 Task: Reply to email with the signature Adam Smith with the subject Reminder for a testimonial from softage.10@softage.net with the message I would like to request a meeting to discuss the progress of the project. with BCC to softage.3@softage.net with an attached document Resume.docx
Action: Mouse moved to (1033, 166)
Screenshot: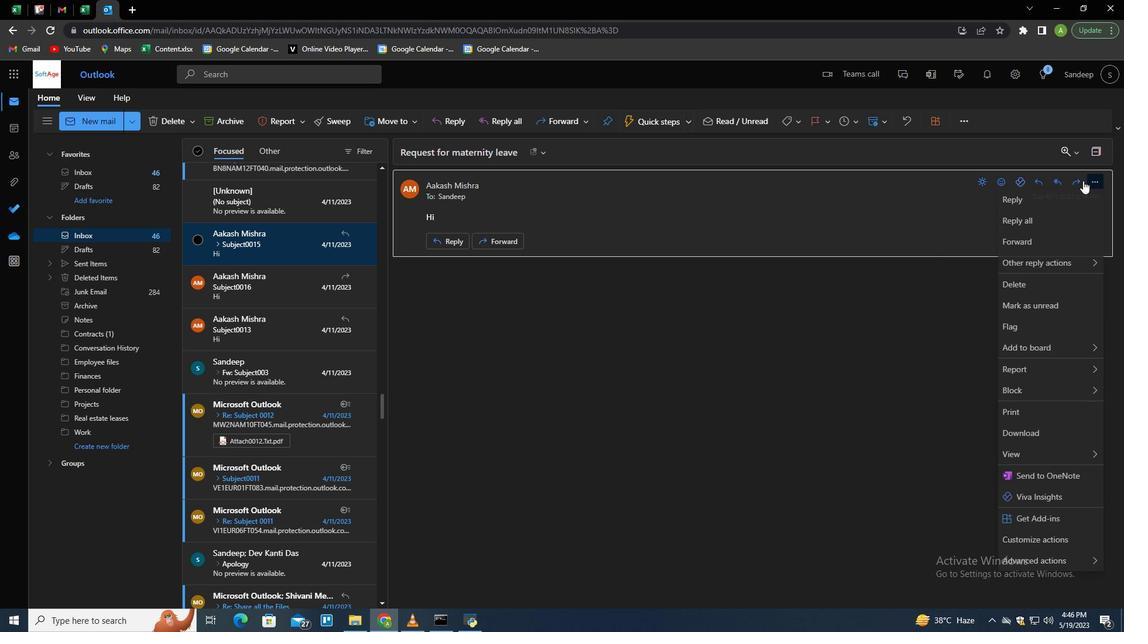 
Action: Mouse pressed left at (1033, 166)
Screenshot: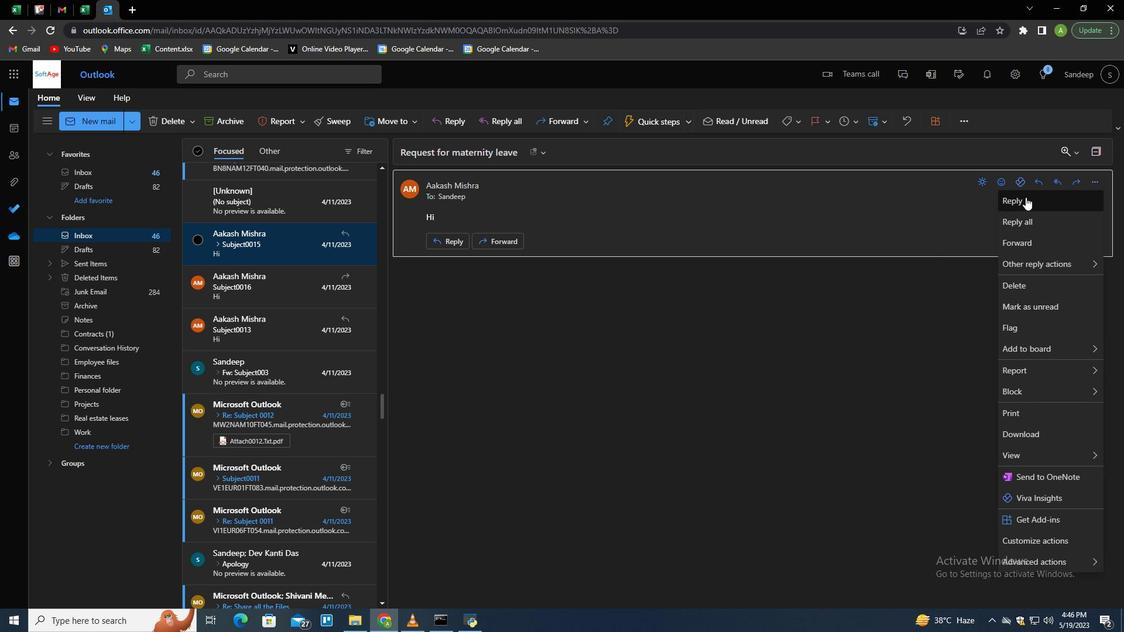 
Action: Mouse moved to (1091, 170)
Screenshot: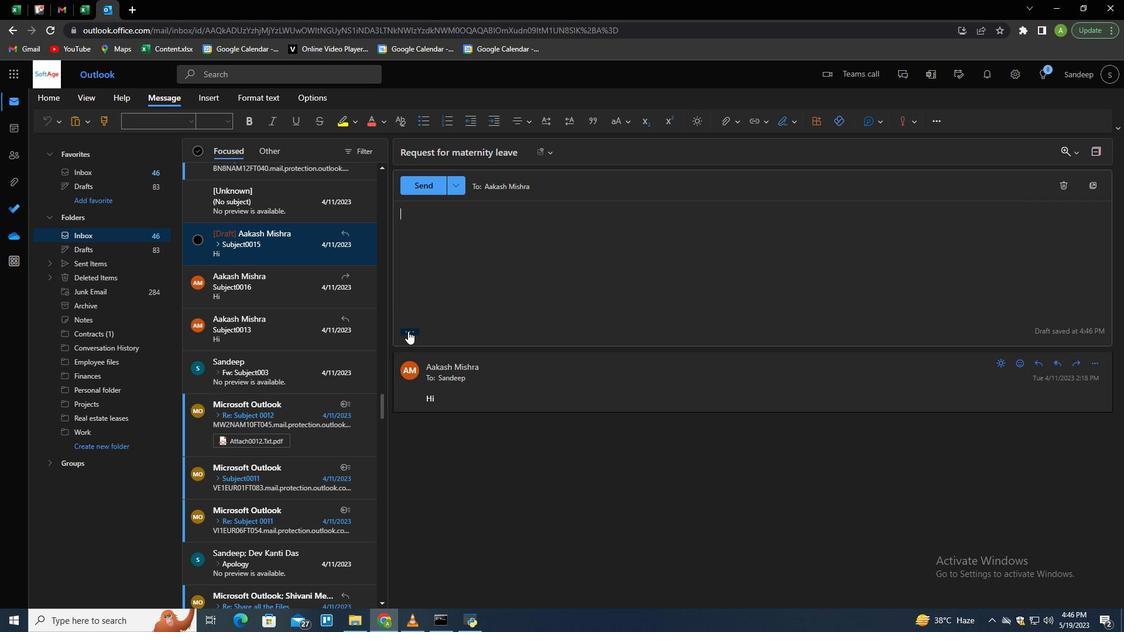 
Action: Mouse pressed left at (1091, 170)
Screenshot: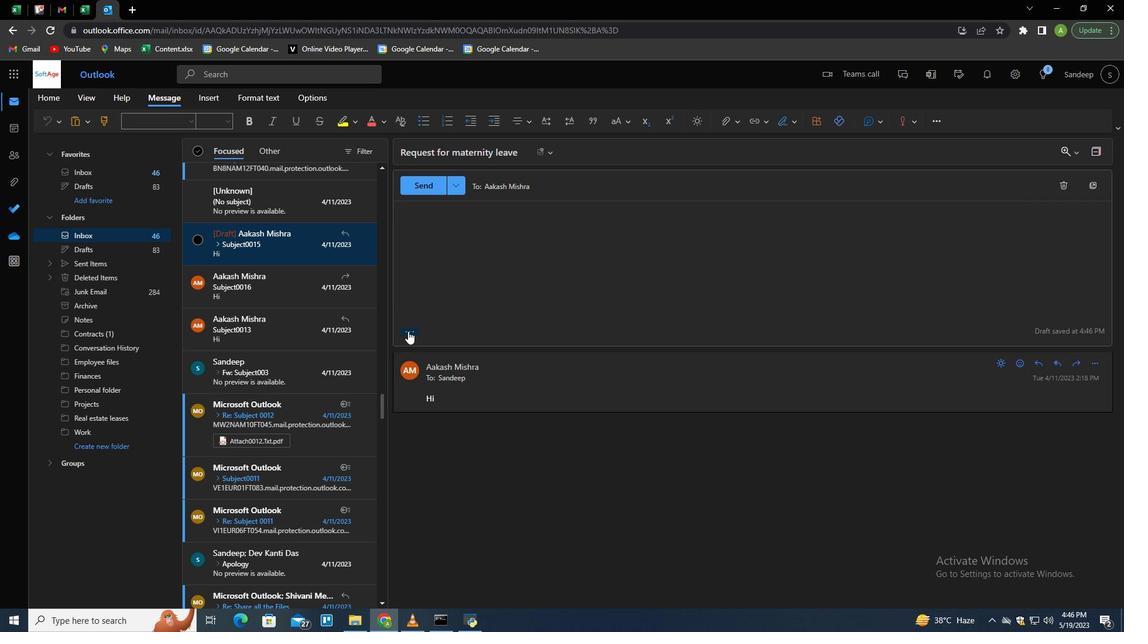 
Action: Mouse moved to (690, 23)
Screenshot: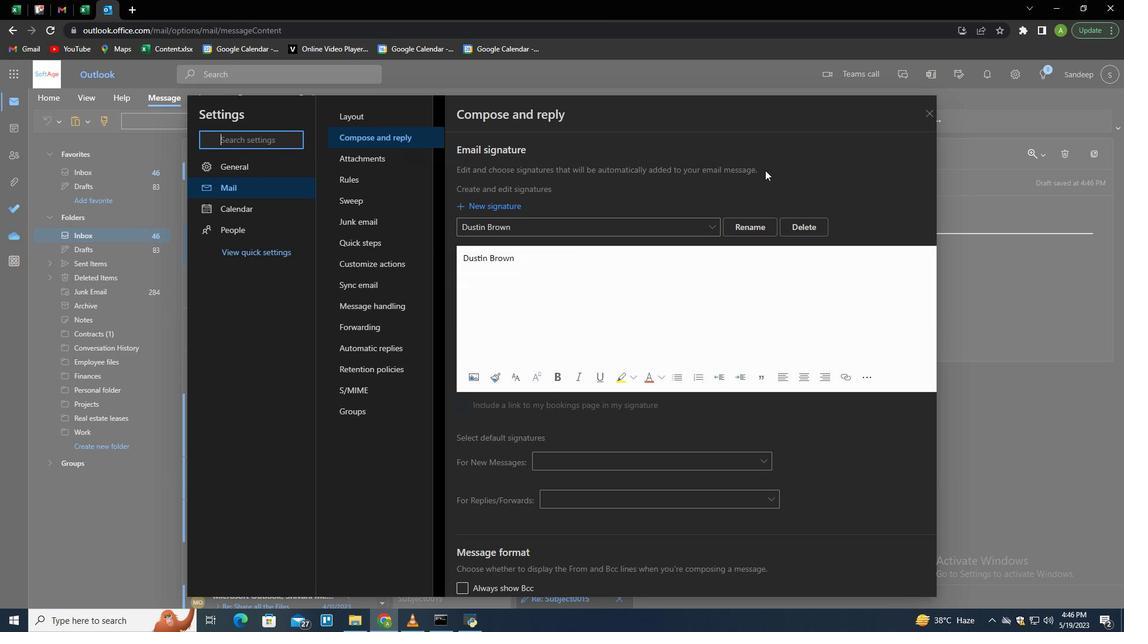 
Action: Mouse pressed left at (690, 23)
Screenshot: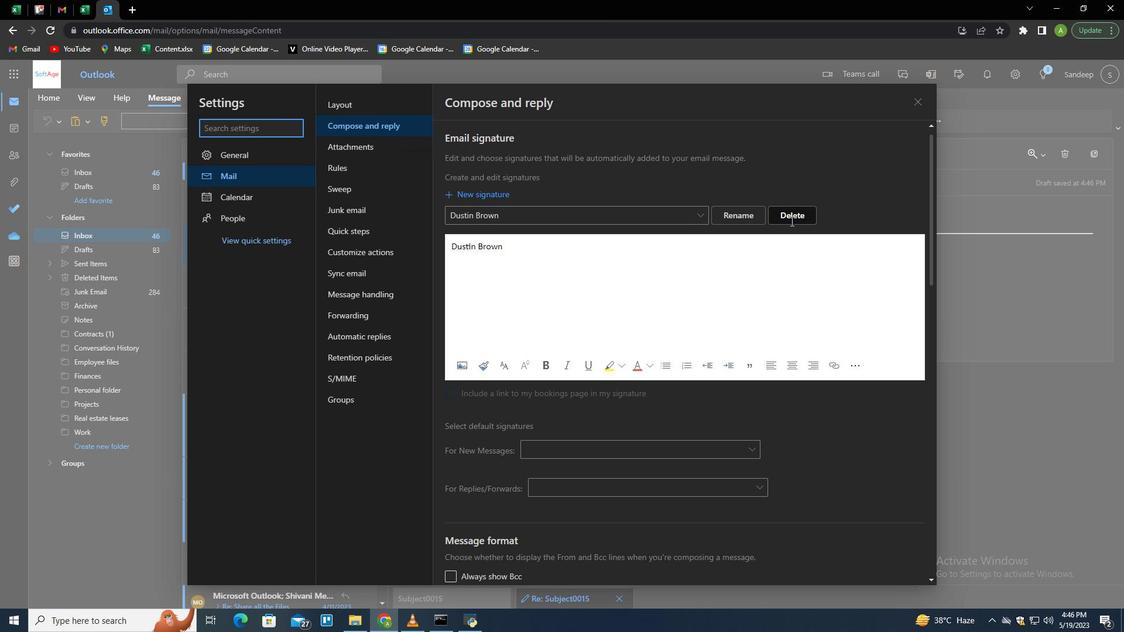 
Action: Mouse moved to (1102, 7)
Screenshot: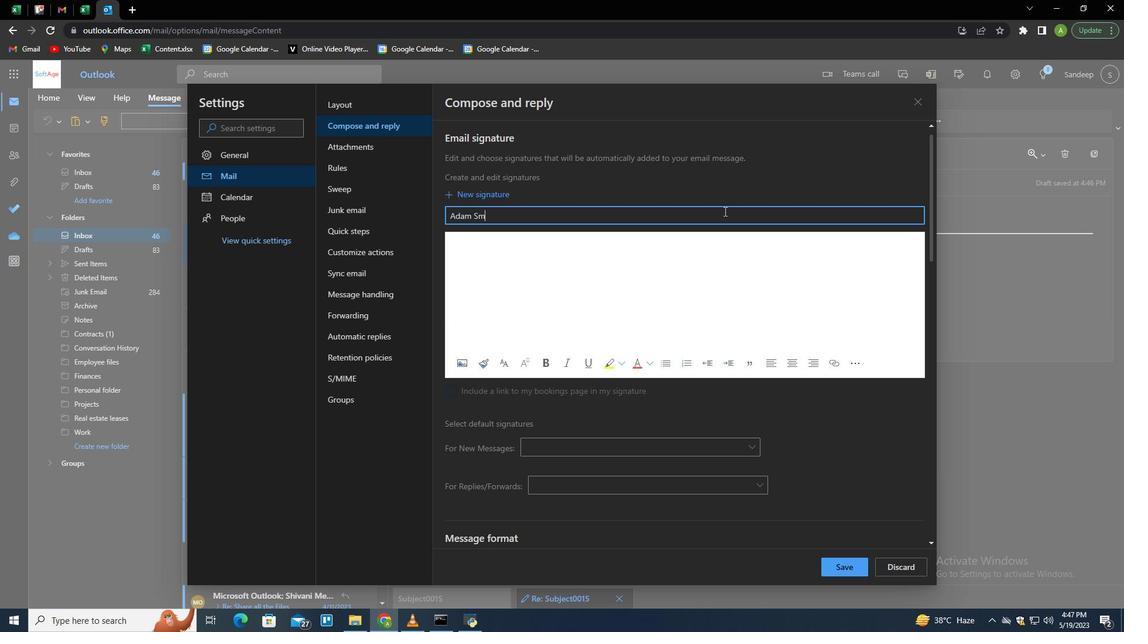 
Action: Mouse pressed left at (1102, 7)
Screenshot: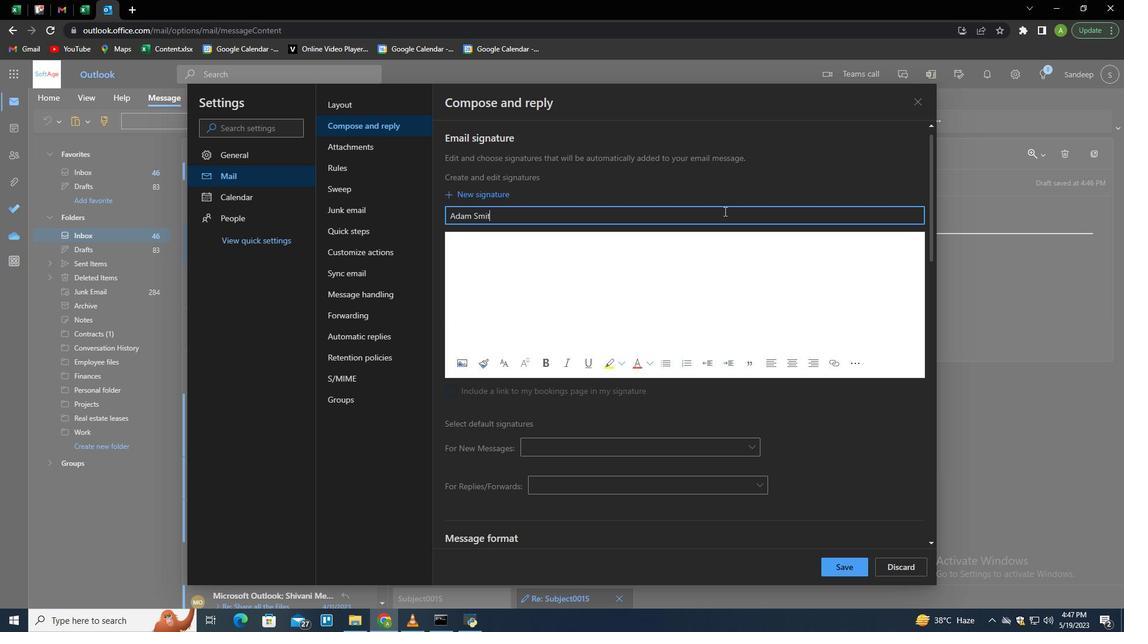 
Action: Mouse moved to (1032, 167)
Screenshot: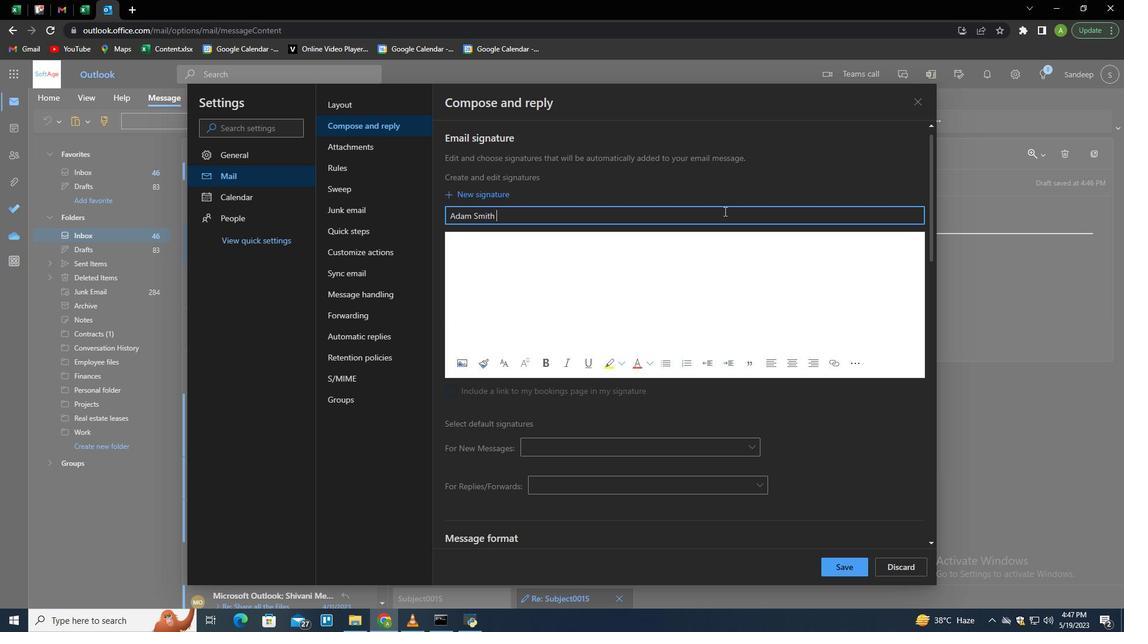 
Action: Mouse pressed left at (1032, 167)
Screenshot: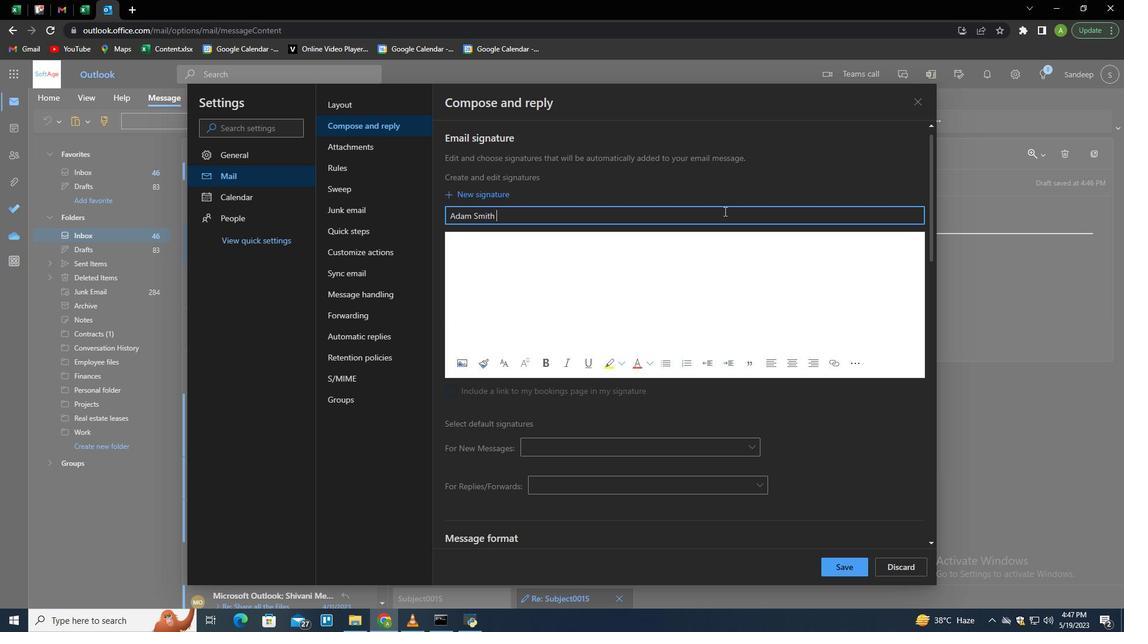 
Action: Mouse moved to (1094, 168)
Screenshot: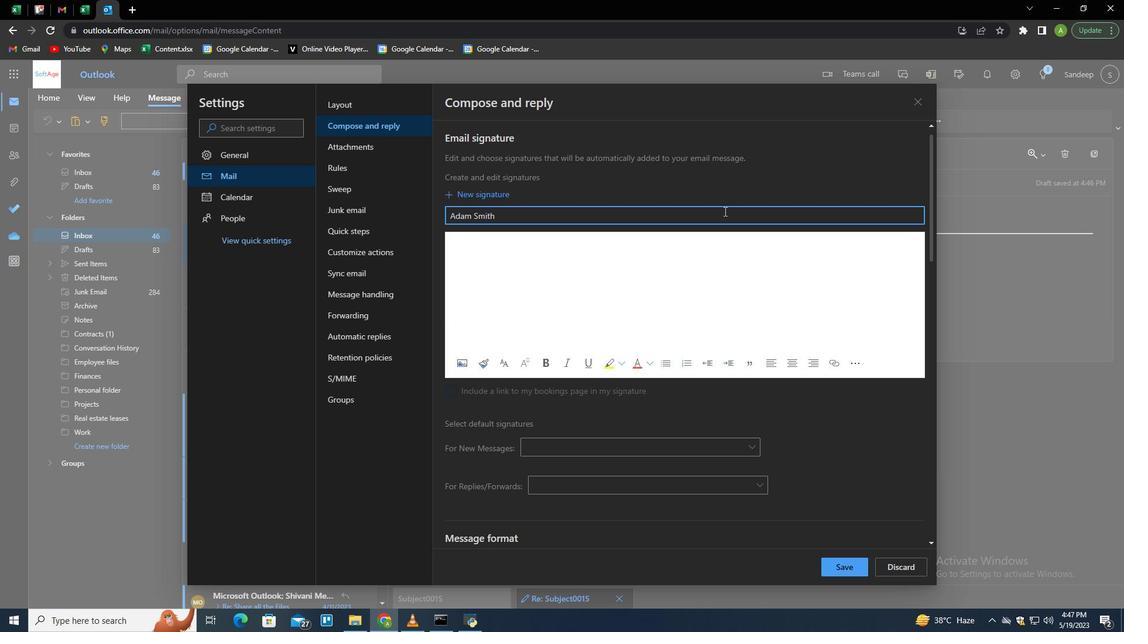 
Action: Mouse pressed left at (1094, 168)
Screenshot: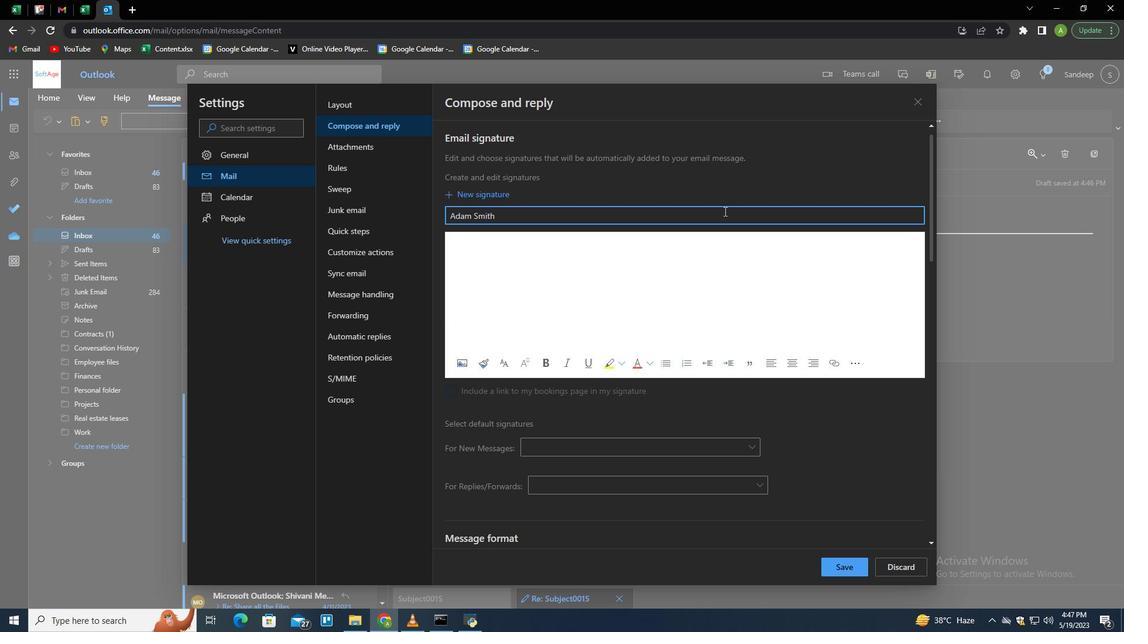 
Action: Mouse moved to (736, 38)
Screenshot: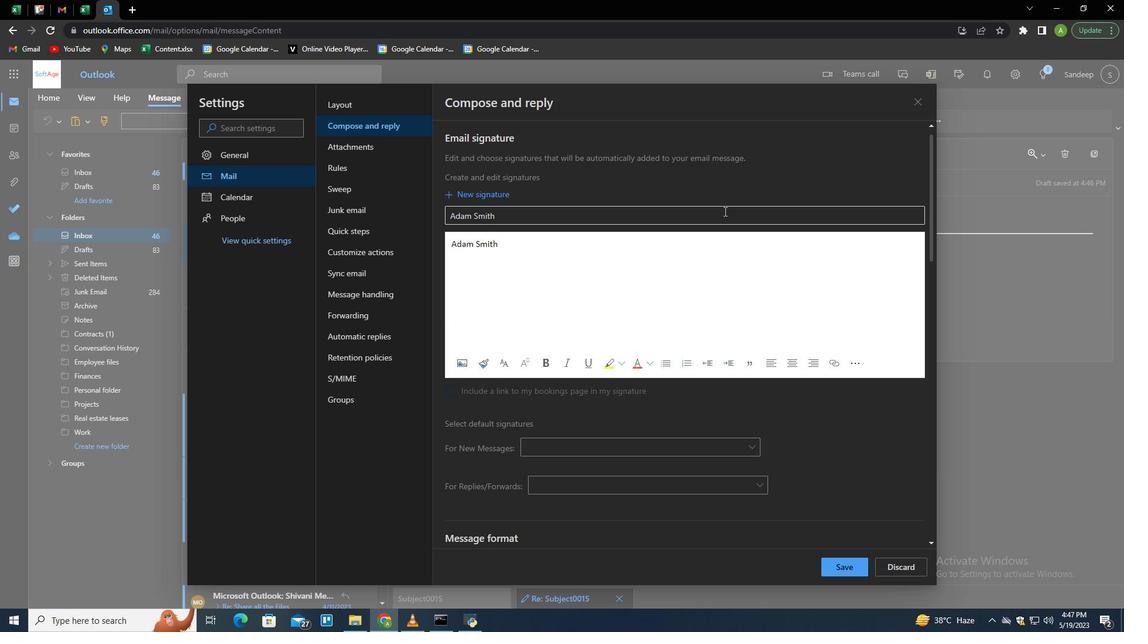
Action: Mouse pressed left at (736, 38)
Screenshot: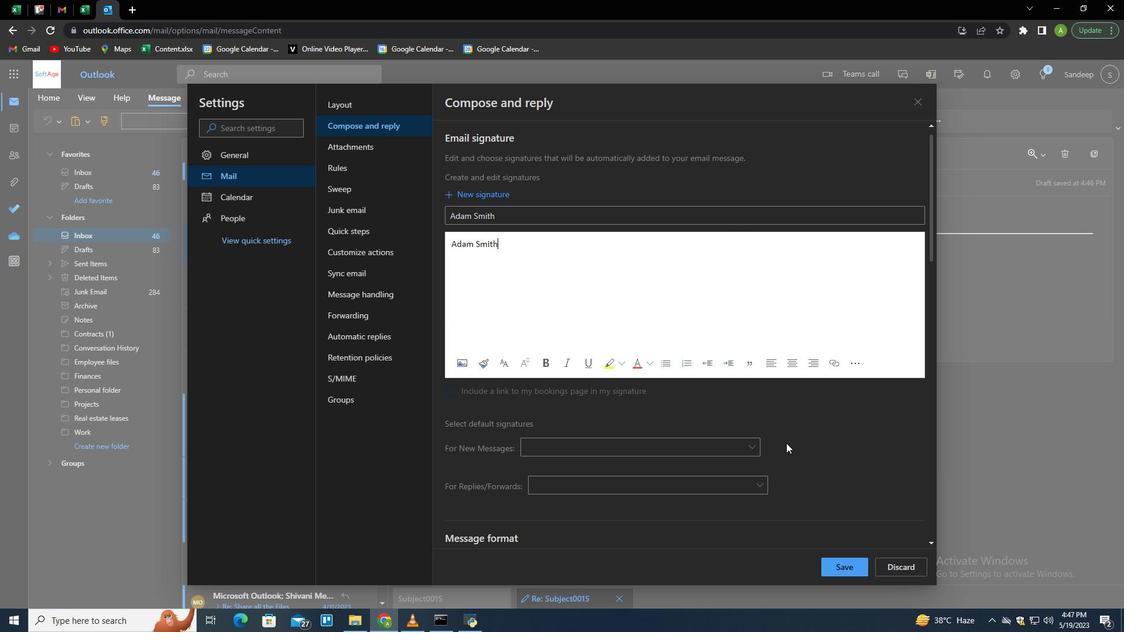 
Action: Mouse moved to (518, 265)
Screenshot: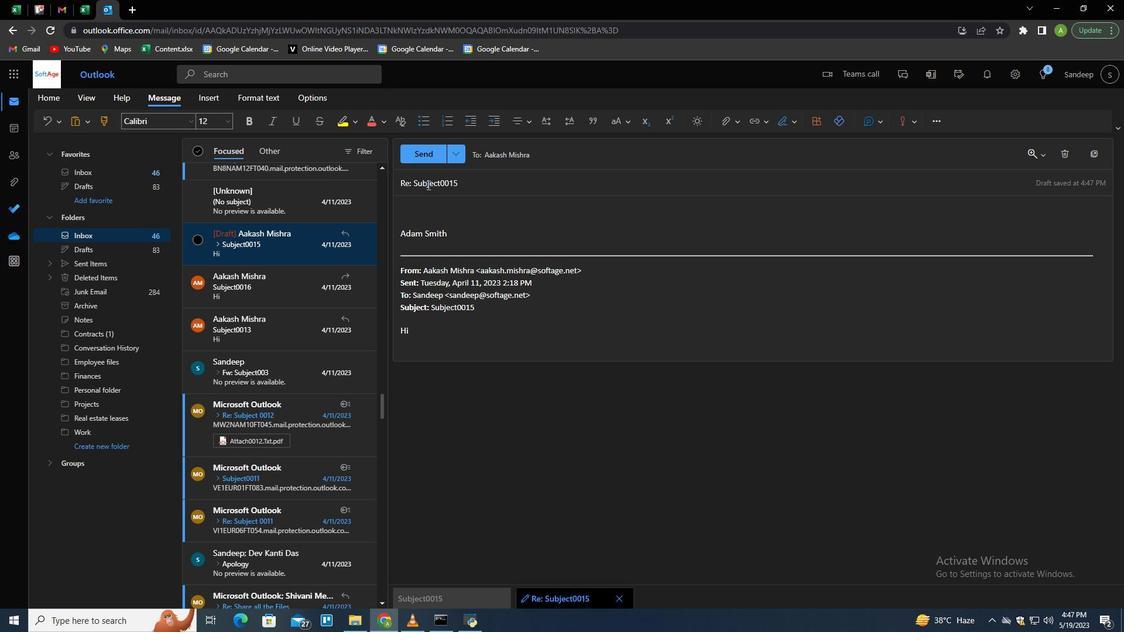 
Action: Mouse scrolled (518, 265) with delta (0, 0)
Screenshot: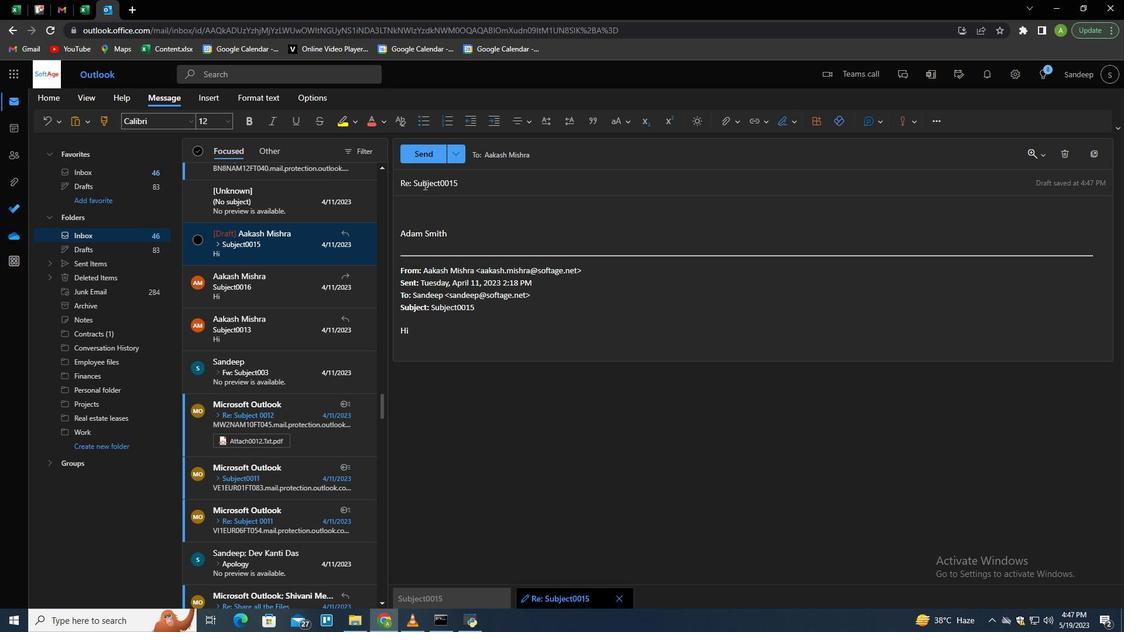 
Action: Mouse scrolled (518, 265) with delta (0, 0)
Screenshot: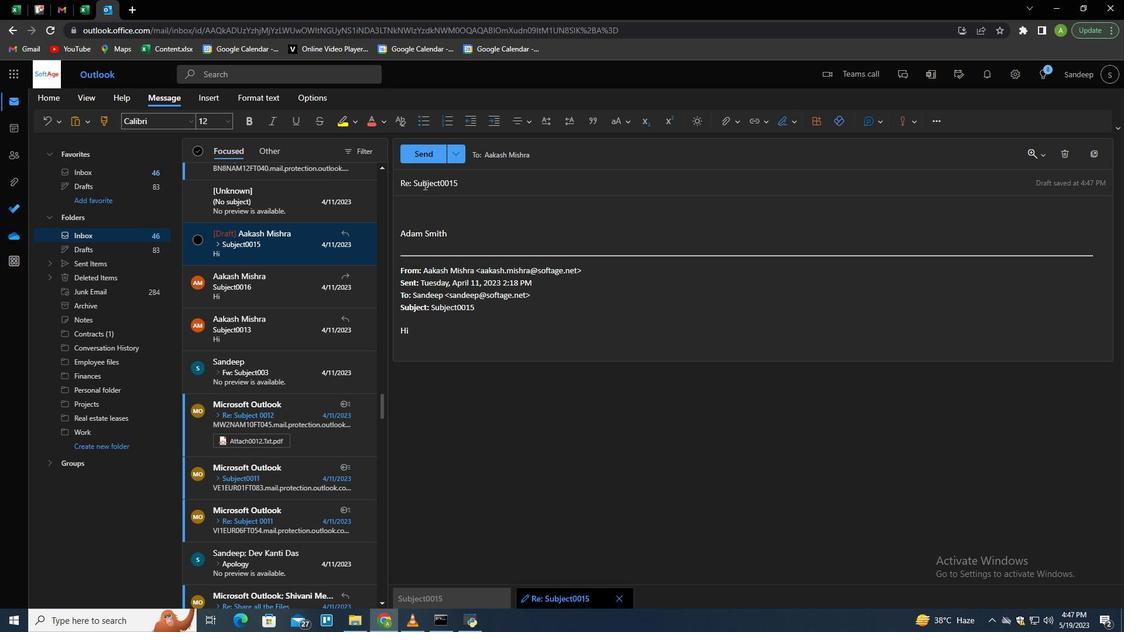 
Action: Mouse scrolled (518, 265) with delta (0, 0)
Screenshot: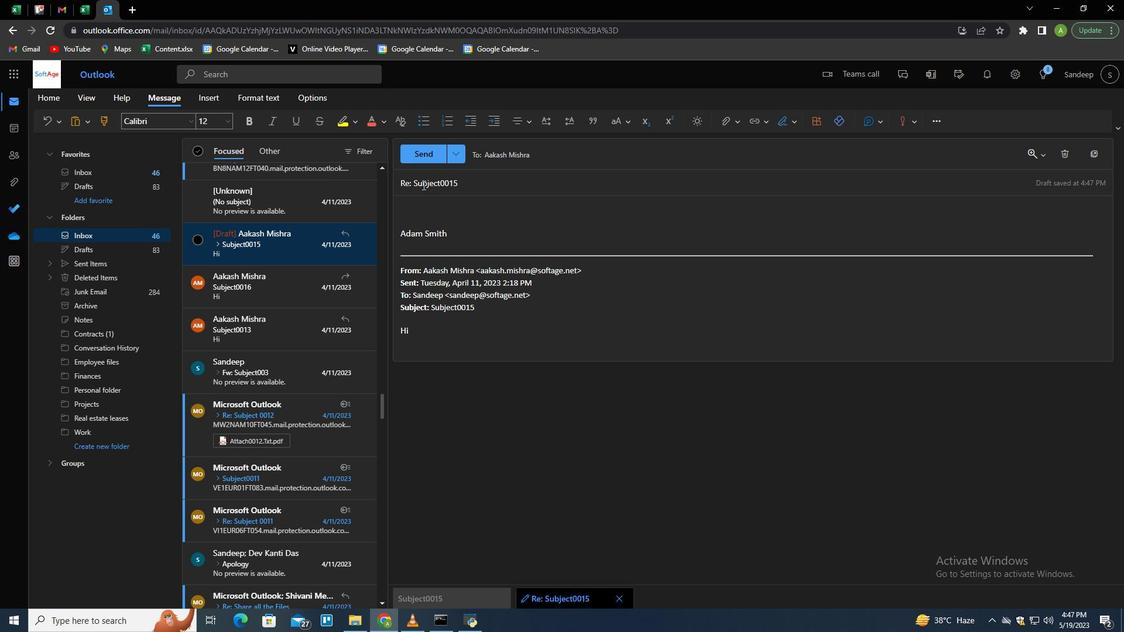 
Action: Mouse scrolled (518, 265) with delta (0, 0)
Screenshot: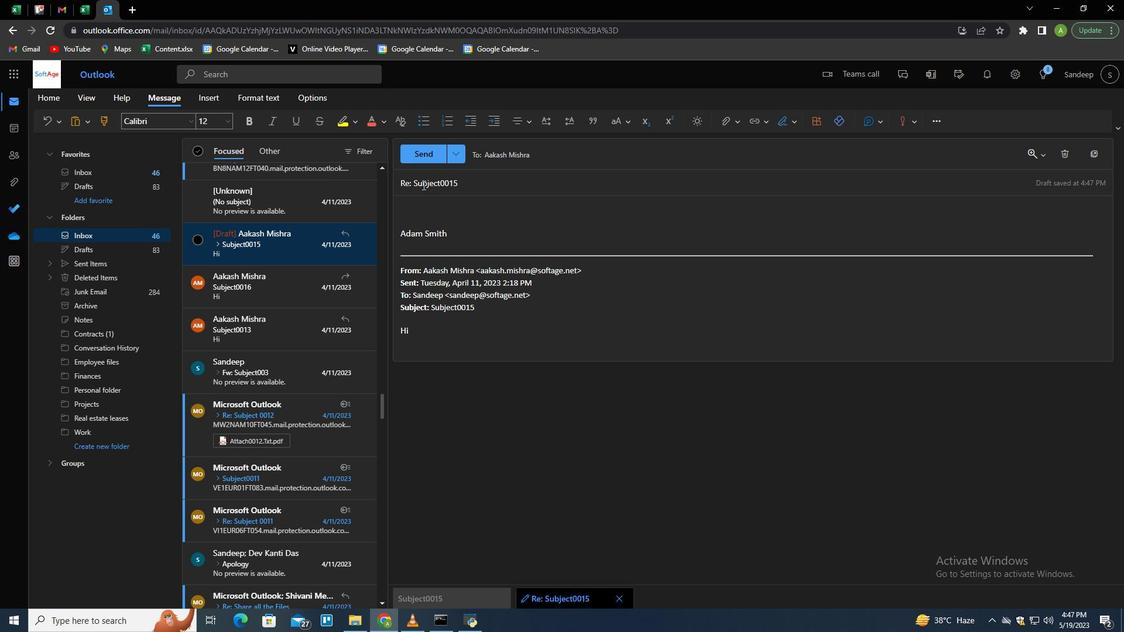 
Action: Mouse moved to (519, 266)
Screenshot: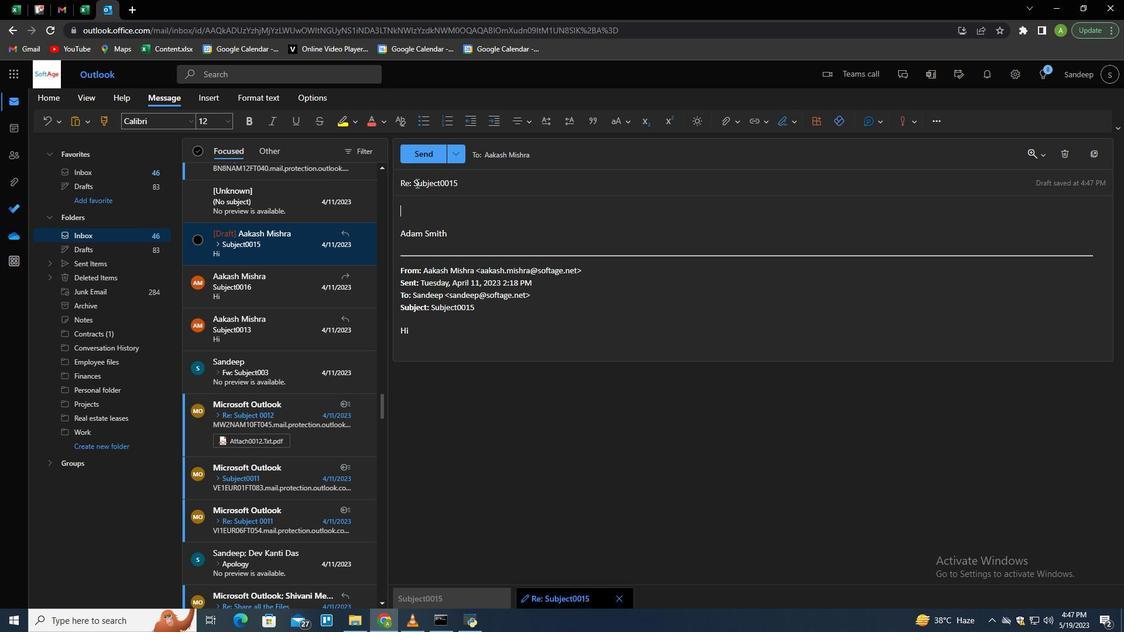 
Action: Mouse scrolled (519, 267) with delta (0, 0)
Screenshot: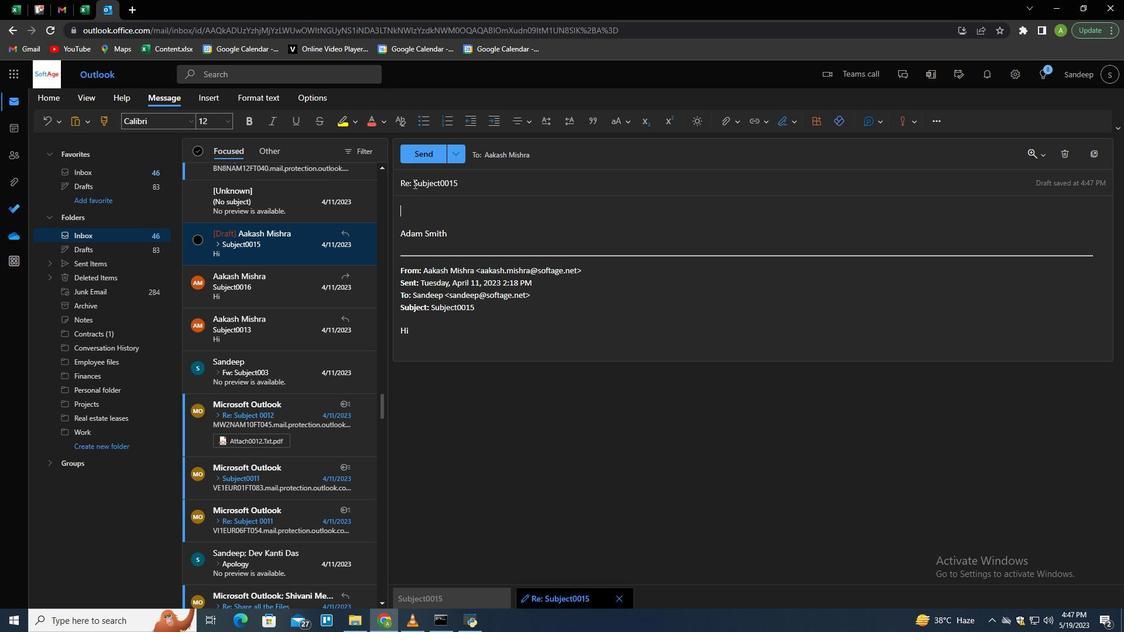 
Action: Mouse scrolled (519, 267) with delta (0, 0)
Screenshot: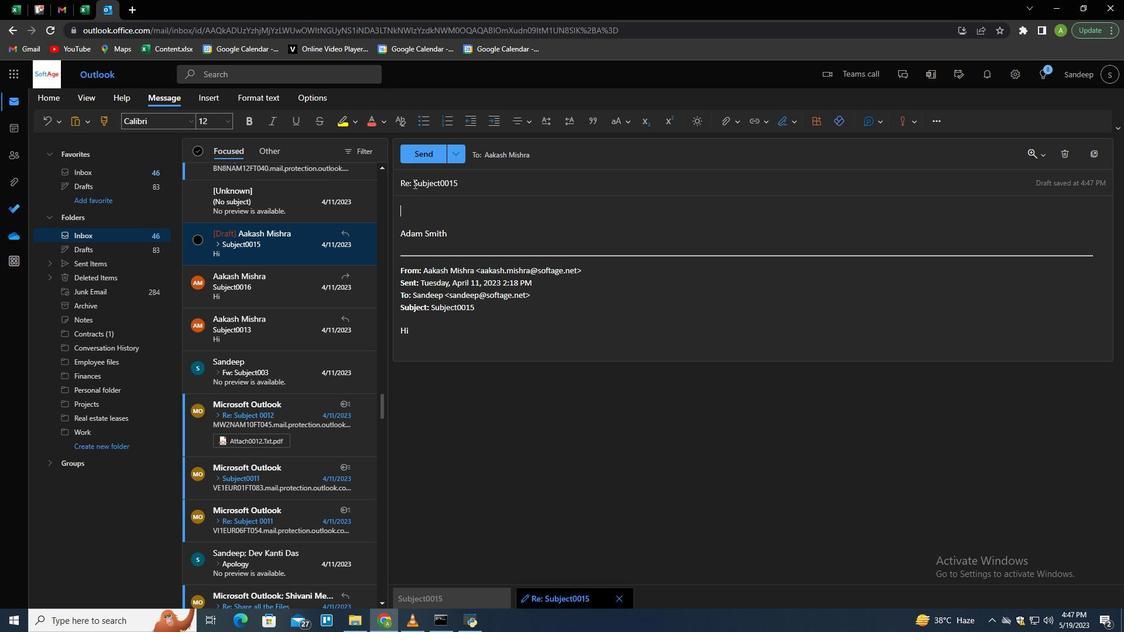 
Action: Mouse scrolled (519, 267) with delta (0, 0)
Screenshot: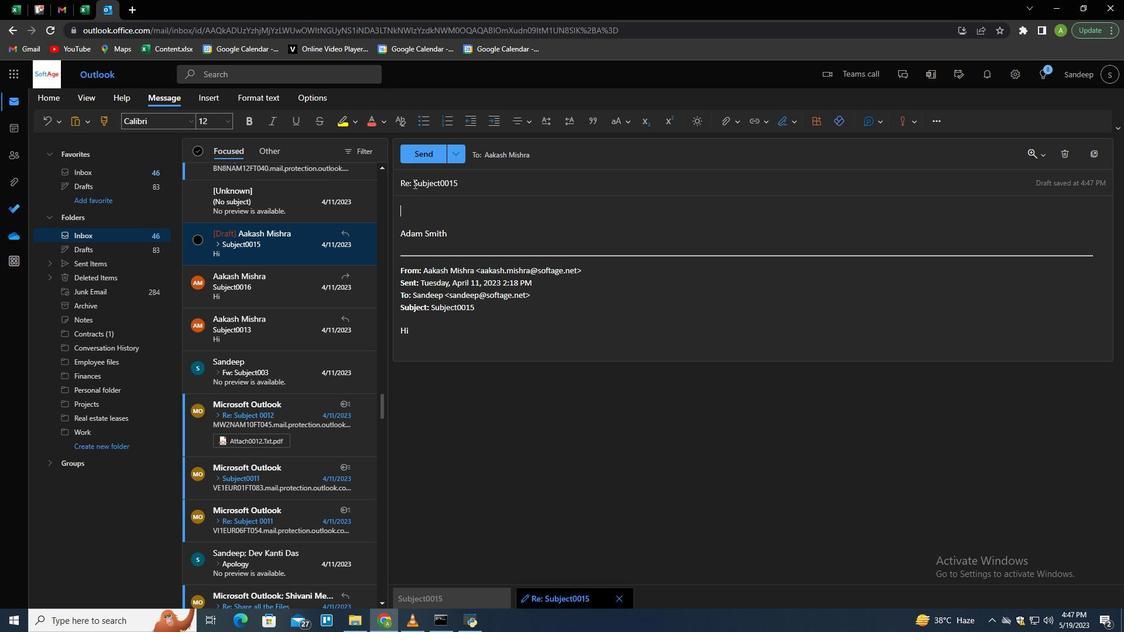 
Action: Mouse scrolled (519, 267) with delta (0, 0)
Screenshot: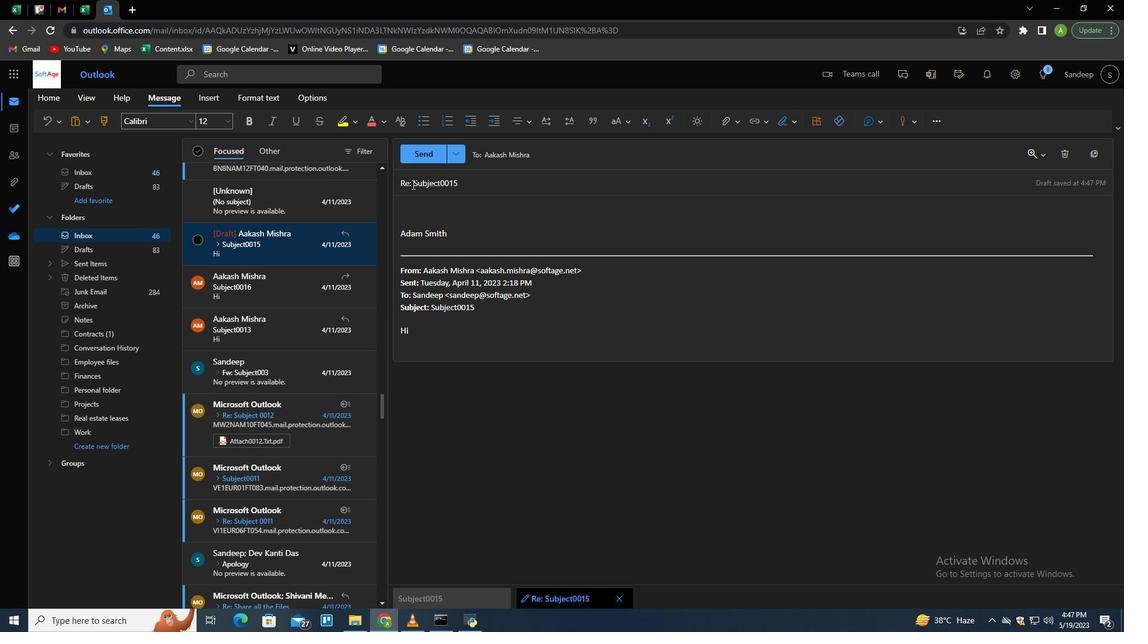 
Action: Mouse scrolled (519, 267) with delta (0, 0)
Screenshot: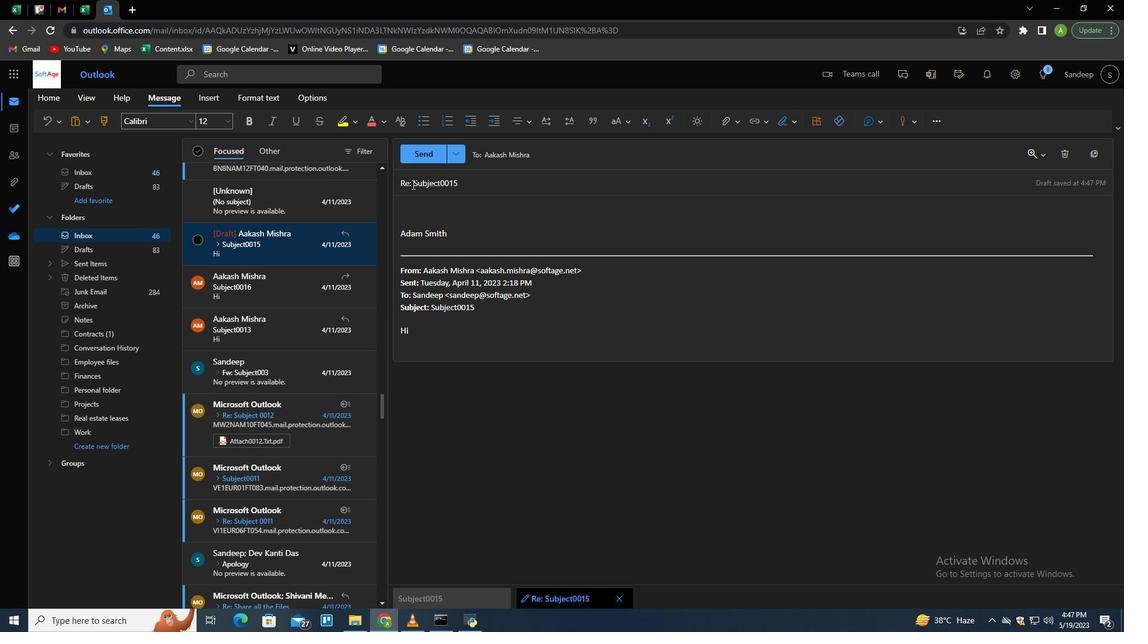
Action: Mouse scrolled (519, 267) with delta (0, 0)
Screenshot: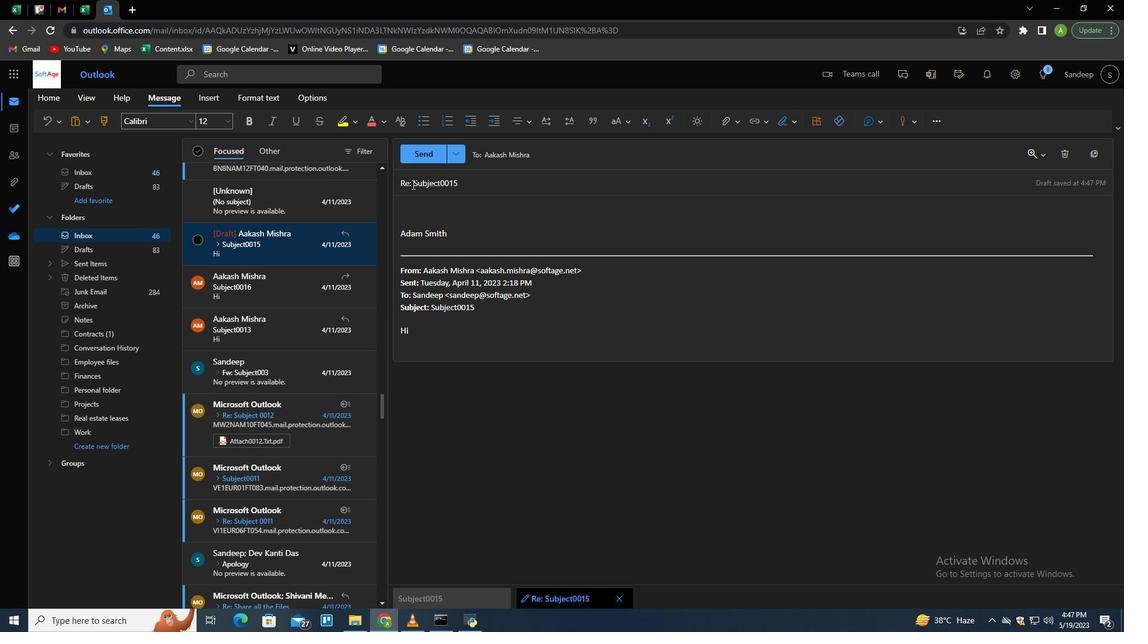 
Action: Mouse moved to (1096, 312)
Screenshot: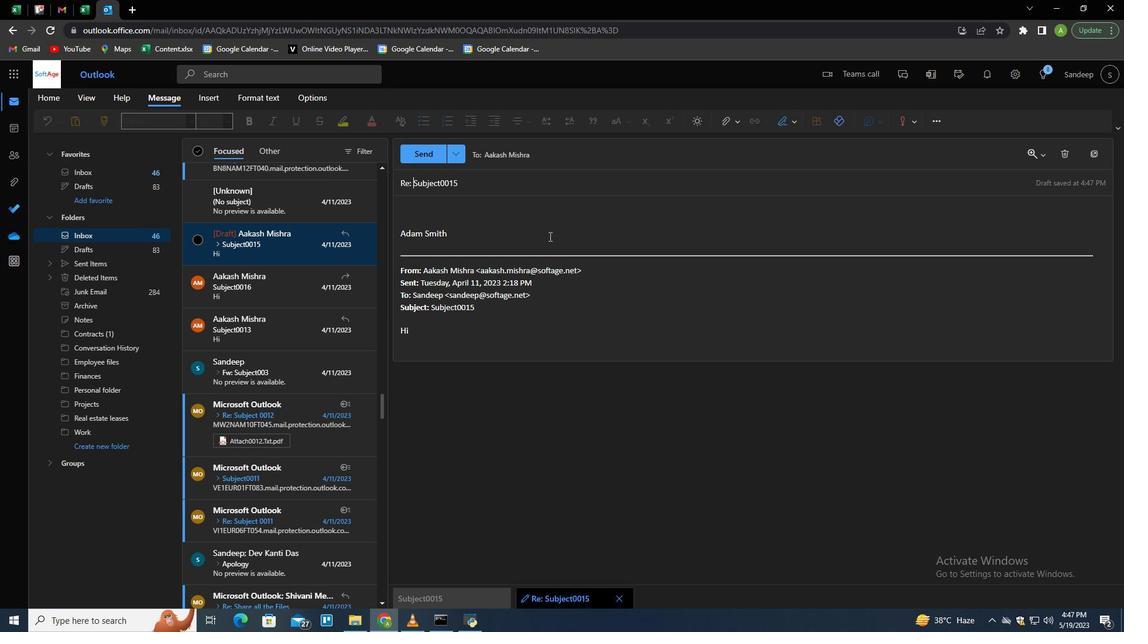
Action: Mouse pressed left at (1096, 312)
Screenshot: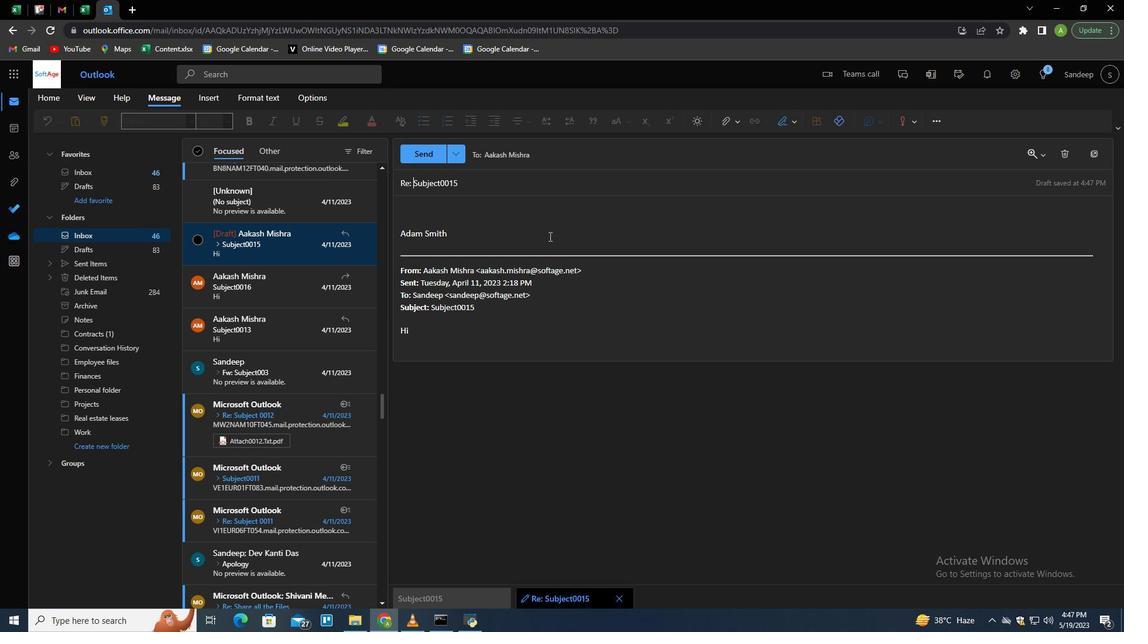 
Action: Mouse moved to (1095, 240)
Screenshot: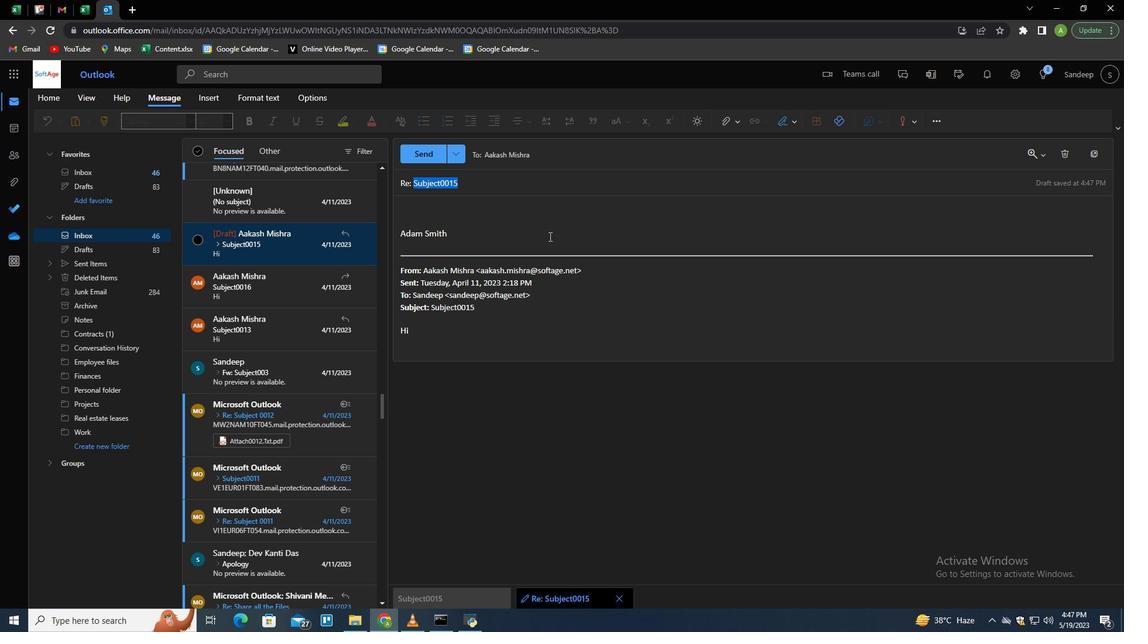 
Action: Mouse pressed left at (1095, 240)
Screenshot: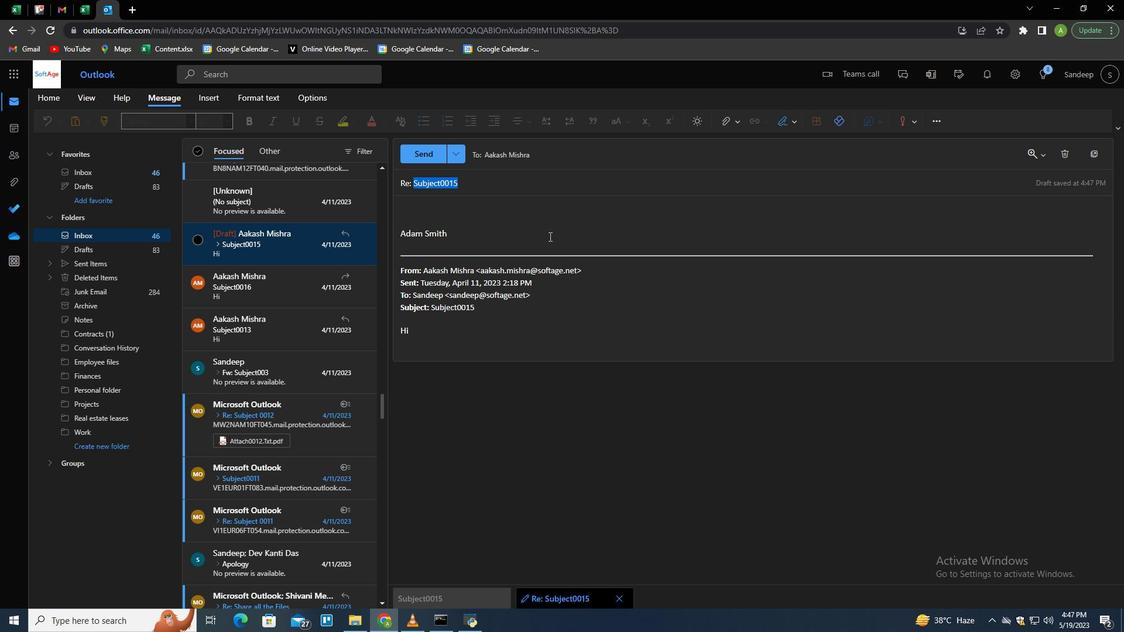 
Action: Mouse moved to (1094, 173)
Screenshot: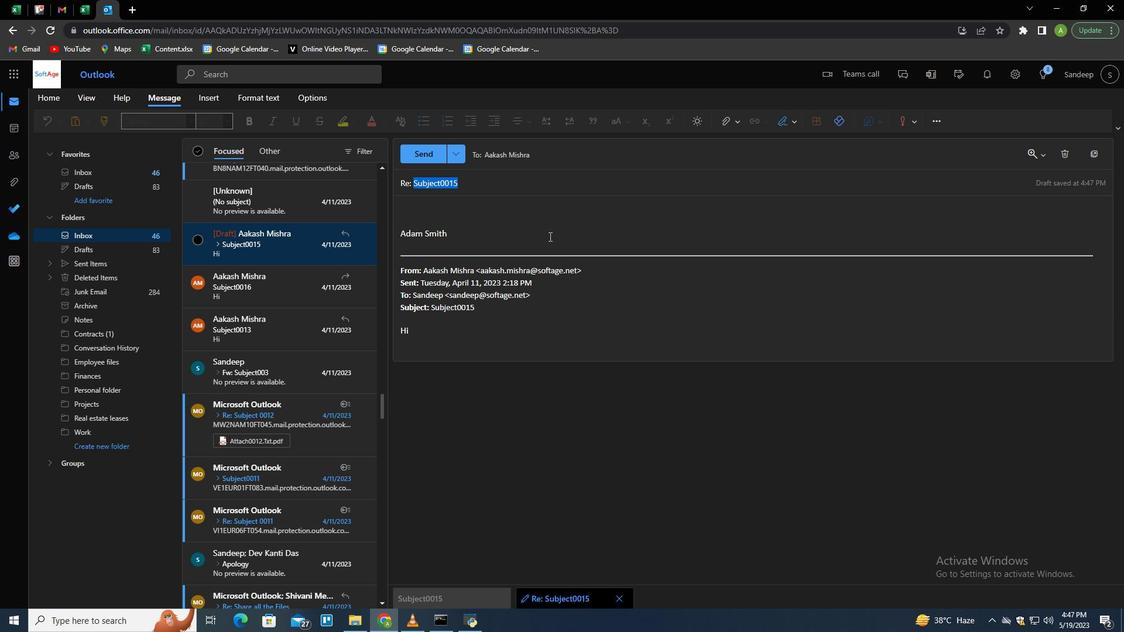 
Action: Mouse pressed left at (1094, 173)
Screenshot: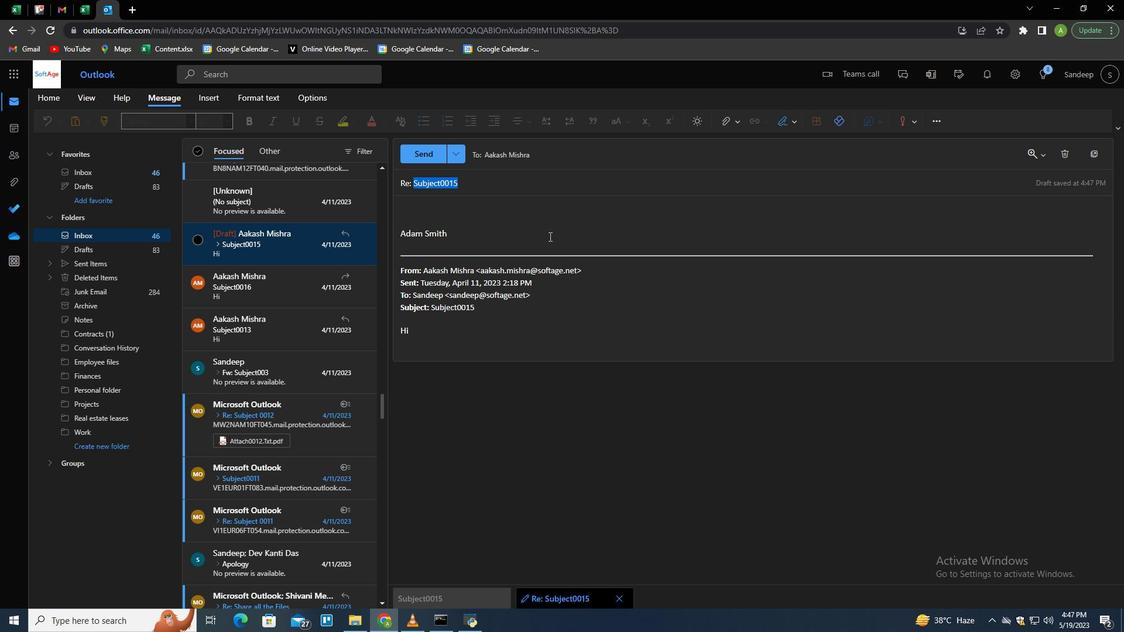 
Action: Mouse moved to (1031, 163)
Screenshot: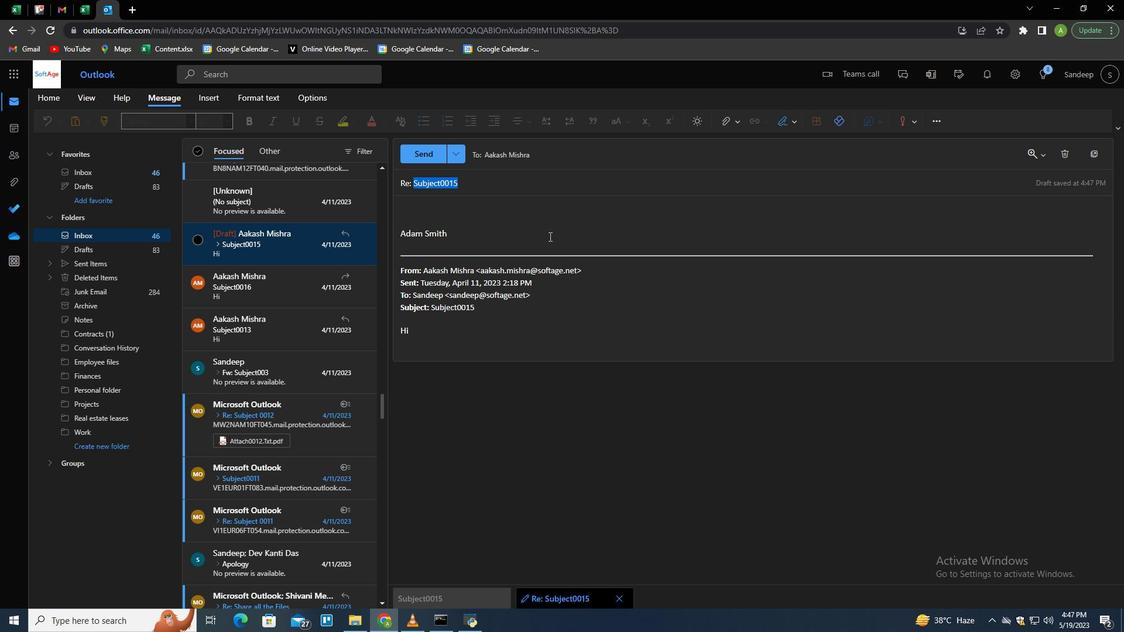 
Action: Mouse pressed left at (1031, 163)
Screenshot: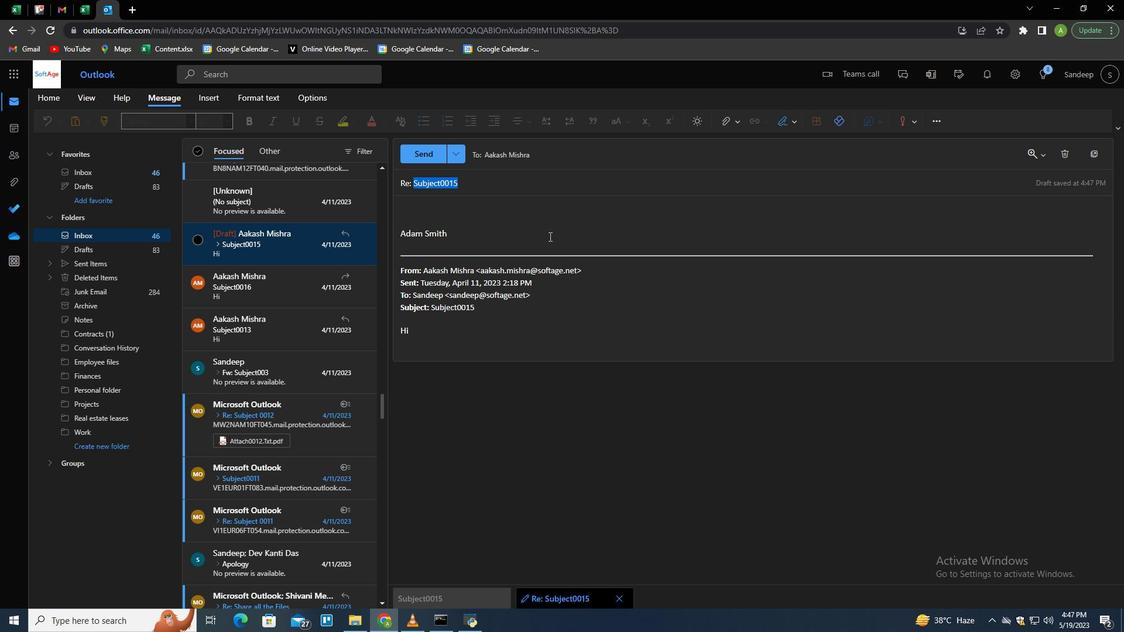 
Action: Mouse moved to (917, 205)
Screenshot: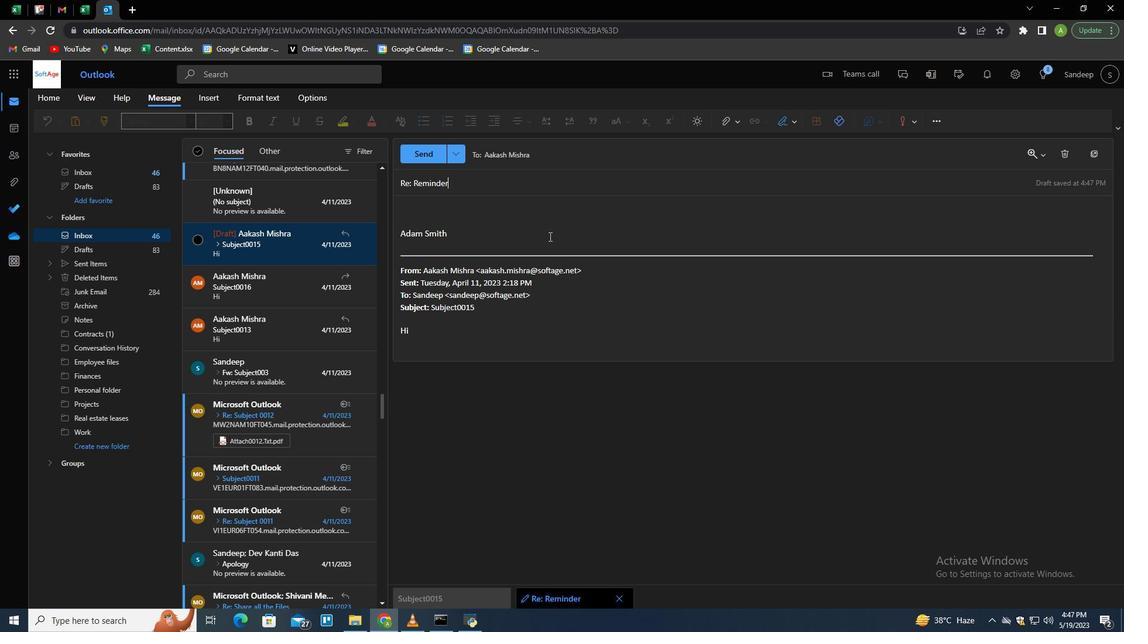 
Action: Mouse pressed left at (917, 205)
Screenshot: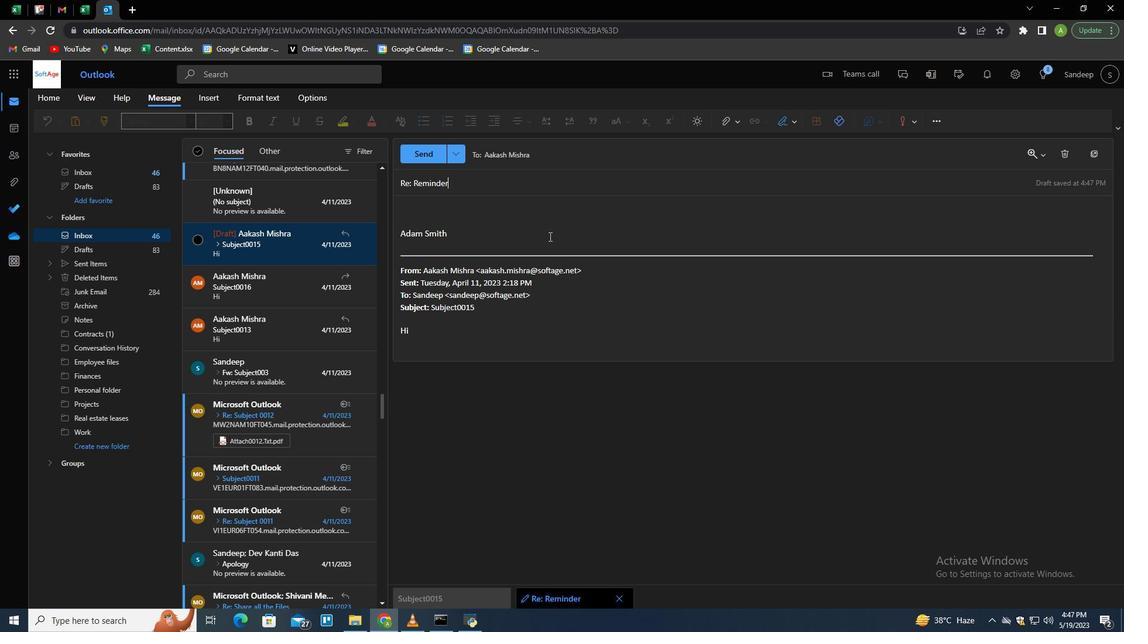 
Action: Mouse moved to (968, 161)
Screenshot: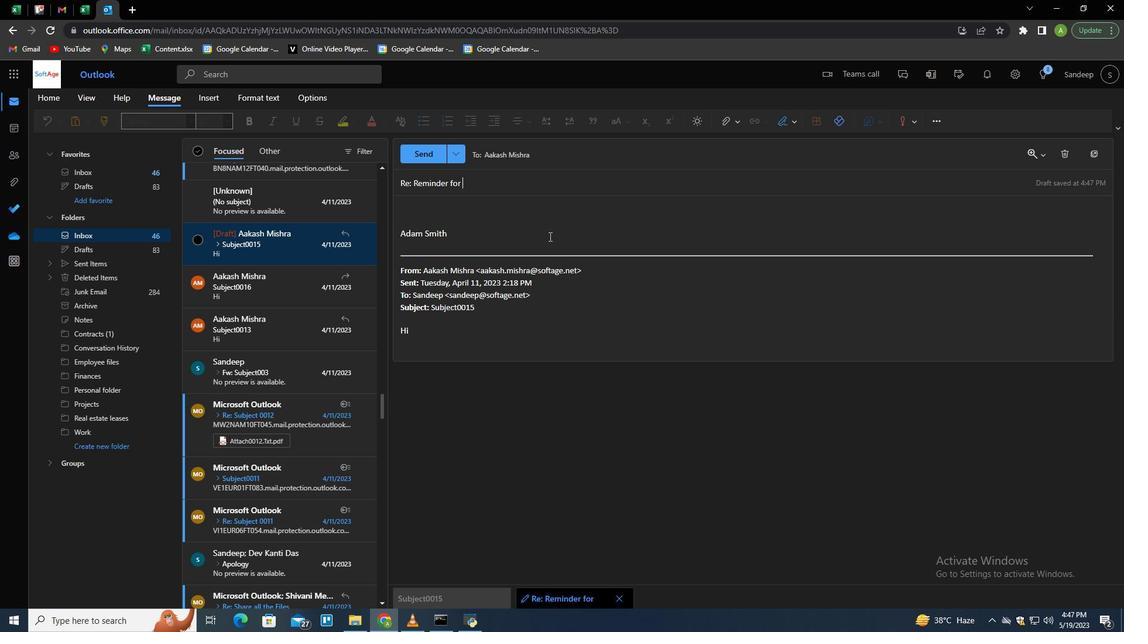 
Action: Mouse pressed left at (968, 161)
Screenshot: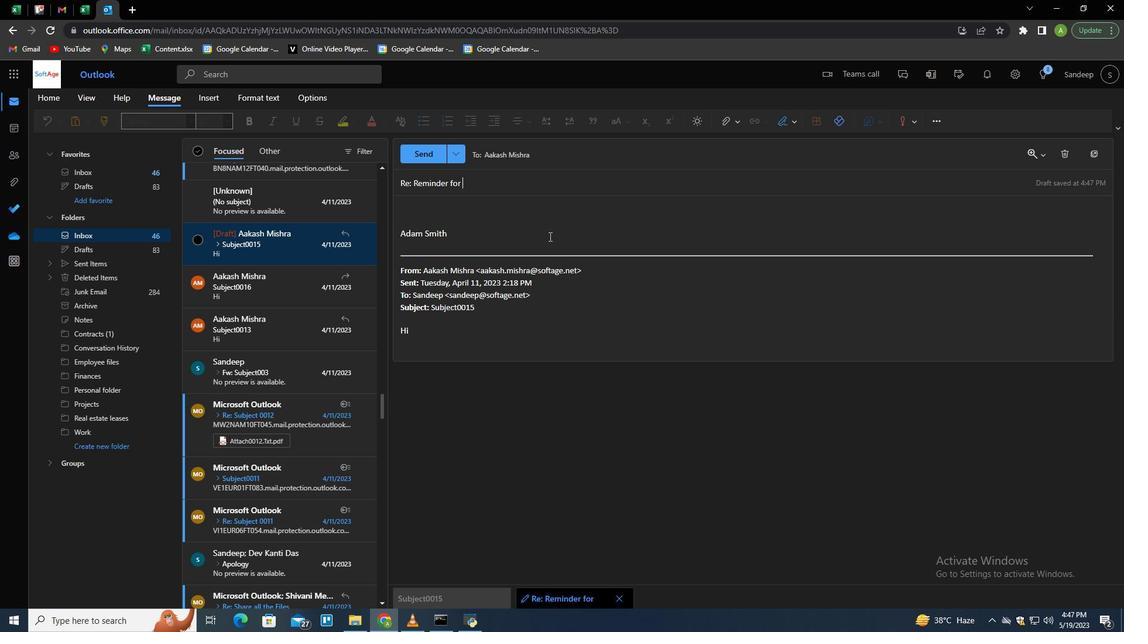 
Action: Mouse moved to (470, 199)
Screenshot: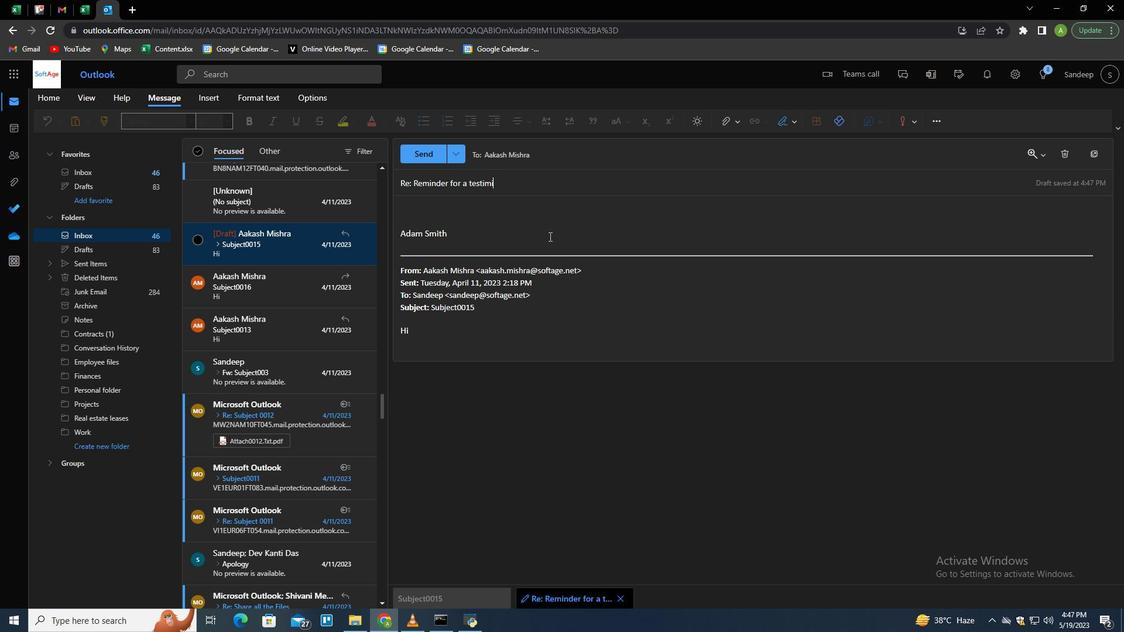 
Action: Mouse pressed left at (470, 199)
Screenshot: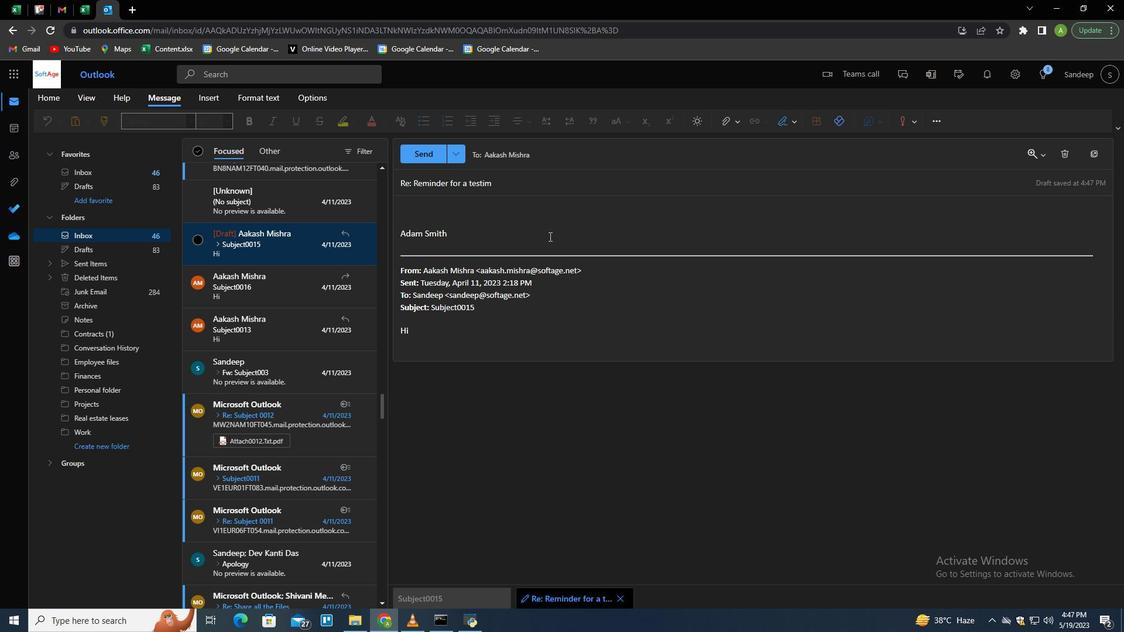 
Action: Mouse moved to (387, 346)
Screenshot: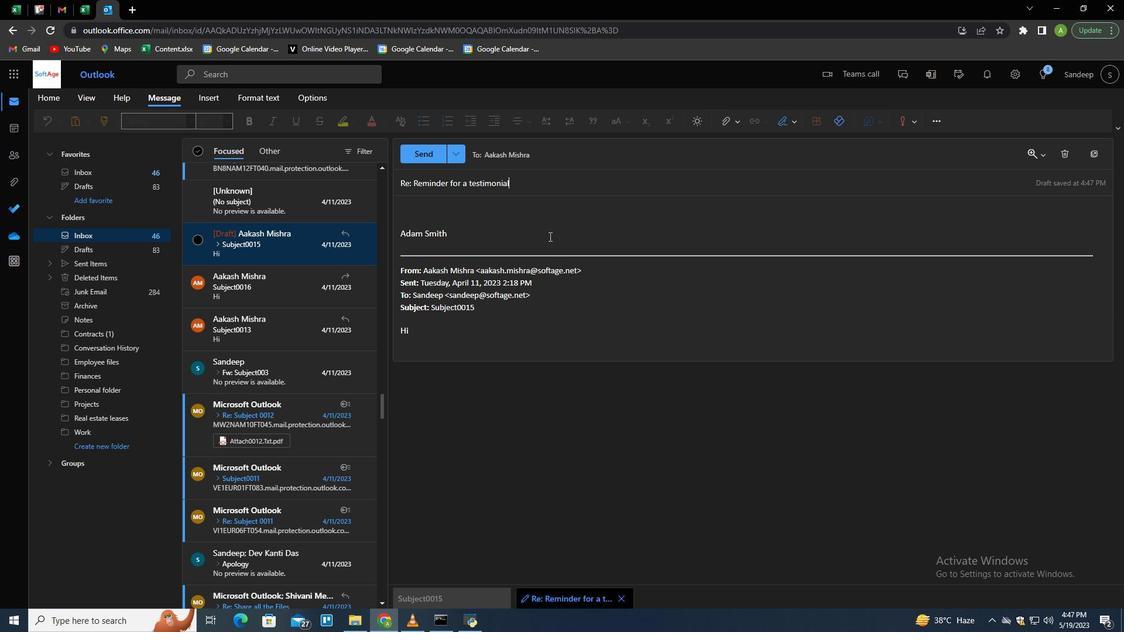 
Action: Mouse pressed left at (387, 346)
Screenshot: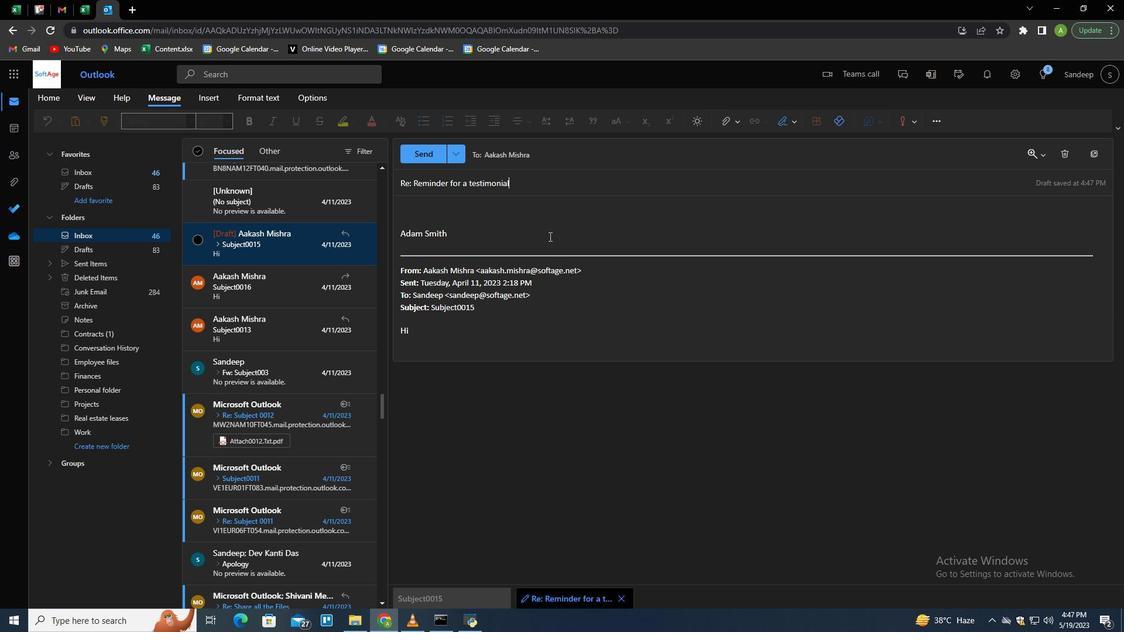 
Action: Mouse moved to (482, 227)
Screenshot: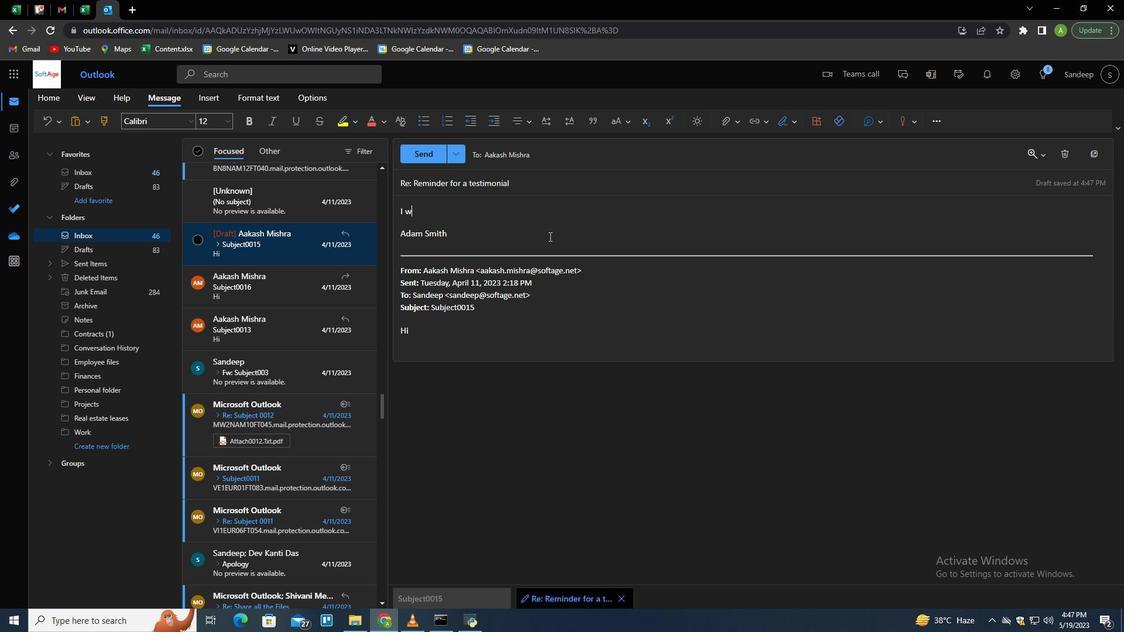 
Action: Mouse pressed left at (482, 227)
Screenshot: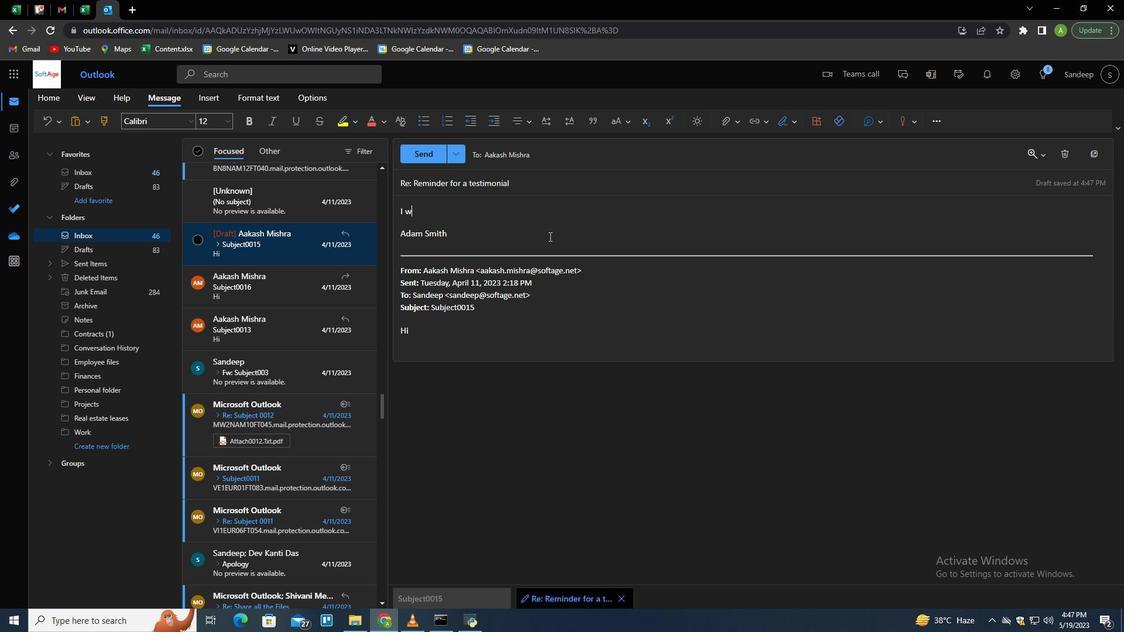 
Action: Mouse moved to (499, 228)
Screenshot: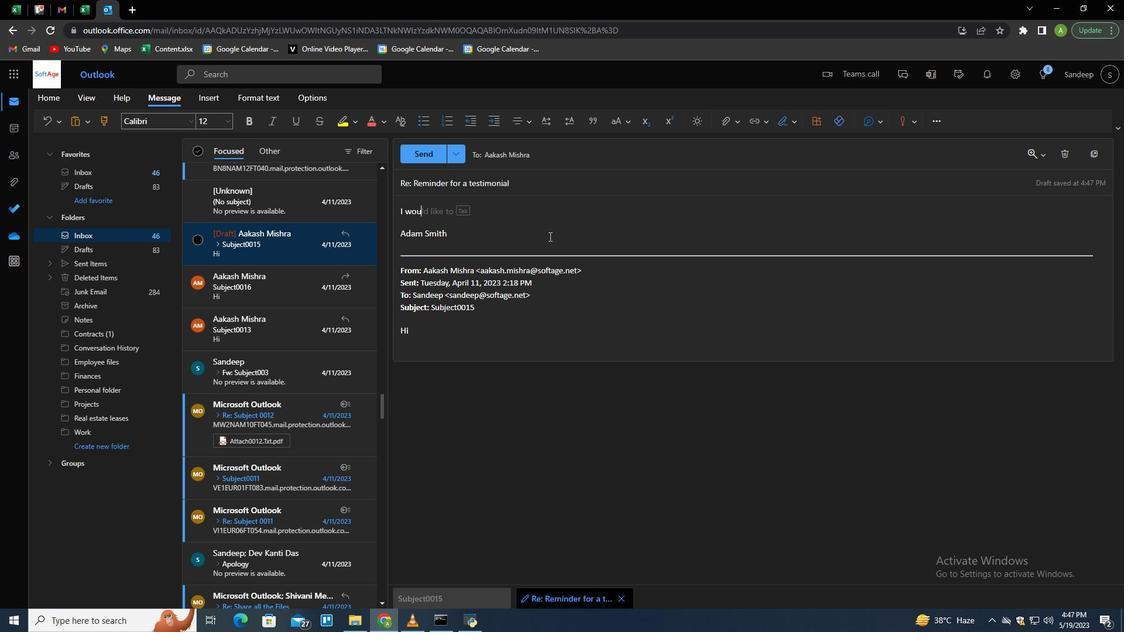 
Action: Mouse pressed left at (499, 228)
Screenshot: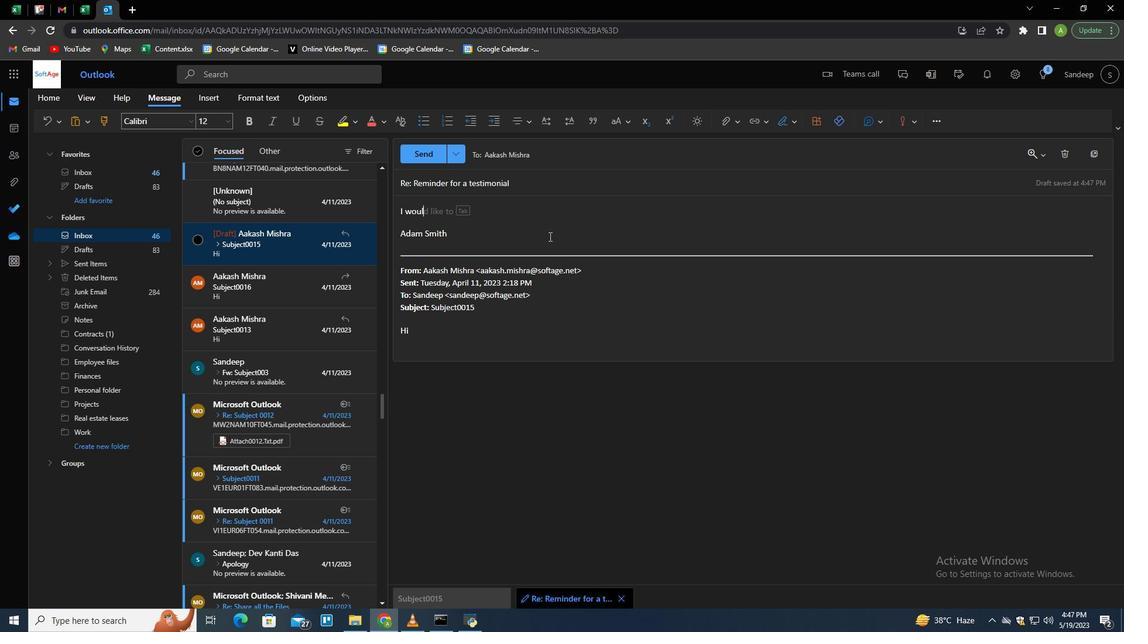 
Action: Key pressed <Key.backspace><Key.backspace><Key.backspace><Key.backspace><Key.backspace><Key.backspace><Key.backspace><Key.backspace><Key.backspace><Key.backspace><Key.backspace><Key.backspace><Key.backspace><Key.backspace><Key.backspace><Key.backspace><Key.backspace><Key.backspace><Key.backspace><Key.backspace><Key.backspace><Key.backspace><Key.backspace><Key.backspace><Key.backspace><Key.backspace><Key.backspace><Key.backspace><Key.backspace><Key.backspace><Key.backspace><Key.backspace><Key.backspace><Key.backspace><Key.backspace><Key.backspace><Key.caps_lock>
Screenshot: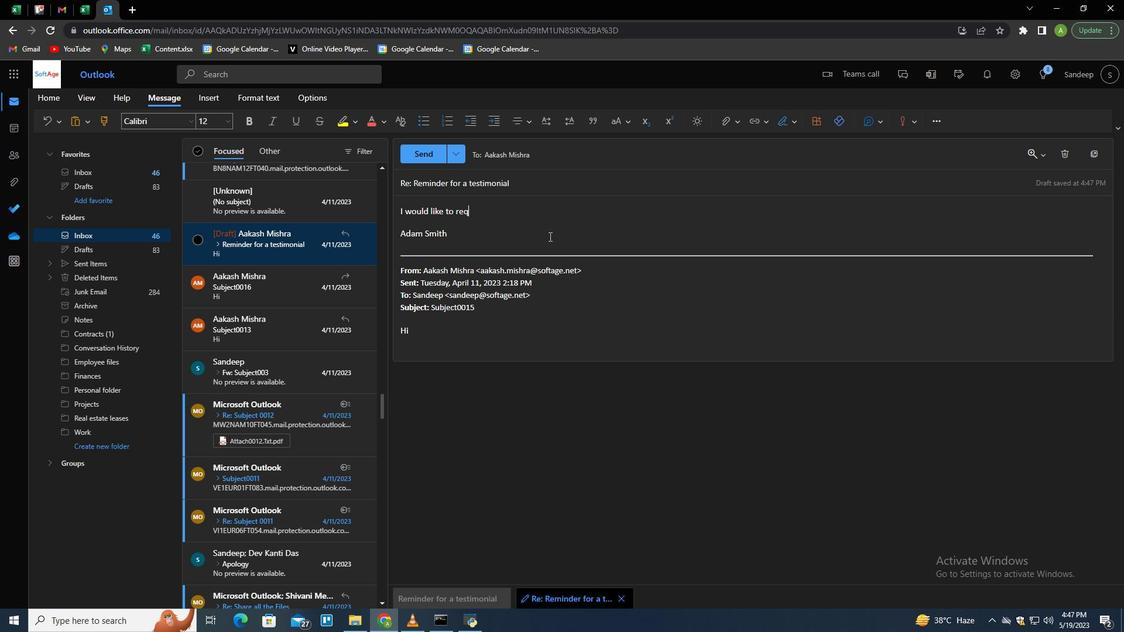
Action: Mouse moved to (1096, 138)
Screenshot: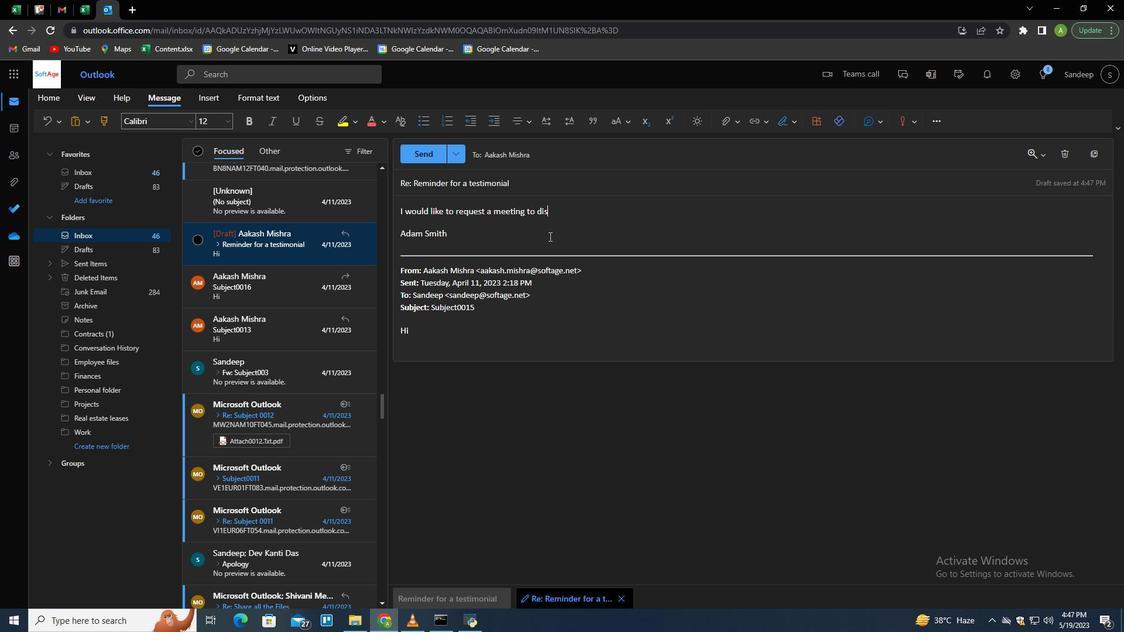 
Action: Mouse pressed left at (1096, 138)
Screenshot: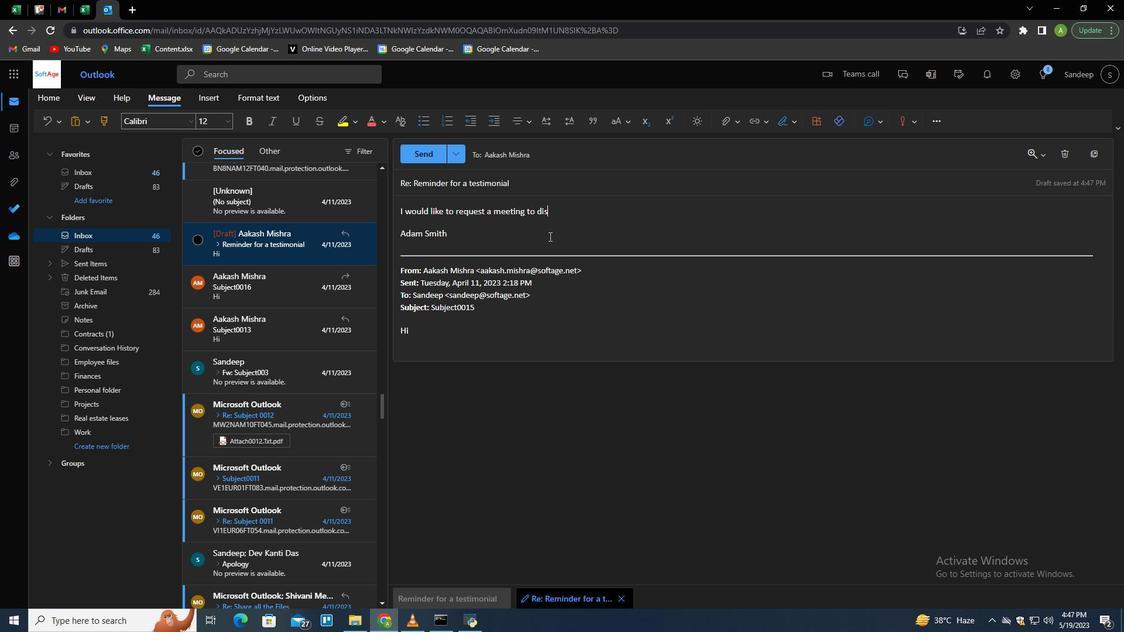 
Action: Mouse moved to (721, 57)
Screenshot: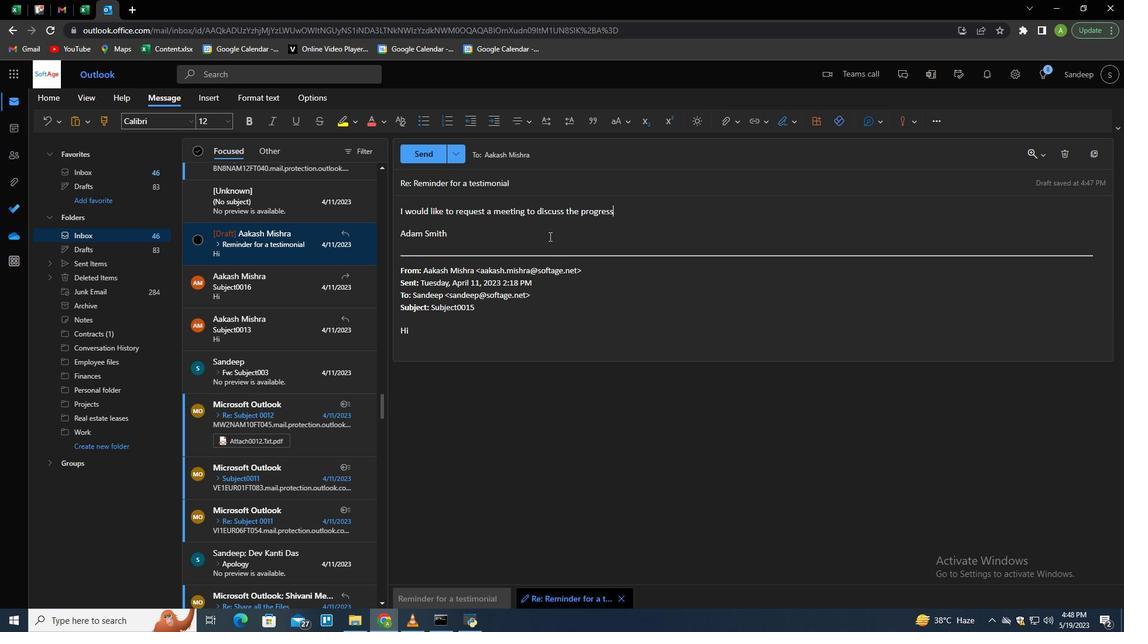 
Action: Mouse pressed left at (721, 57)
Screenshot: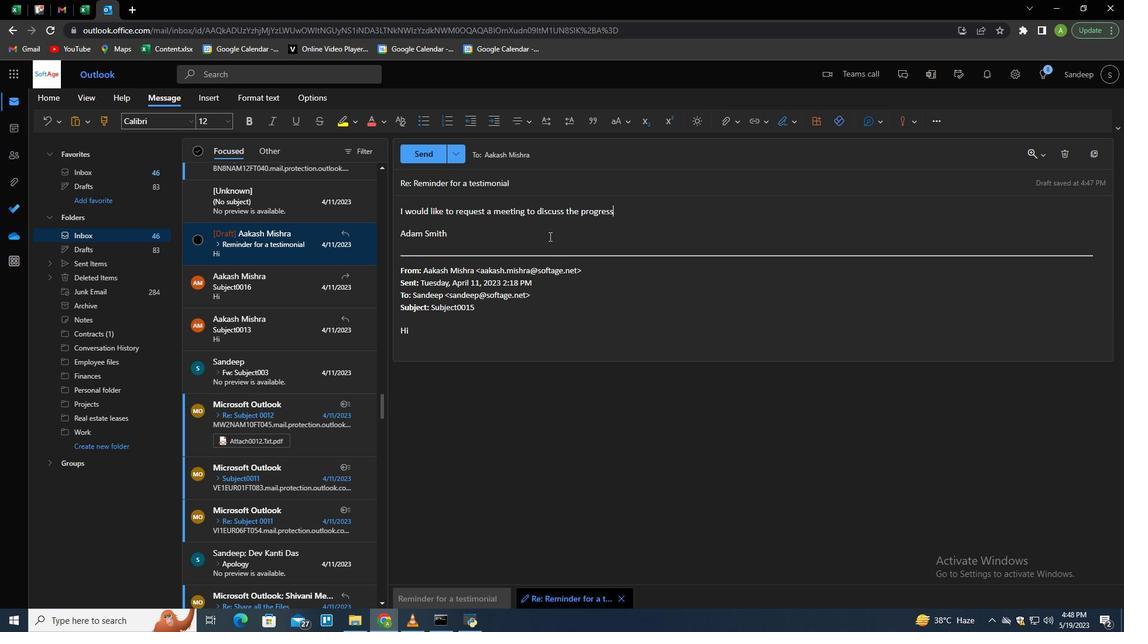 
Action: Mouse moved to (91, 178)
Screenshot: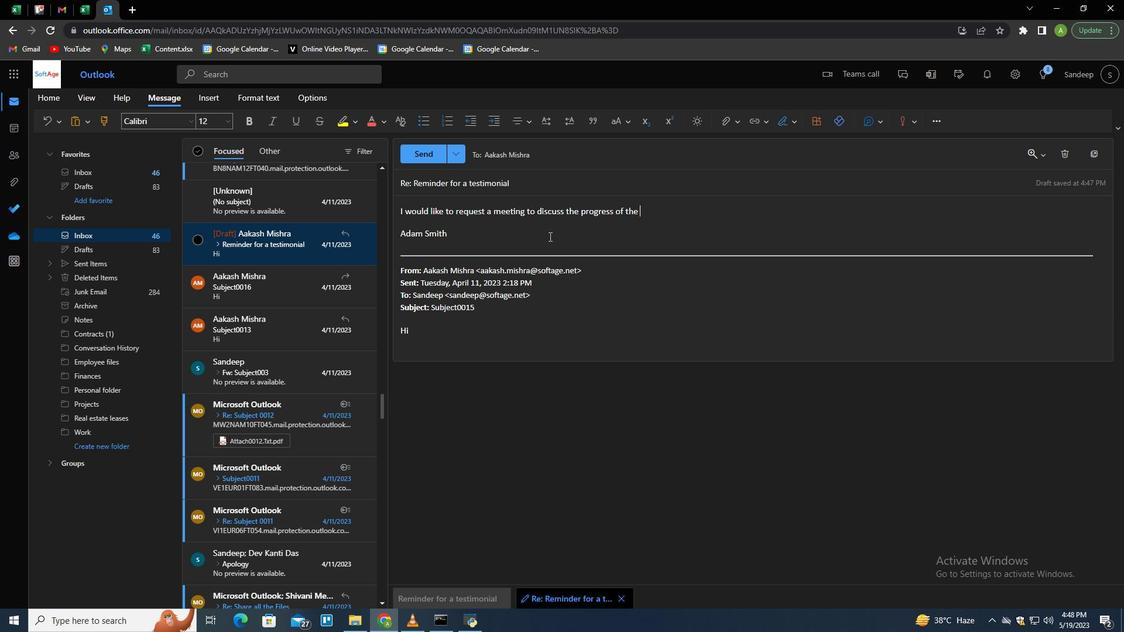 
Action: Mouse pressed left at (91, 178)
Screenshot: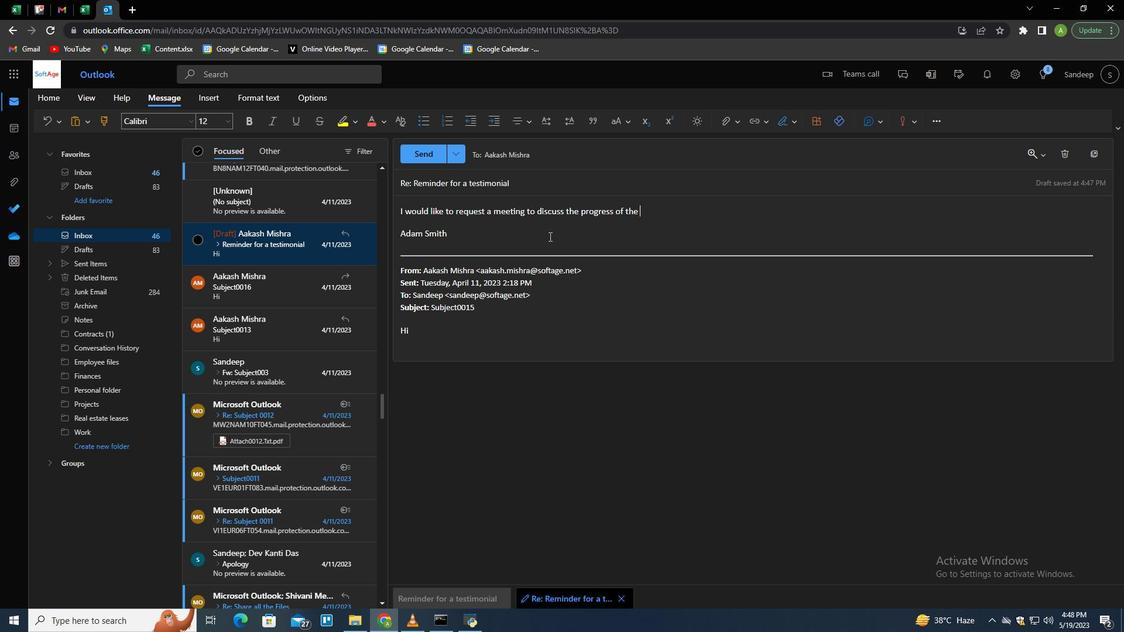 
Action: Key pressed <Key.caps_lock><Key.caps_lock>R<Key.caps_lock>eminder<Key.space>for<Key.space>a<Key.space>testimonial<Key.space>from<Key.space><Key.backspace><Key.backspace><Key.backspace><Key.backspace><Key.backspace>.
Screenshot: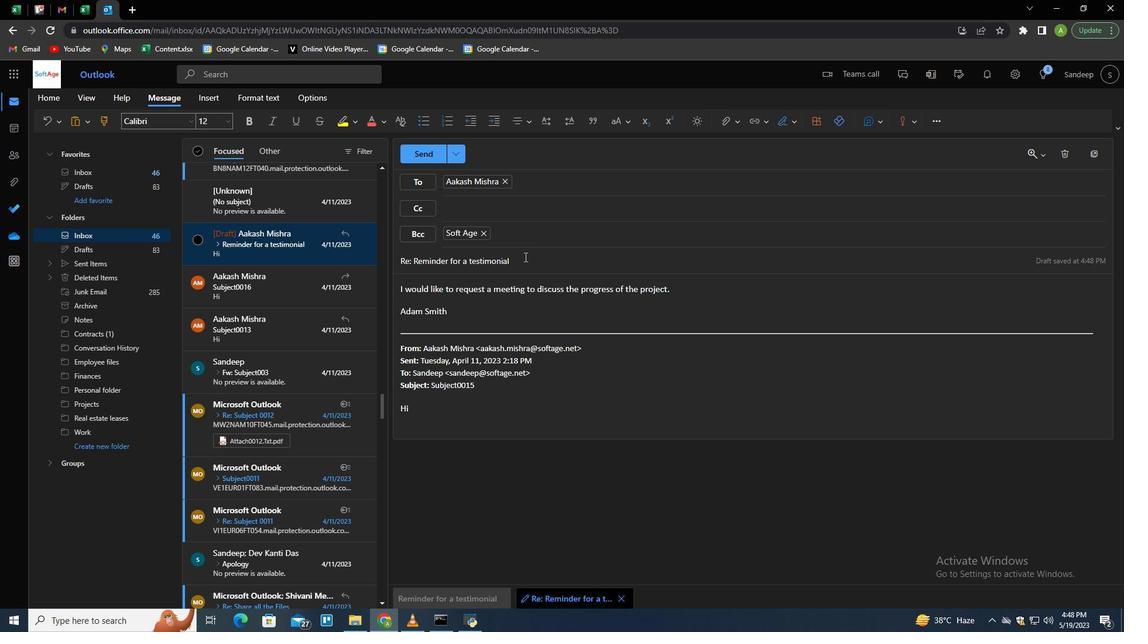 
Action: Mouse moved to (85, 209)
Screenshot: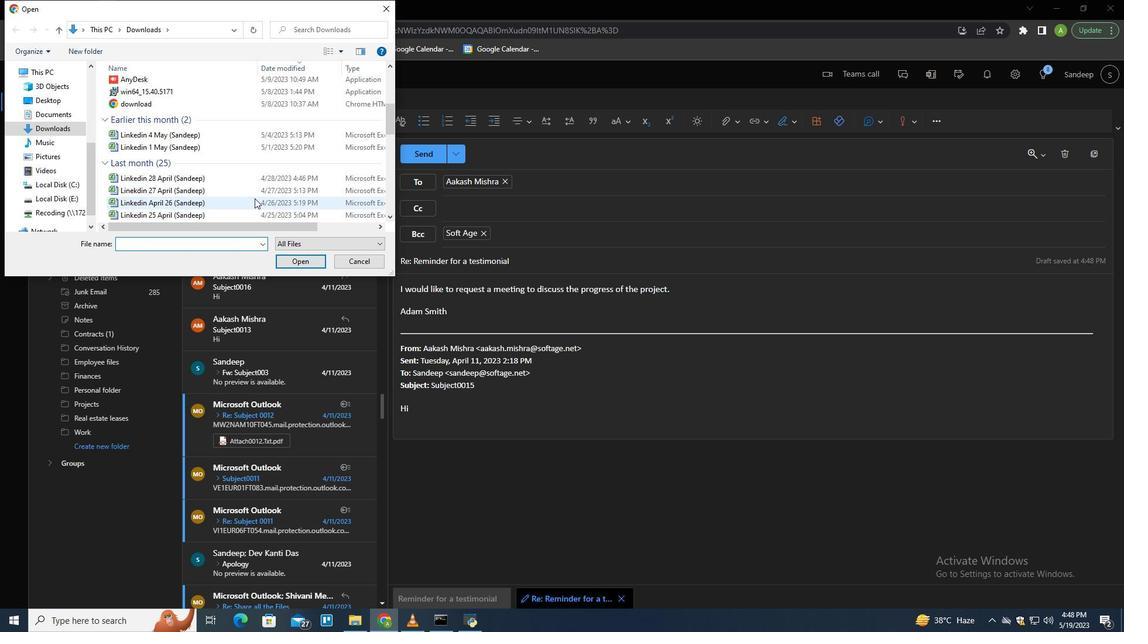 
Action: Mouse pressed left at (85, 209)
Screenshot: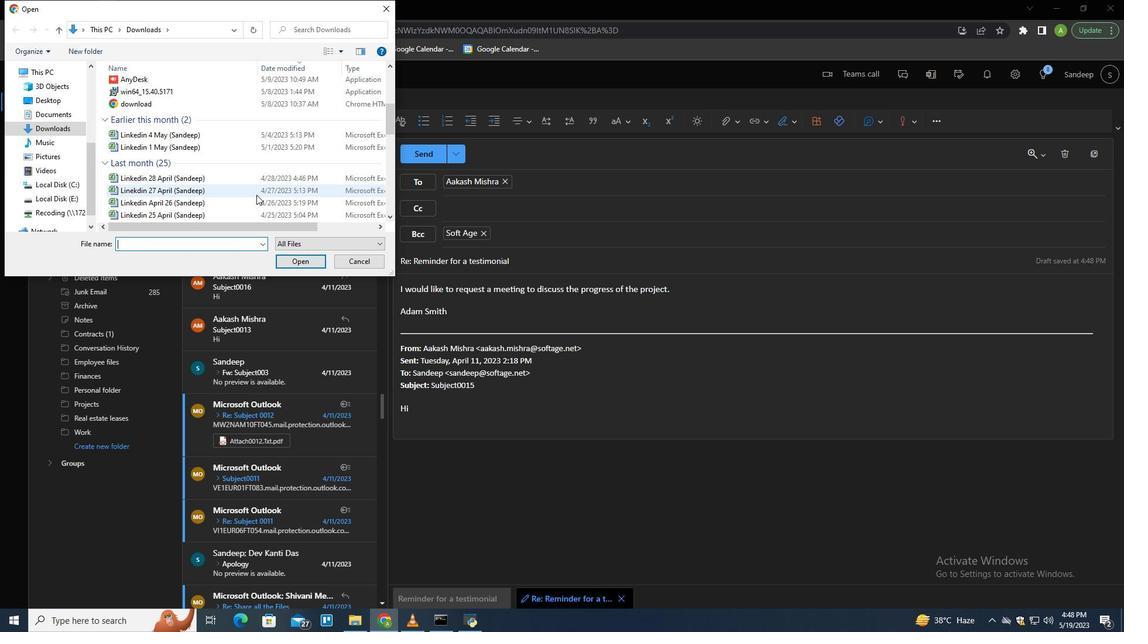
Action: Key pressed <Key.caps_lock>I<Key.caps_lock><Key.space>would<Key.space>like<Key.space>to<Key.space>the<Key.space><Key.backspace><Key.backspace><Key.backspace><Key.backspace>request<Key.space>a<Key.space>meeting<Key.space>to<Key.space>discuss<Key.space>the<Key.space>progress<Key.space>of<Key.space>the<Key.space>project.
Screenshot: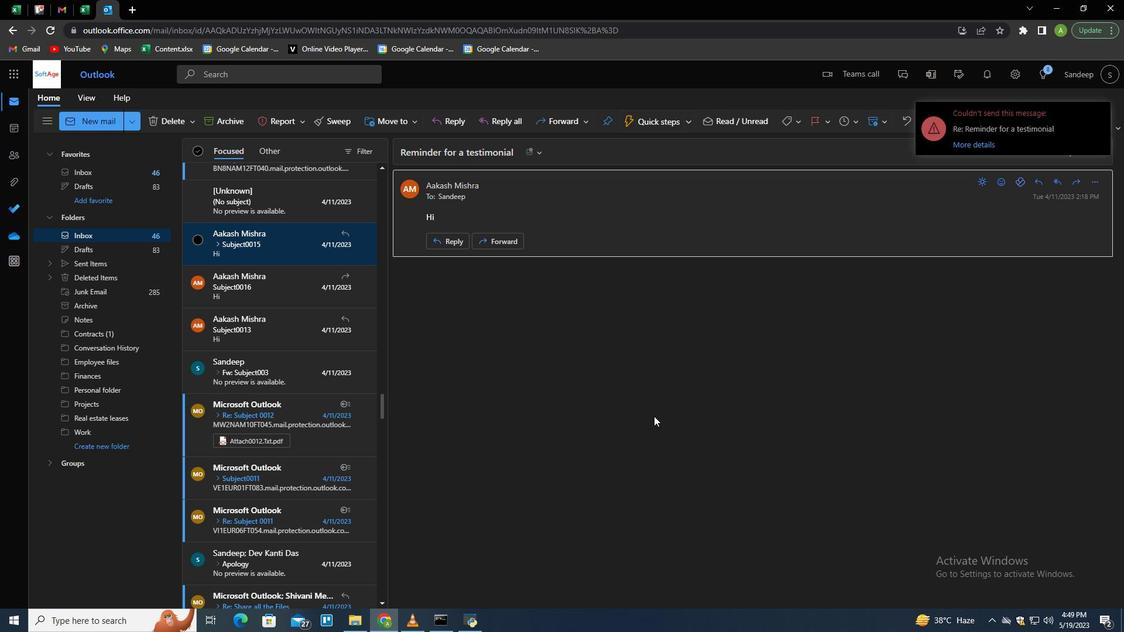 
Action: Mouse moved to (1101, 121)
Screenshot: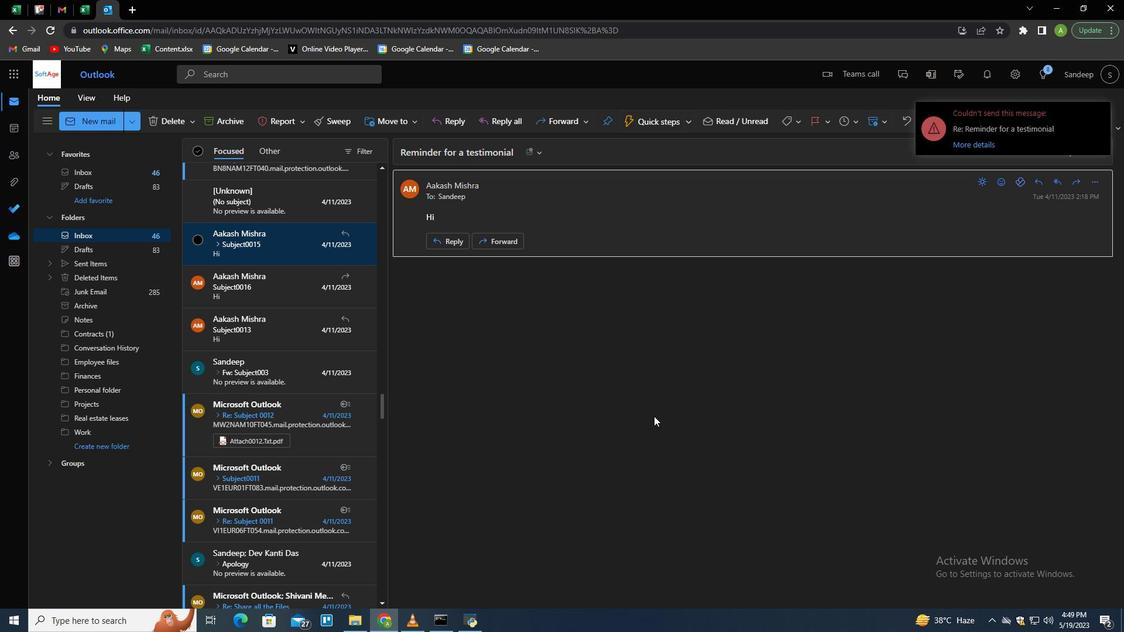 
Action: Mouse pressed left at (1101, 121)
Screenshot: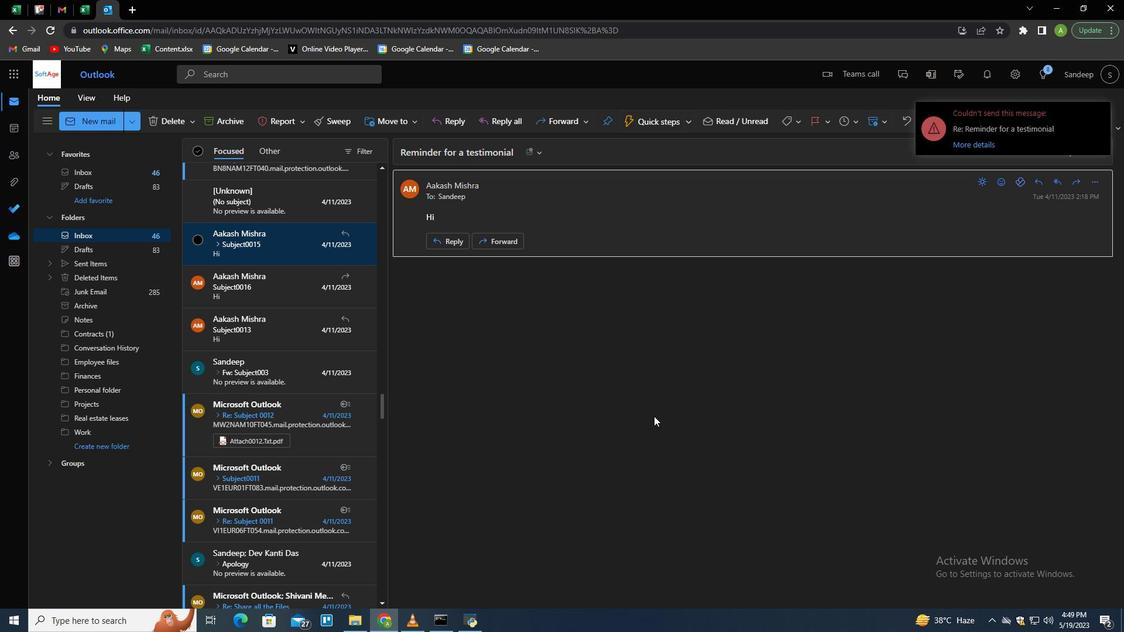 
Action: Mouse moved to (110, 182)
Screenshot: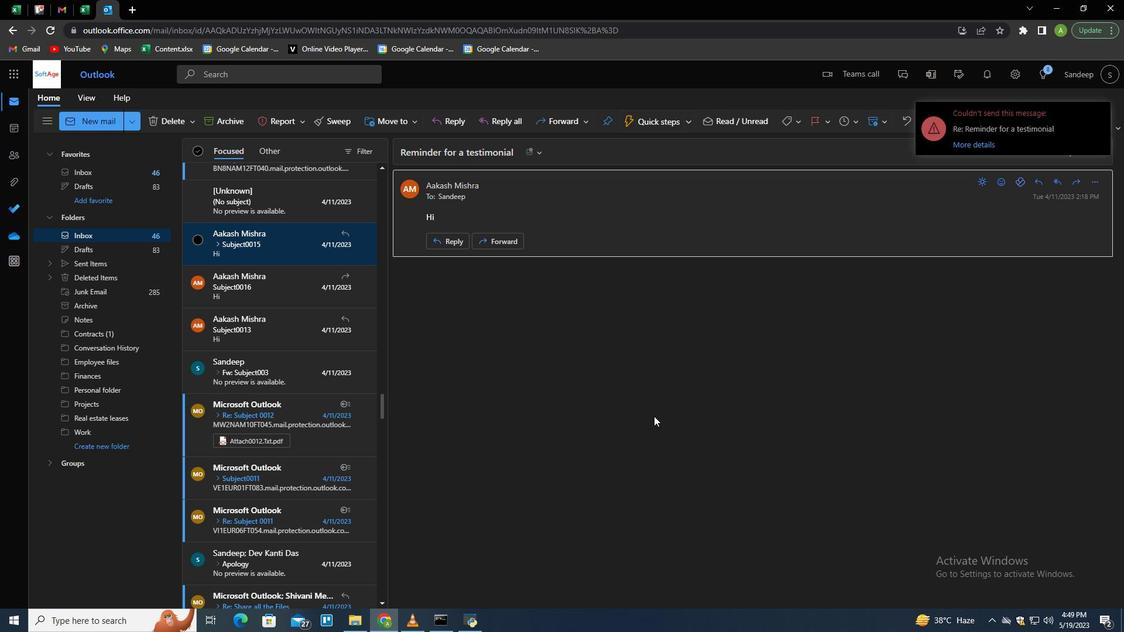 
Action: Key pressed softage.3
Screenshot: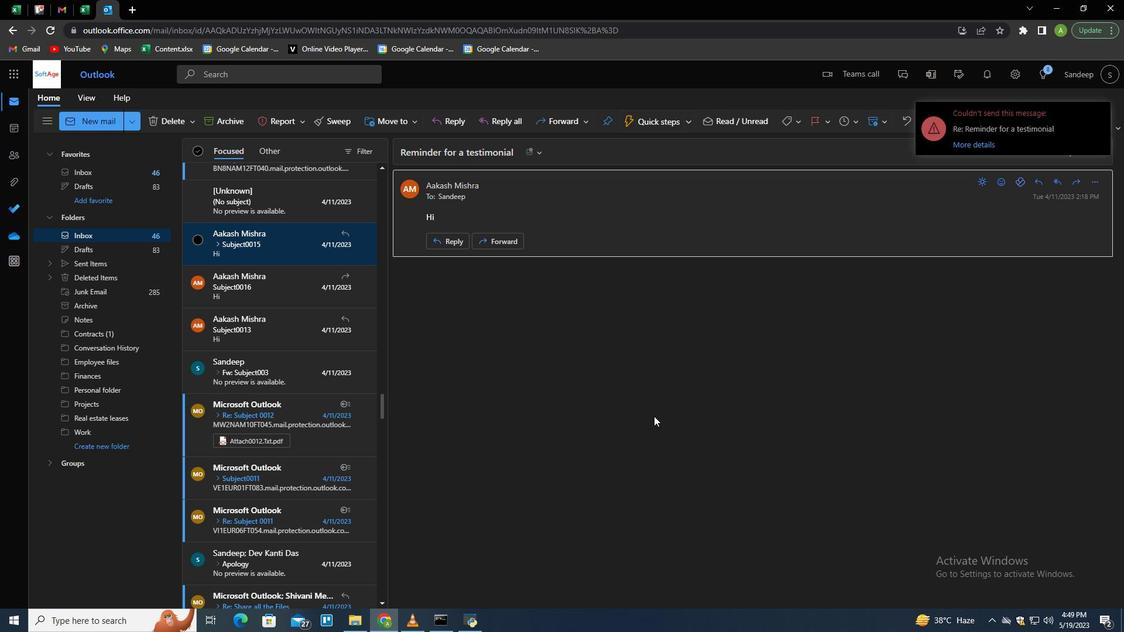 
Action: Mouse moved to (137, 233)
Screenshot: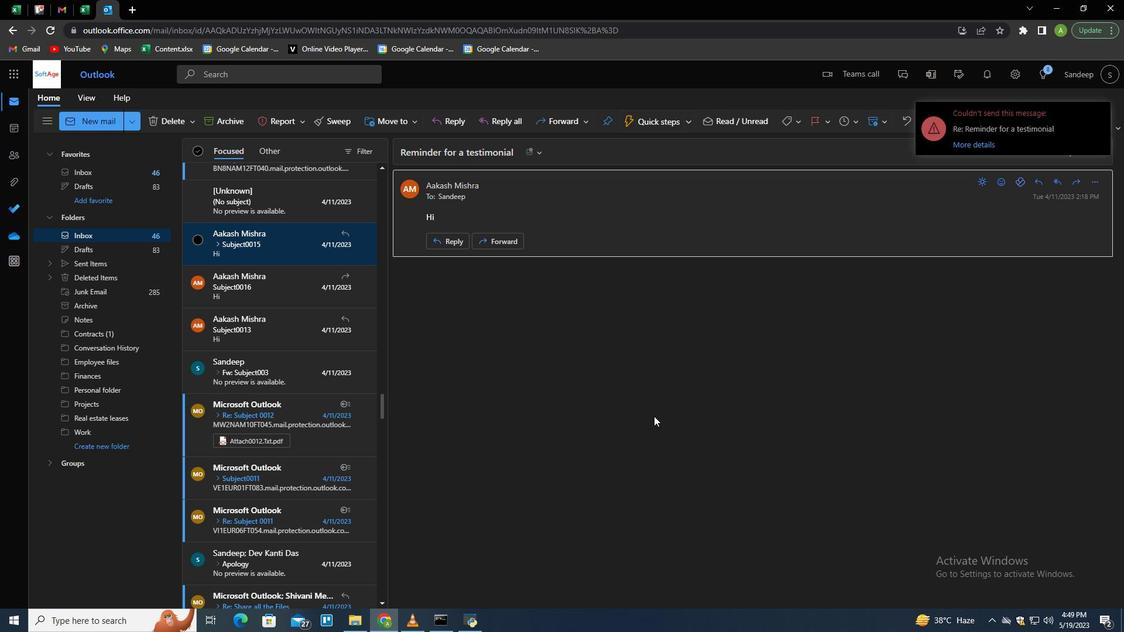
Action: Mouse pressed left at (137, 233)
Screenshot: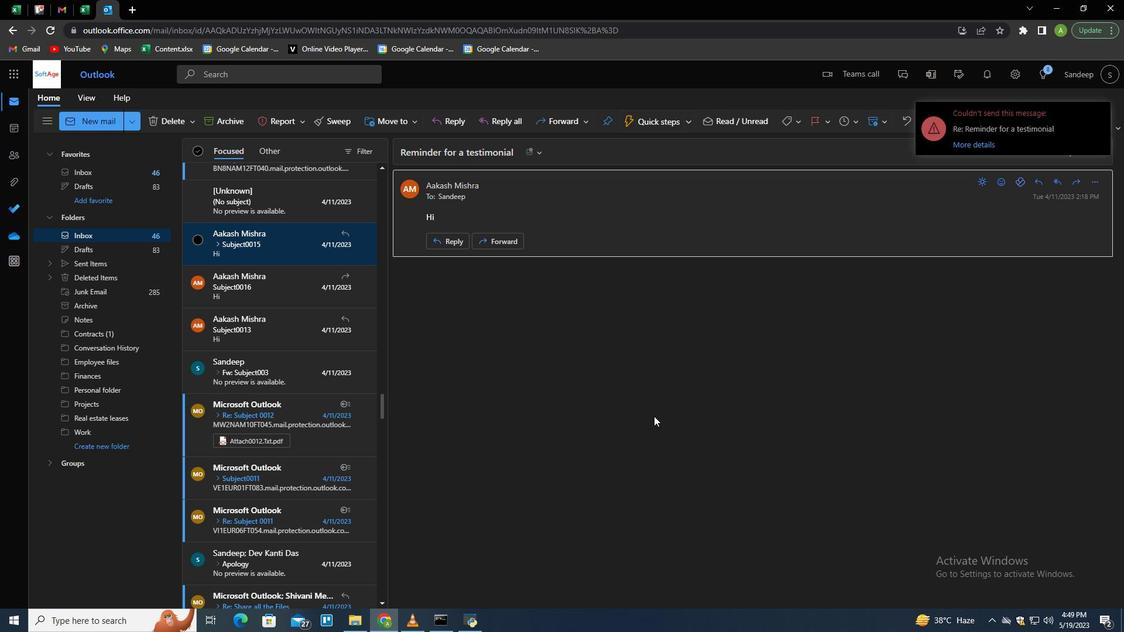 
Action: Mouse moved to (128, 125)
Screenshot: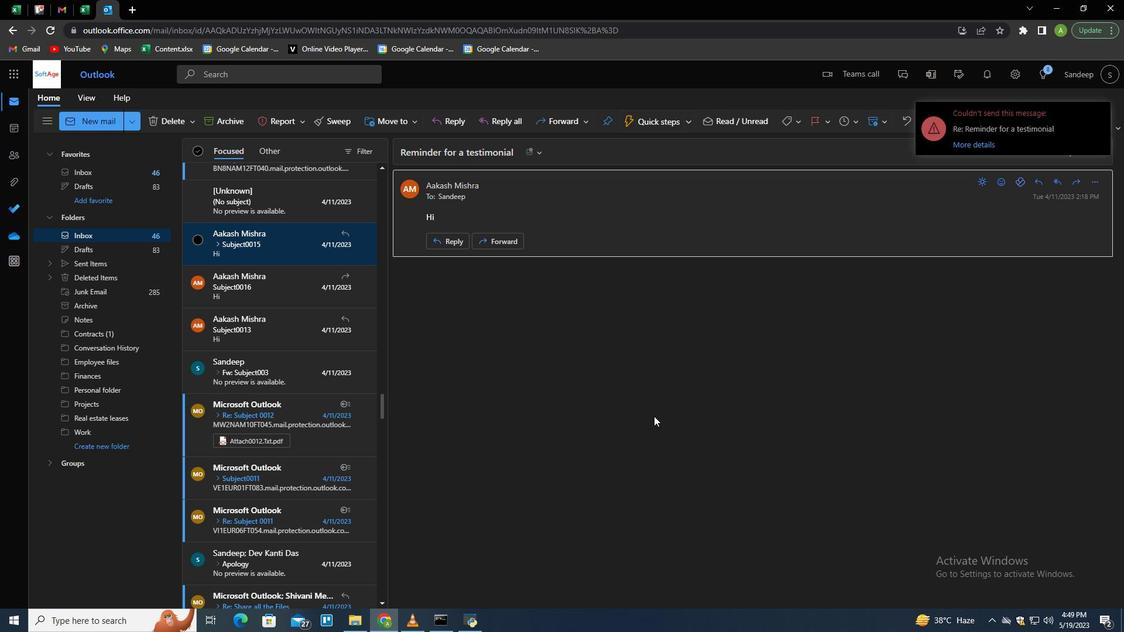 
Action: Mouse pressed left at (128, 125)
Screenshot: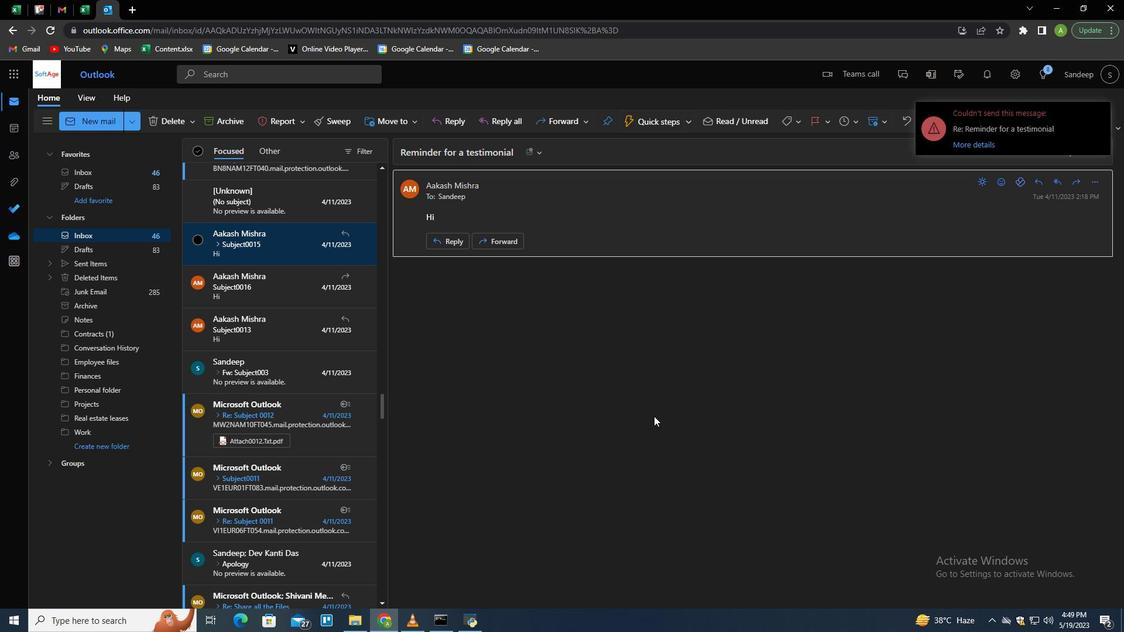 
Action: Mouse moved to (189, 232)
Screenshot: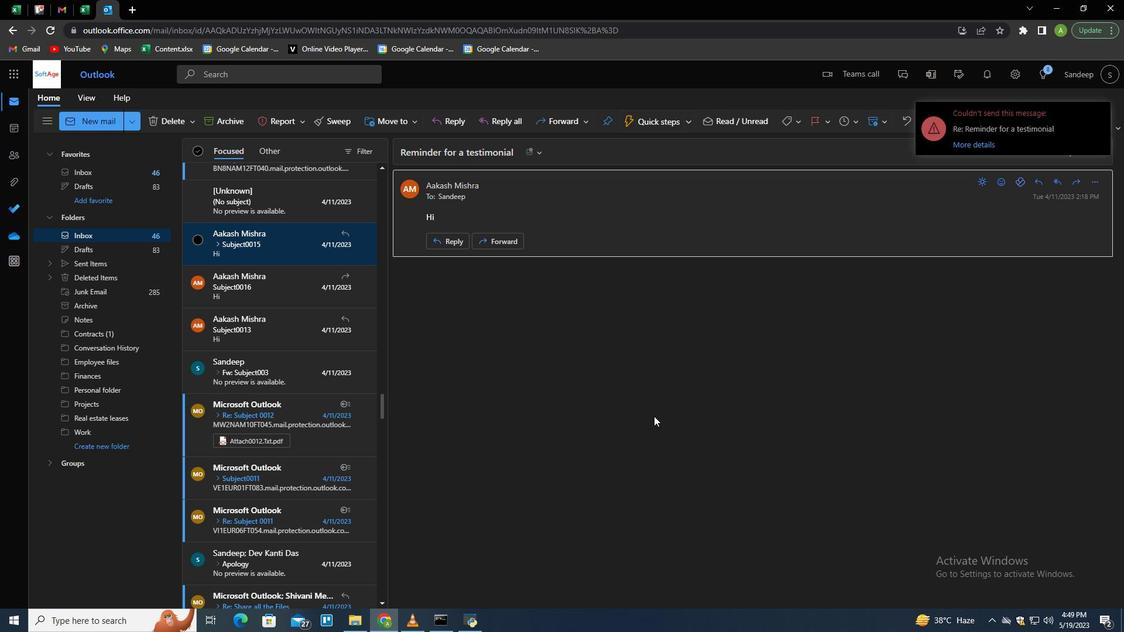 
Action: Mouse pressed left at (189, 232)
Screenshot: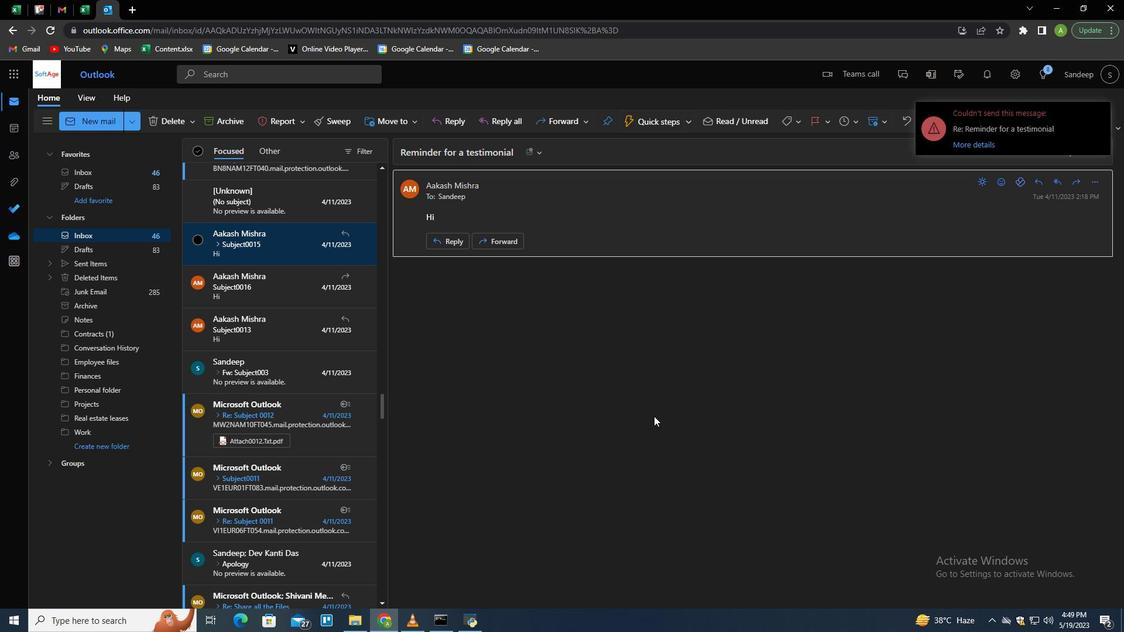 
Action: Mouse moved to (173, 128)
Screenshot: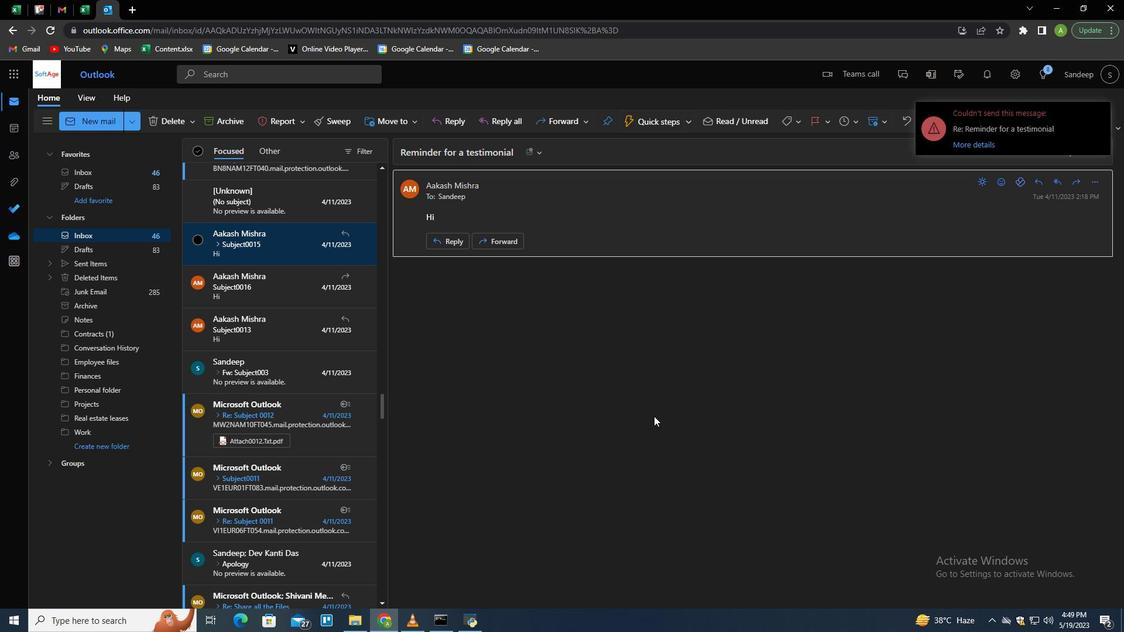 
Action: Mouse pressed left at (173, 128)
Screenshot: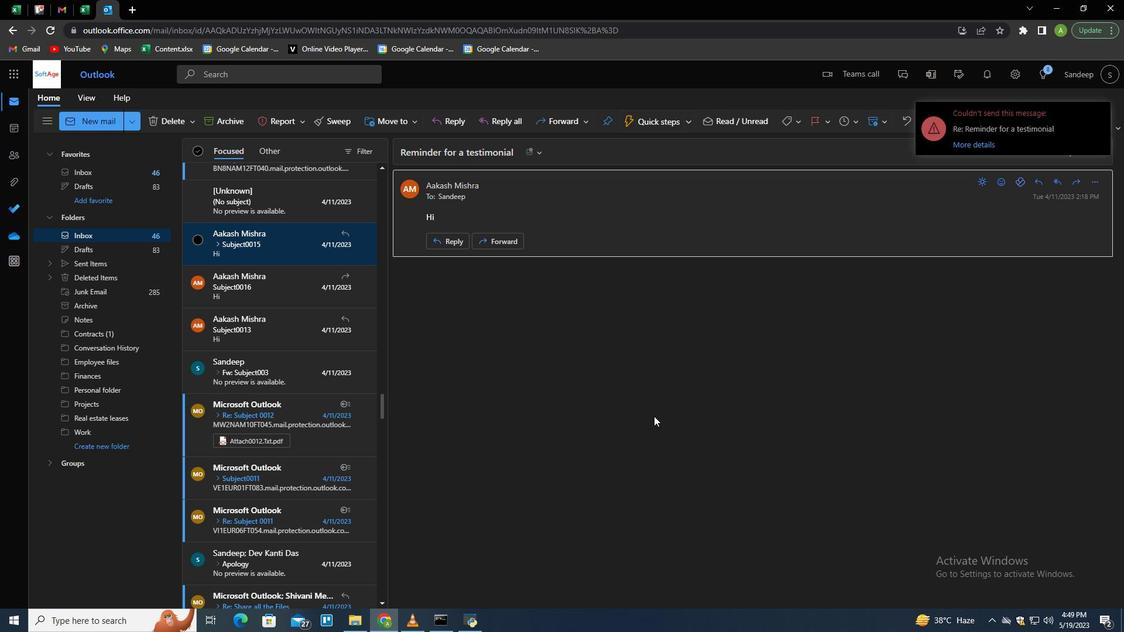 
Action: Mouse moved to (181, 209)
Screenshot: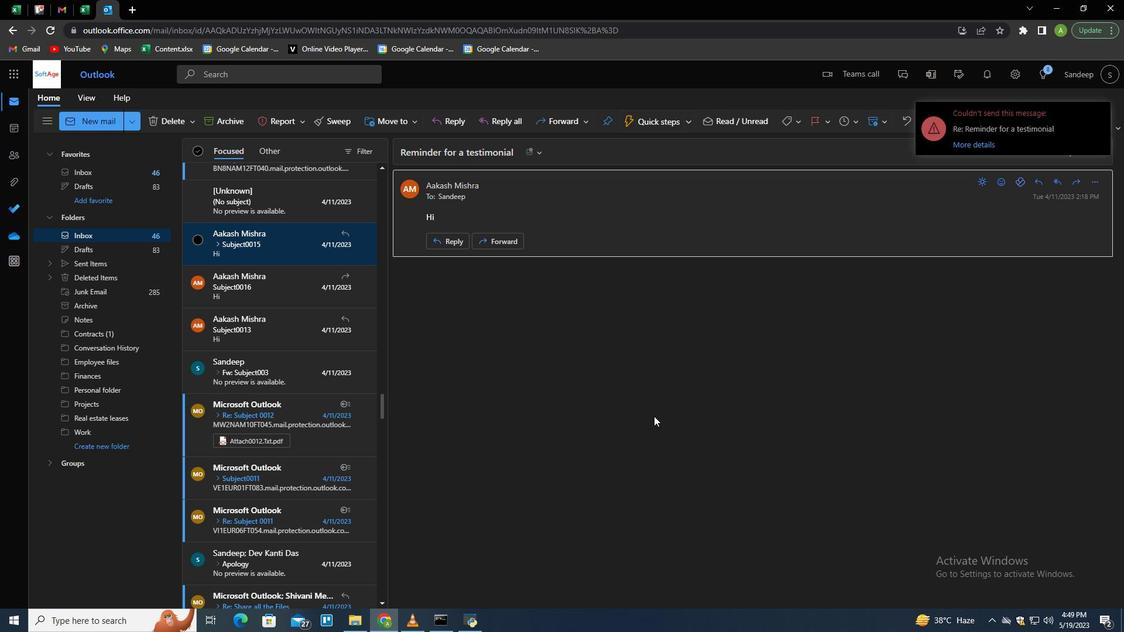 
Action: Mouse scrolled (181, 208) with delta (0, 0)
Screenshot: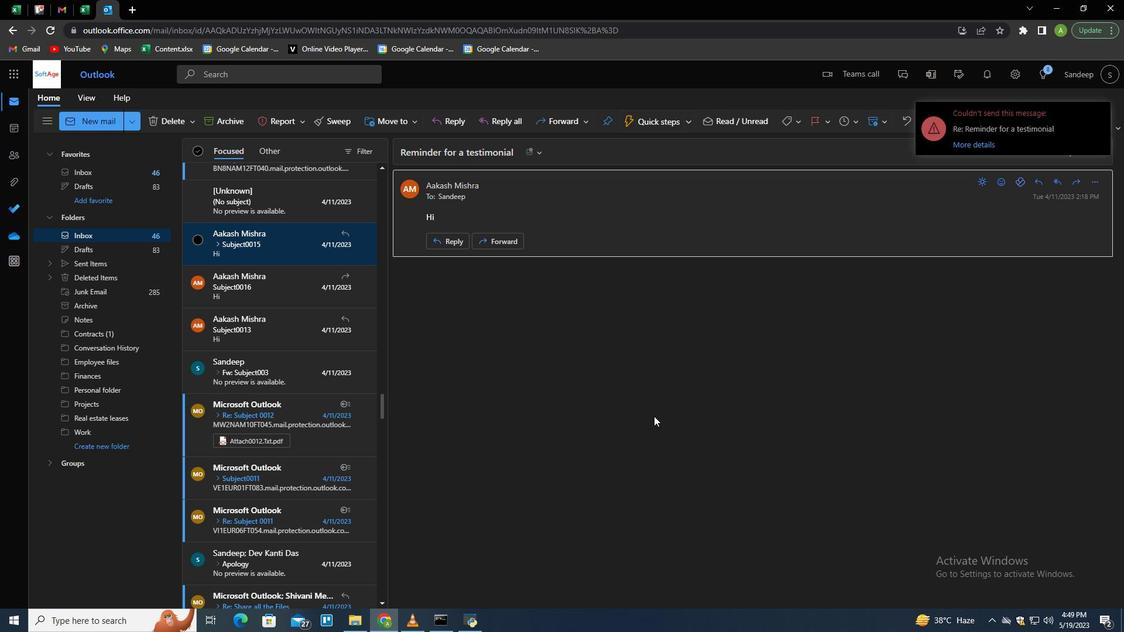 
Action: Mouse moved to (183, 210)
Screenshot: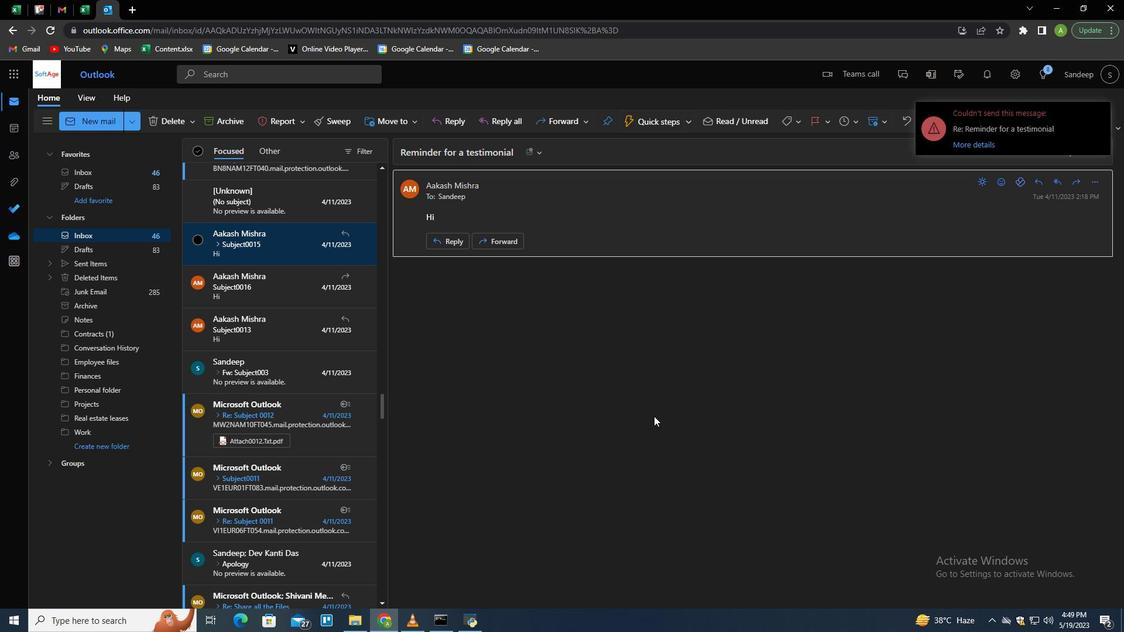 
Action: Mouse scrolled (183, 210) with delta (0, 0)
Screenshot: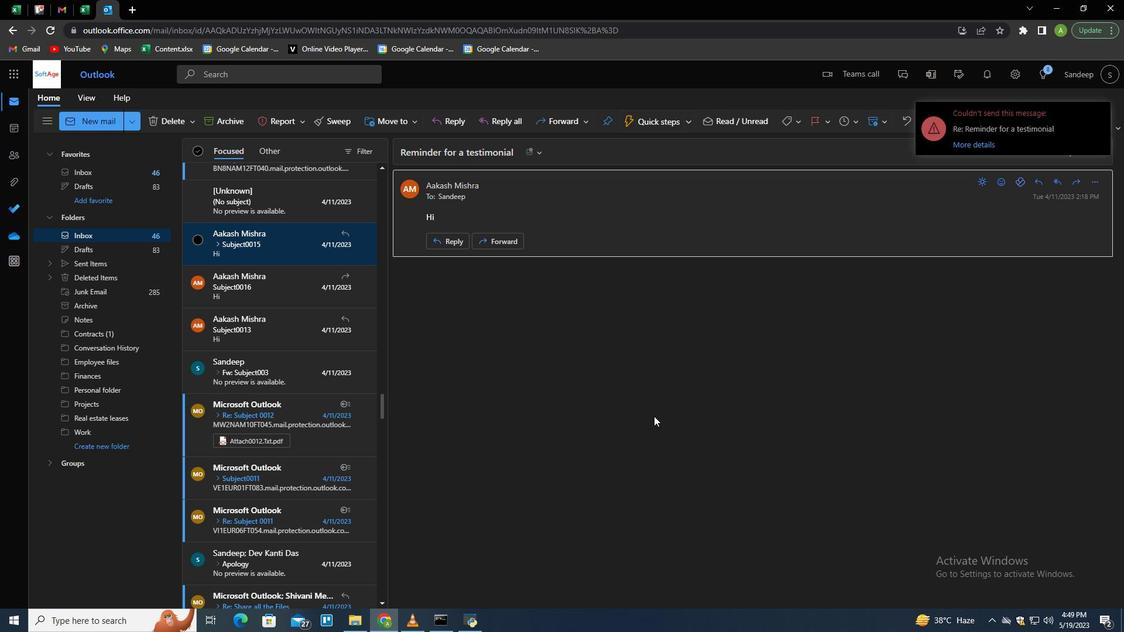
Action: Mouse moved to (183, 211)
Screenshot: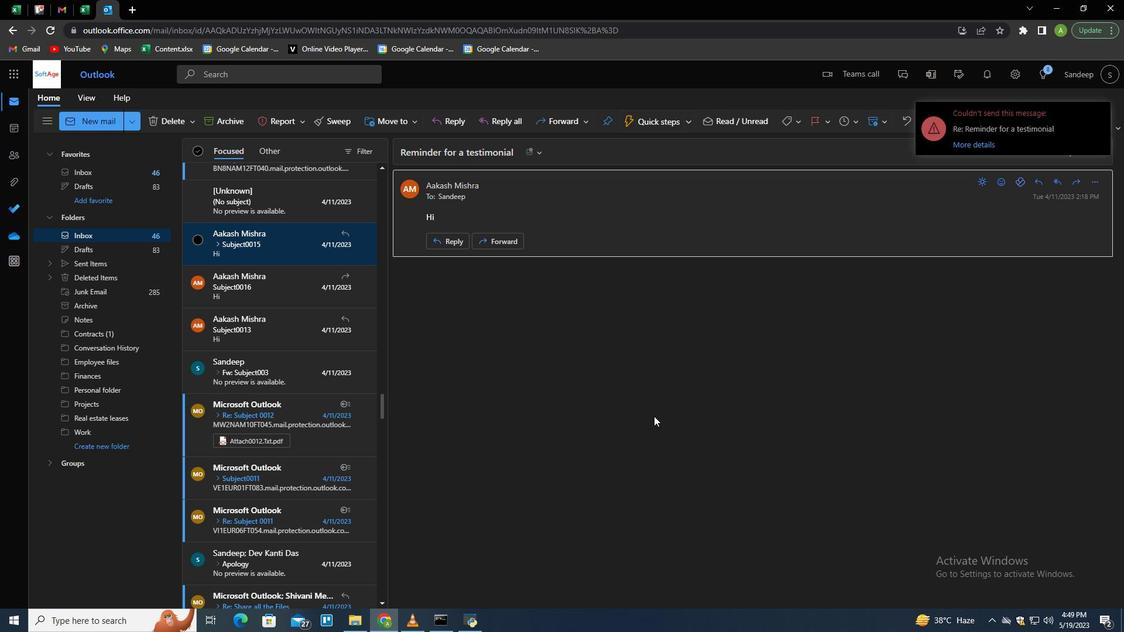 
Action: Mouse scrolled (183, 210) with delta (0, 0)
Screenshot: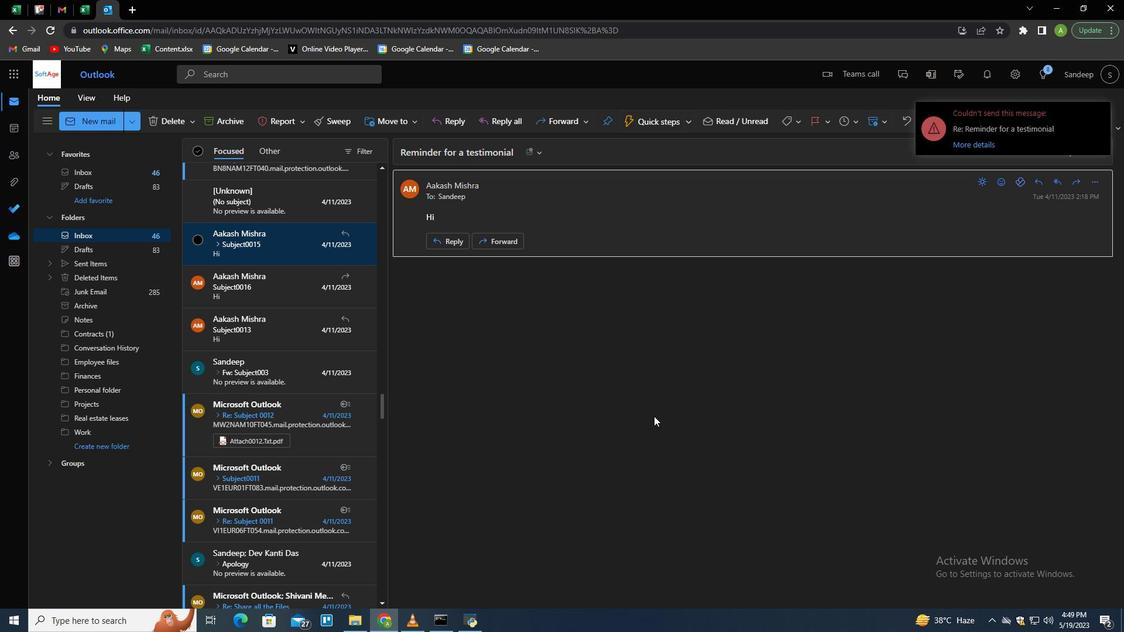 
Action: Mouse moved to (185, 214)
Screenshot: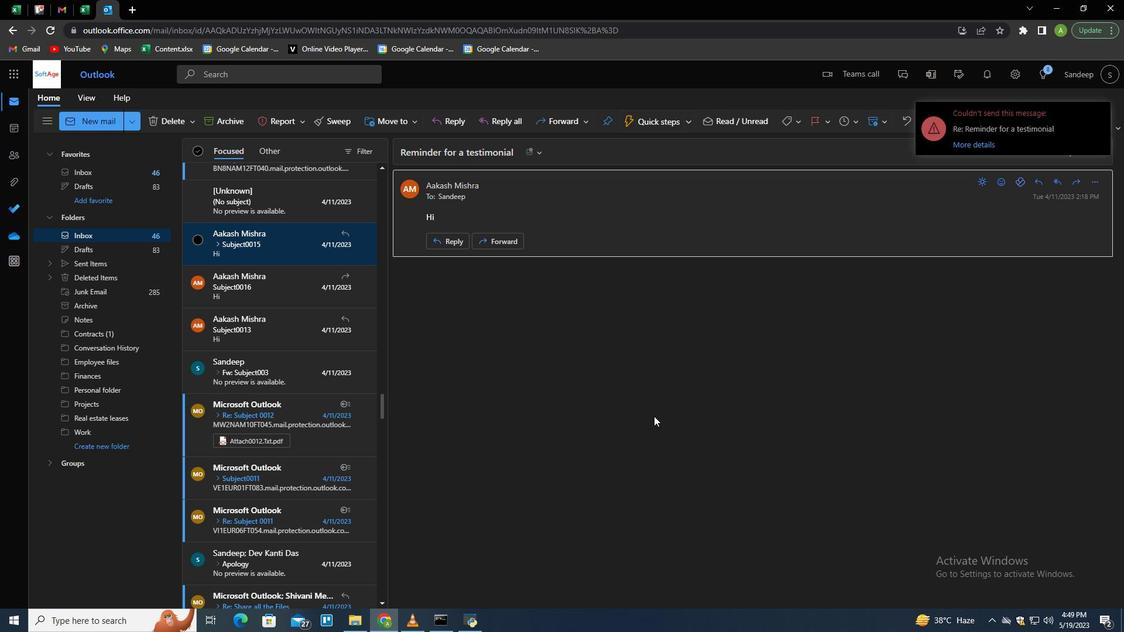
Action: Mouse scrolled (185, 213) with delta (0, 0)
Screenshot: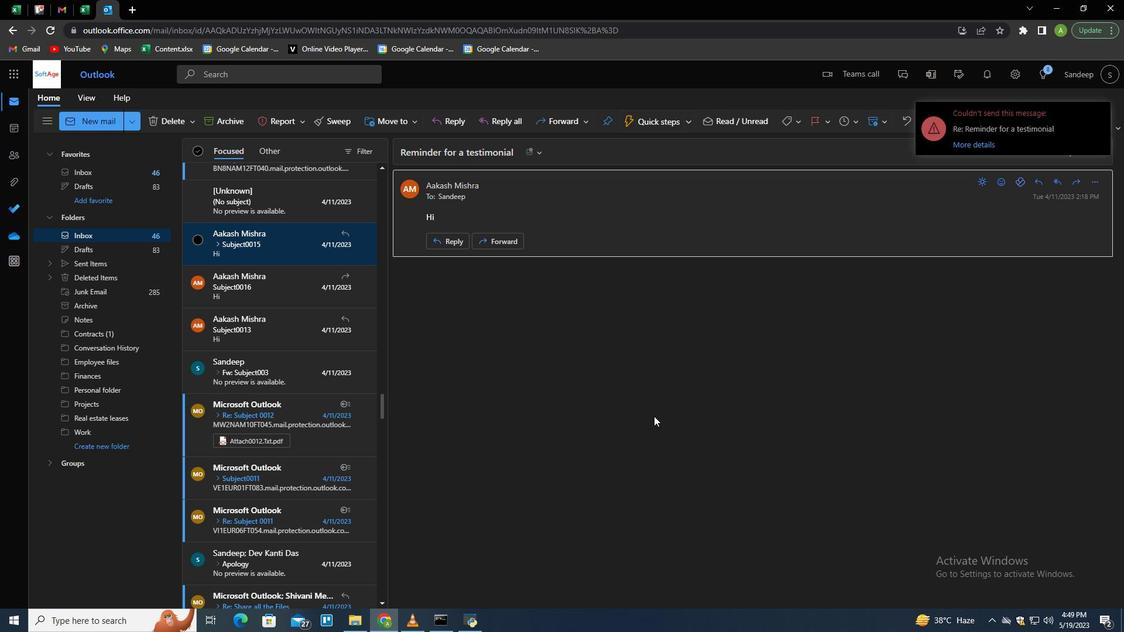 
Action: Mouse moved to (231, 254)
Screenshot: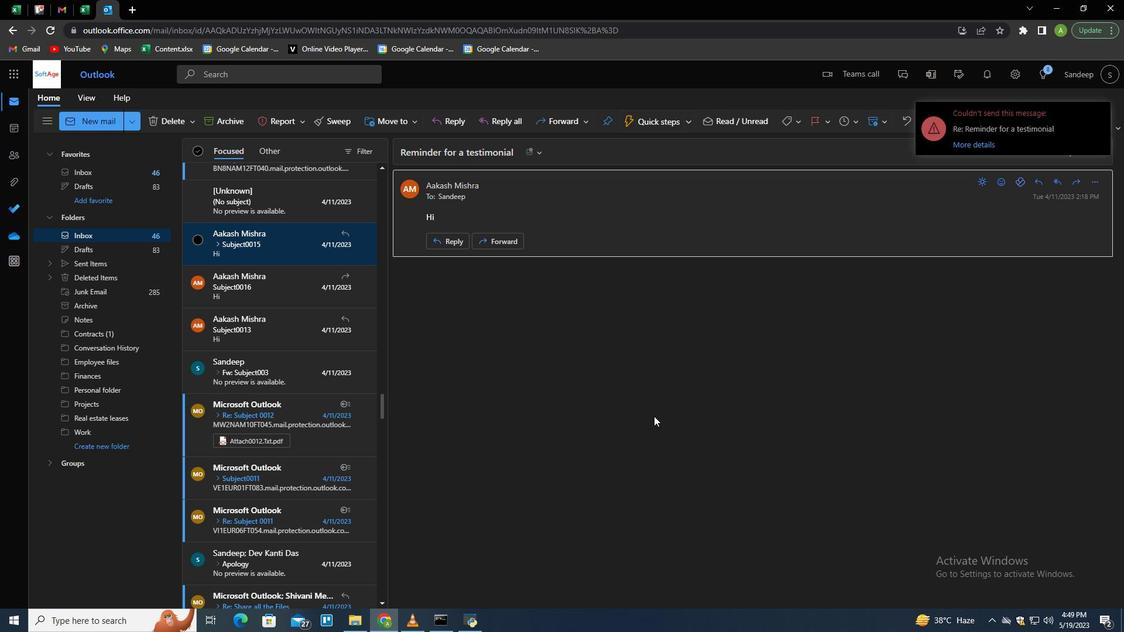 
Action: Mouse pressed left at (231, 254)
Screenshot: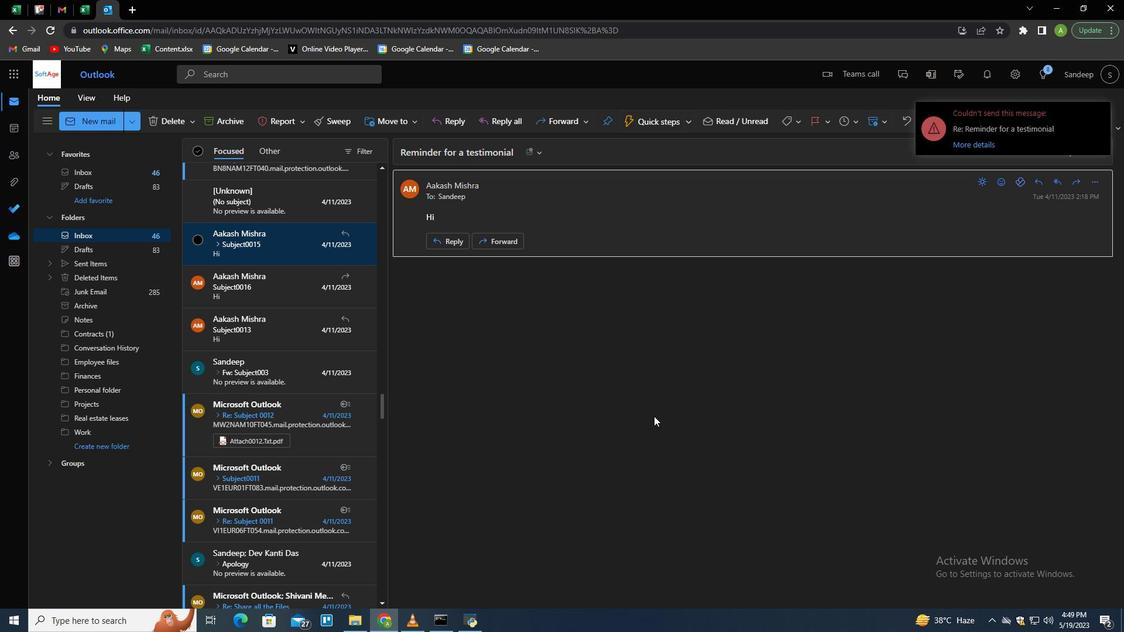 
Action: Mouse moved to (225, 124)
Screenshot: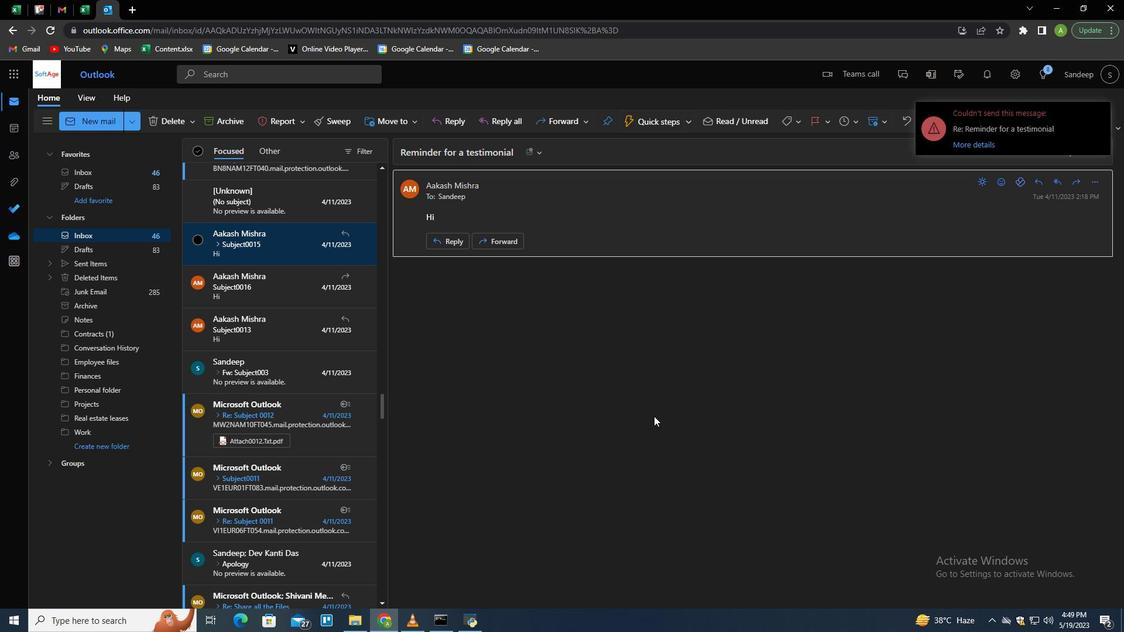
Action: Mouse pressed left at (225, 124)
Screenshot: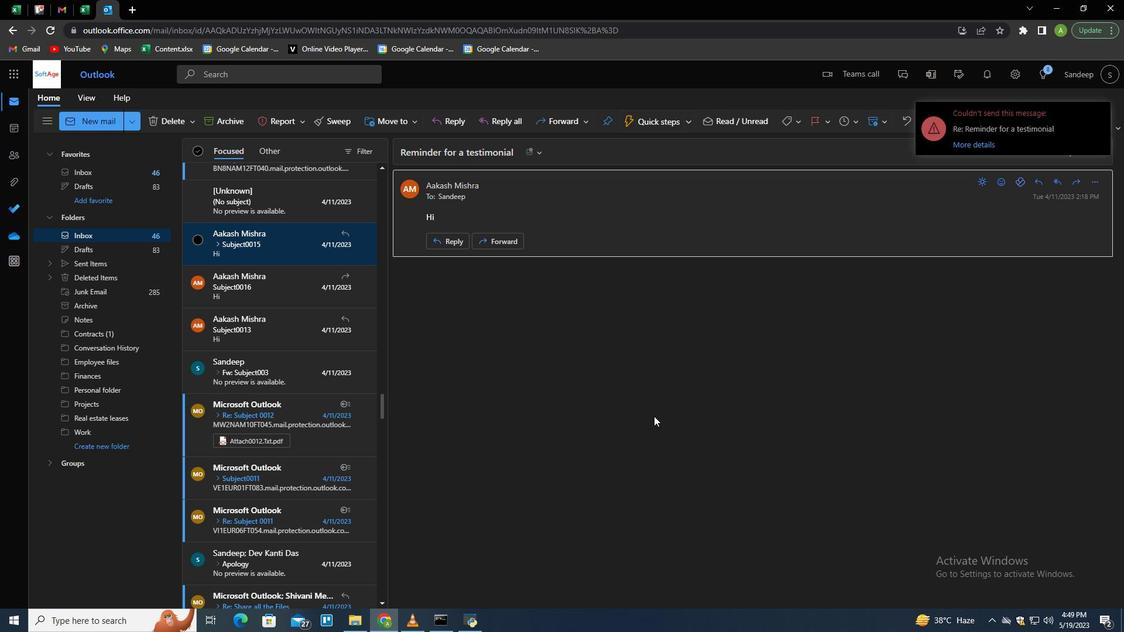 
Action: Key pressed ay
Screenshot: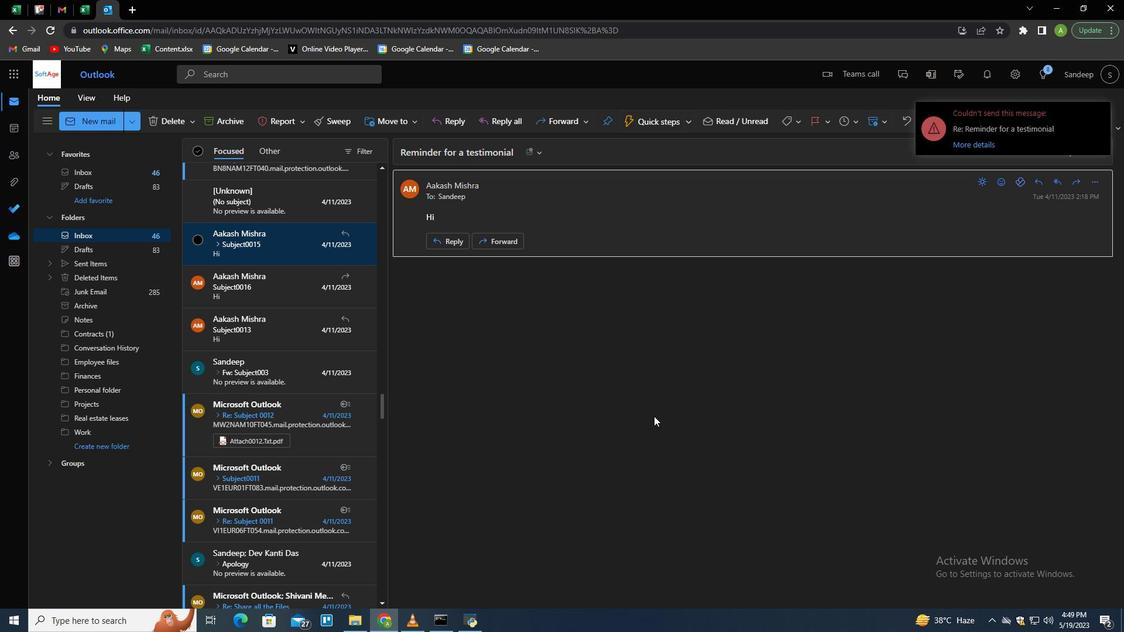 
Action: Mouse moved to (297, 179)
Screenshot: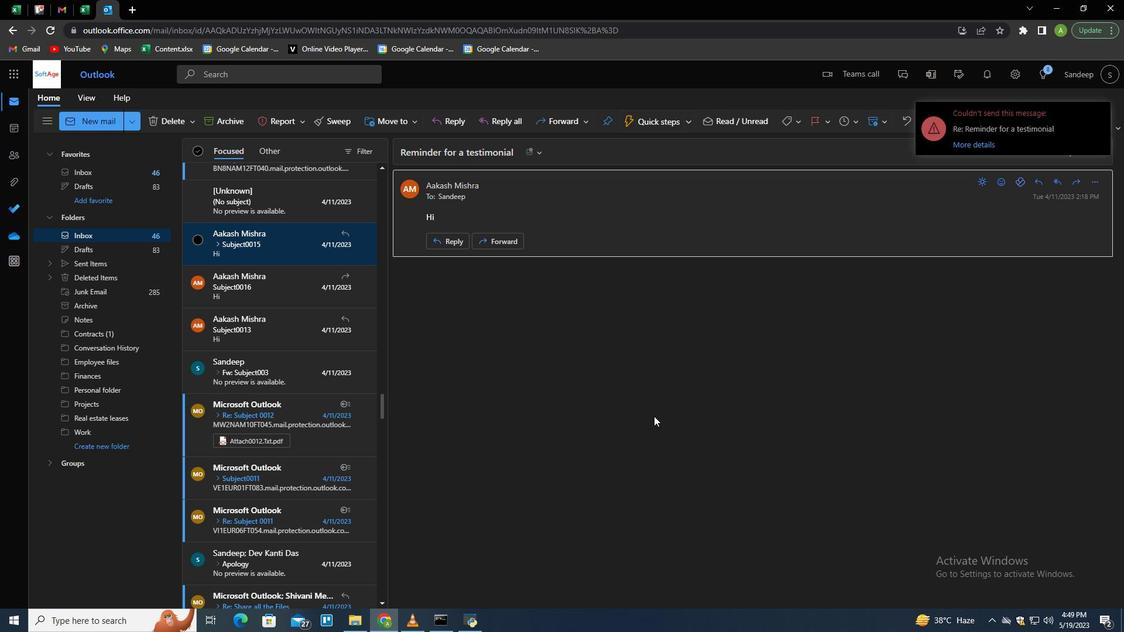 
Action: Mouse pressed left at (297, 179)
Screenshot: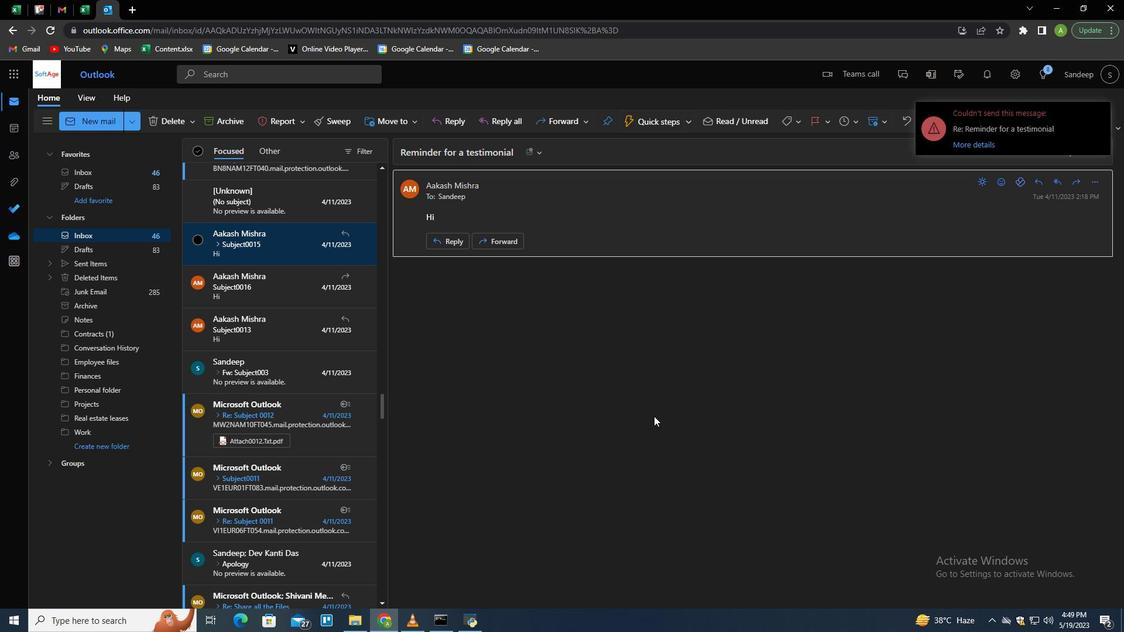 
Action: Mouse moved to (279, 127)
Screenshot: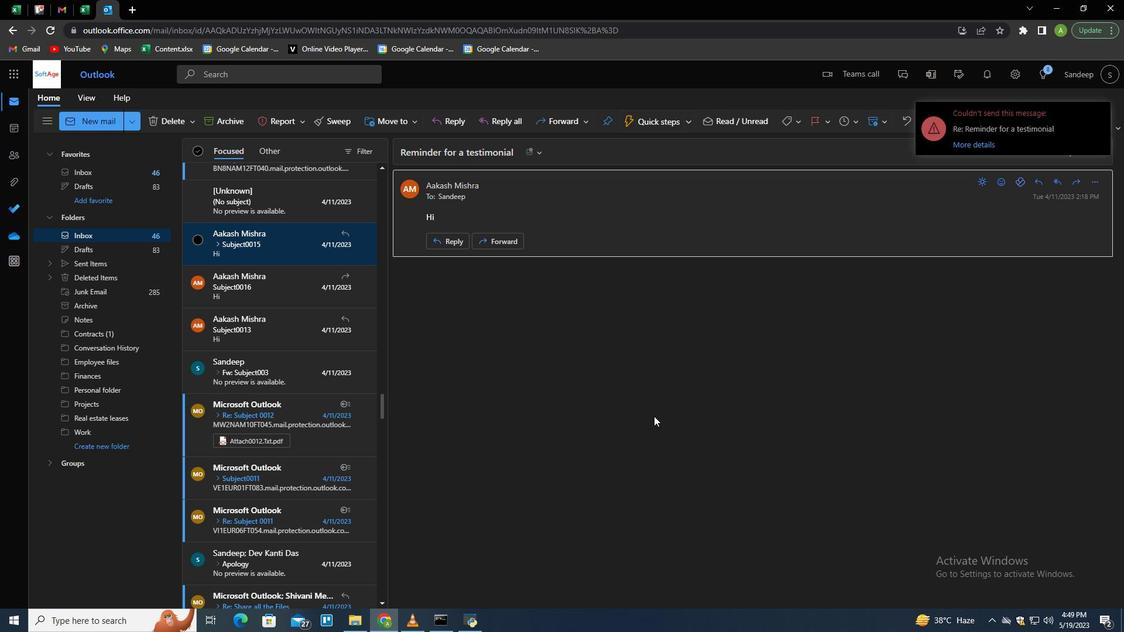 
Action: Mouse pressed left at (279, 127)
Screenshot: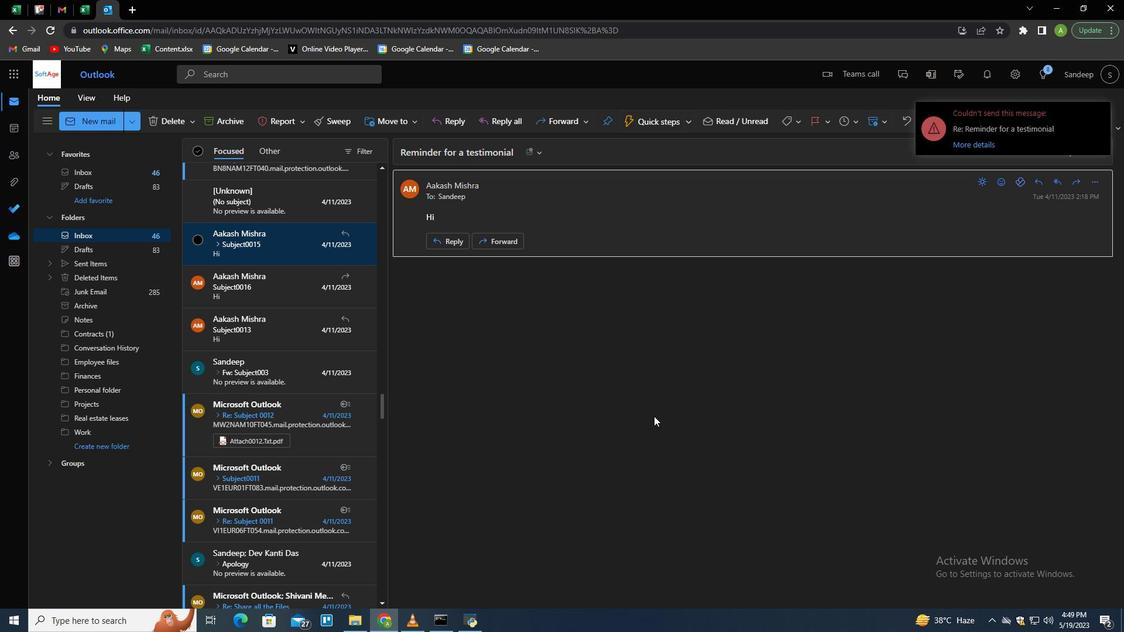
Action: Mouse moved to (340, 229)
Screenshot: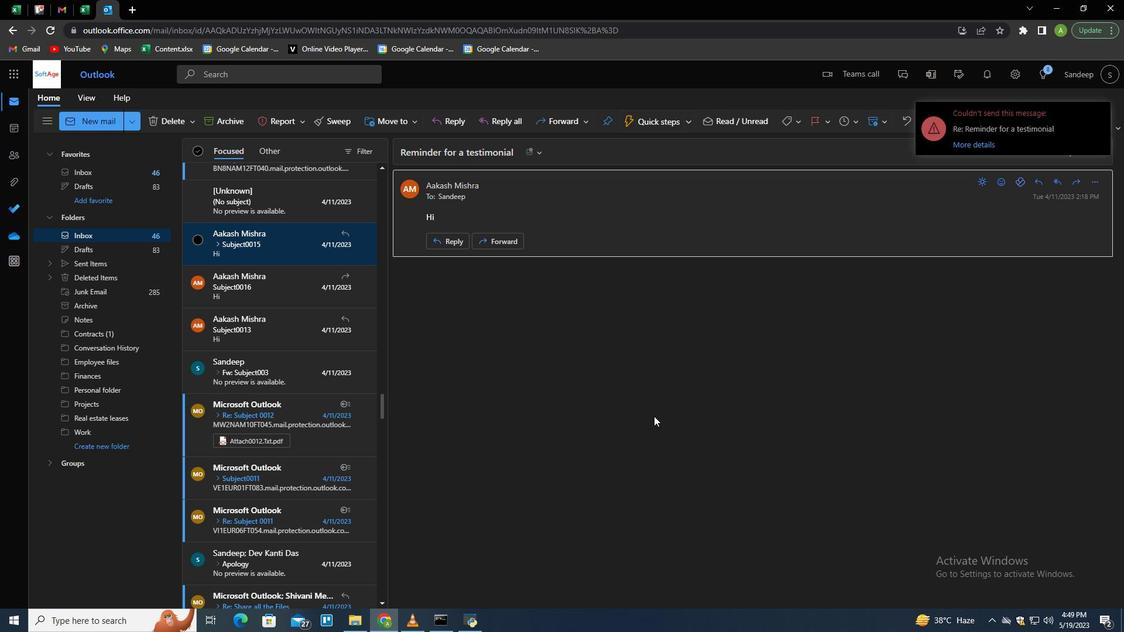 
Action: Mouse scrolled (340, 228) with delta (0, 0)
Screenshot: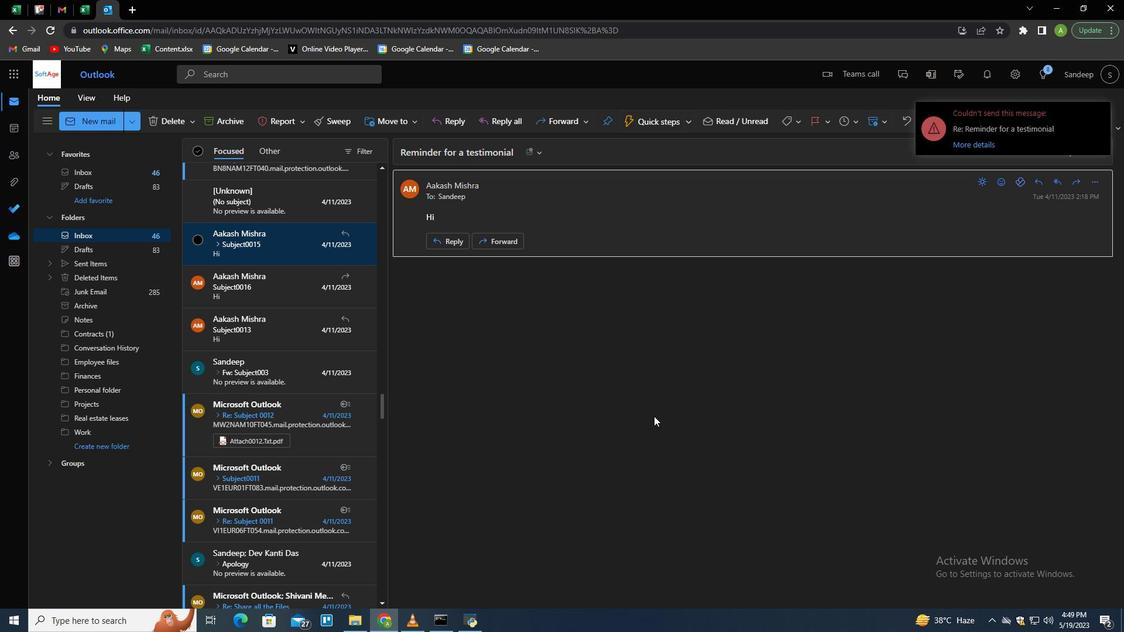 
Action: Mouse scrolled (340, 228) with delta (0, 0)
Screenshot: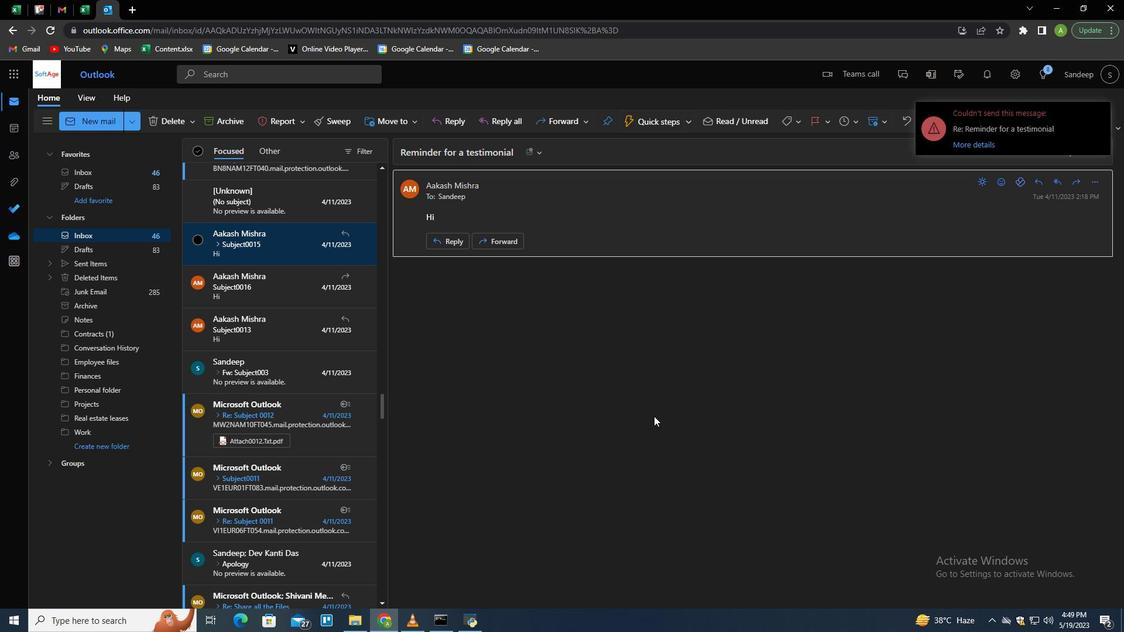 
Action: Mouse scrolled (340, 228) with delta (0, 0)
Screenshot: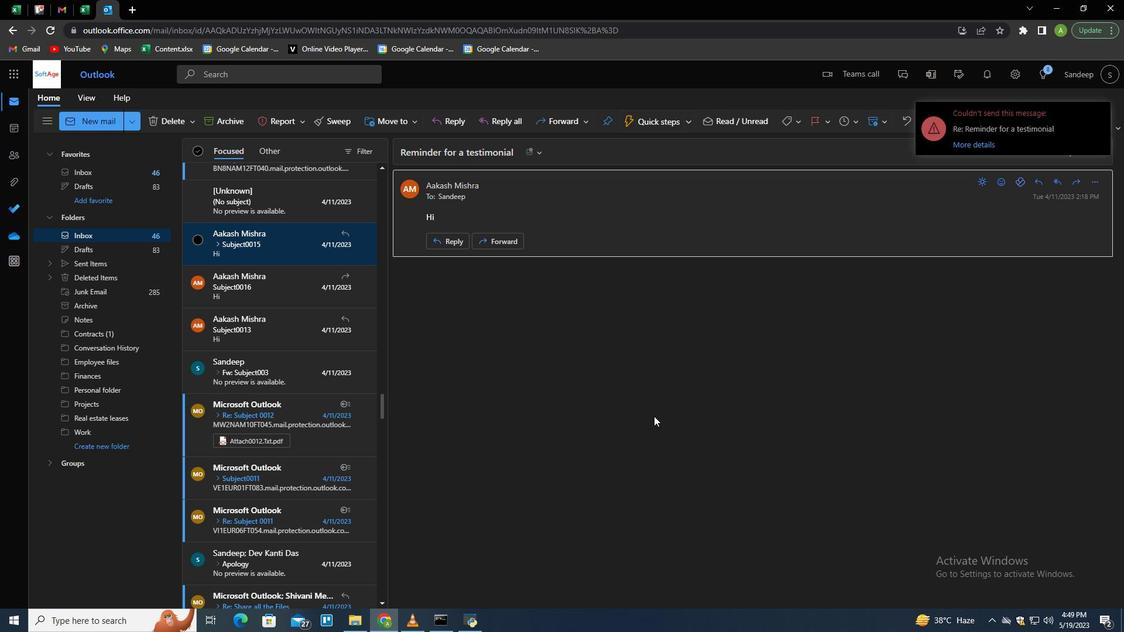 
Action: Mouse moved to (435, 126)
Screenshot: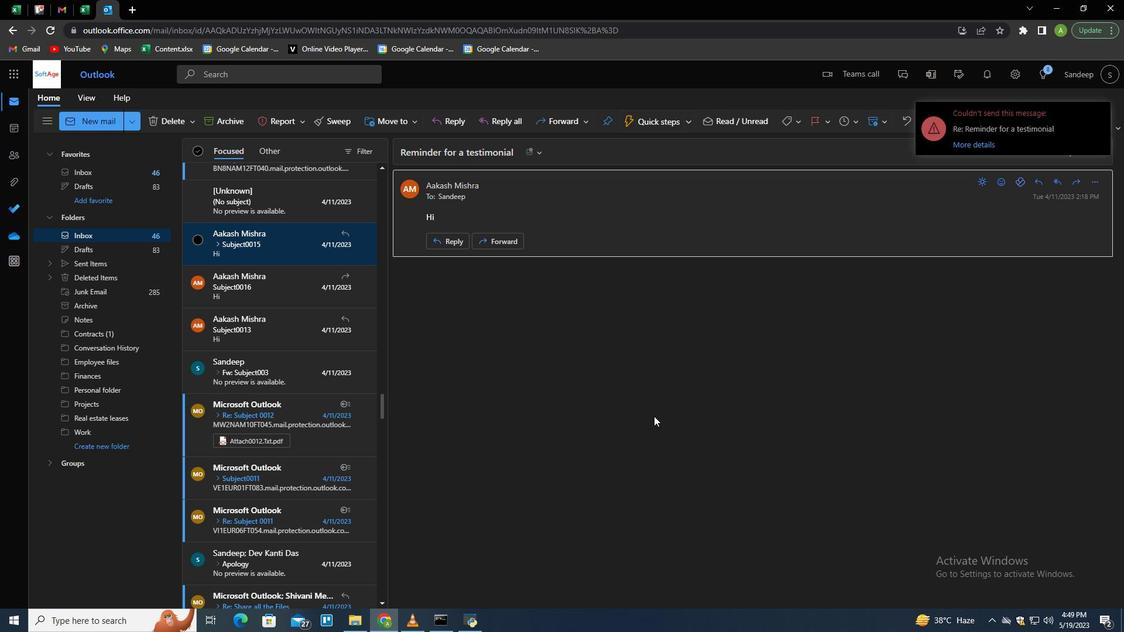 
Action: Mouse pressed left at (435, 126)
Screenshot: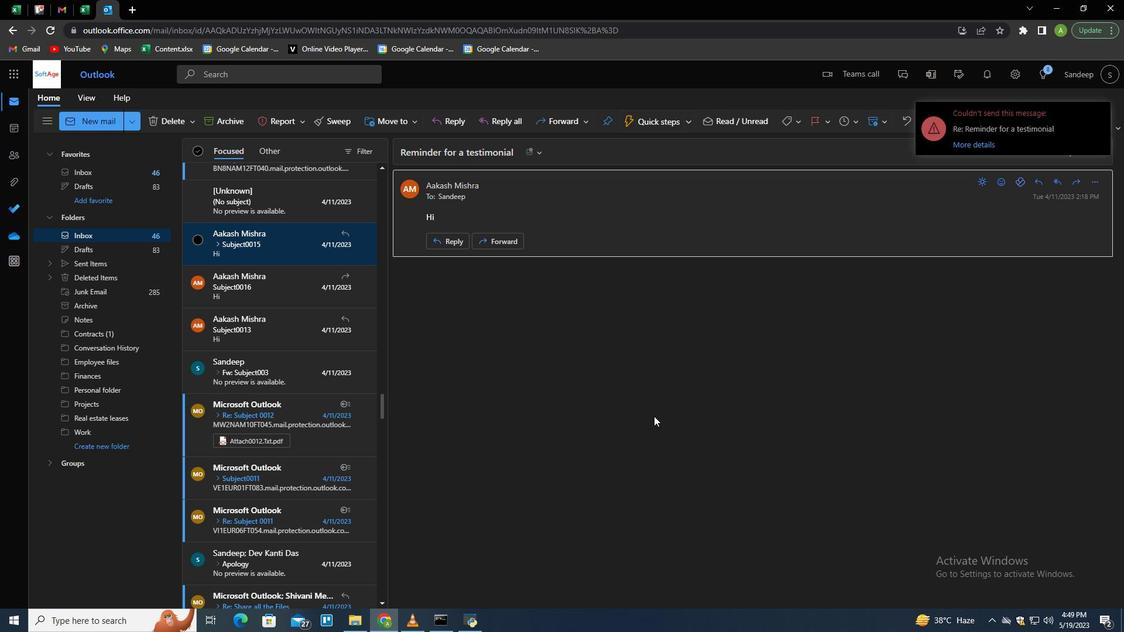 
Action: Mouse moved to (333, 215)
Screenshot: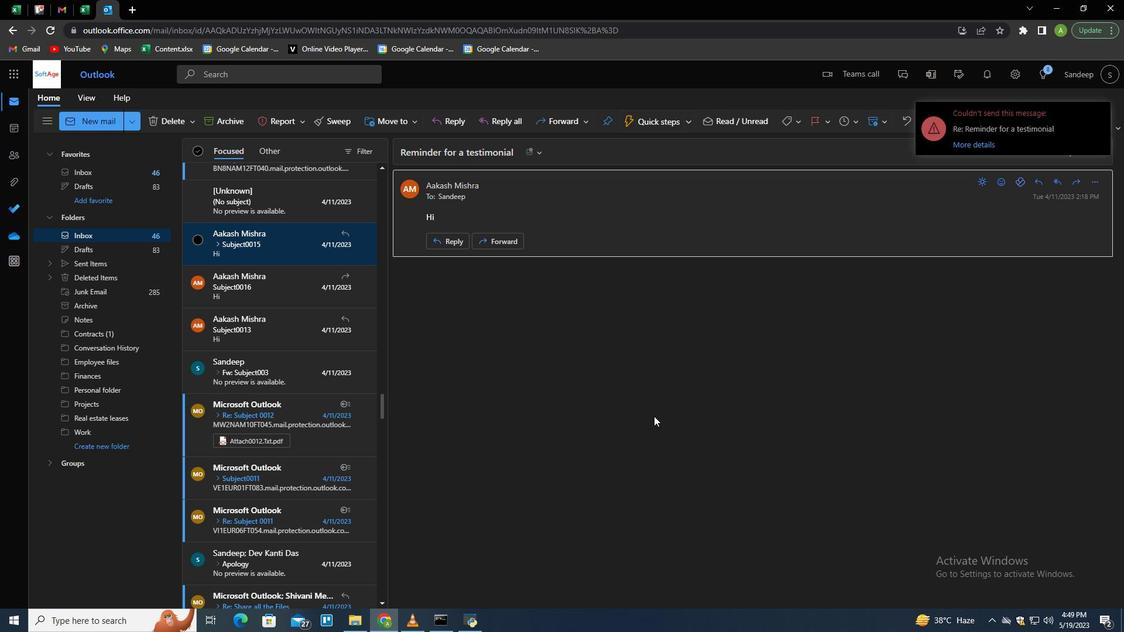 
Action: Mouse scrolled (333, 214) with delta (0, 0)
Screenshot: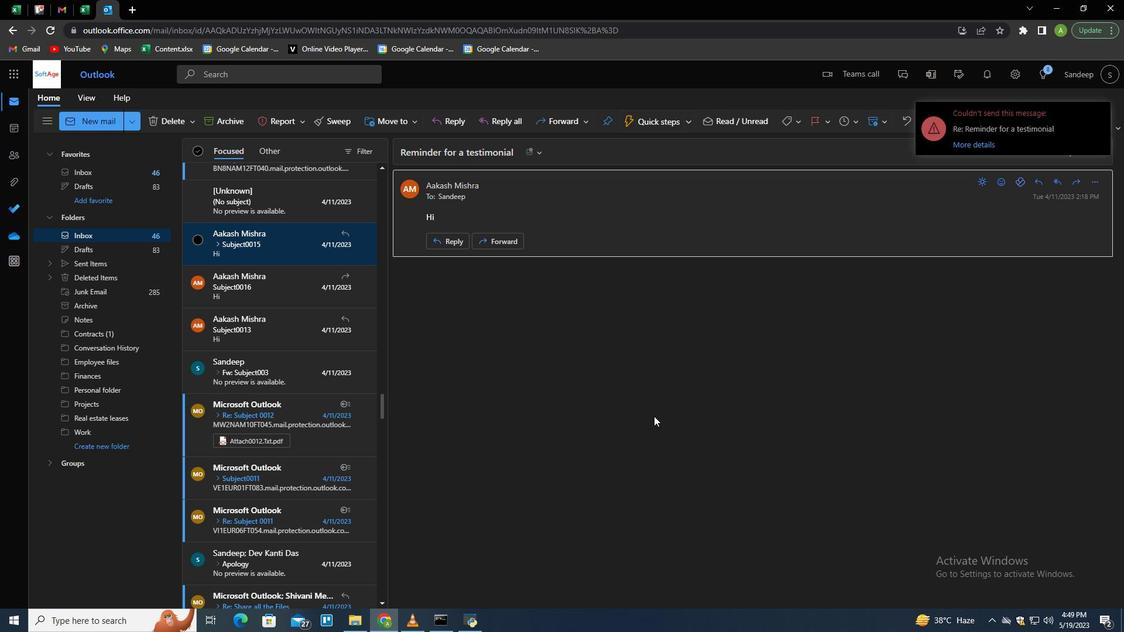 
Action: Mouse moved to (333, 215)
Screenshot: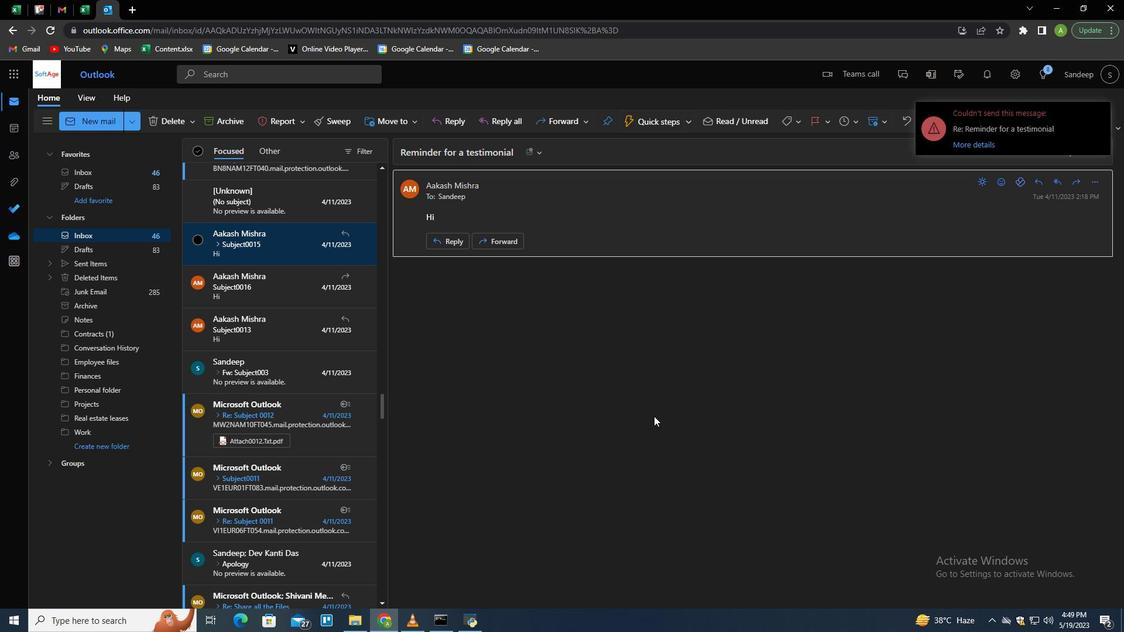 
Action: Mouse scrolled (333, 214) with delta (0, 0)
Screenshot: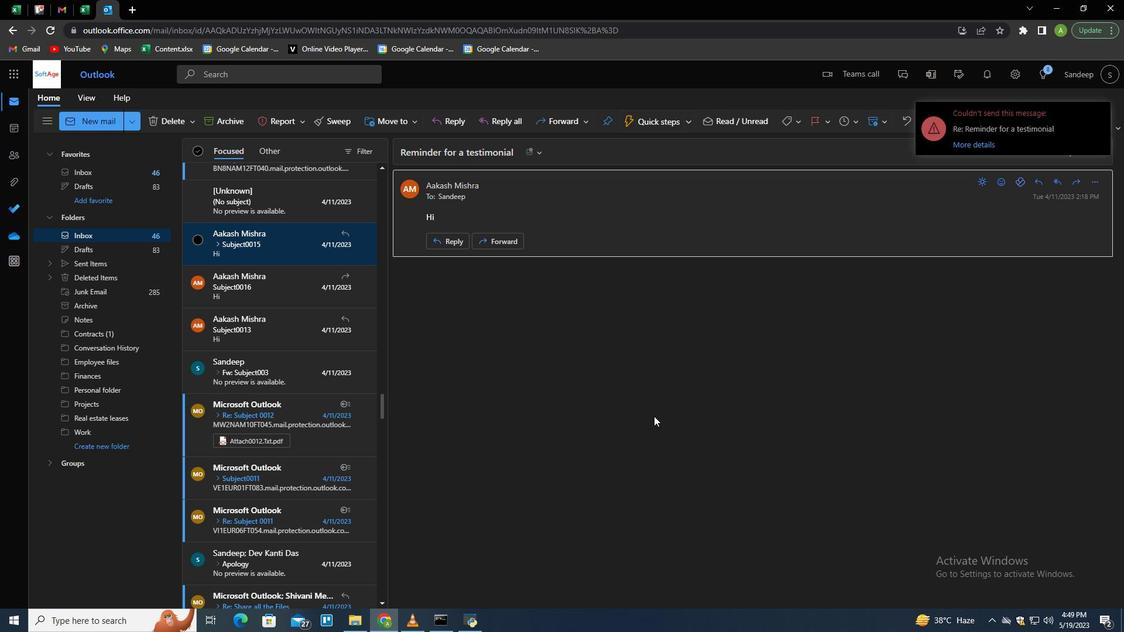 
Action: Mouse scrolled (333, 214) with delta (0, 0)
Screenshot: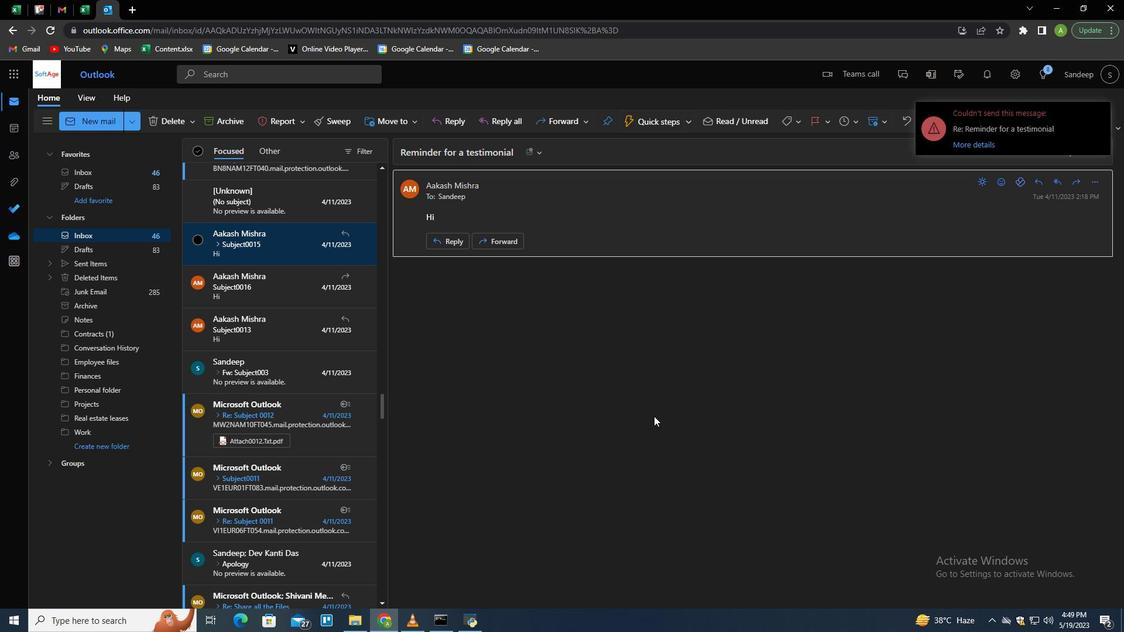 
Action: Mouse moved to (525, 118)
Screenshot: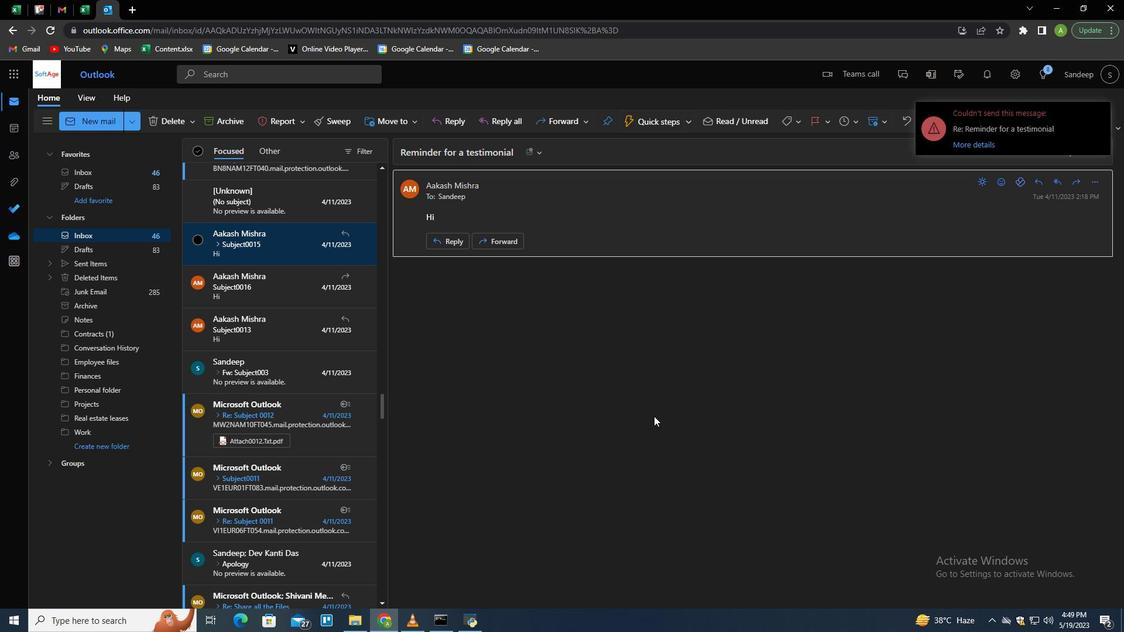 
Action: Mouse pressed left at (525, 118)
Screenshot: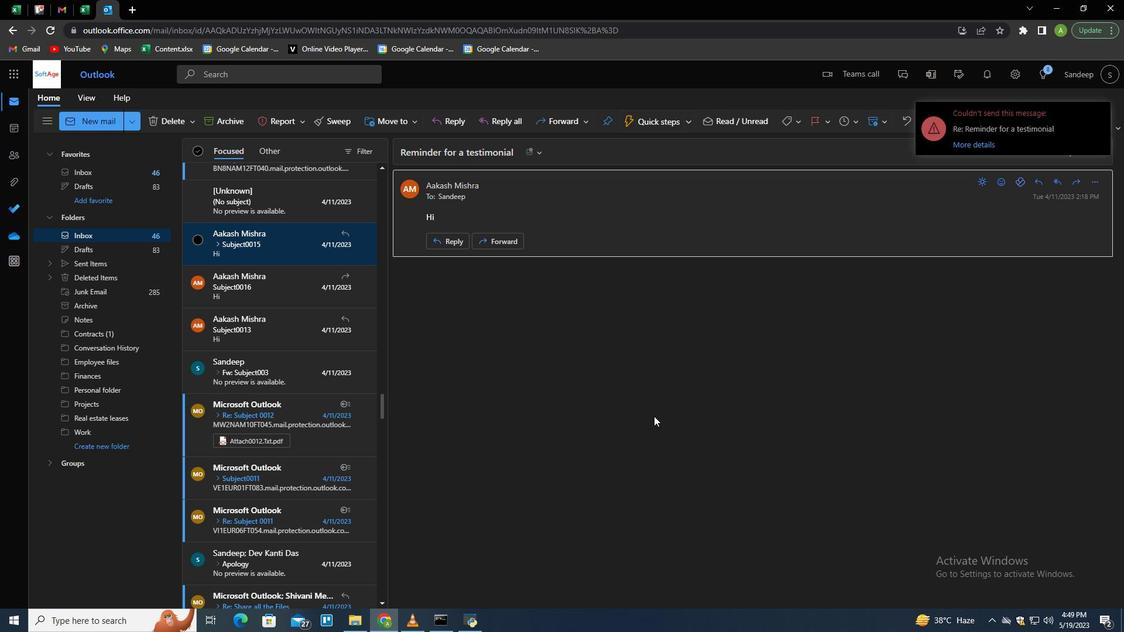
Action: Mouse pressed left at (525, 118)
Screenshot: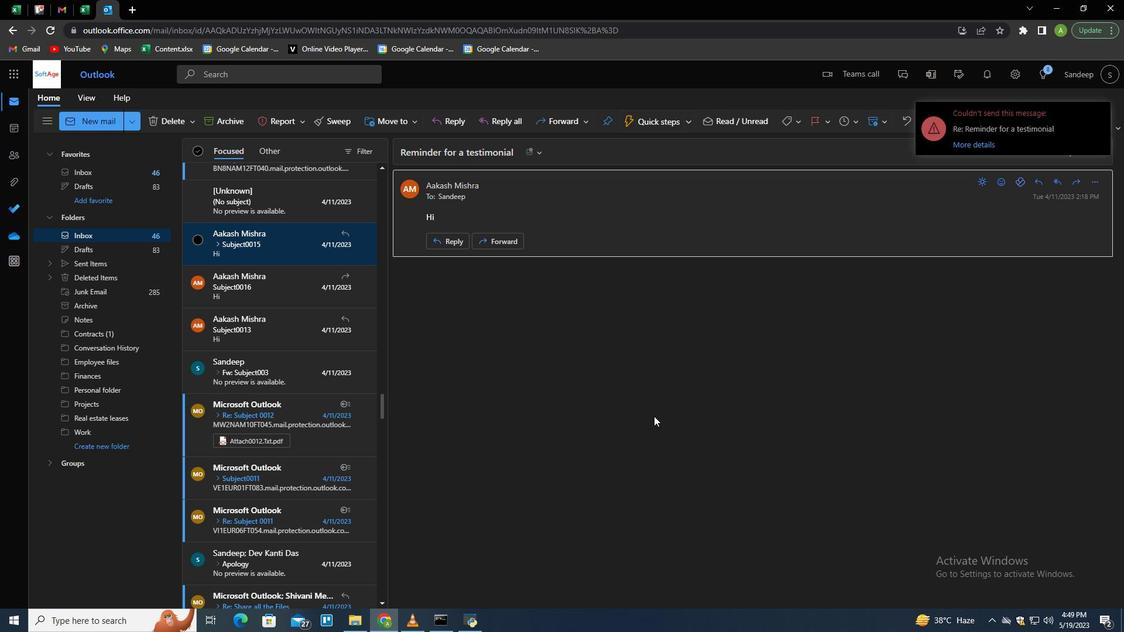 
Action: Mouse moved to (557, 150)
Screenshot: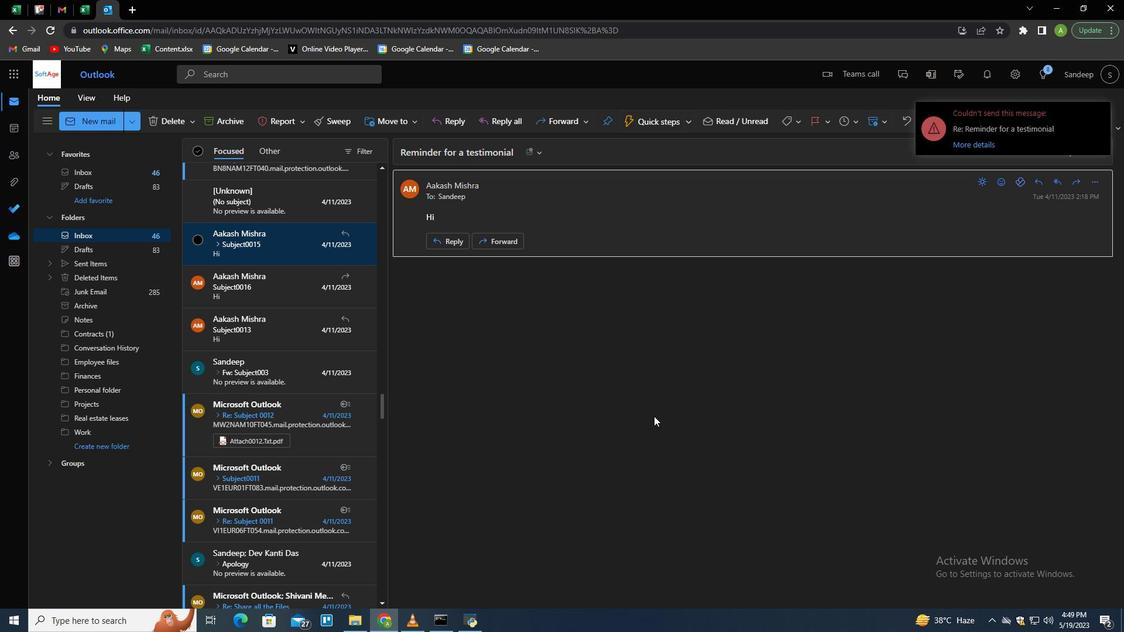 
Action: Mouse pressed left at (557, 150)
Screenshot: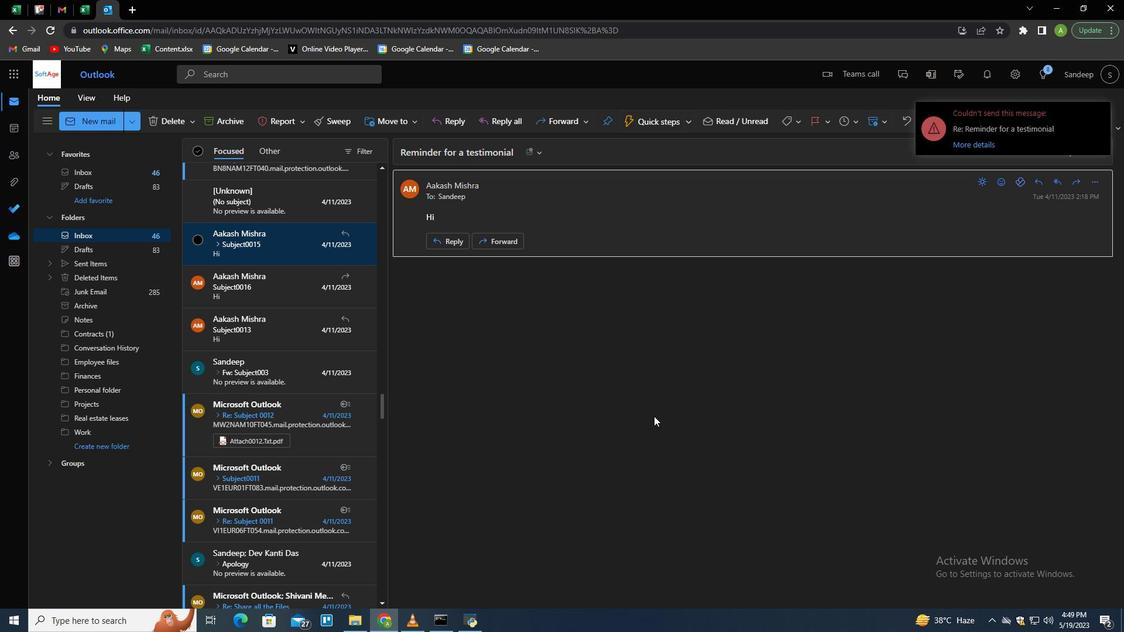 
Action: Mouse moved to (728, 63)
Screenshot: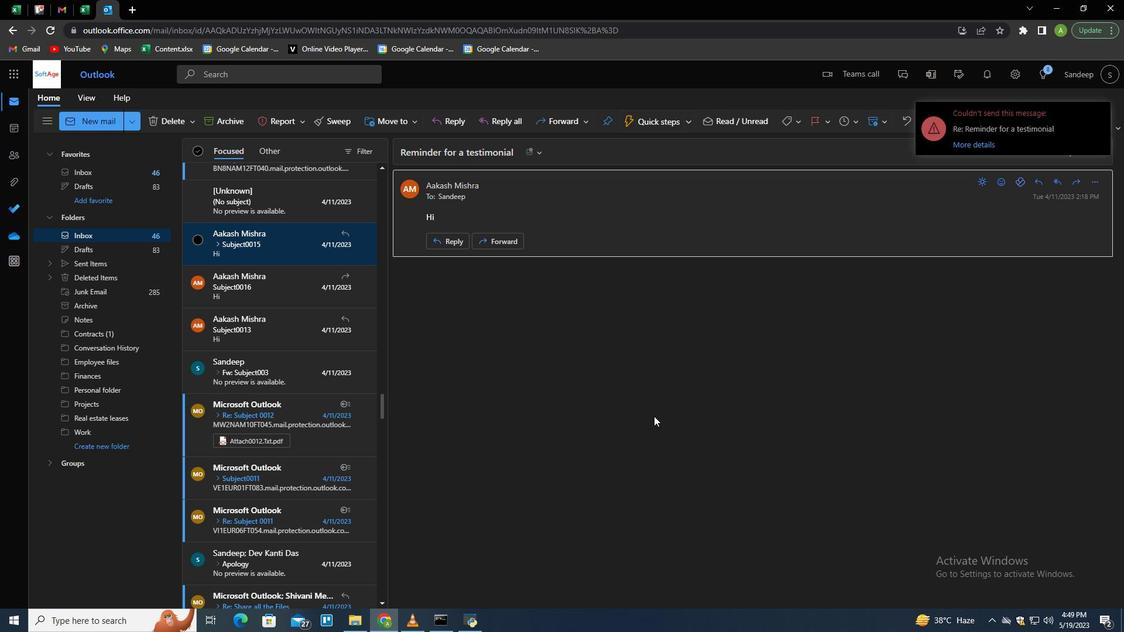 
Action: Mouse pressed left at (728, 63)
Screenshot: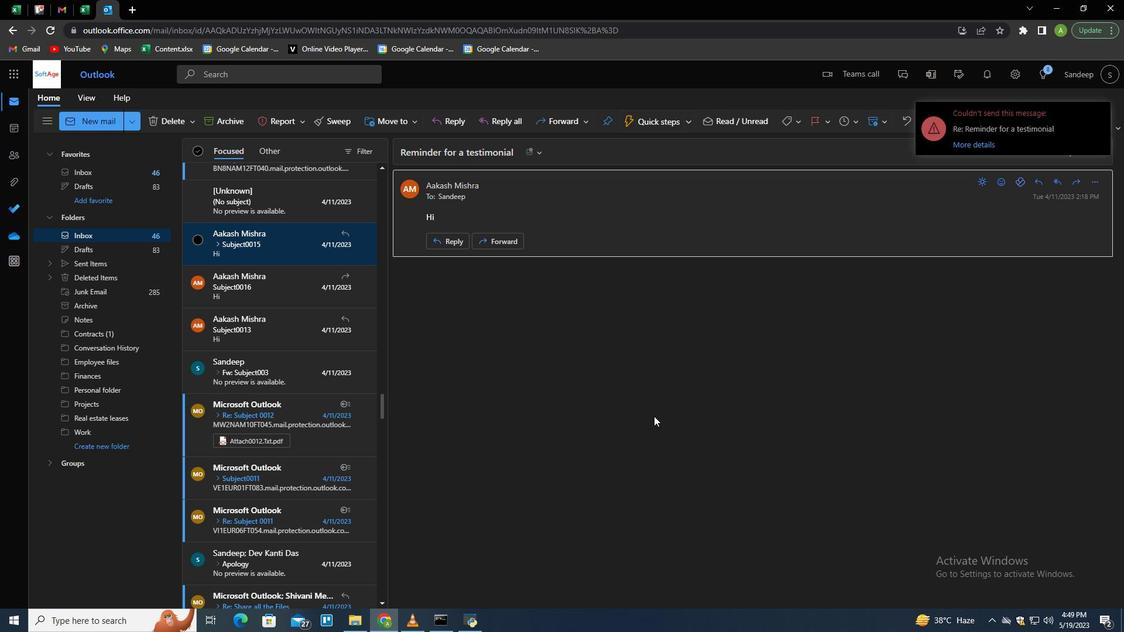 
Action: Mouse moved to (678, 258)
Screenshot: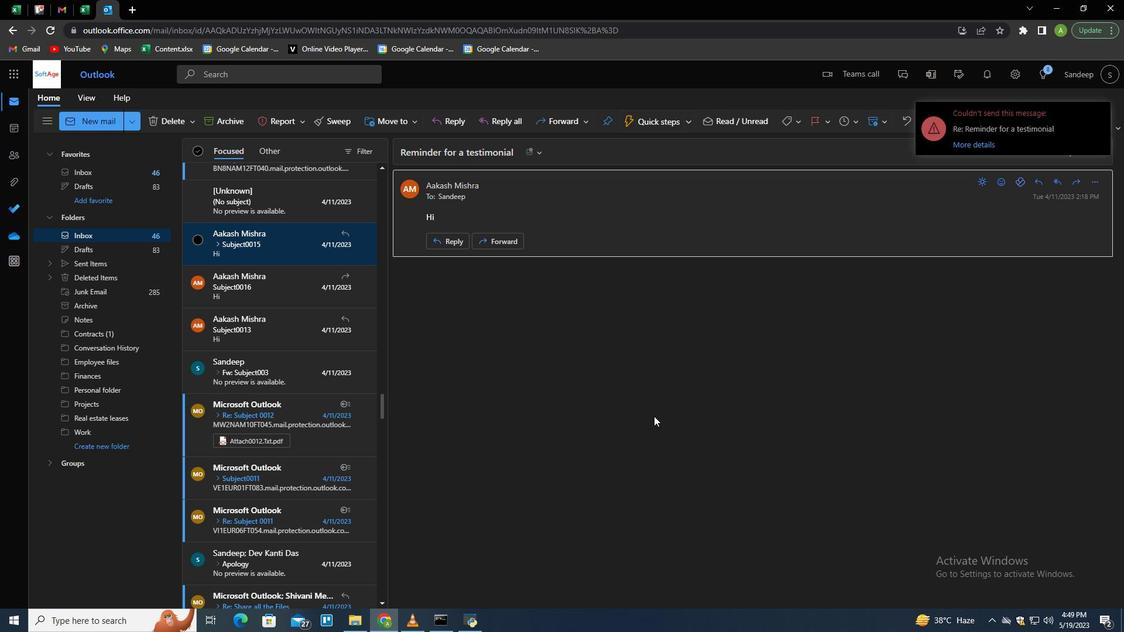 
Action: Mouse pressed left at (678, 258)
Screenshot: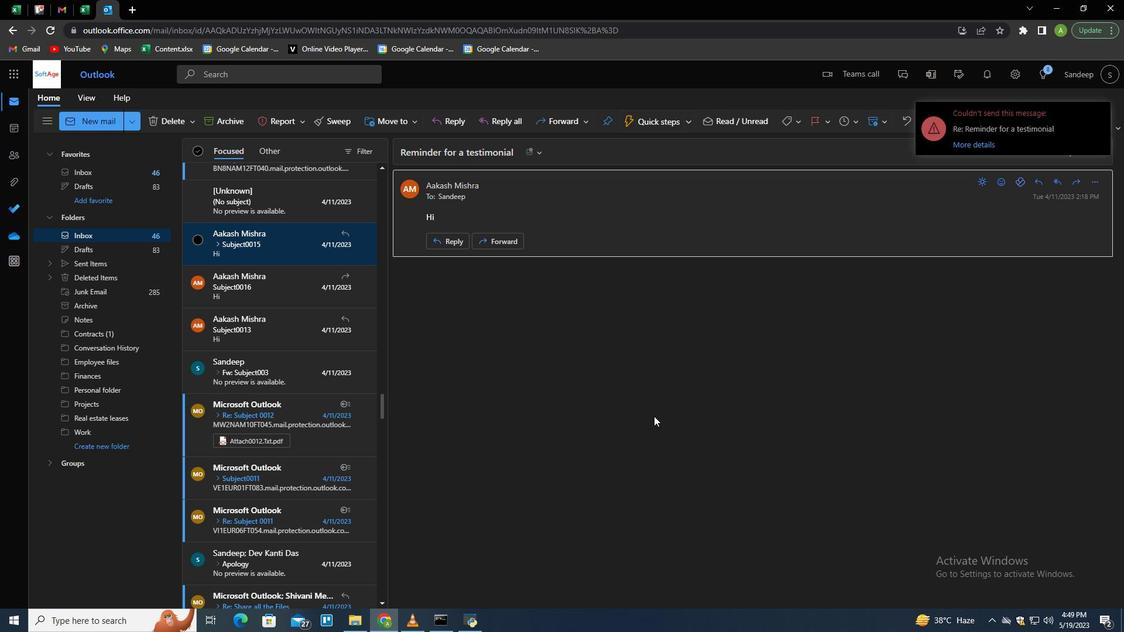 
Action: Mouse moved to (492, 162)
Screenshot: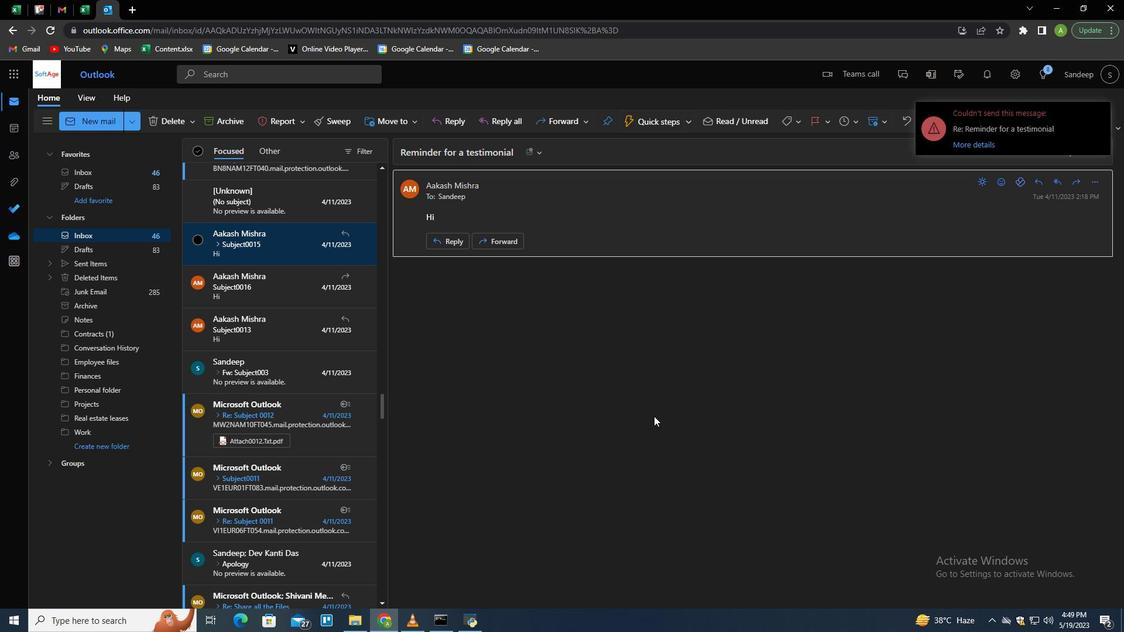 
Action: Mouse pressed left at (492, 162)
Screenshot: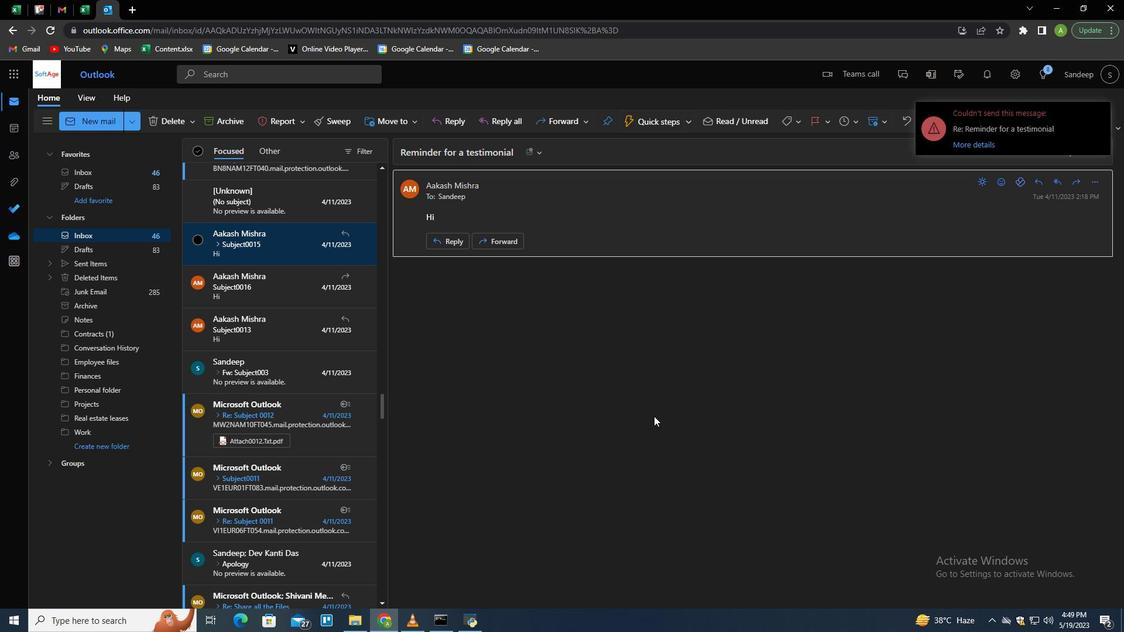 
Action: Mouse moved to (497, 185)
Screenshot: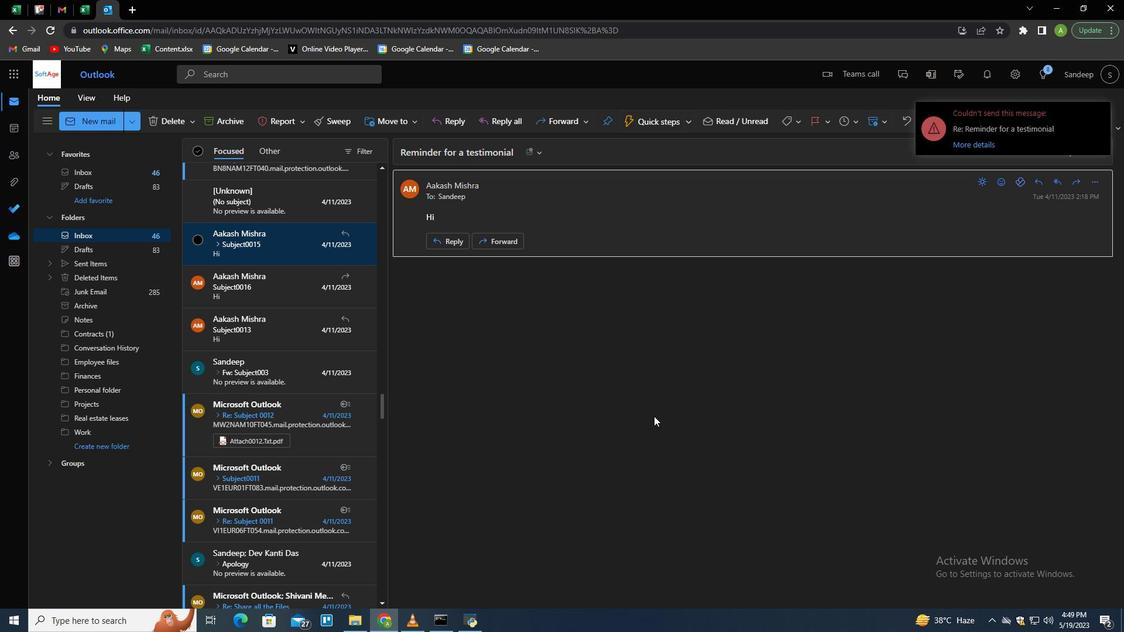 
Action: Mouse pressed left at (497, 185)
Screenshot: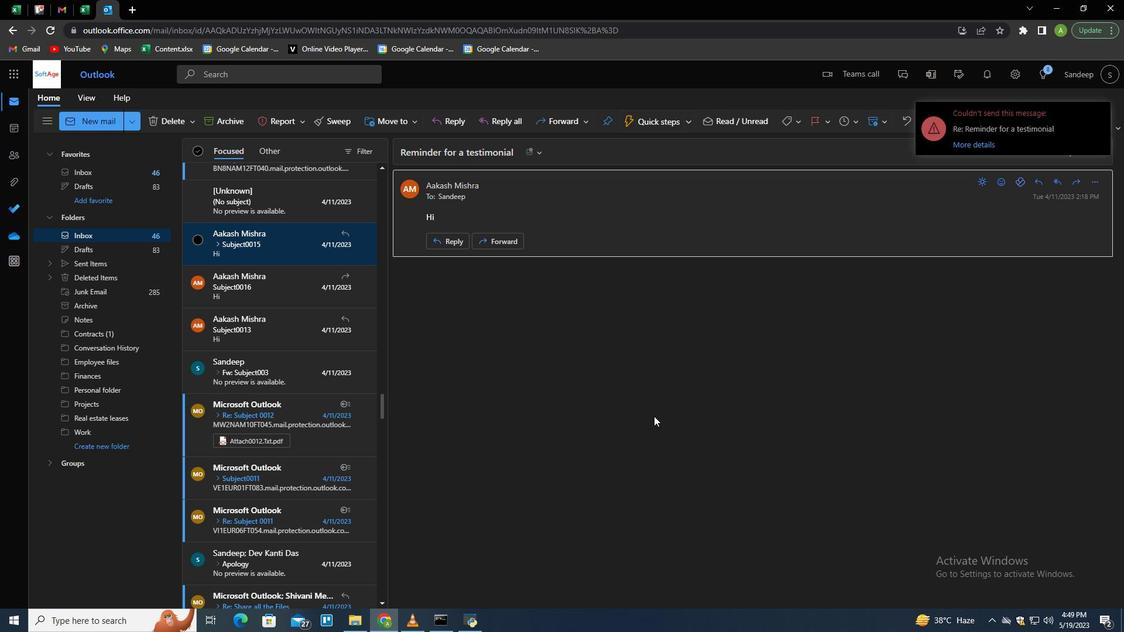 
Action: Key pressed <Key.caps_lock><Key.caps_lock><Key.caps_lock>D<Key.caps_lock>a<Key.backspace><Key.backspace><Key.caps_lock>A<Key.caps_lock>dam<Key.space><Key.caps_lock>S<Key.caps_lock>mith
Screenshot: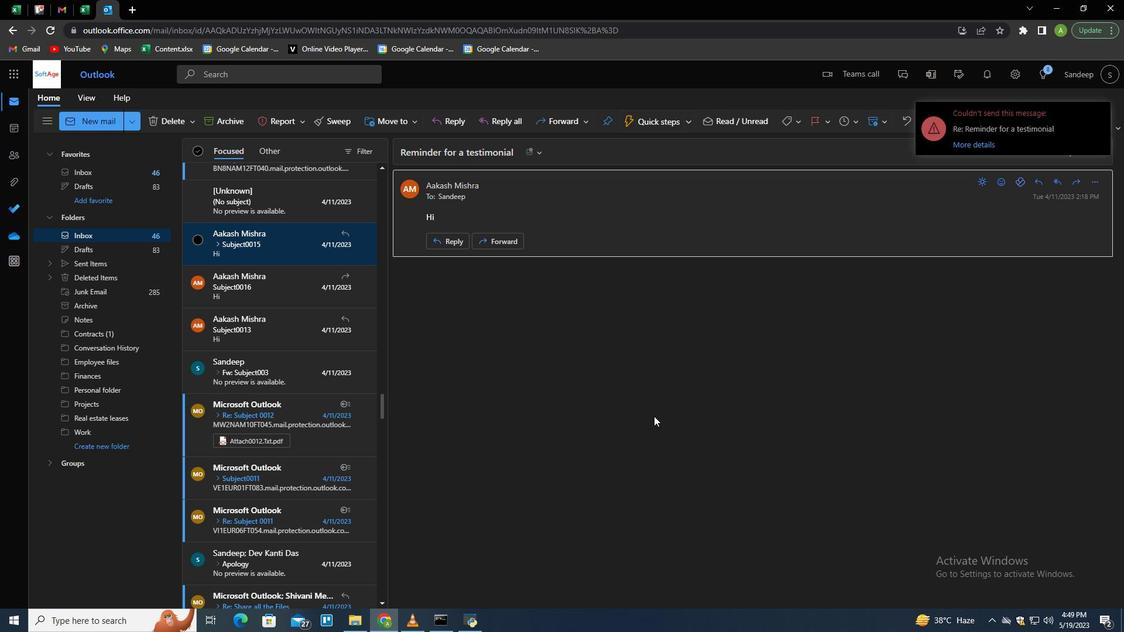 
Action: Mouse moved to (448, 186)
Screenshot: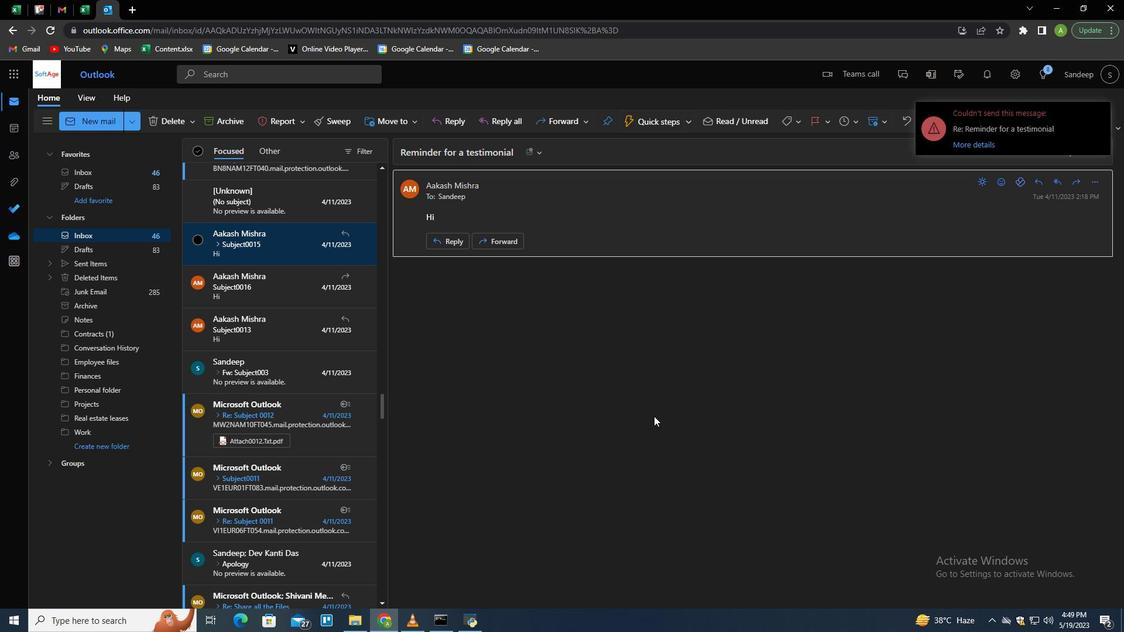 
Action: Mouse pressed left at (448, 186)
Screenshot: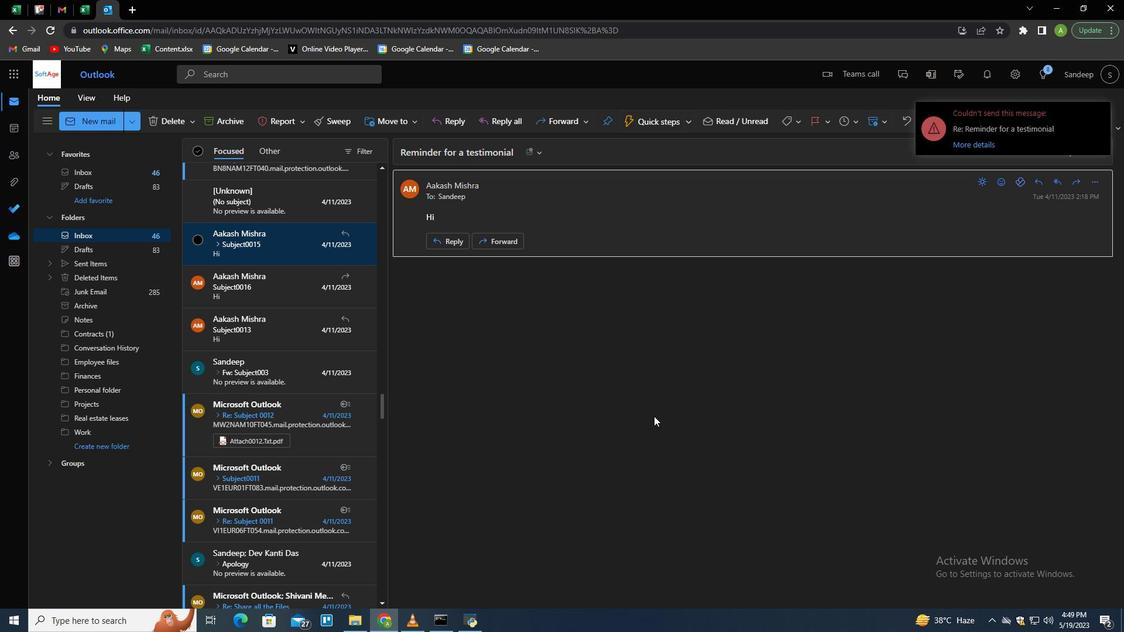 
Action: Mouse moved to (480, 197)
Screenshot: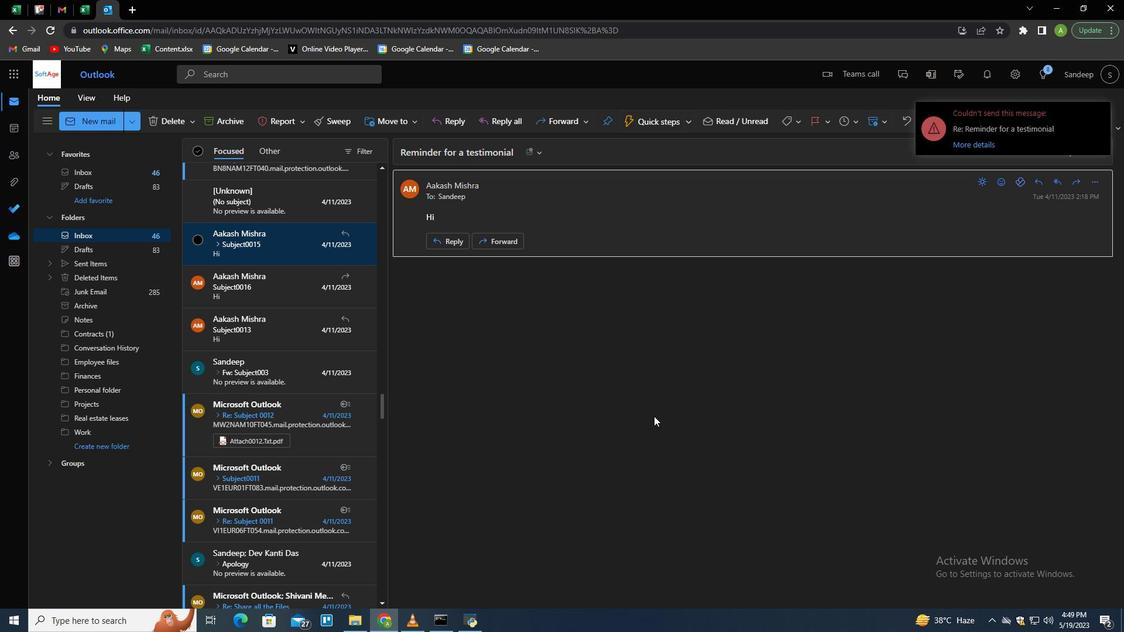 
Action: Key pressed ctrl+C
Screenshot: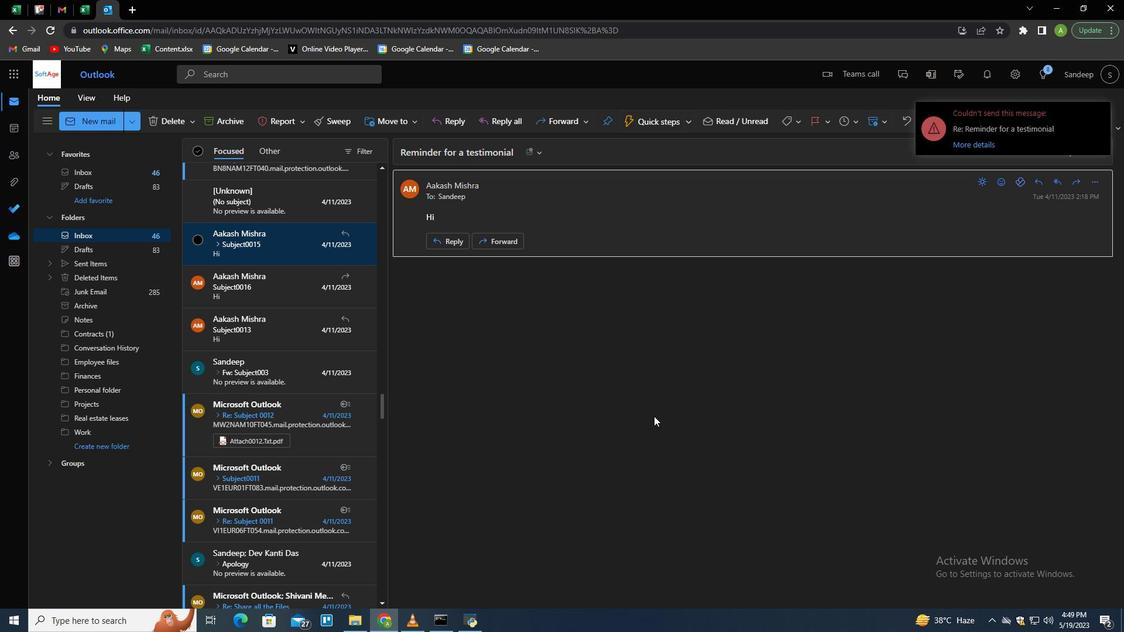 
Action: Mouse moved to (472, 219)
Screenshot: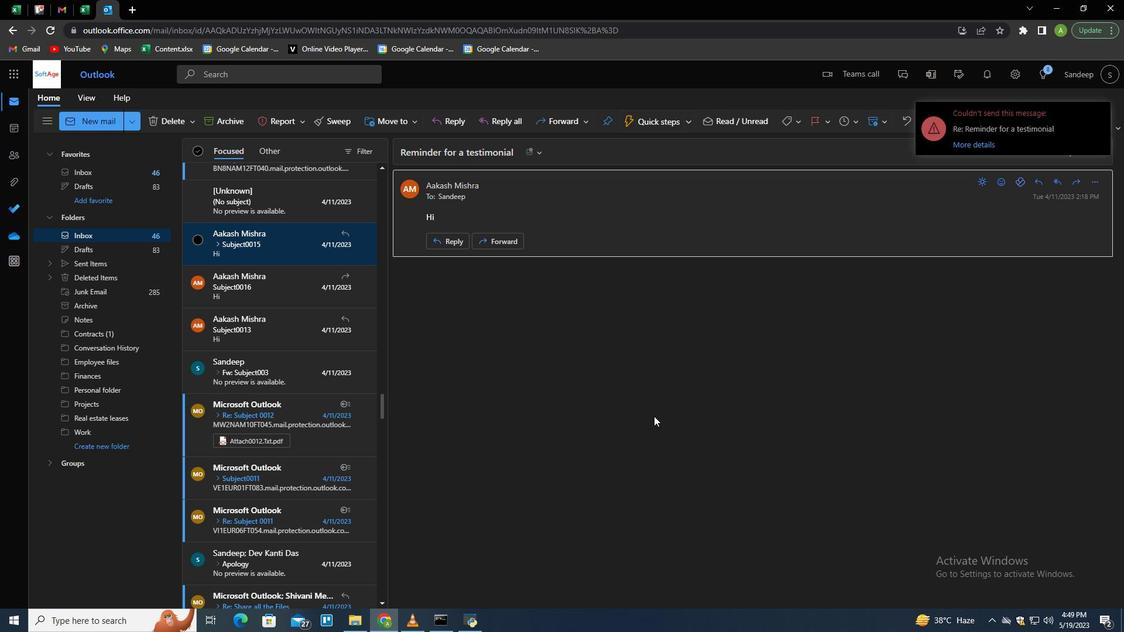 
Action: Mouse pressed left at (472, 219)
Screenshot: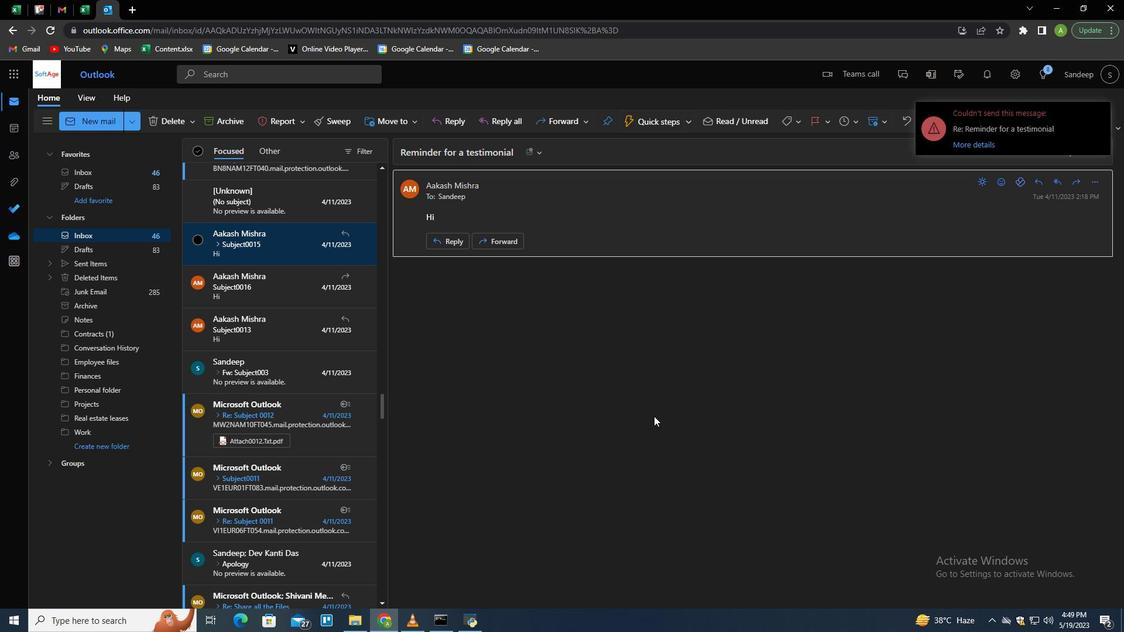 
Action: Mouse moved to (466, 219)
Screenshot: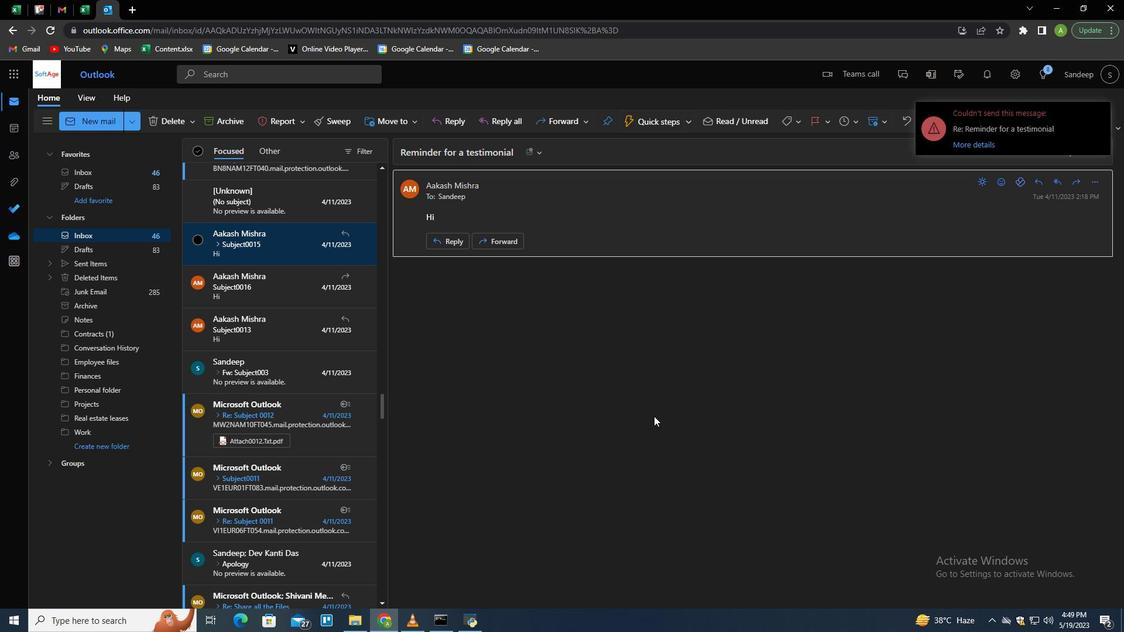 
Action: Key pressed ctrl+V
Screenshot: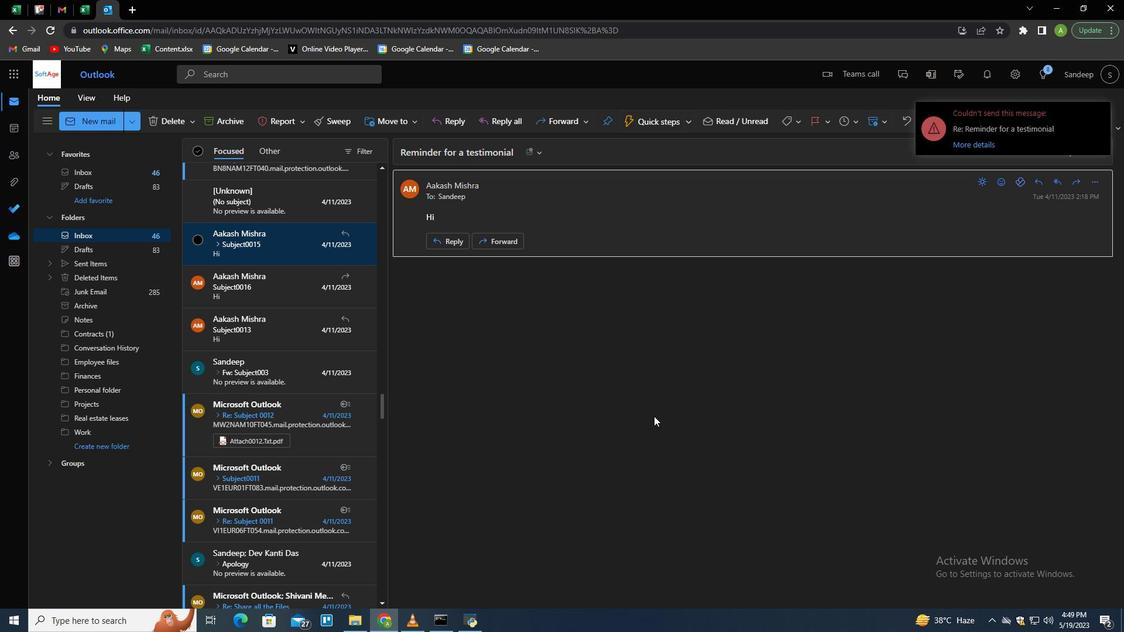 
Action: Mouse moved to (858, 569)
Screenshot: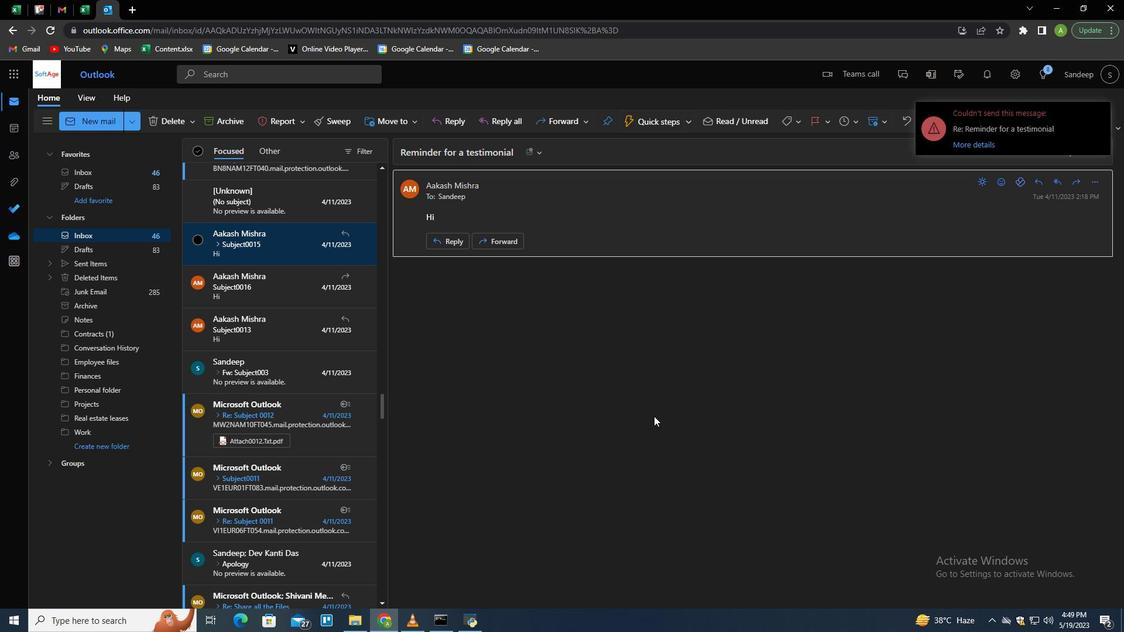 
Action: Mouse pressed left at (858, 569)
Screenshot: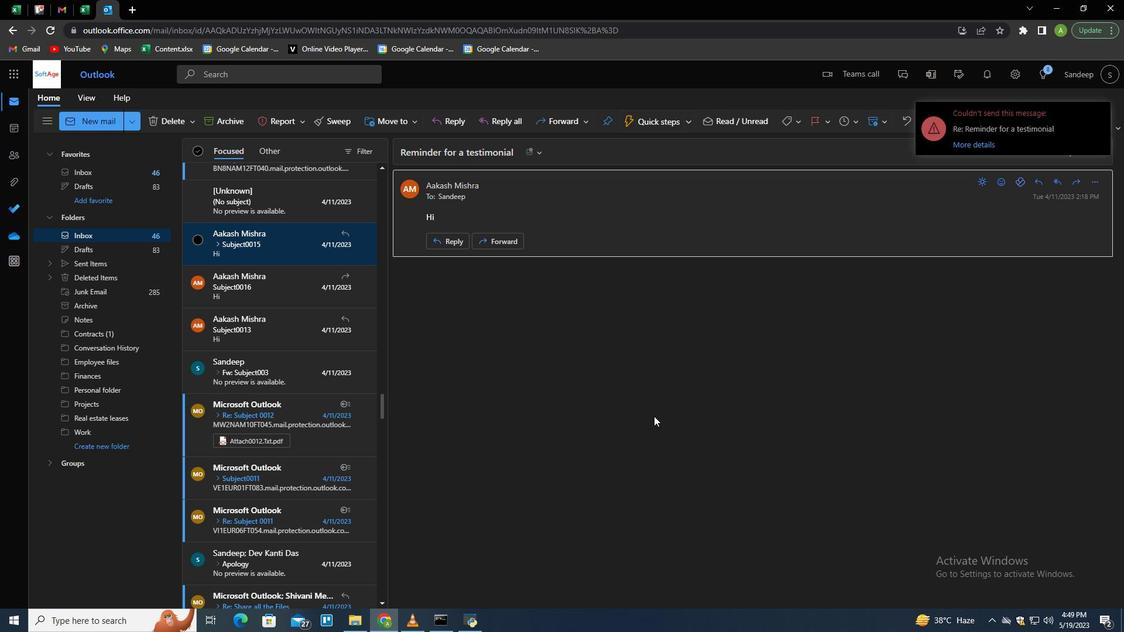 
Action: Mouse moved to (916, 72)
Screenshot: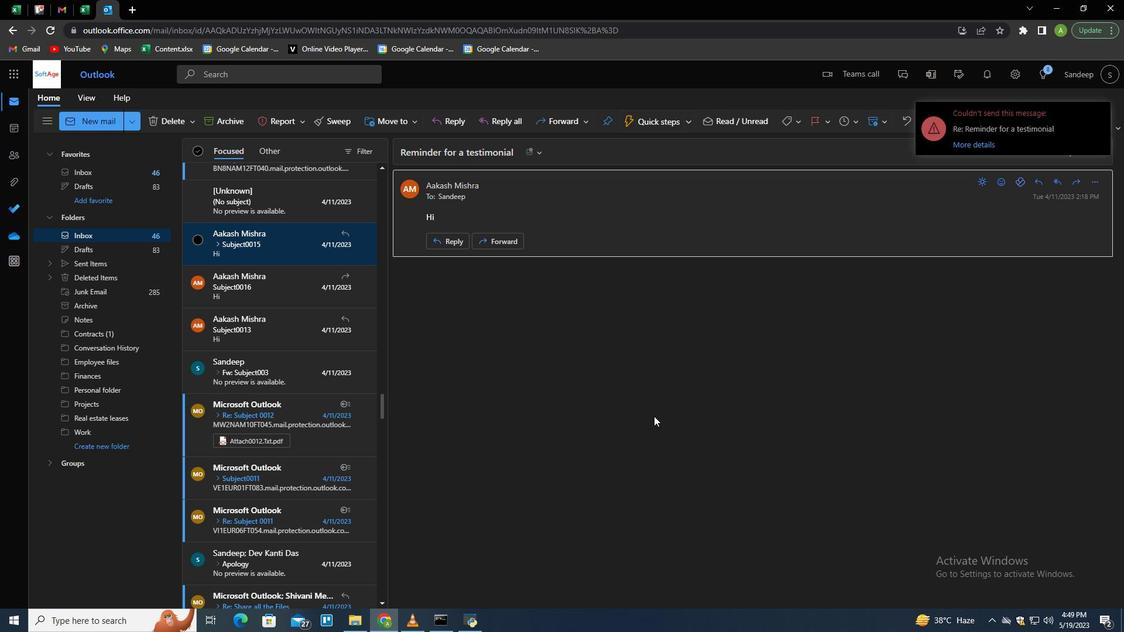 
Action: Mouse pressed left at (916, 72)
Screenshot: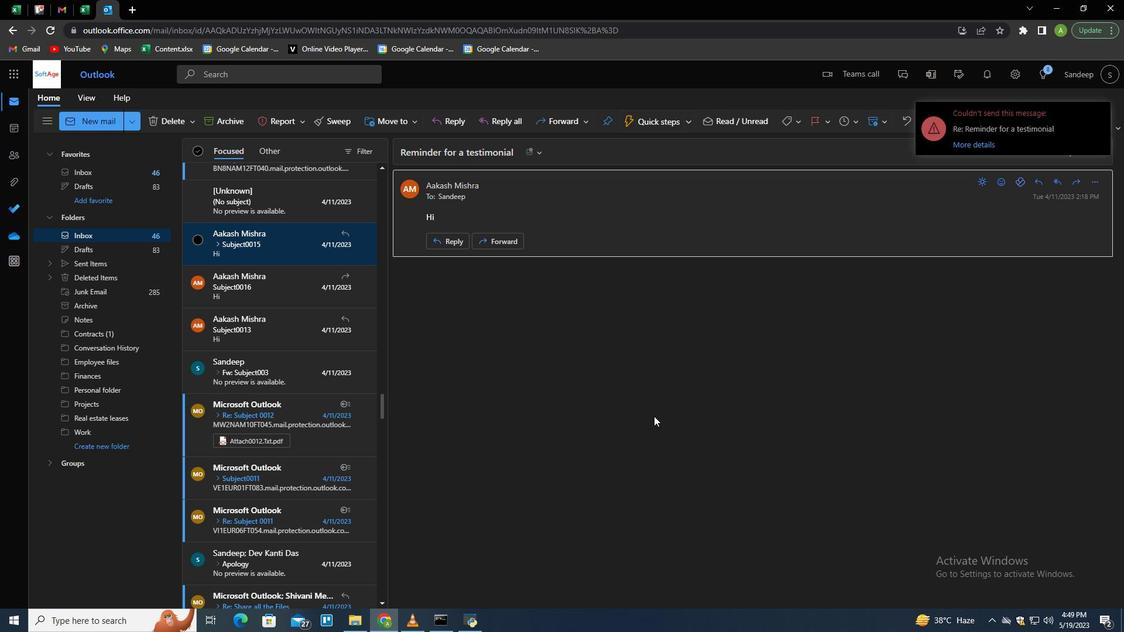 
Action: Mouse moved to (725, 65)
Screenshot: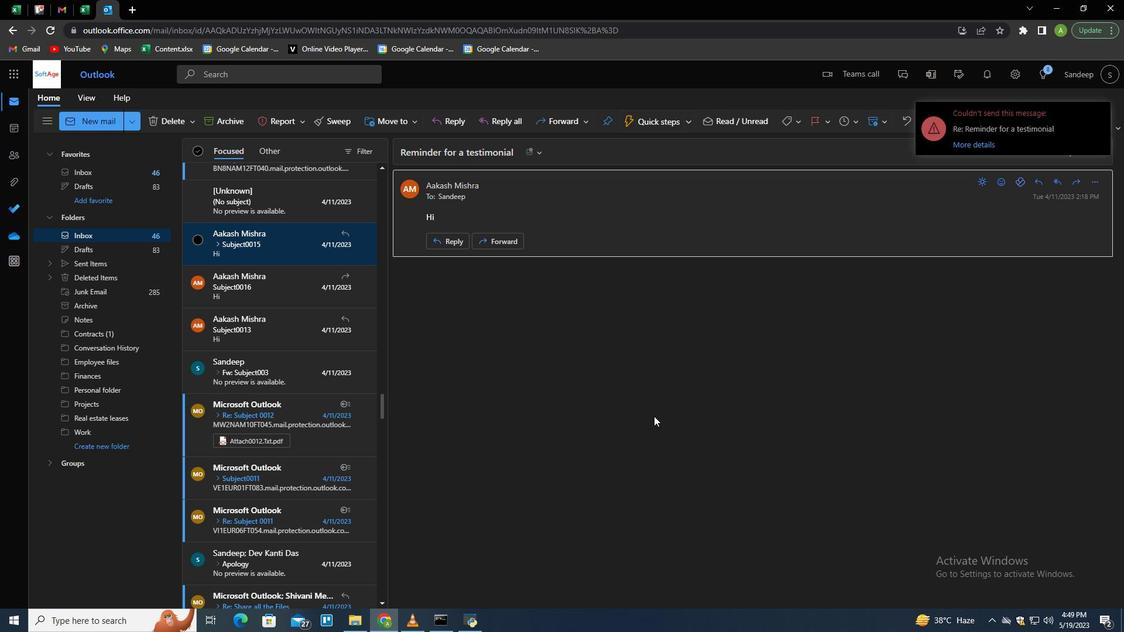 
Action: Mouse pressed left at (725, 65)
Screenshot: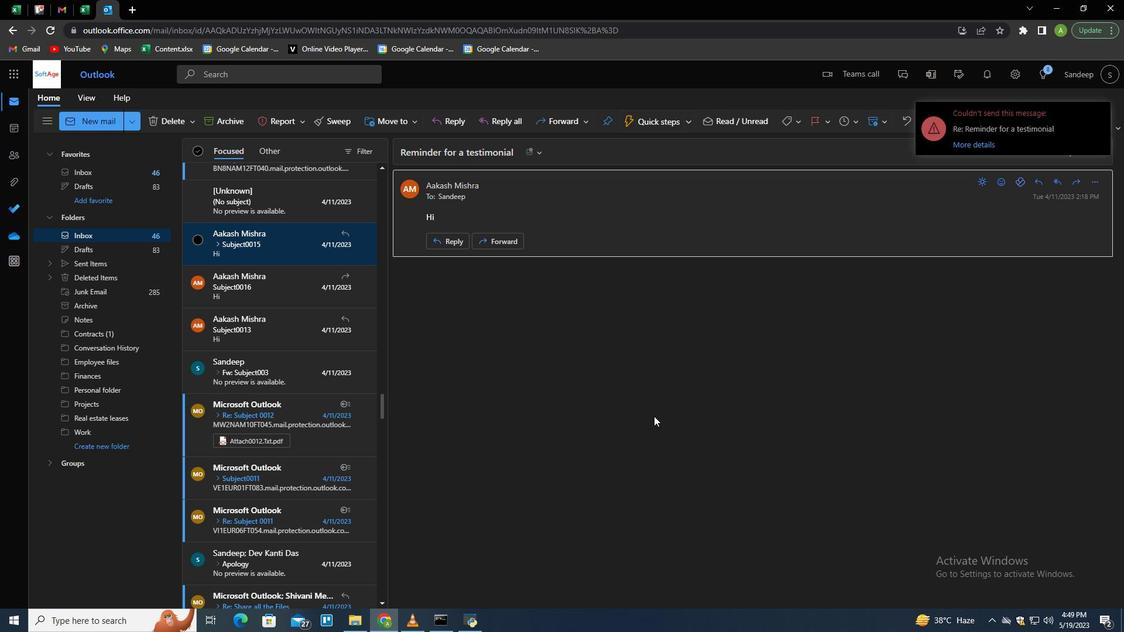 
Action: Mouse moved to (687, 252)
Screenshot: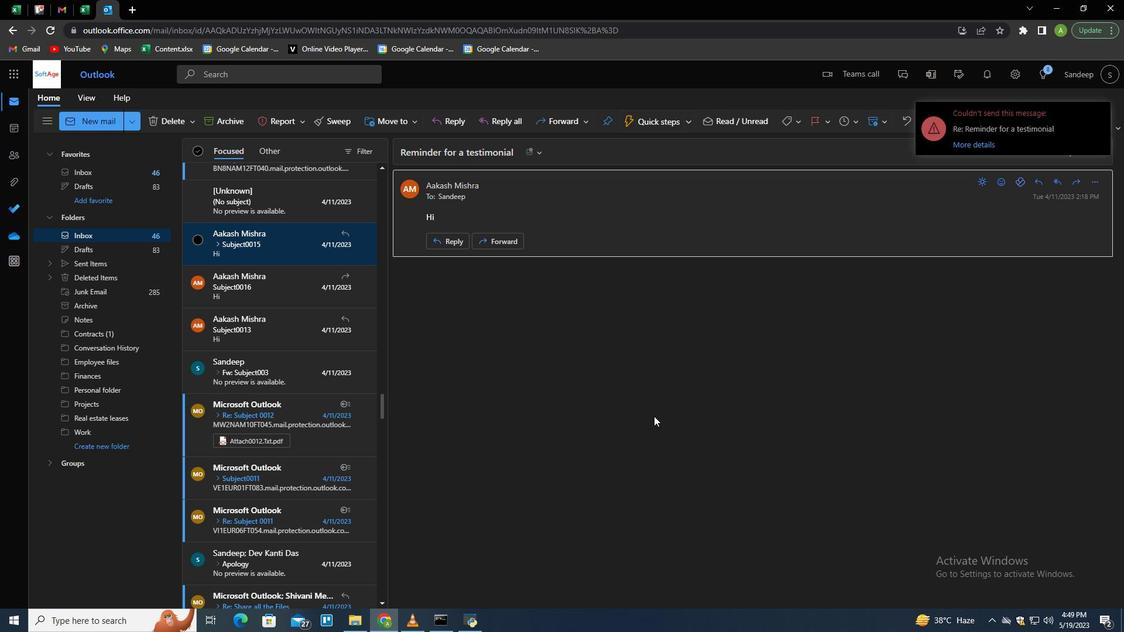 
Action: Mouse pressed left at (687, 252)
Screenshot: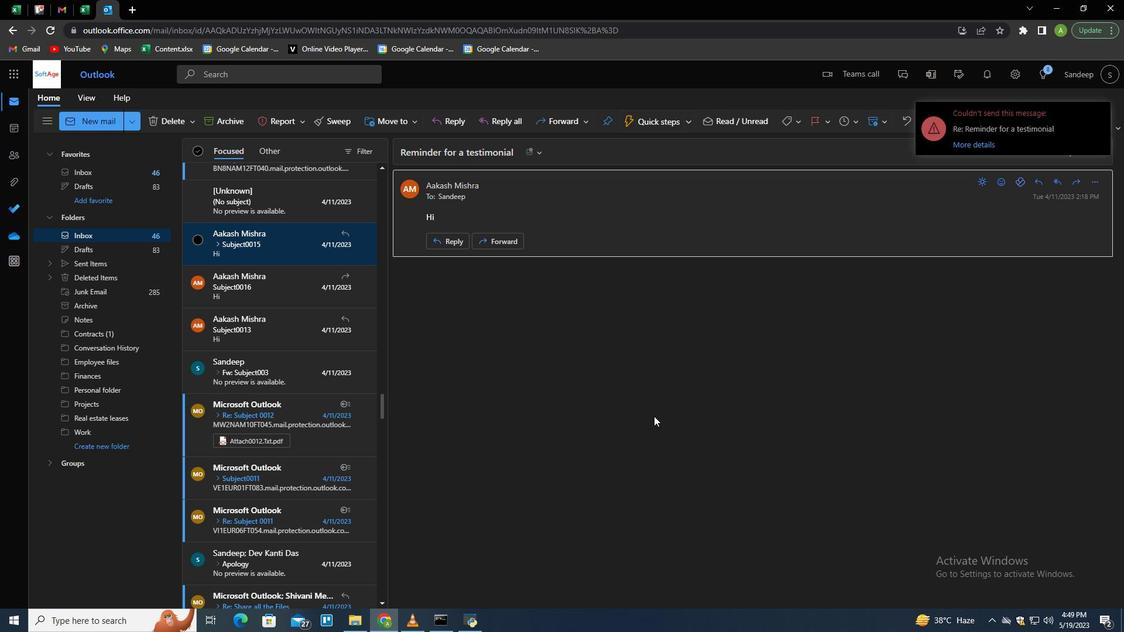 
Action: Mouse moved to (698, 65)
Screenshot: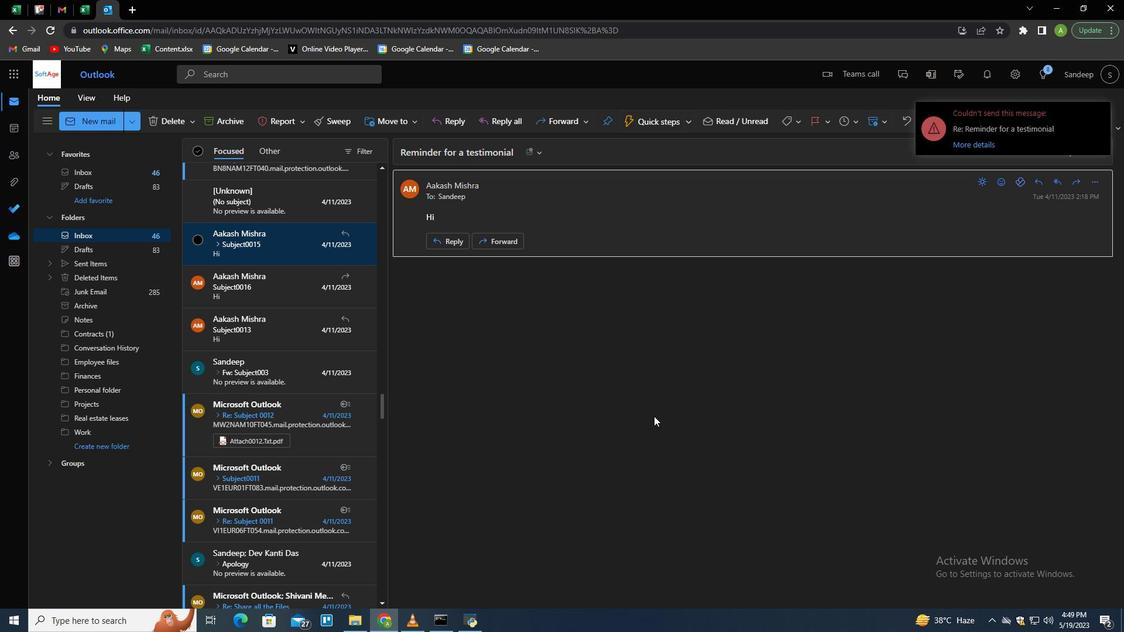 
Action: Mouse pressed left at (698, 65)
Screenshot: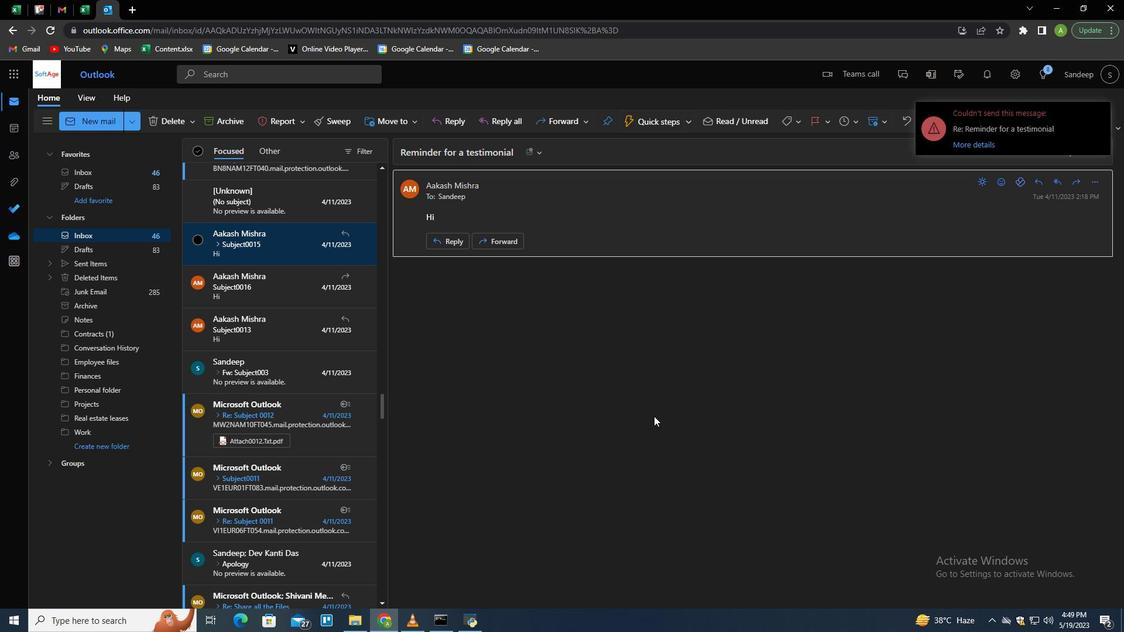 
Action: Mouse moved to (690, 109)
Screenshot: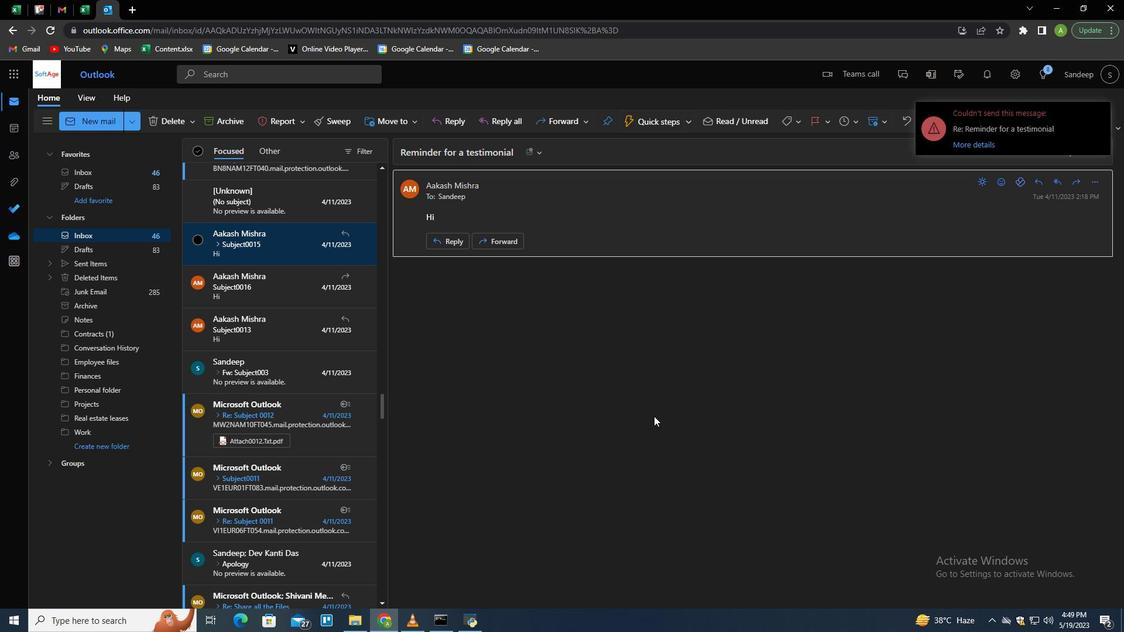 
Action: Mouse pressed left at (690, 109)
Screenshot: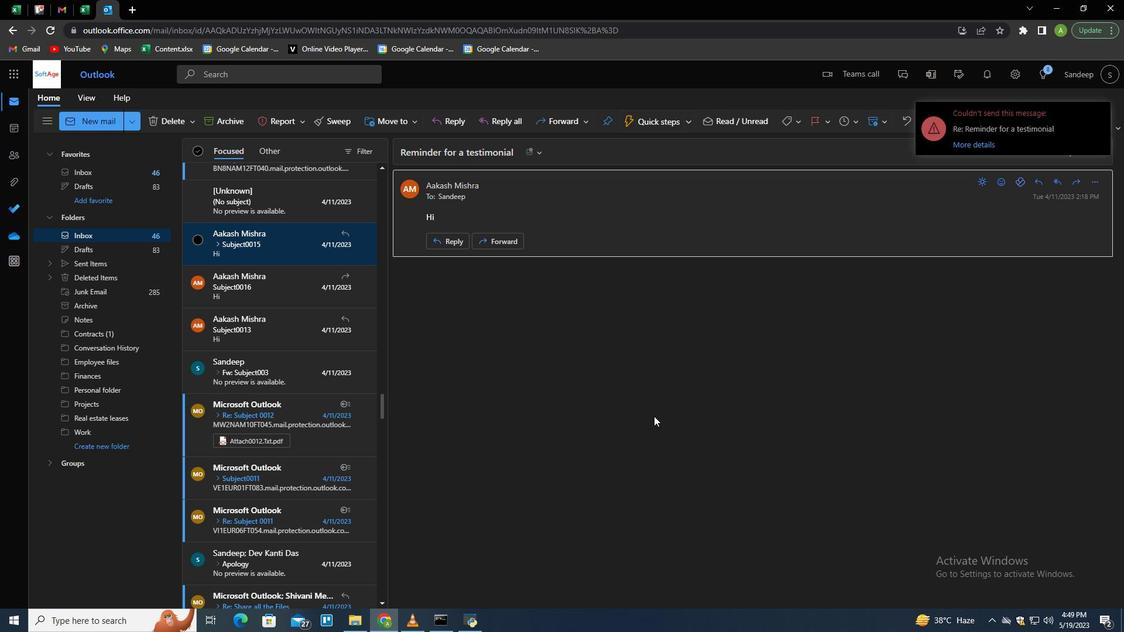 
Action: Mouse moved to (673, 58)
Screenshot: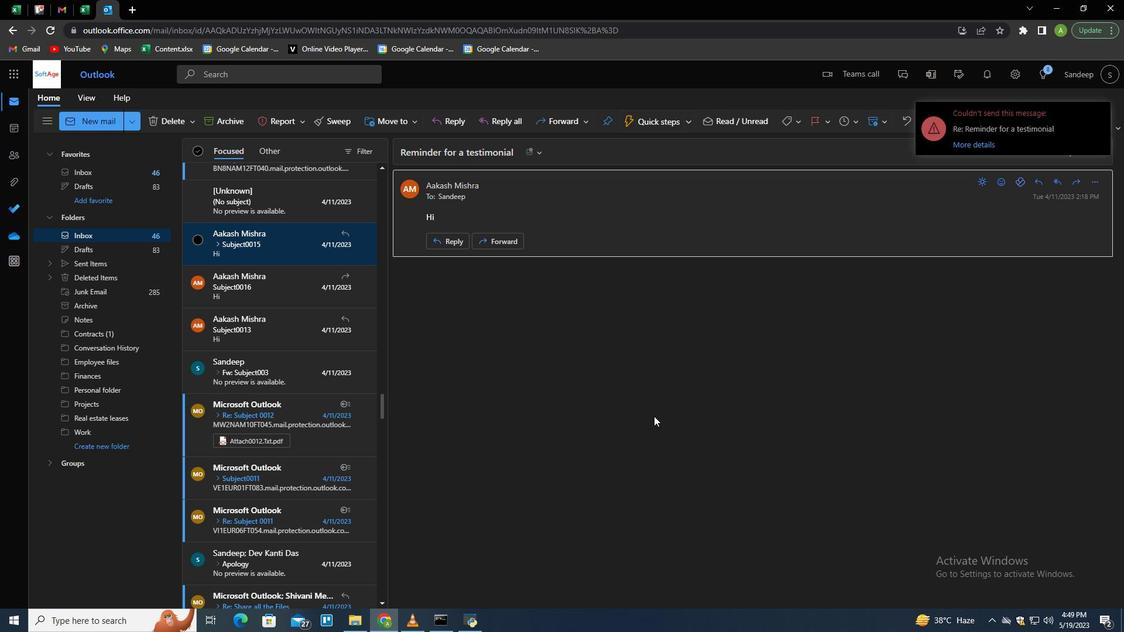 
Action: Mouse pressed left at (673, 58)
Screenshot: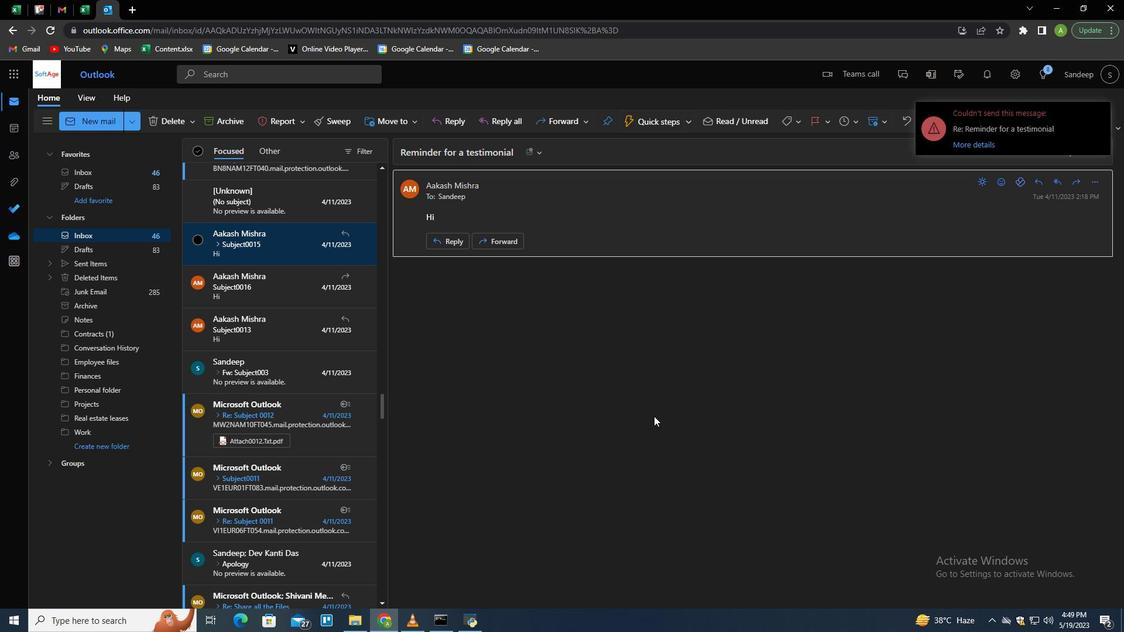 
Action: Mouse moved to (616, 86)
Screenshot: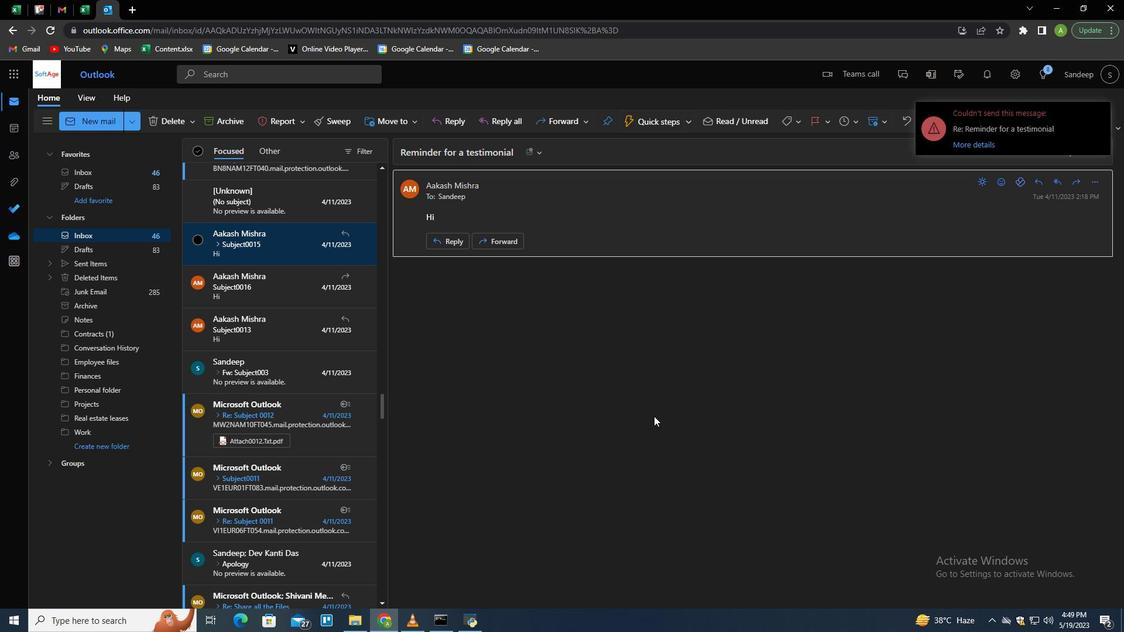 
Action: Mouse pressed left at (616, 86)
Screenshot: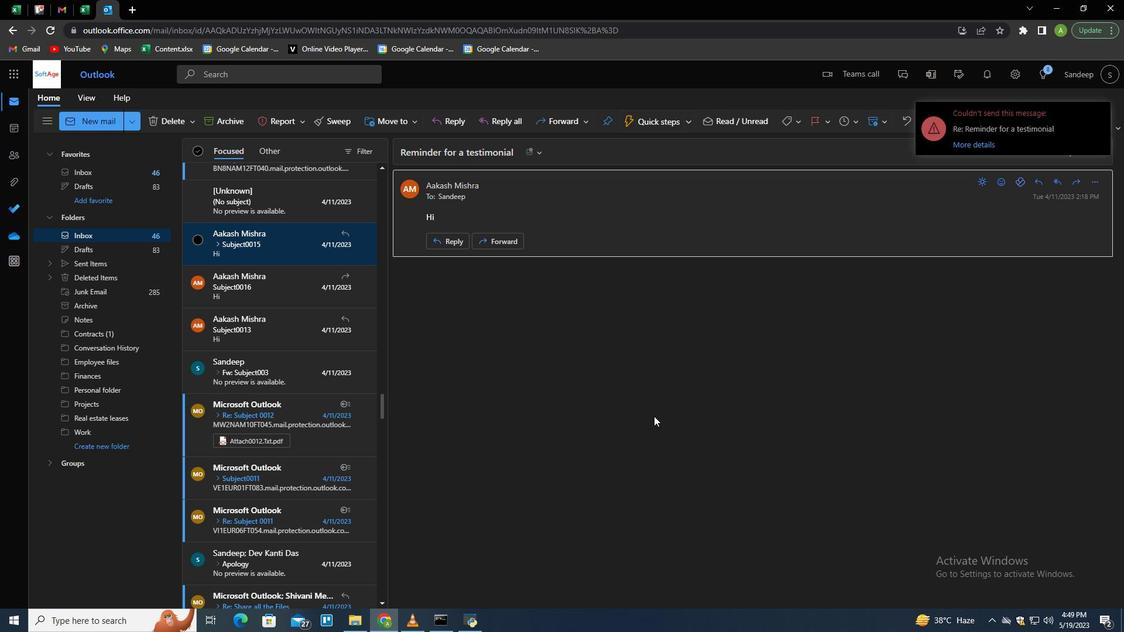 
Action: Mouse moved to (386, 11)
Screenshot: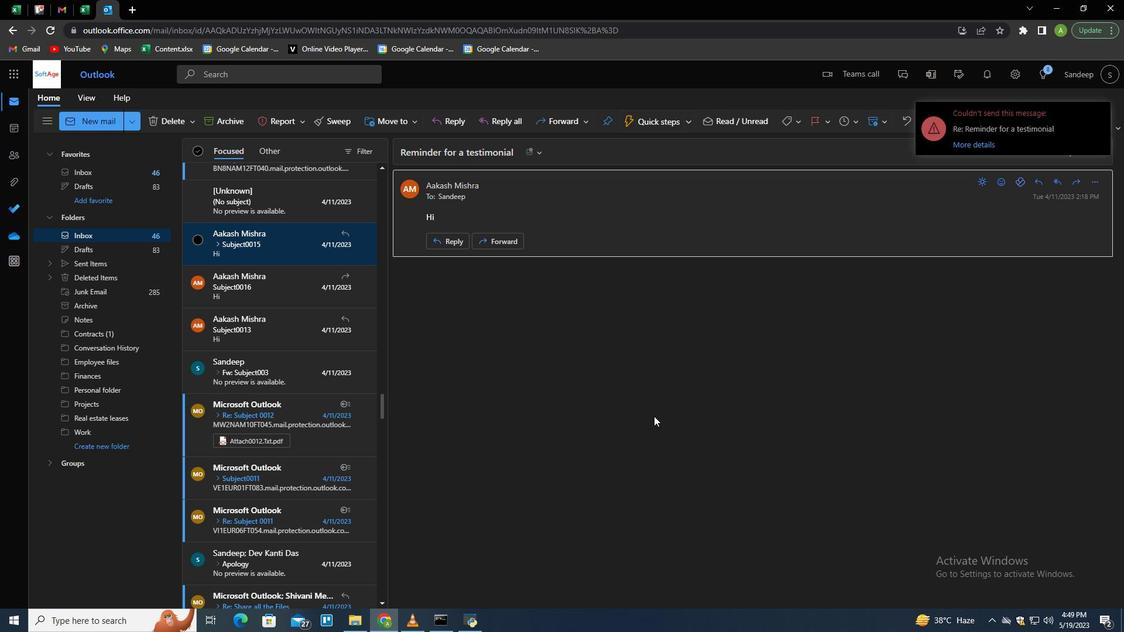 
Action: Mouse pressed left at (386, 11)
Screenshot: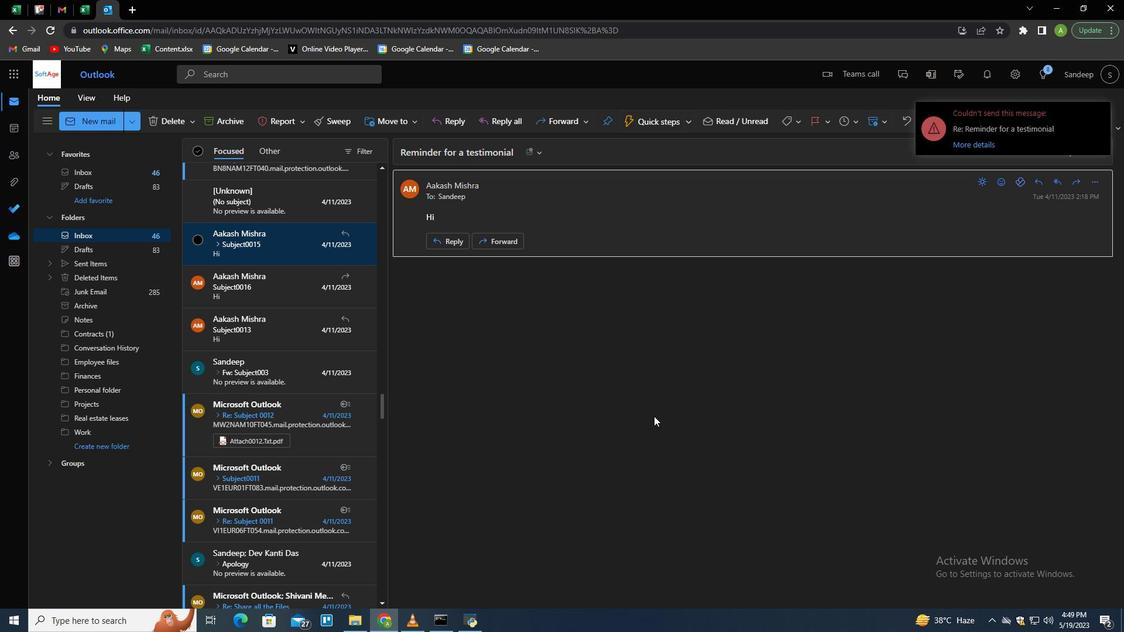 
Action: Mouse moved to (382, 619)
Screenshot: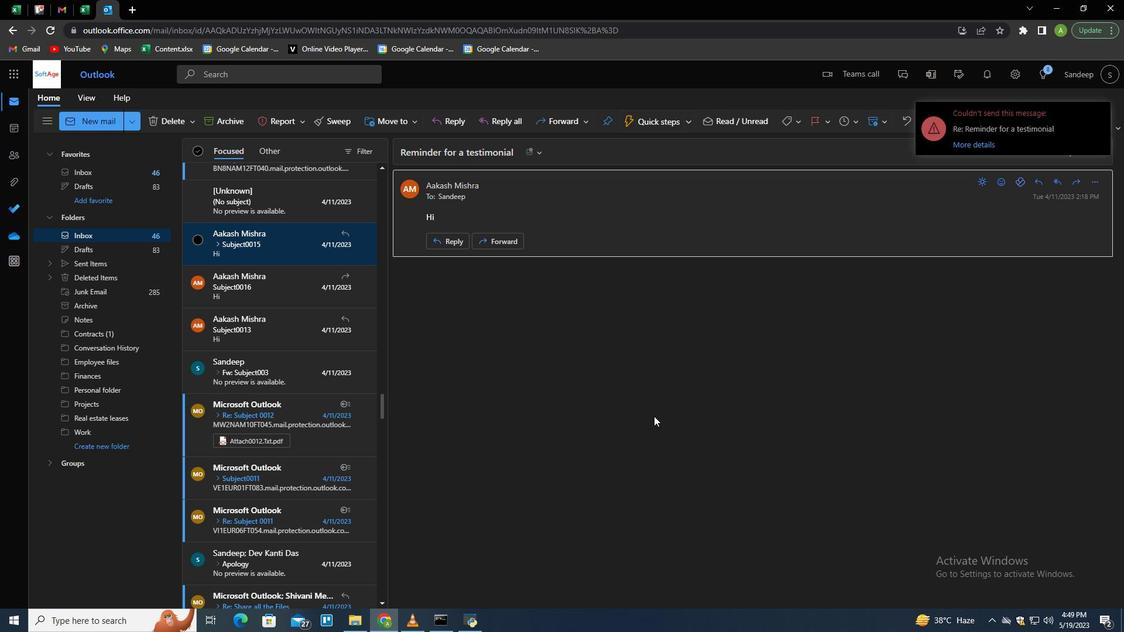 
Action: Mouse pressed left at (382, 619)
Screenshot: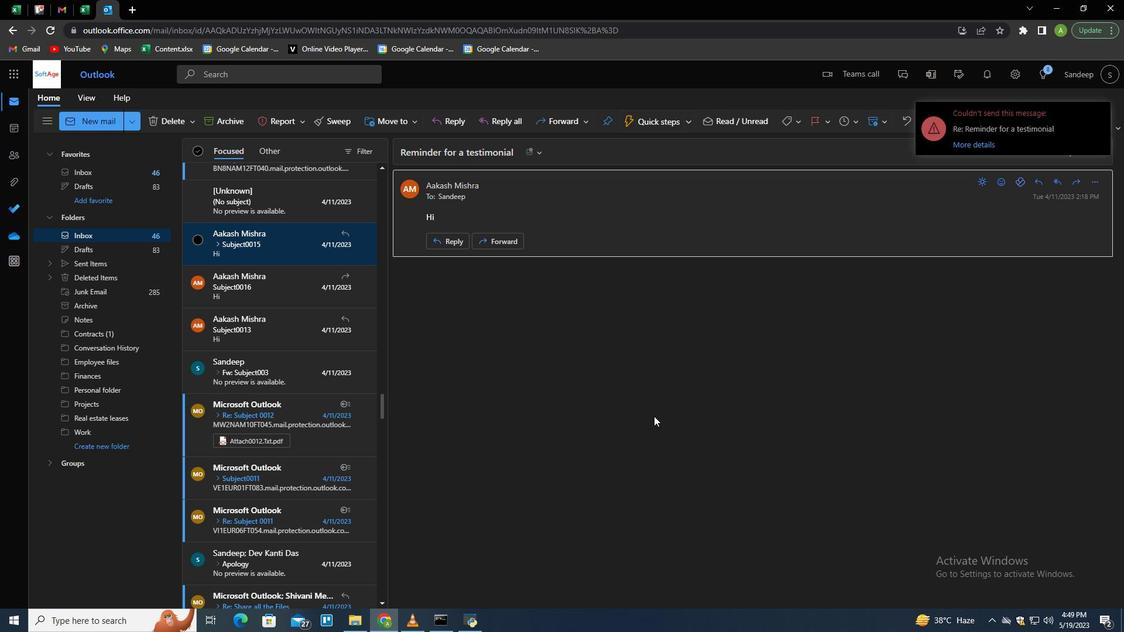 
Action: Mouse moved to (381, 619)
Screenshot: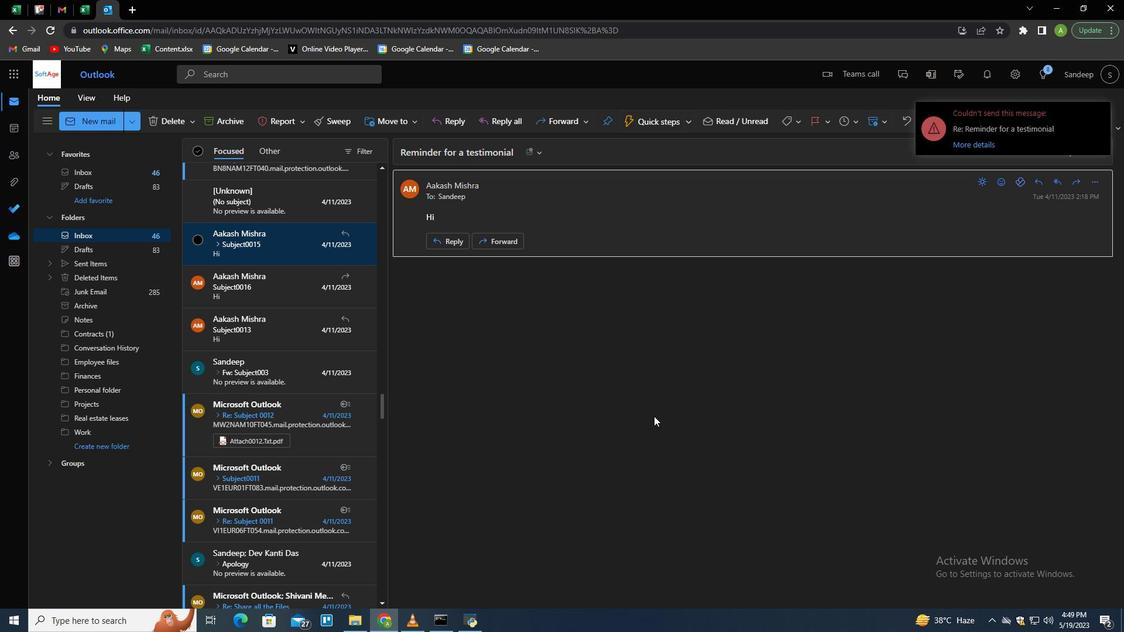 
Action: Mouse pressed left at (381, 619)
Screenshot: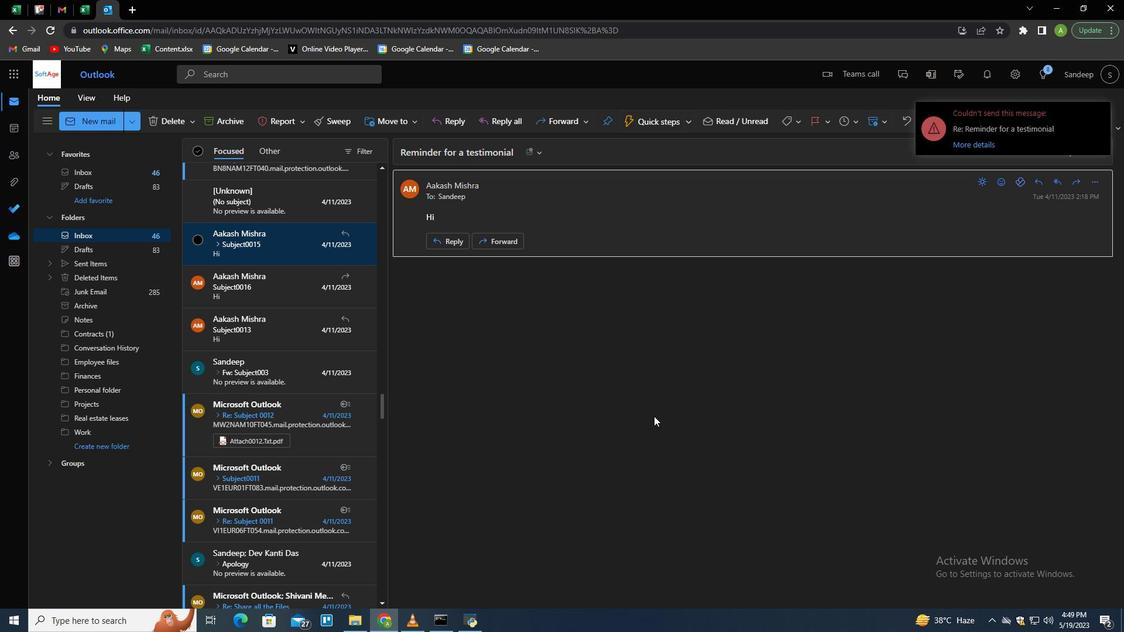 
Action: Mouse moved to (663, 509)
Screenshot: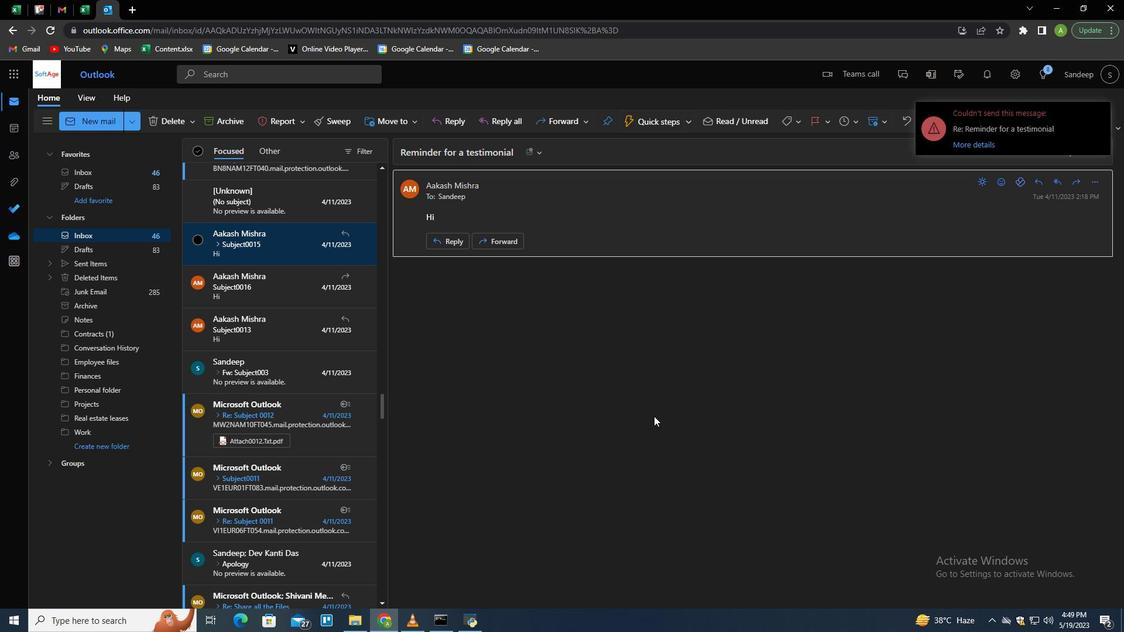
Action: Mouse pressed left at (663, 509)
Screenshot: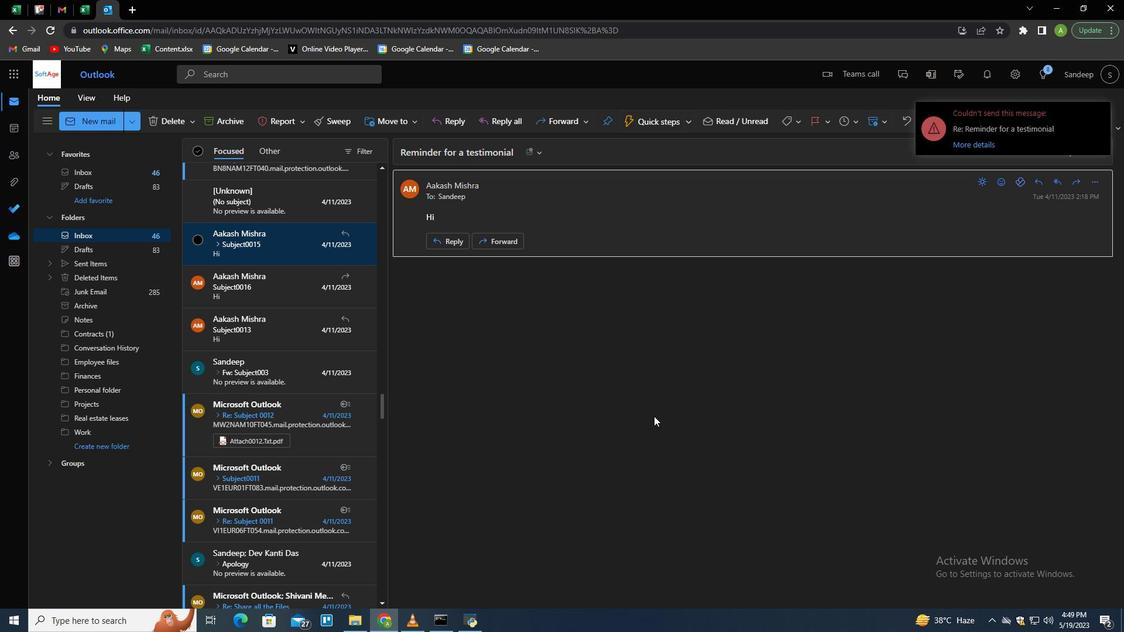 
Action: Mouse moved to (1059, 5)
Screenshot: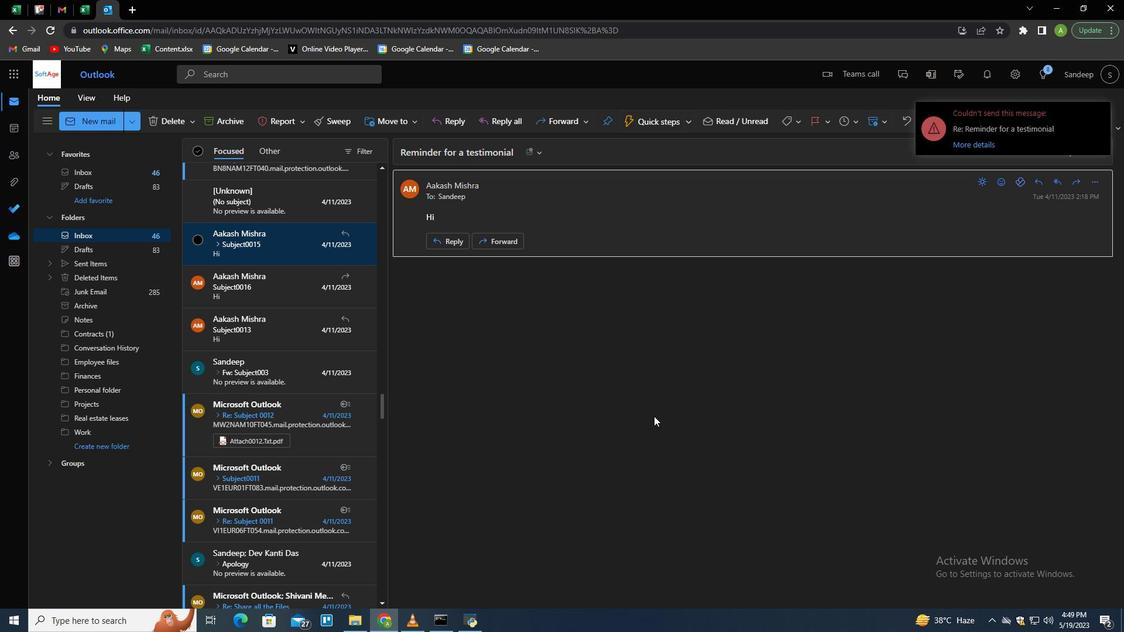 
Action: Mouse pressed left at (1059, 5)
Screenshot: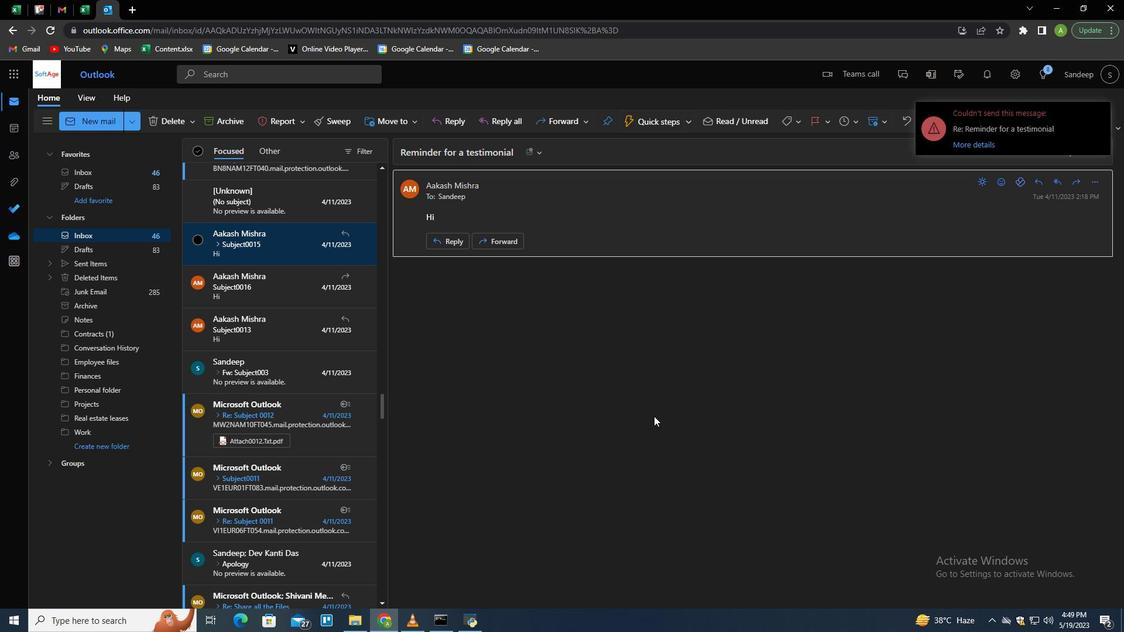 
Action: Mouse moved to (183, 8)
Screenshot: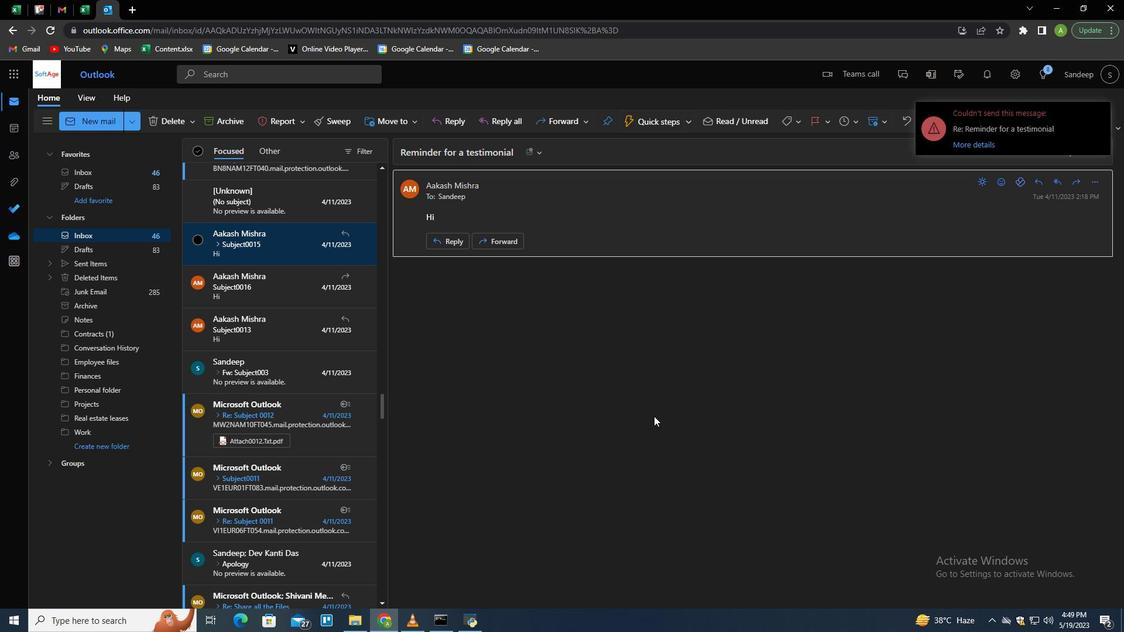 
Action: Mouse pressed left at (183, 8)
Screenshot: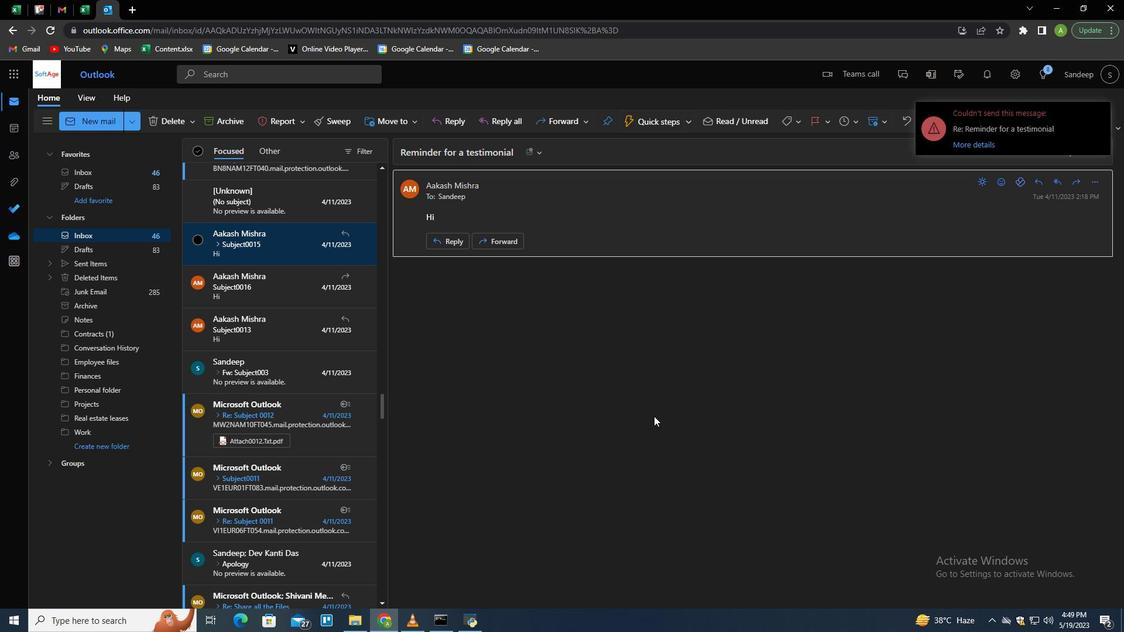
Action: Mouse moved to (189, 27)
Screenshot: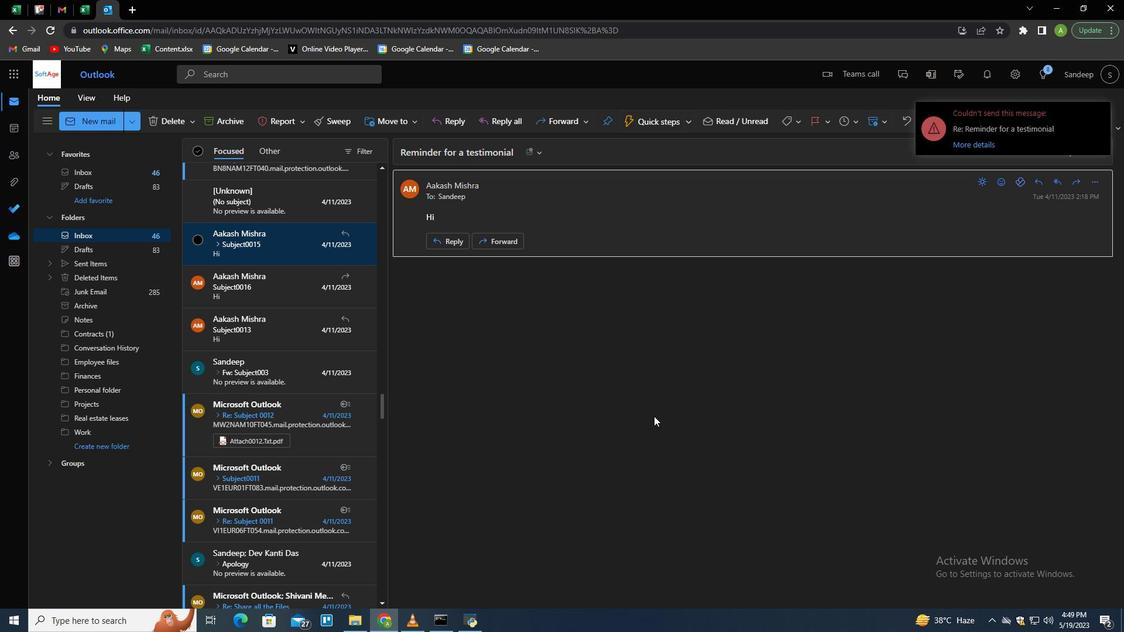 
Action: Key pressed resume<Key.space>docx
Screenshot: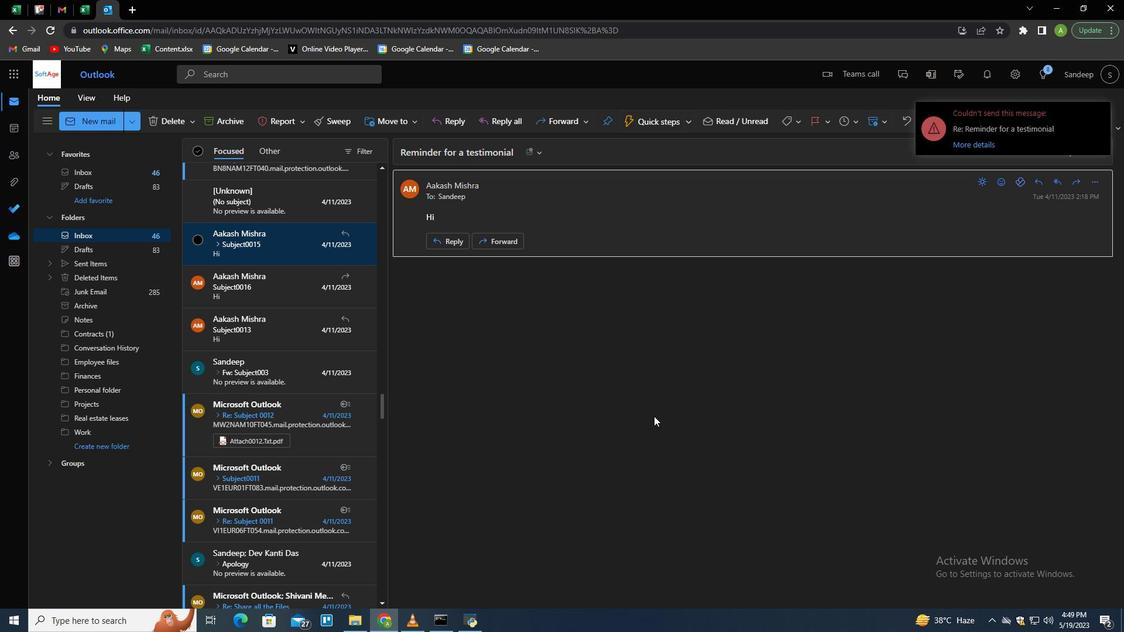 
Action: Mouse moved to (191, 77)
Screenshot: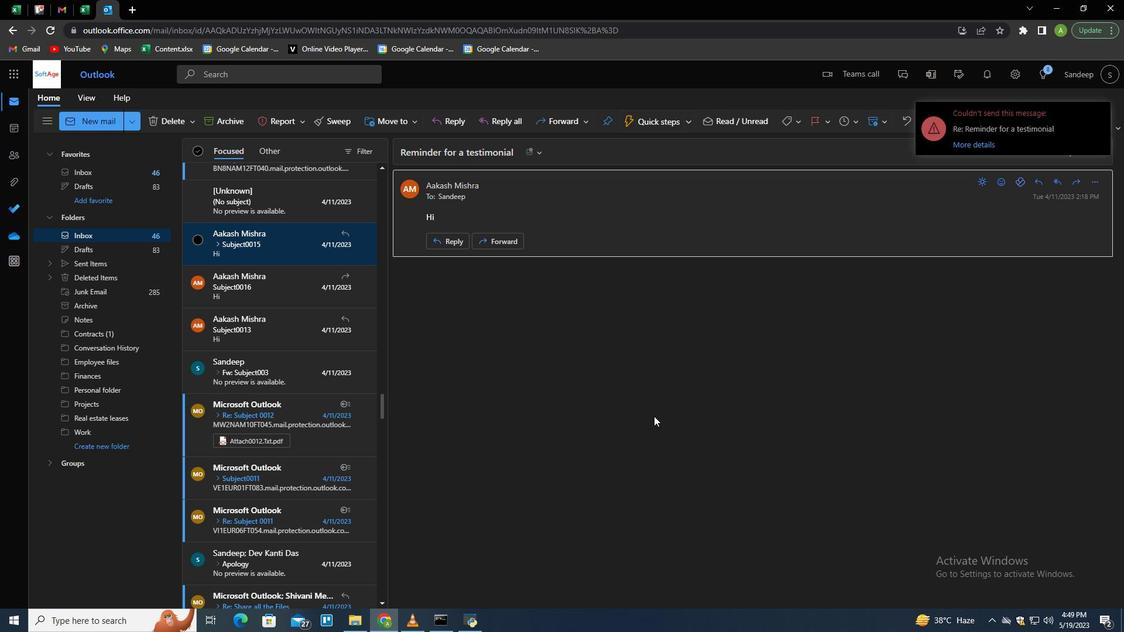 
Action: Mouse pressed left at (191, 77)
Screenshot: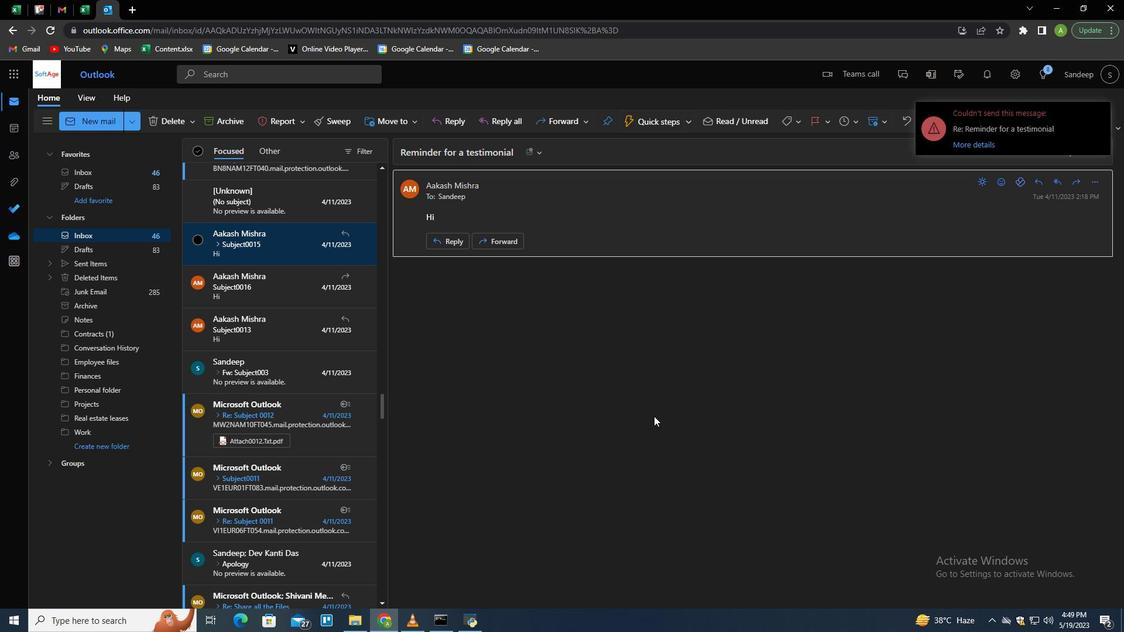 
Action: Mouse moved to (202, 107)
Screenshot: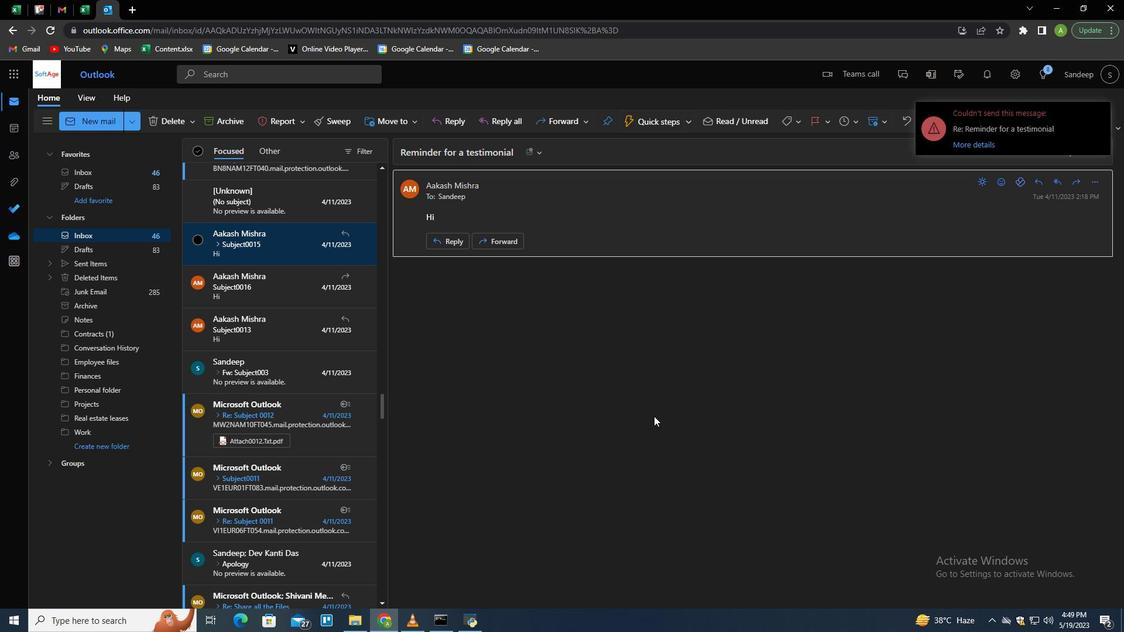 
Action: Mouse pressed left at (202, 107)
Screenshot: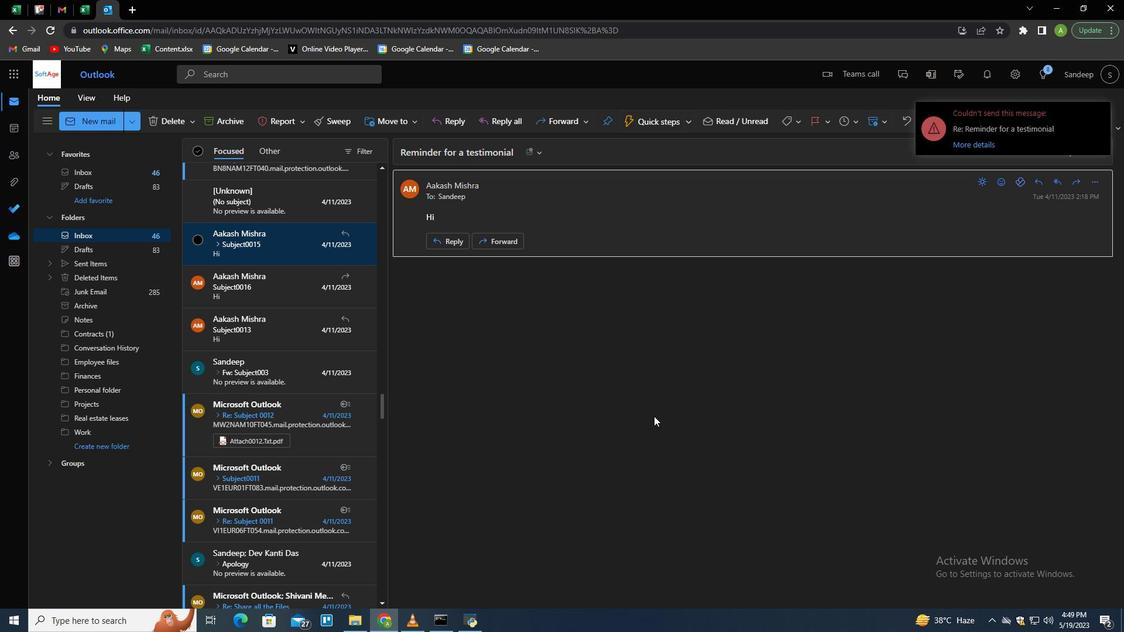 
Action: Mouse moved to (106, 236)
Screenshot: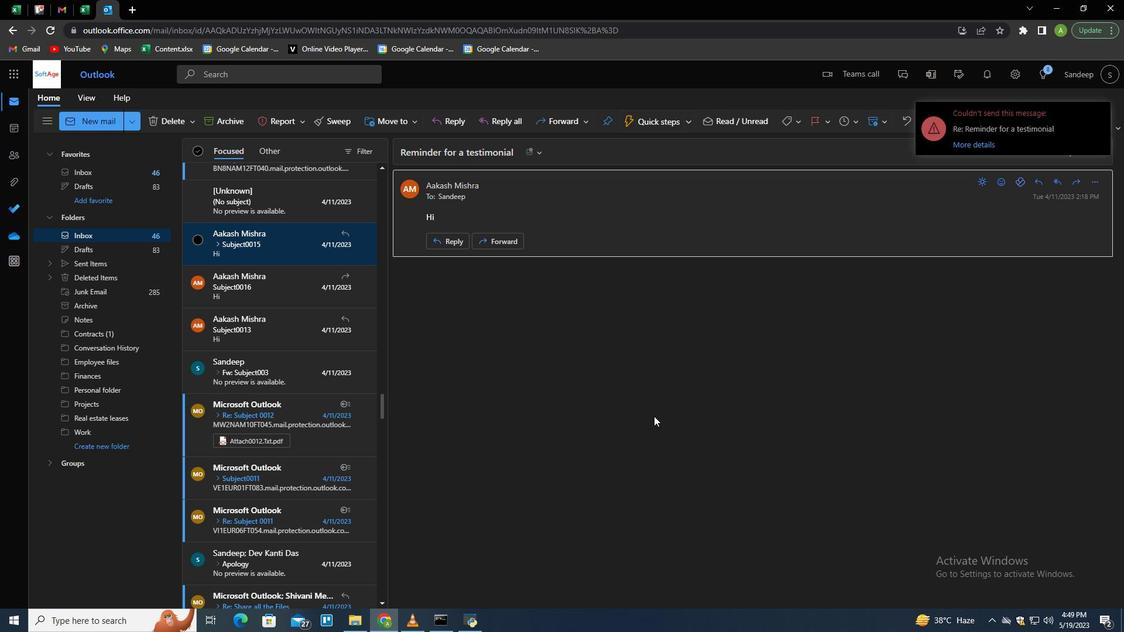 
Action: Mouse pressed left at (106, 236)
Screenshot: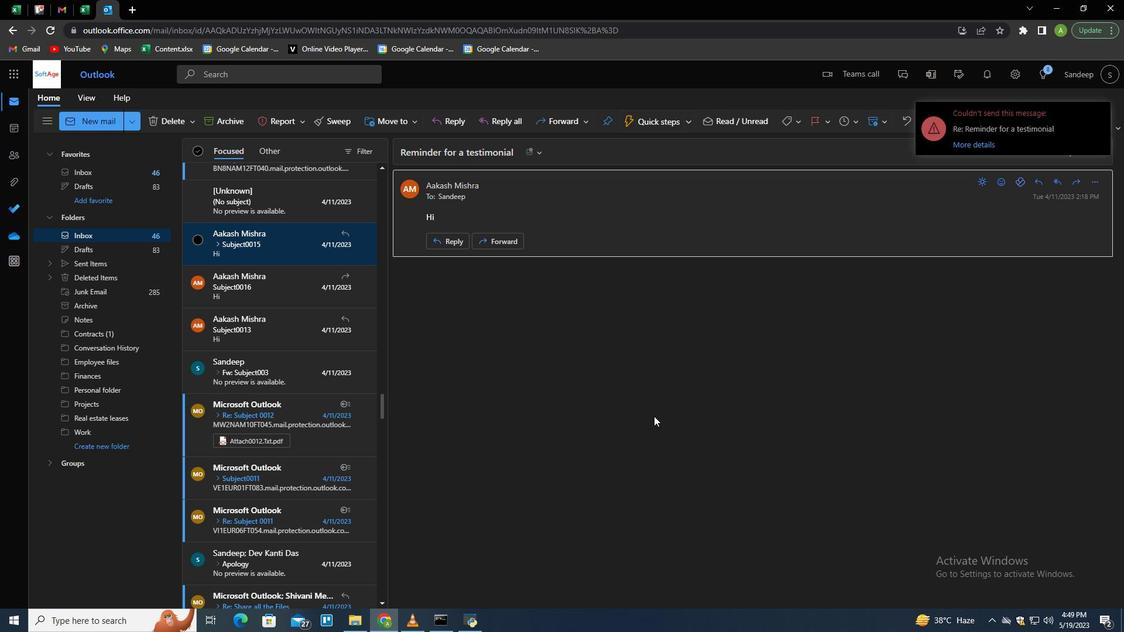 
Action: Mouse moved to (920, 288)
Screenshot: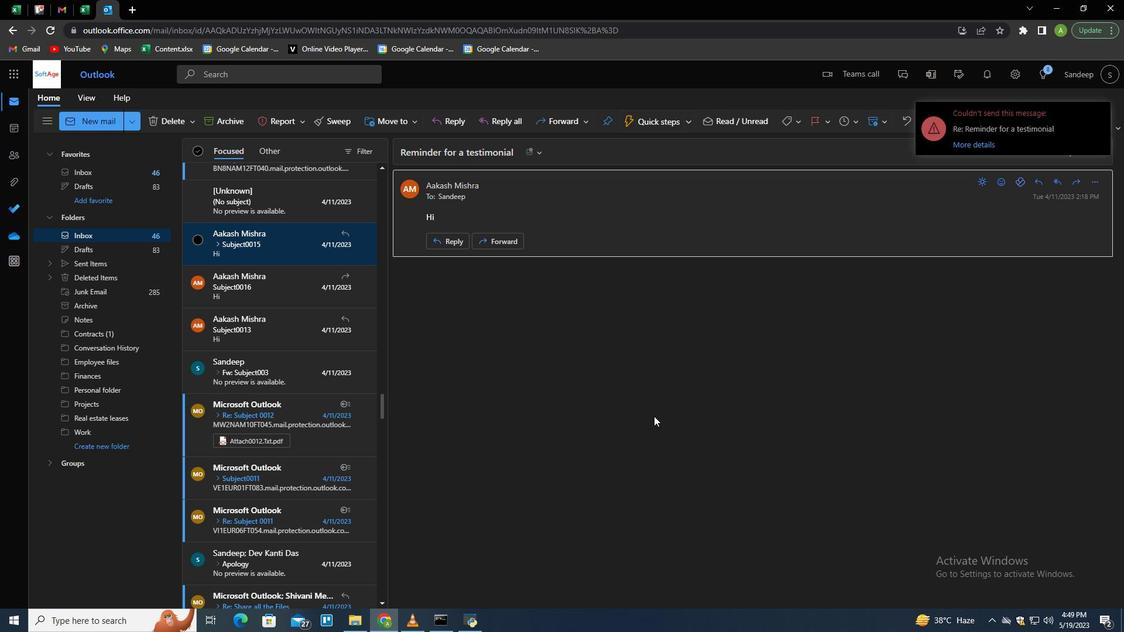 
Action: Mouse pressed right at (920, 288)
Screenshot: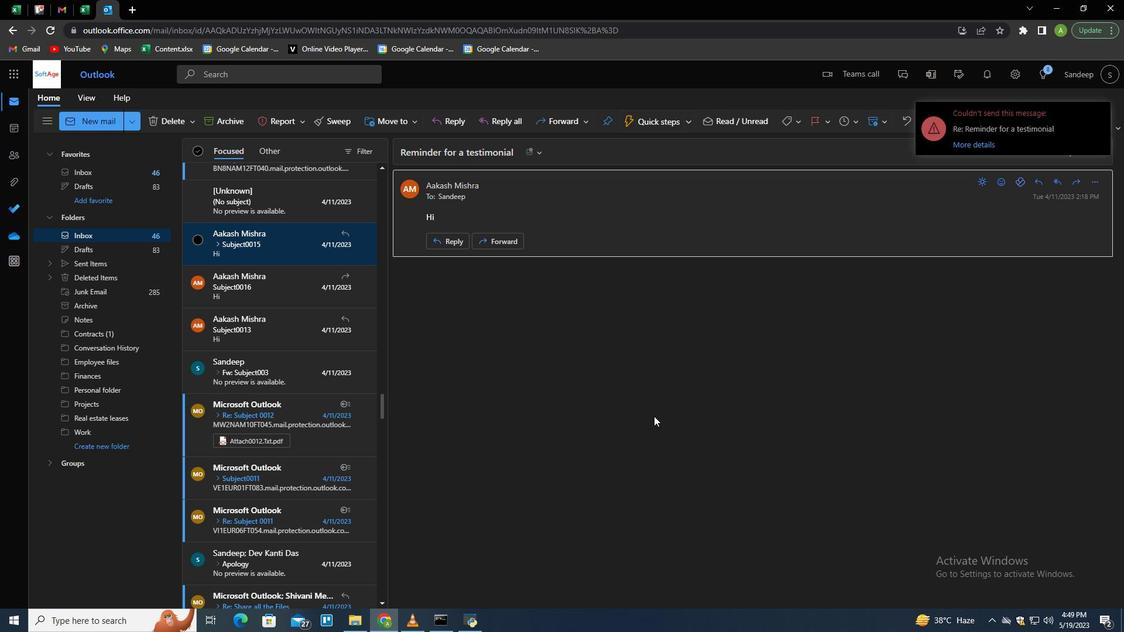 
Action: Mouse moved to (961, 412)
Screenshot: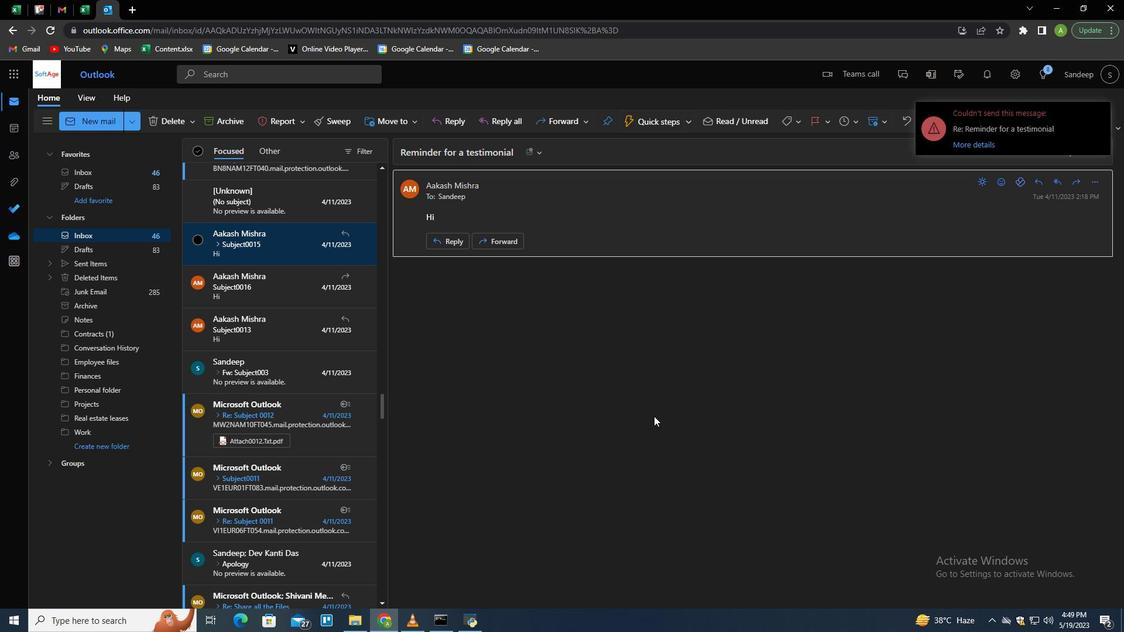 
Action: Mouse pressed left at (961, 412)
Screenshot: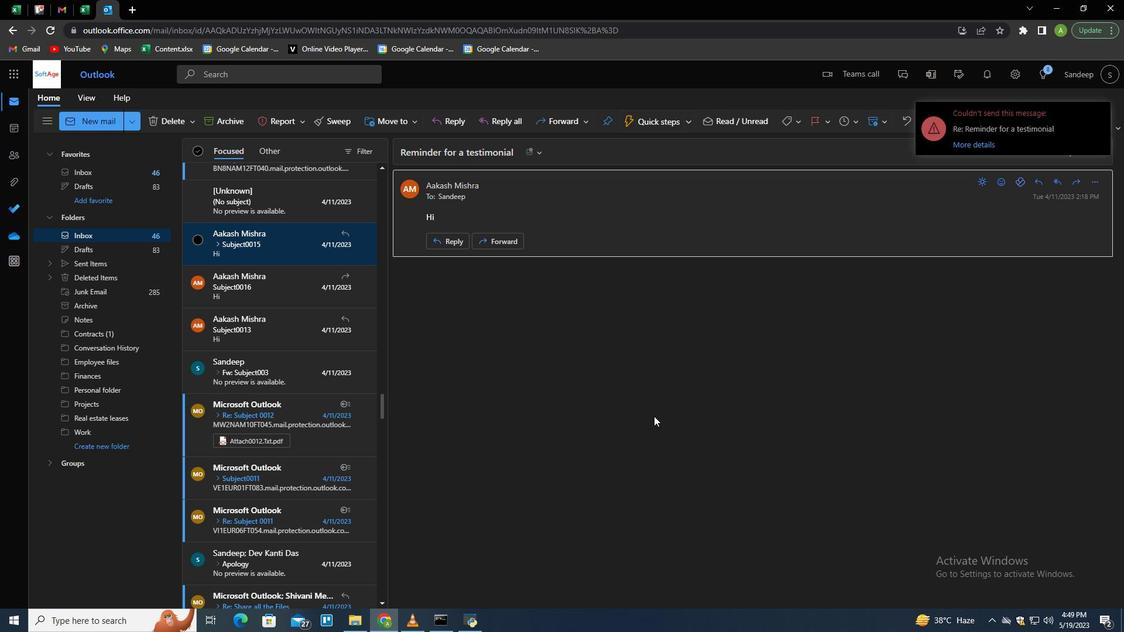
Action: Mouse moved to (298, 264)
Screenshot: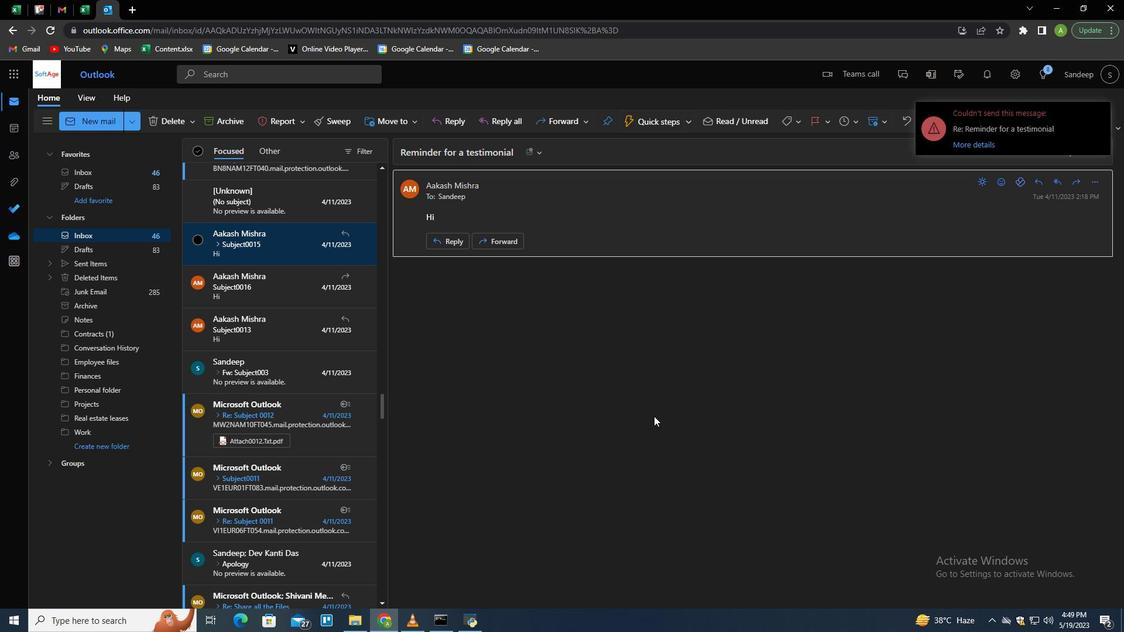 
Action: Mouse pressed left at (298, 264)
Screenshot: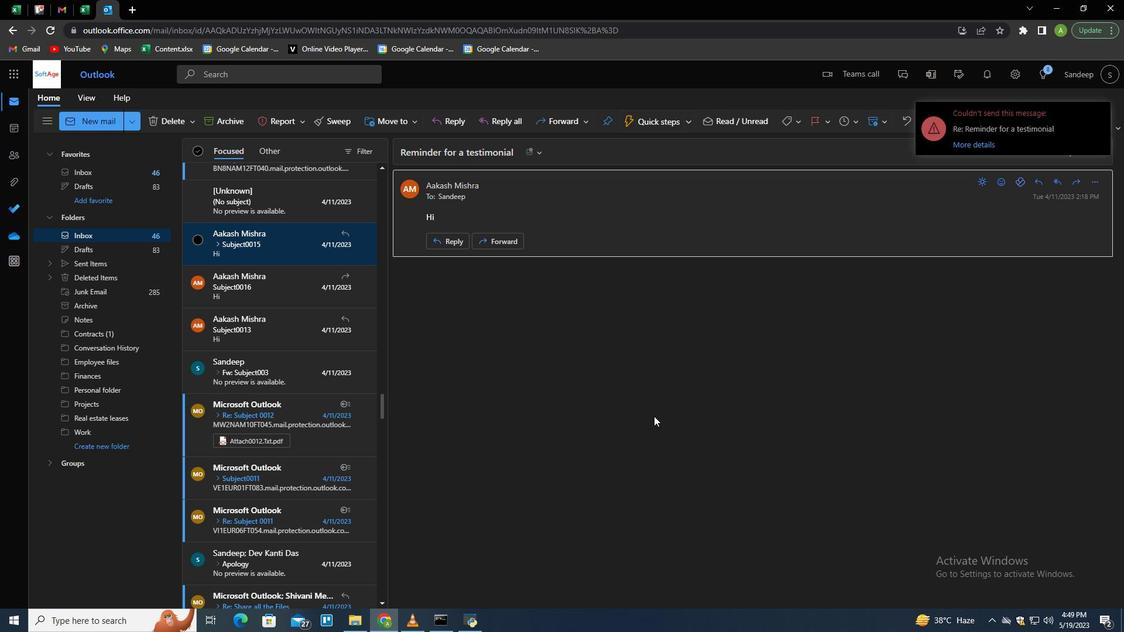 
Action: Mouse moved to (432, 588)
Screenshot: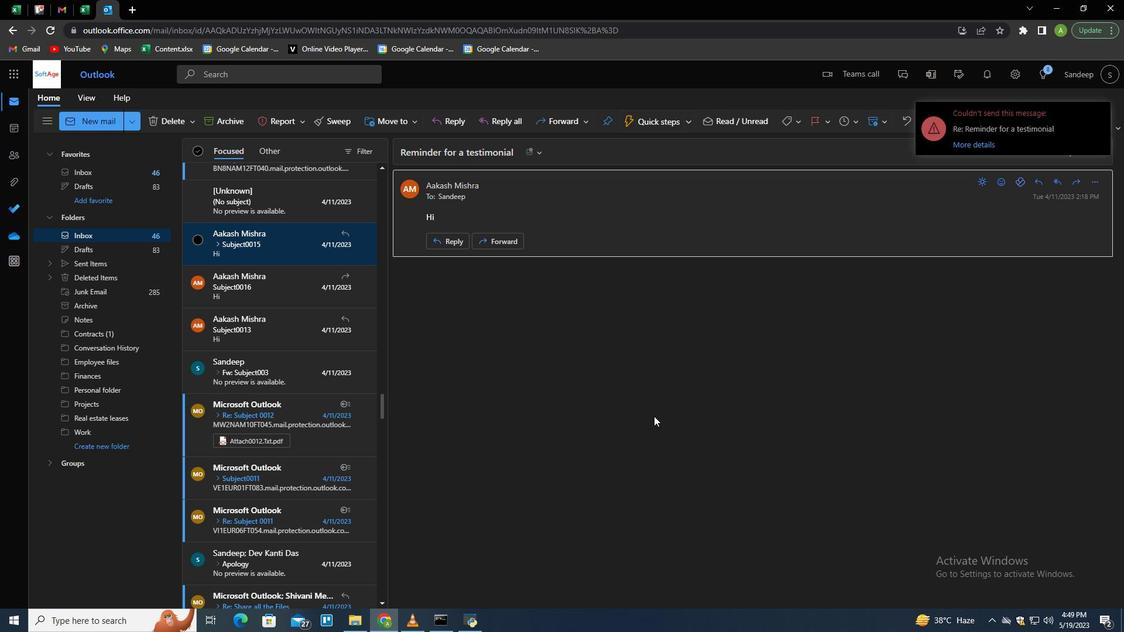 
Action: Mouse pressed left at (432, 588)
Screenshot: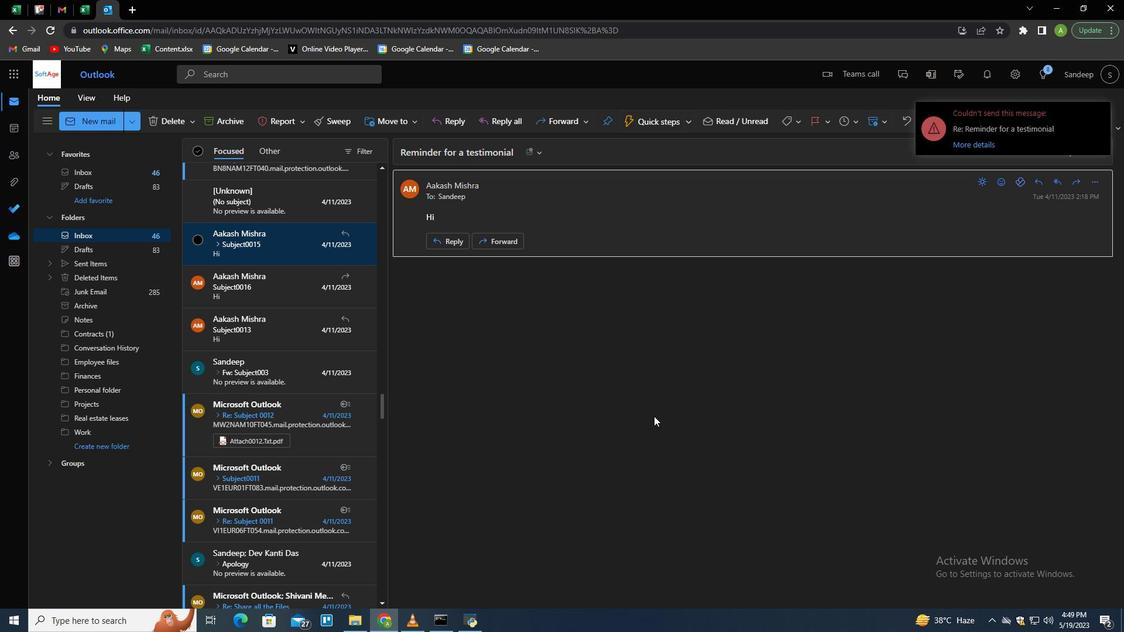 
Action: Mouse moved to (669, 63)
Screenshot: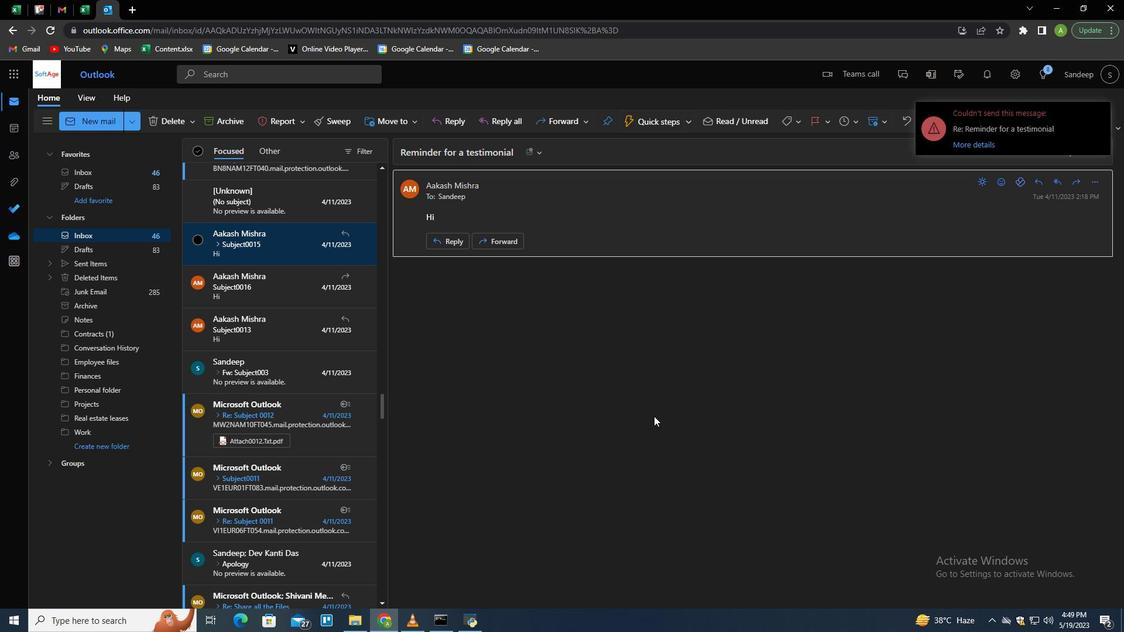 
Action: Mouse pressed left at (669, 63)
Screenshot: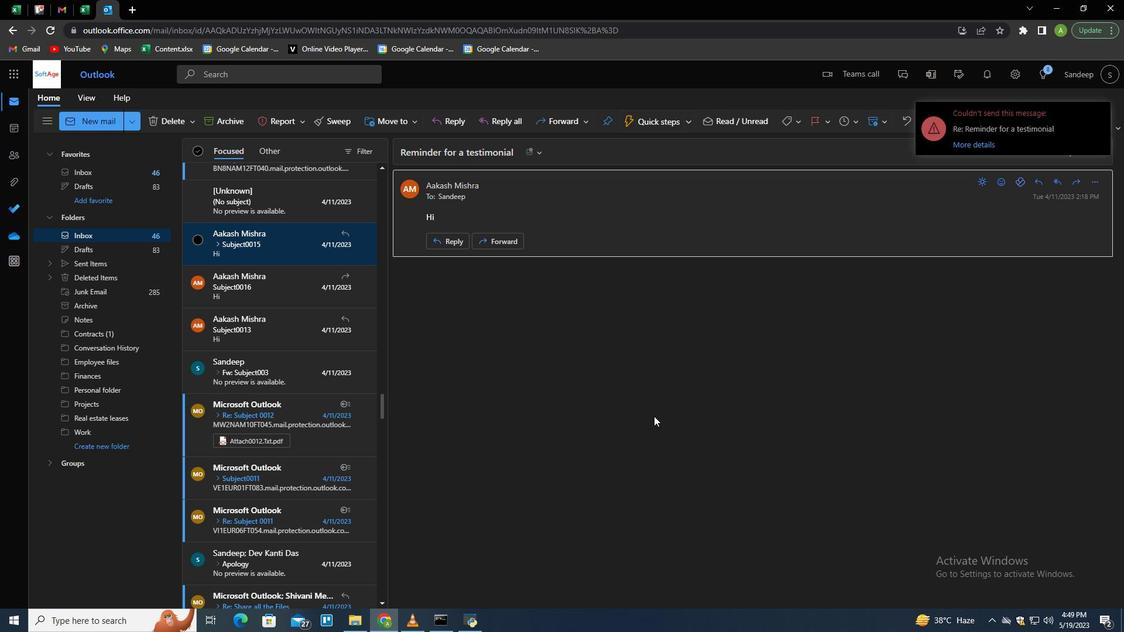 
Action: Mouse moved to (608, 85)
Screenshot: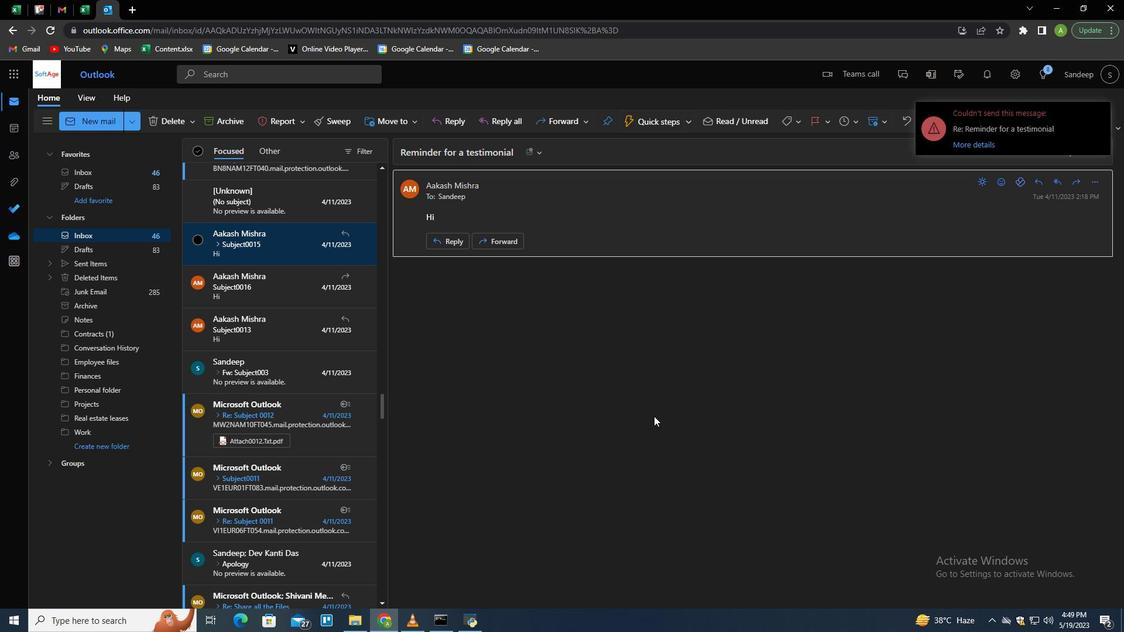 
Action: Mouse pressed left at (608, 85)
Screenshot: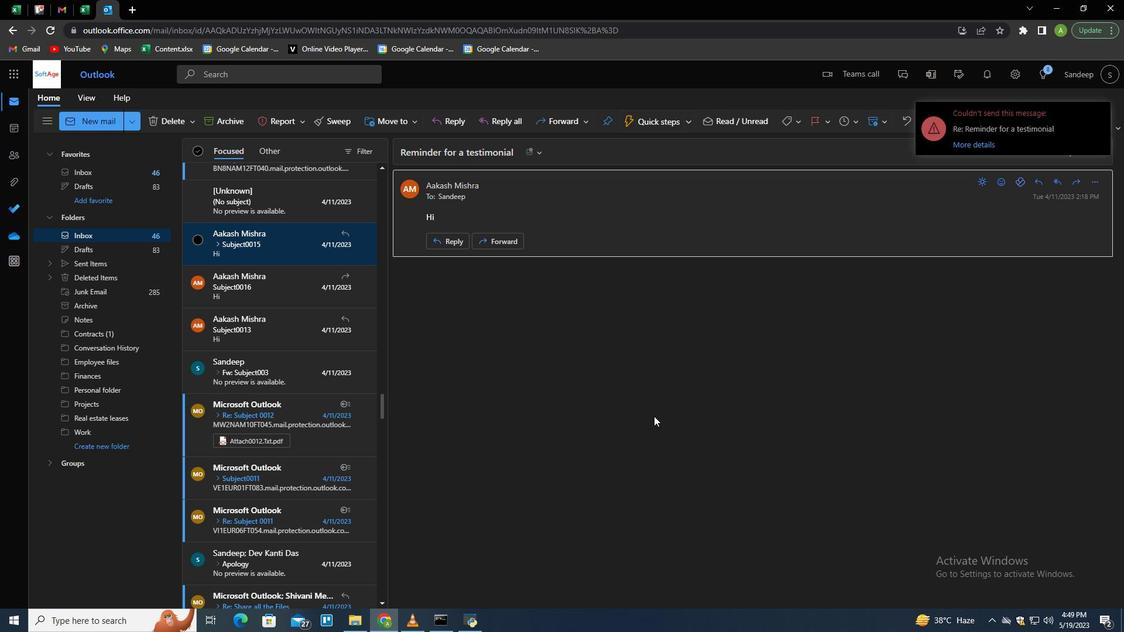 
Action: Mouse moved to (273, 101)
Screenshot: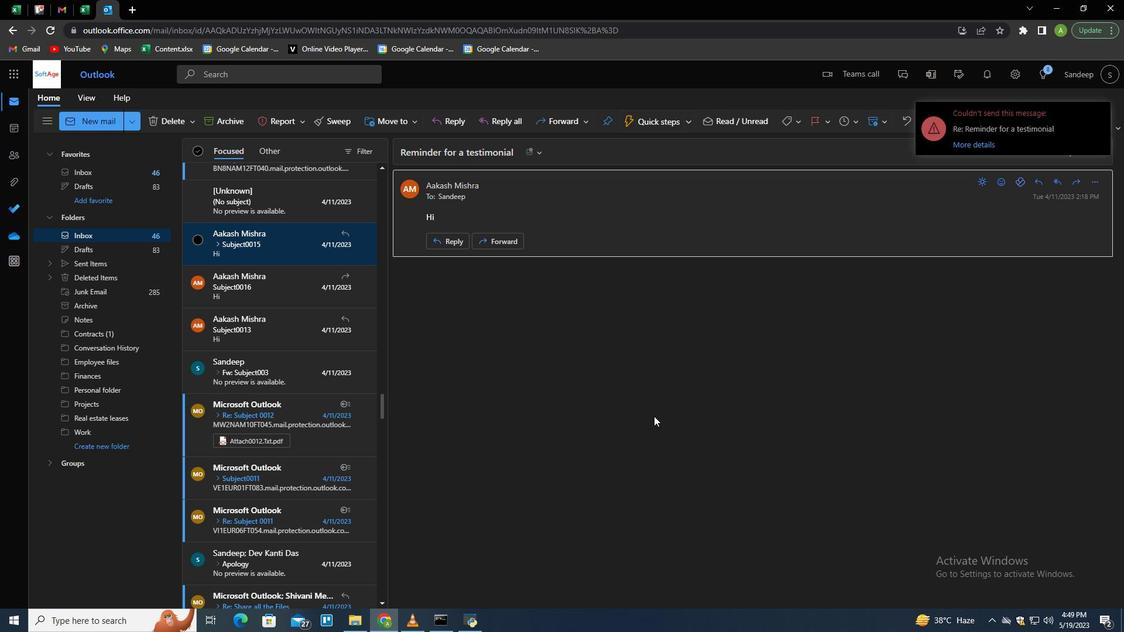
Action: Mouse pressed left at (273, 101)
Screenshot: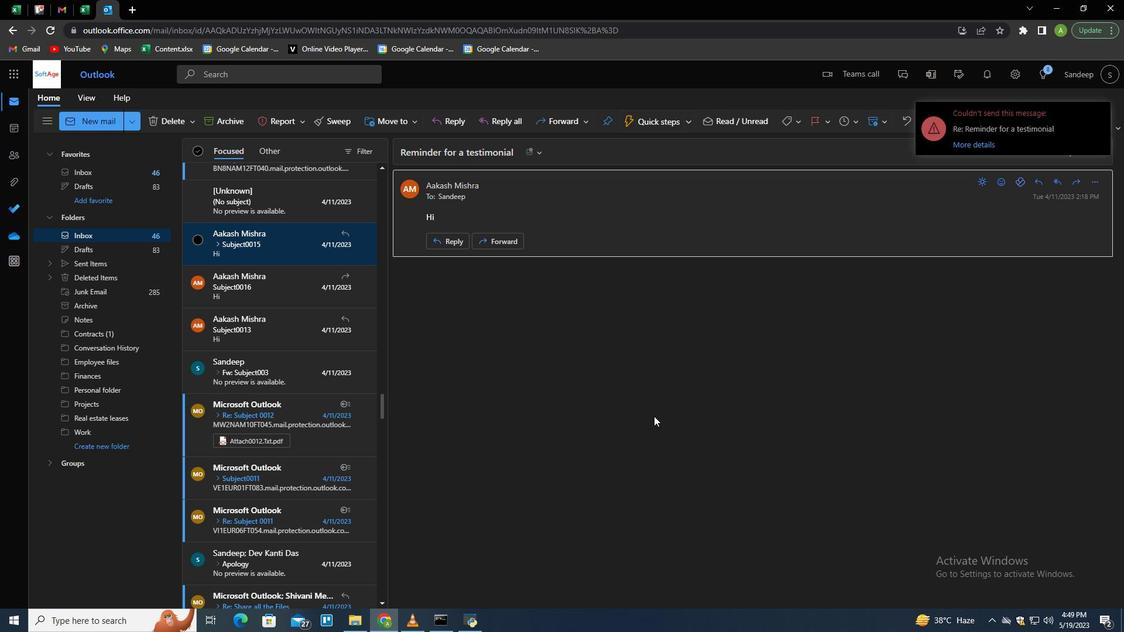 
Action: Mouse moved to (305, 262)
Screenshot: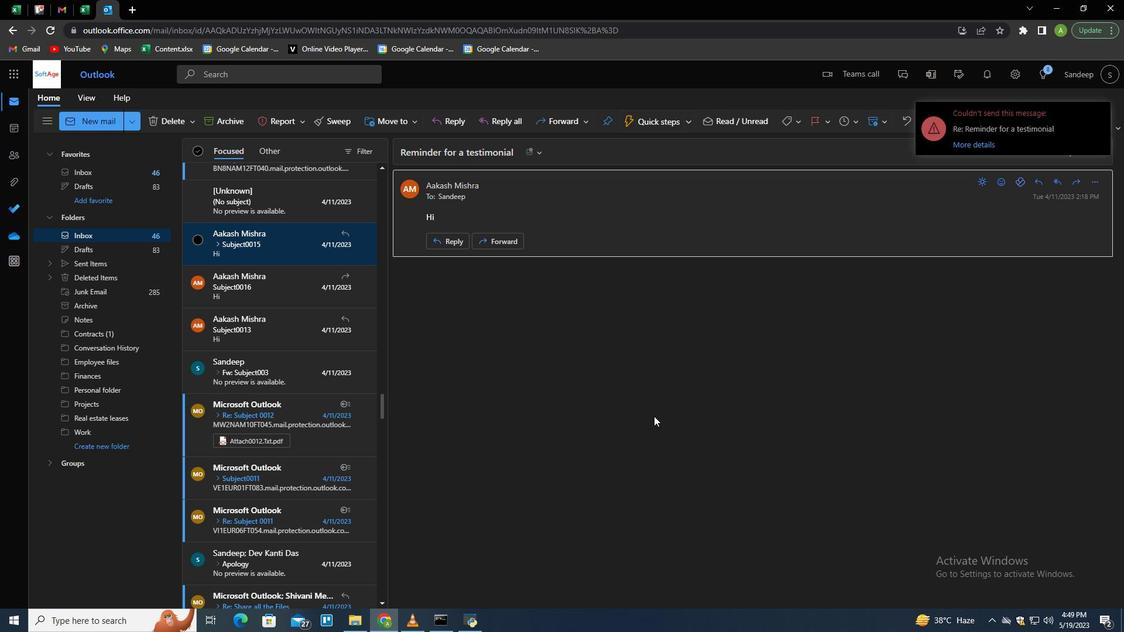 
Action: Mouse pressed left at (305, 262)
Screenshot: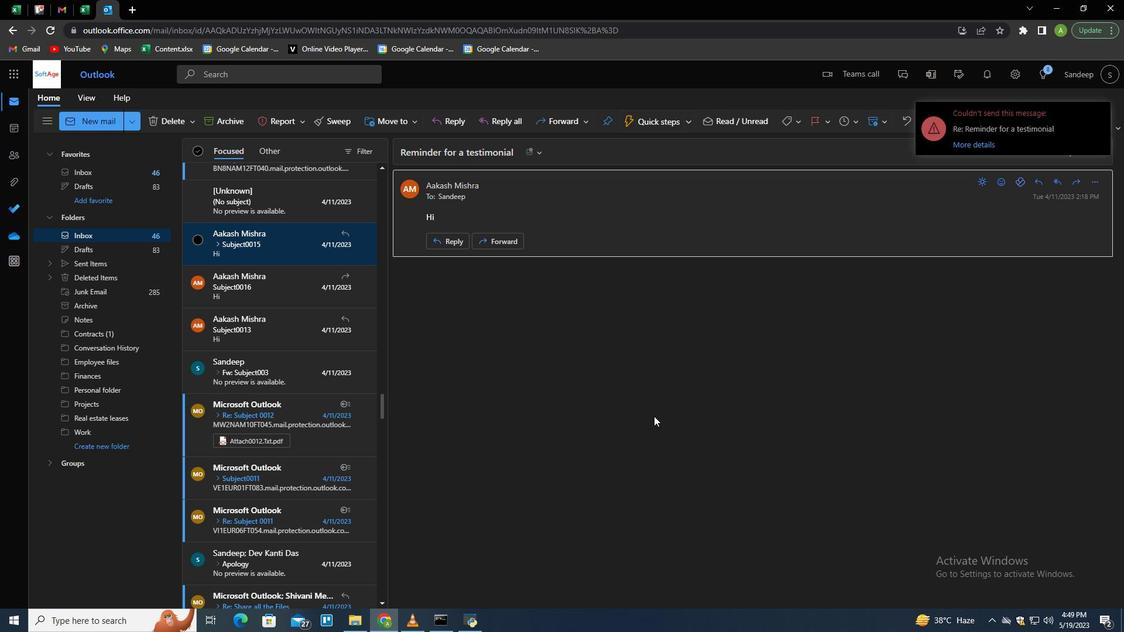 
Action: Mouse moved to (41, 91)
Screenshot: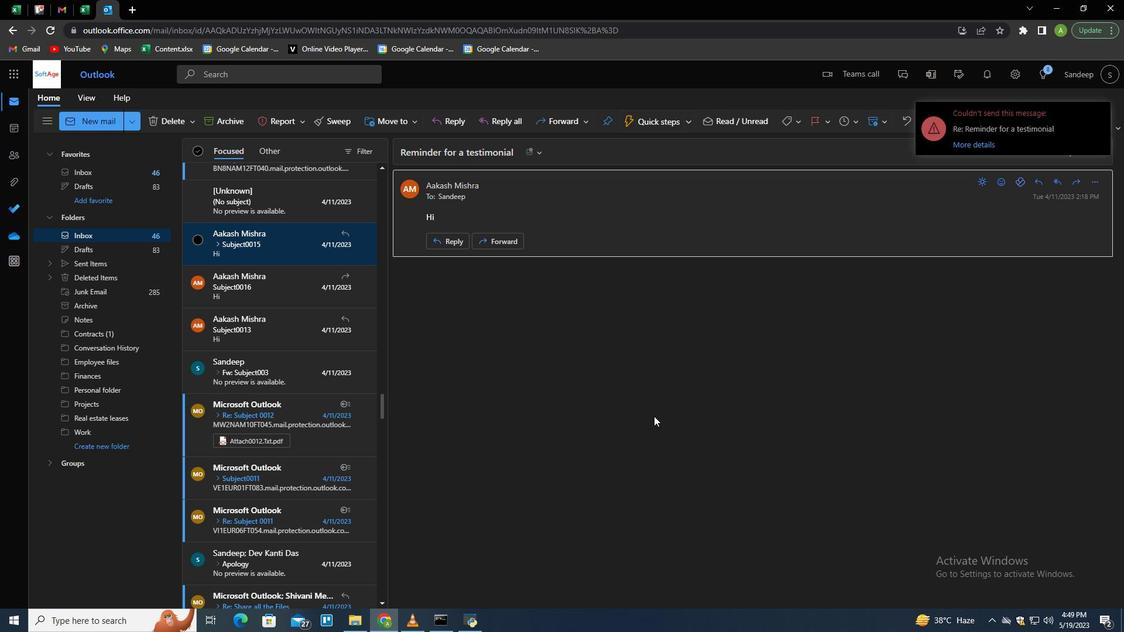 
Action: Mouse pressed left at (41, 91)
Screenshot: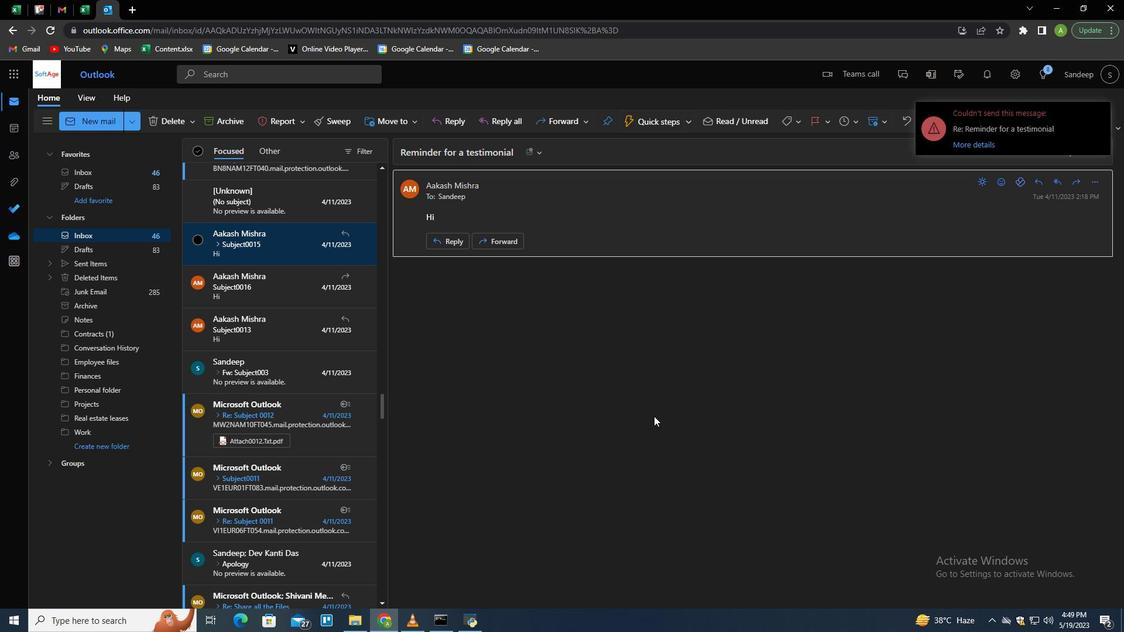 
Action: Mouse moved to (1028, 167)
Screenshot: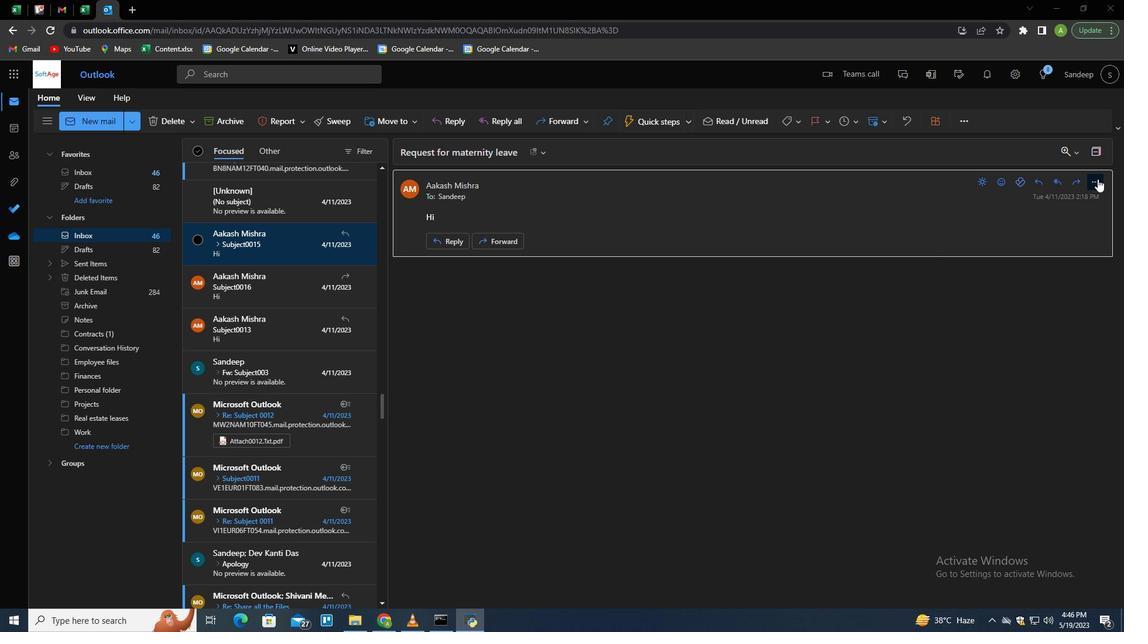 
Action: Mouse pressed left at (1028, 167)
Screenshot: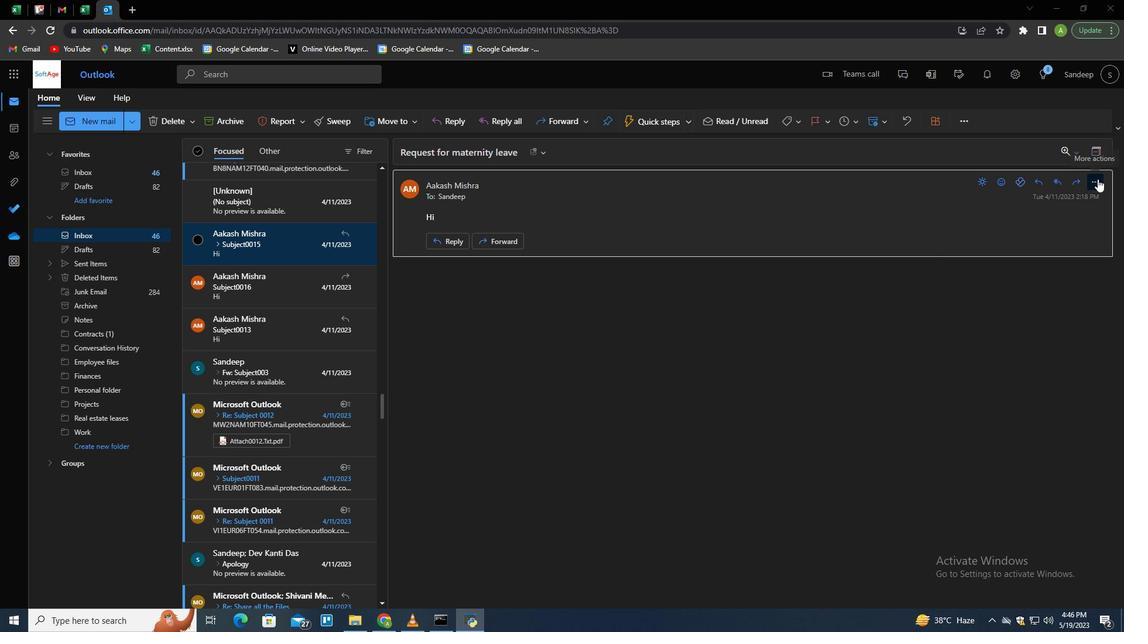 
Action: Mouse moved to (383, 315)
Screenshot: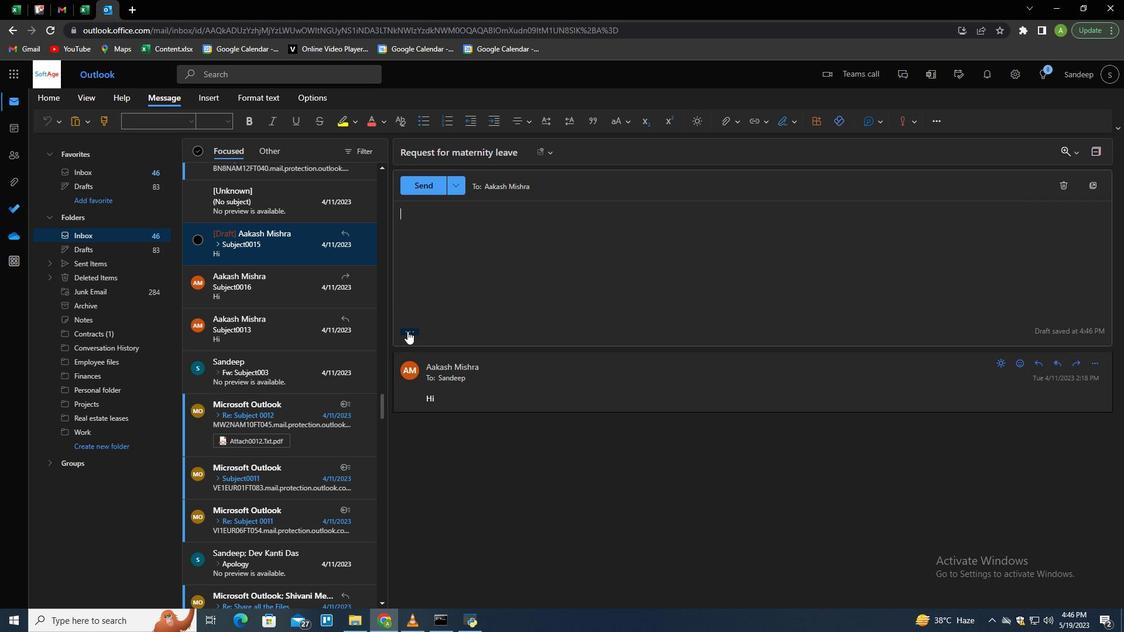 
Action: Mouse pressed left at (383, 315)
Screenshot: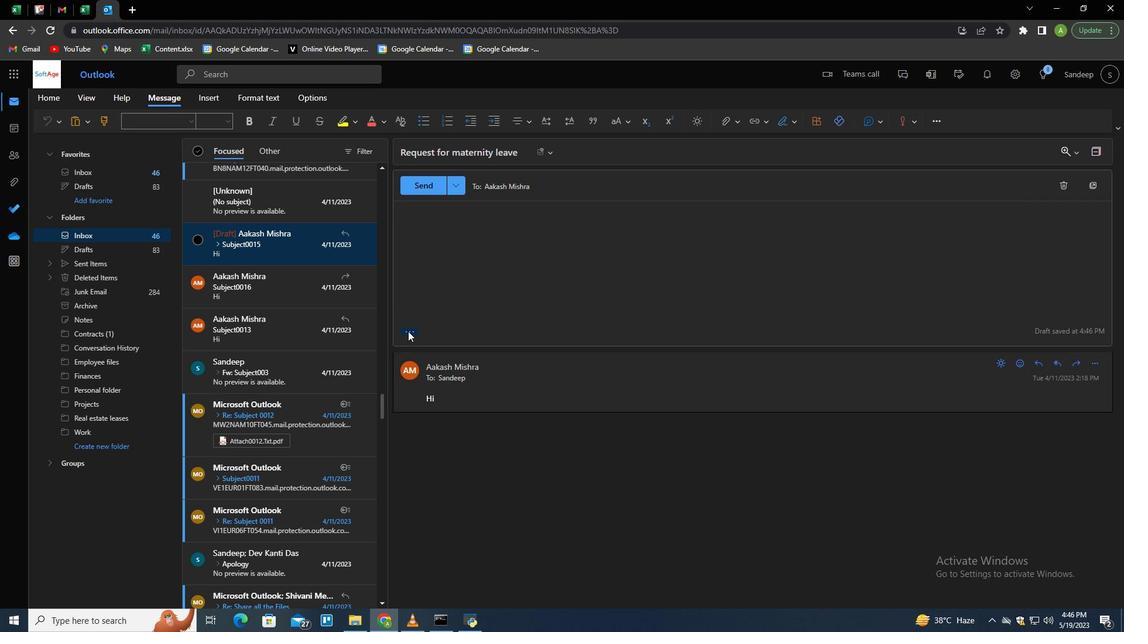 
Action: Mouse moved to (462, 277)
Screenshot: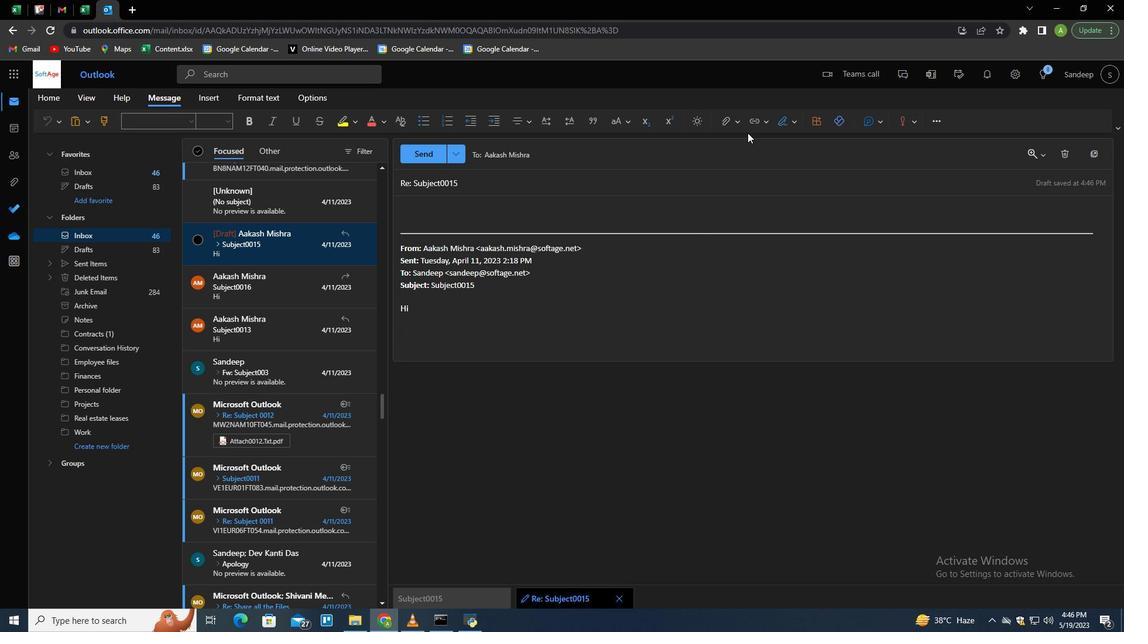 
Action: Mouse scrolled (462, 277) with delta (0, 0)
Screenshot: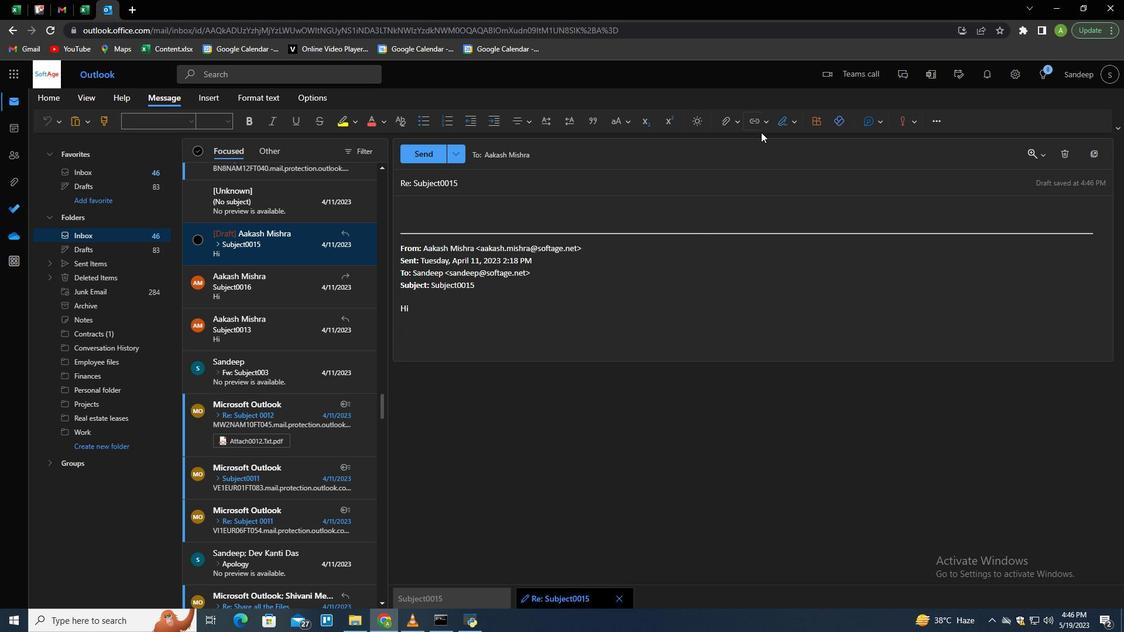 
Action: Mouse scrolled (462, 277) with delta (0, 0)
Screenshot: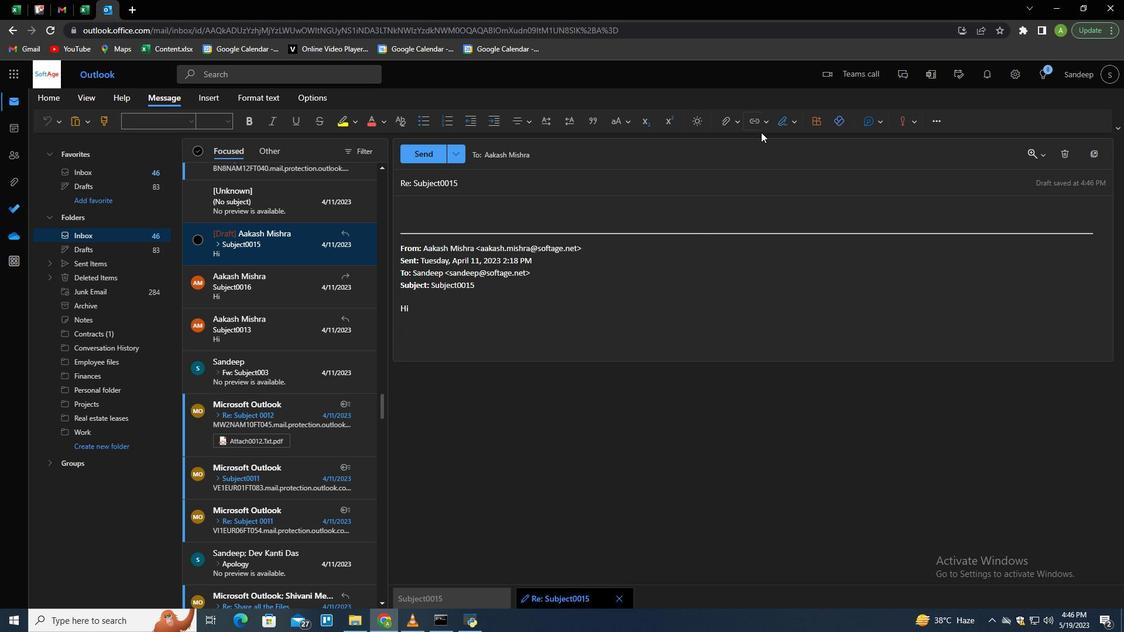 
Action: Mouse scrolled (462, 277) with delta (0, 0)
Screenshot: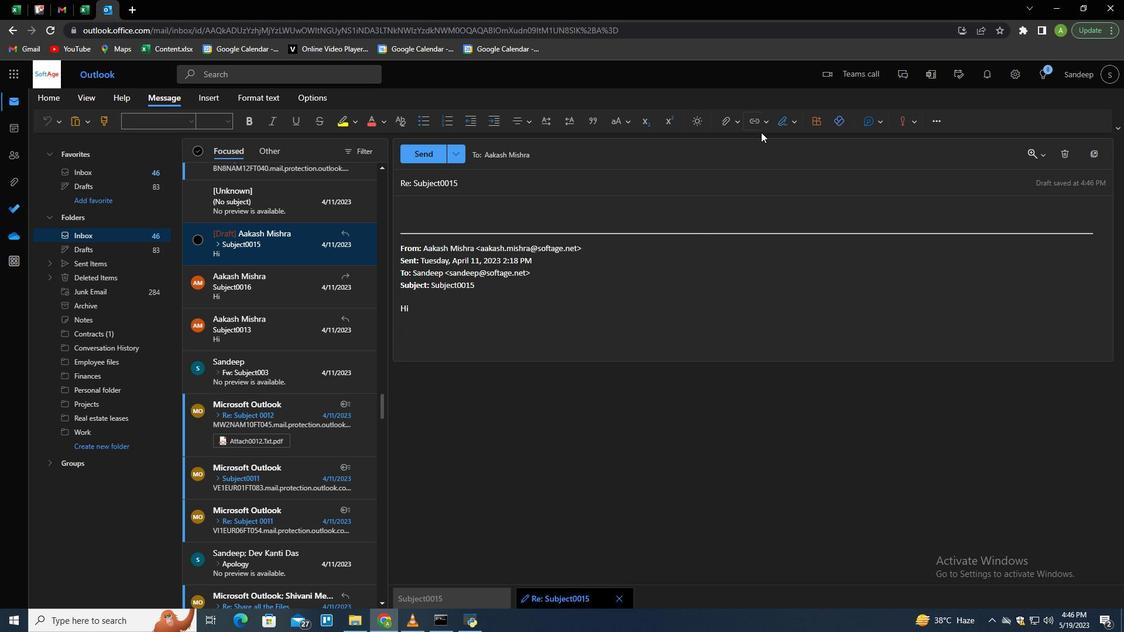
Action: Mouse moved to (463, 272)
Screenshot: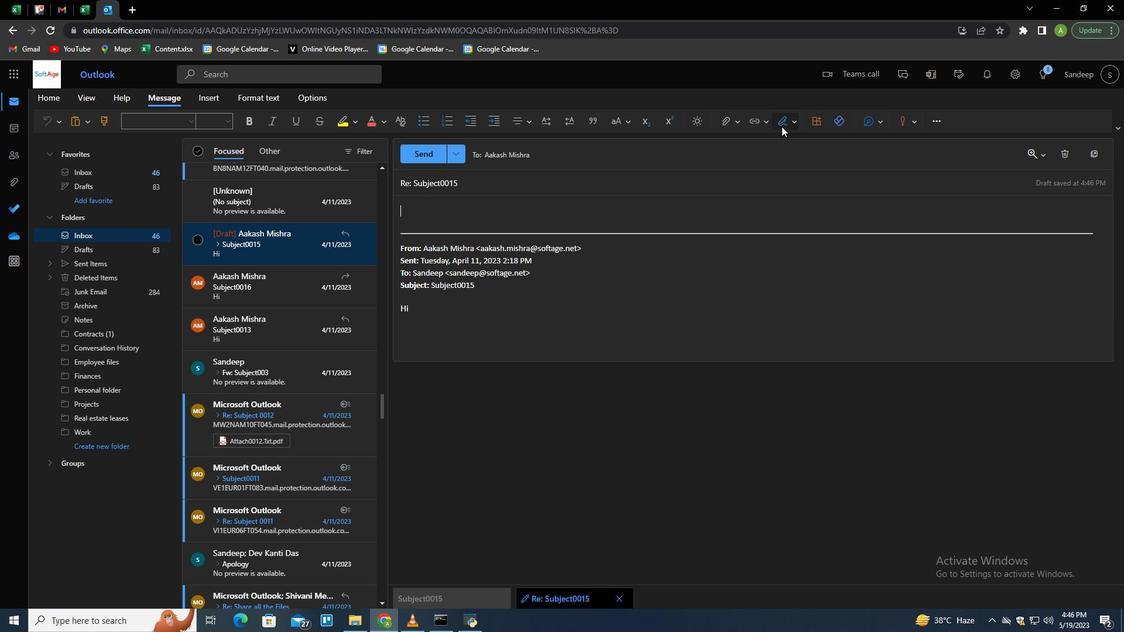 
Action: Mouse scrolled (462, 274) with delta (0, 0)
Screenshot: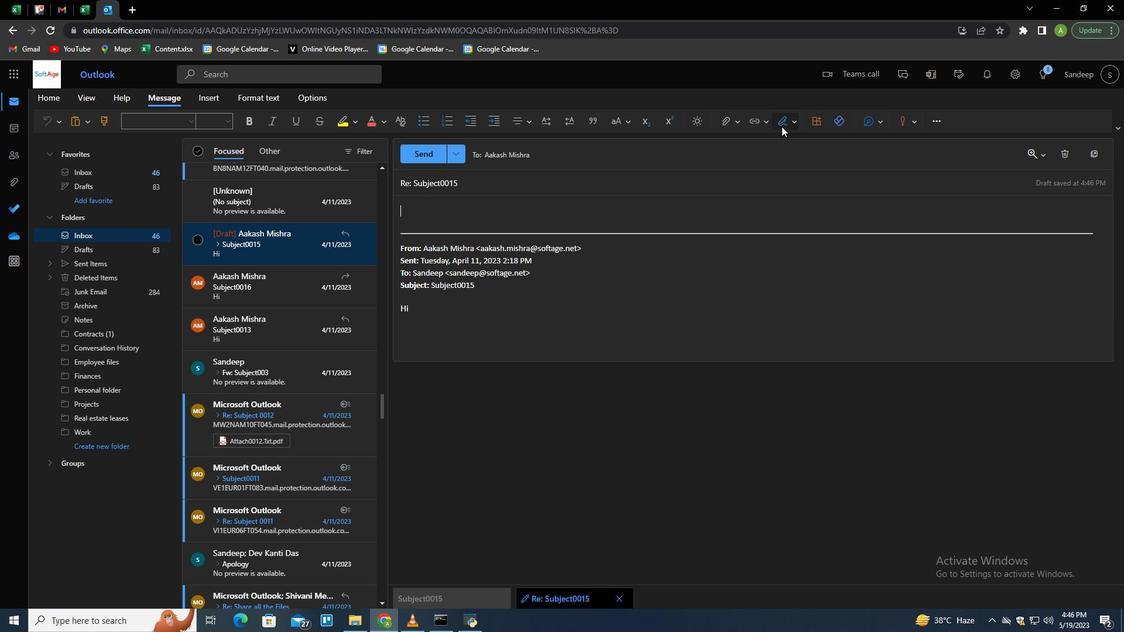 
Action: Mouse moved to (466, 267)
Screenshot: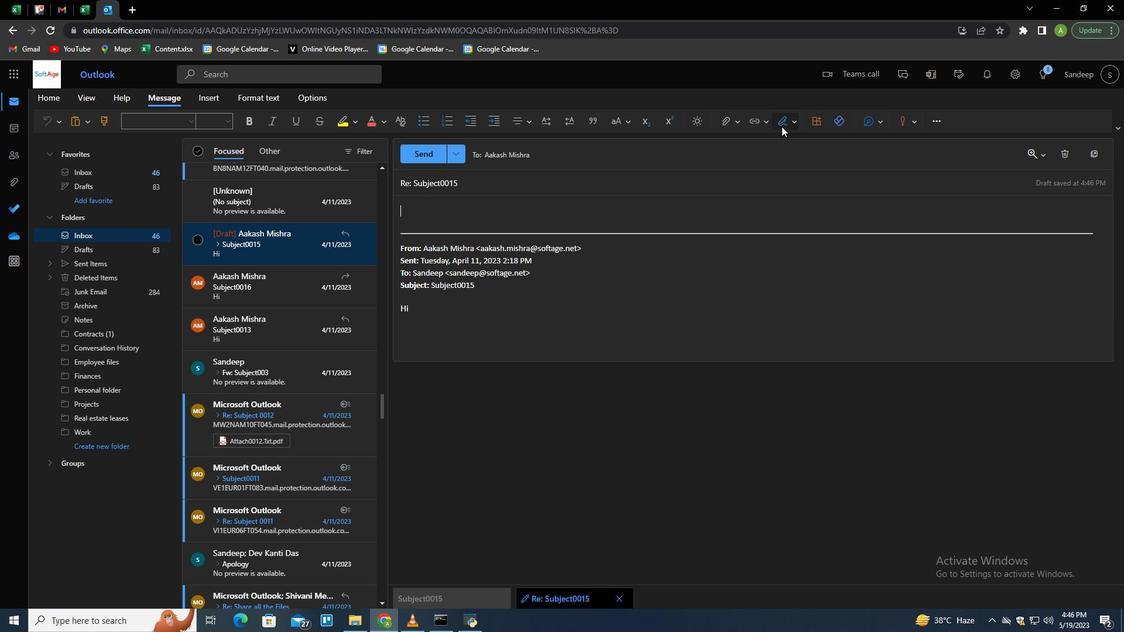 
Action: Mouse scrolled (466, 267) with delta (0, 0)
Screenshot: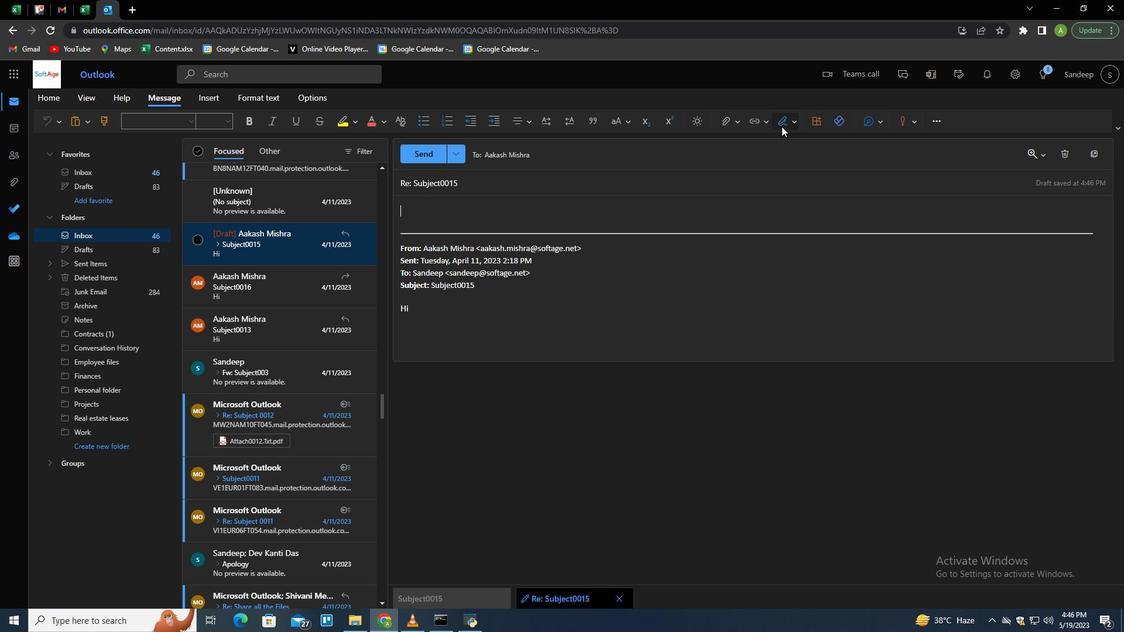 
Action: Mouse moved to (514, 171)
Screenshot: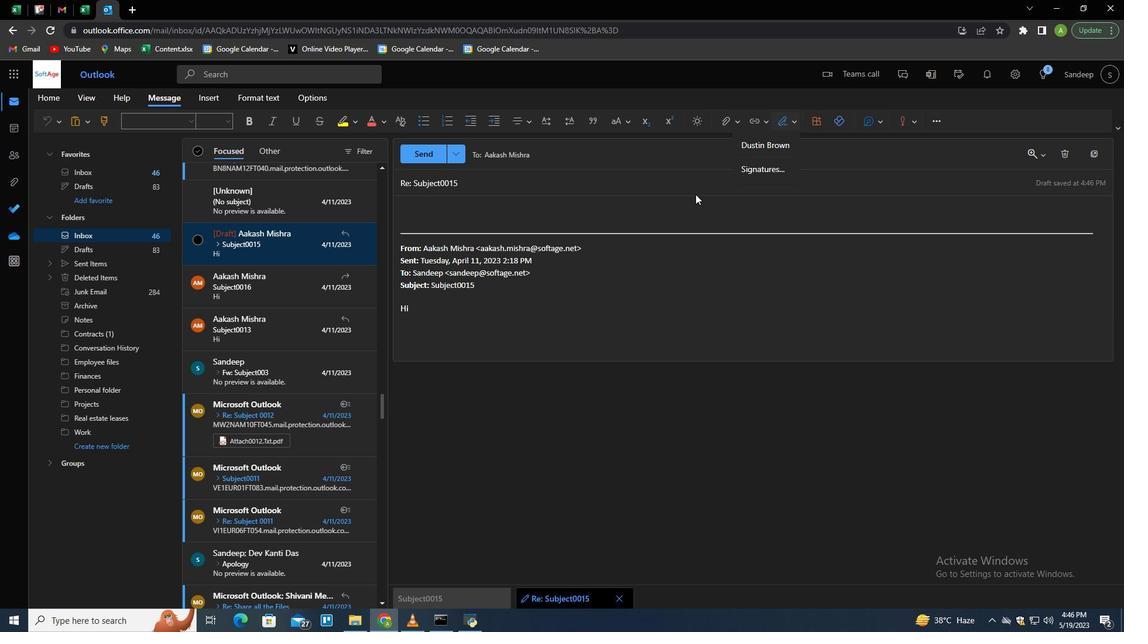
Action: Mouse pressed left at (514, 171)
Screenshot: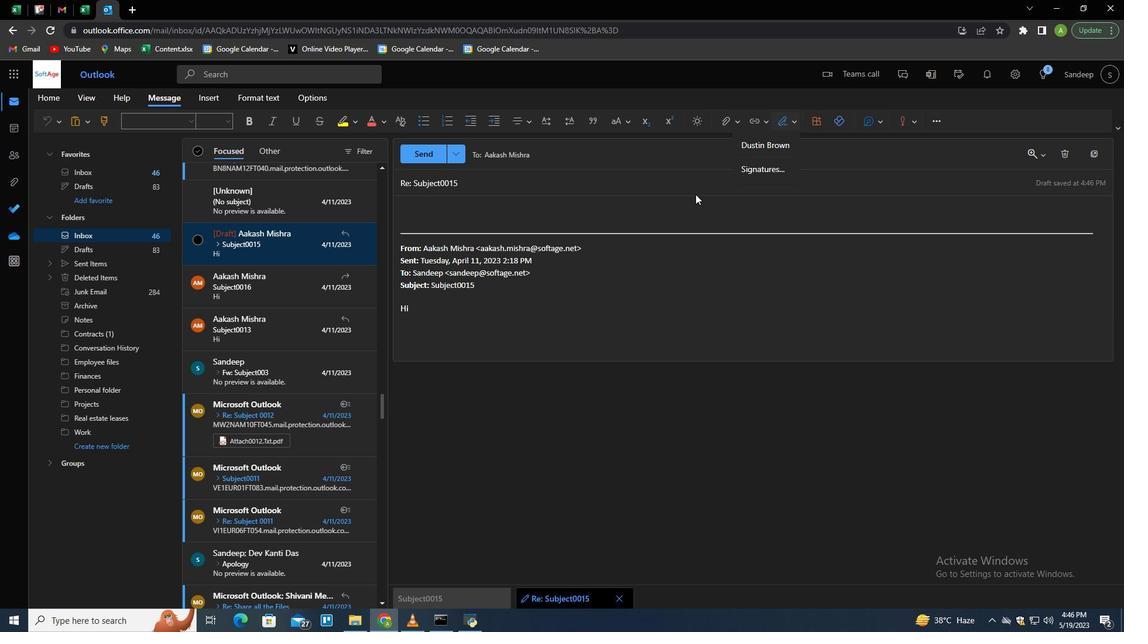 
Action: Mouse moved to (514, 189)
Screenshot: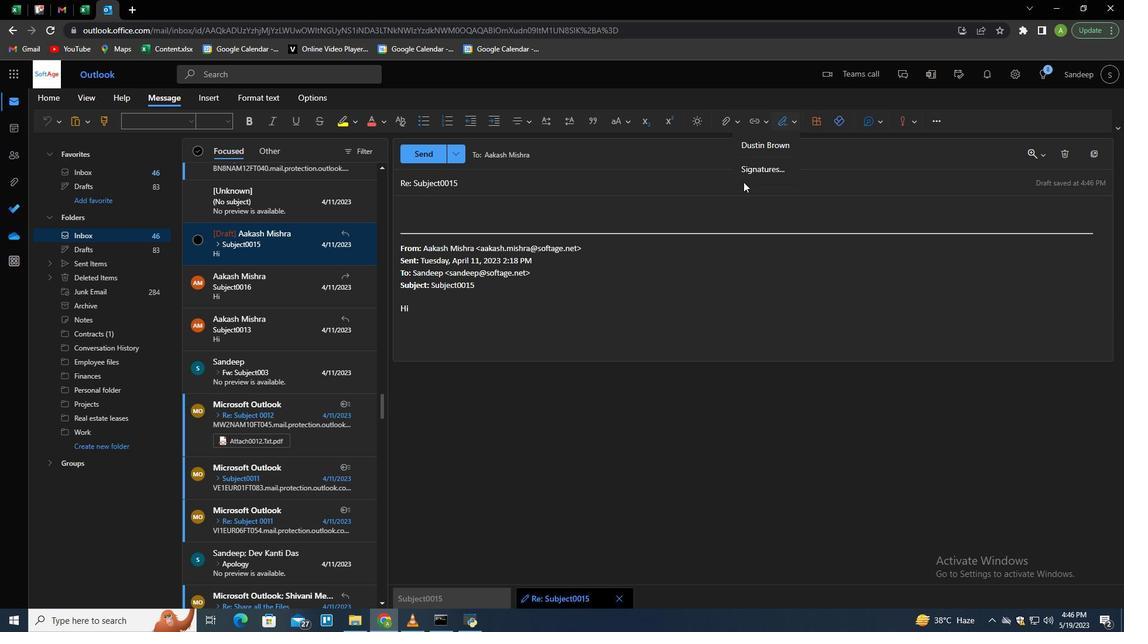 
Action: Key pressed <Key.backspace><Key.backspace><Key.backspace><Key.backspace><Key.backspace><Key.backspace><Key.backspace><Key.backspace><Key.backspace><Key.backspace><Key.backspace><Key.backspace><Key.backspace><Key.backspace><Key.backspace><Key.backspace><Key.backspace><Key.backspace><Key.backspace><Key.backspace><Key.backspace><Key.backspace><Key.backspace><Key.backspace><Key.backspace><Key.backspace><Key.backspace><Key.backspace><Key.backspace><Key.backspace><Key.backspace><Key.backspace><Key.backspace><Key.backspace><Key.backspace><Key.backspace><Key.backspace><Key.backspace><Key.backspace><Key.caps_lock>R<Key.caps_lock>eminder<Key.space>for<Key.space>testimonial<Key.space>
Screenshot: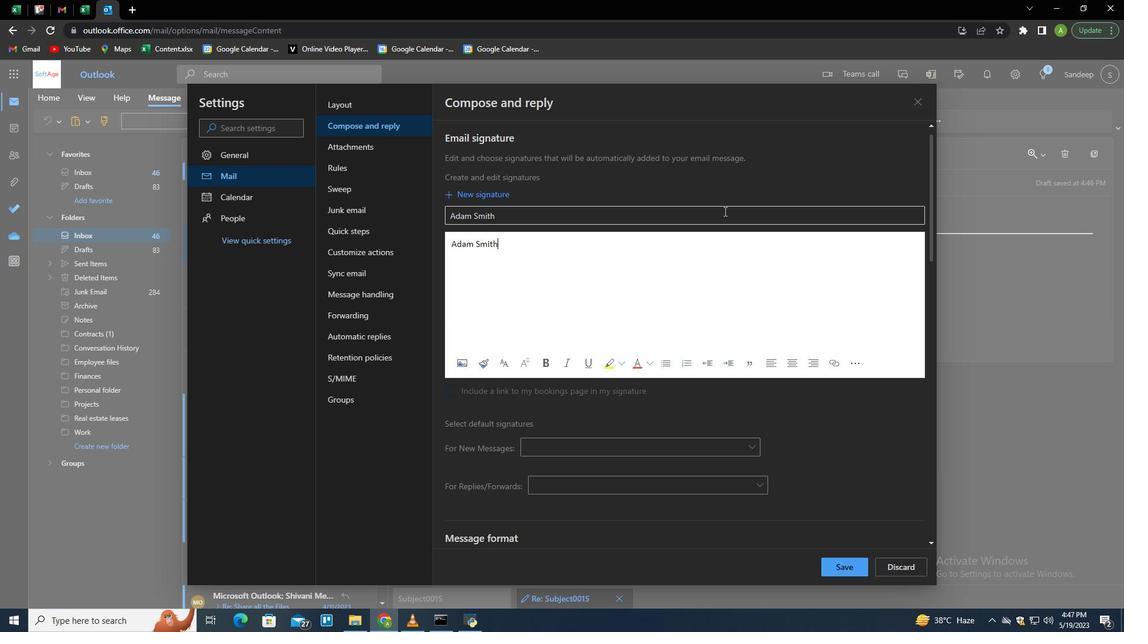 
Action: Mouse moved to (461, 210)
Screenshot: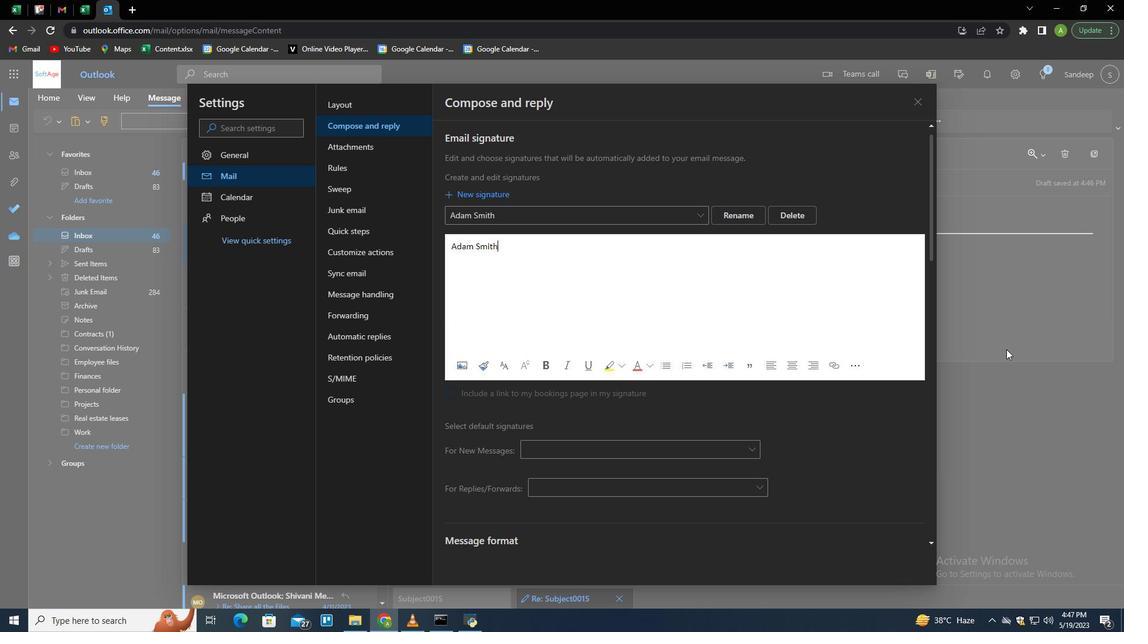 
Action: Mouse pressed left at (461, 210)
Screenshot: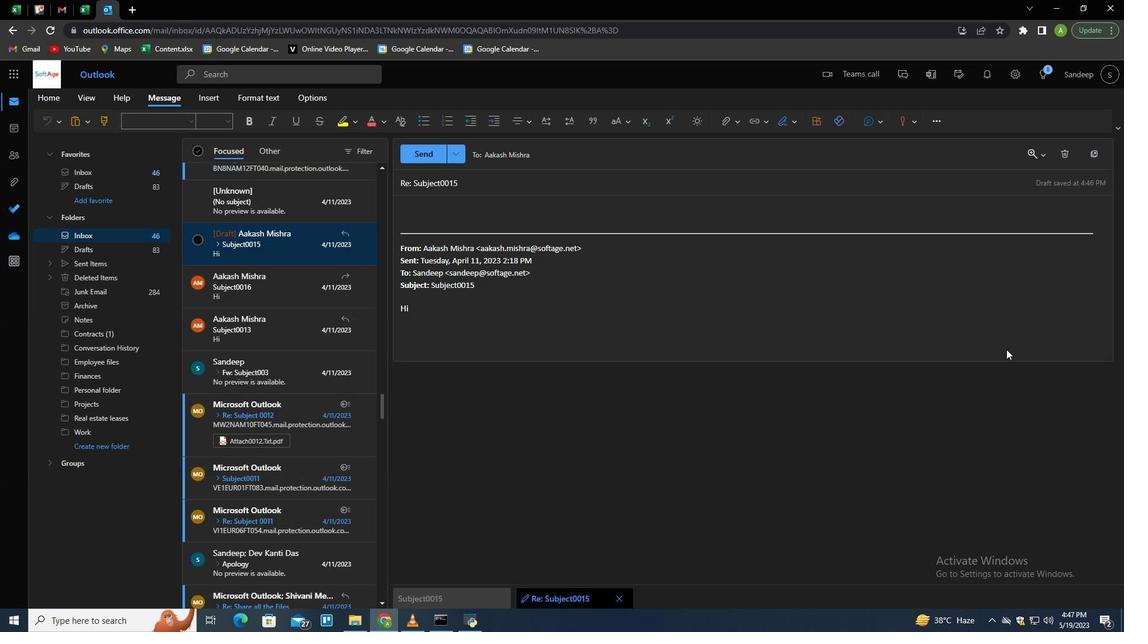 
Action: Mouse moved to (460, 203)
Screenshot: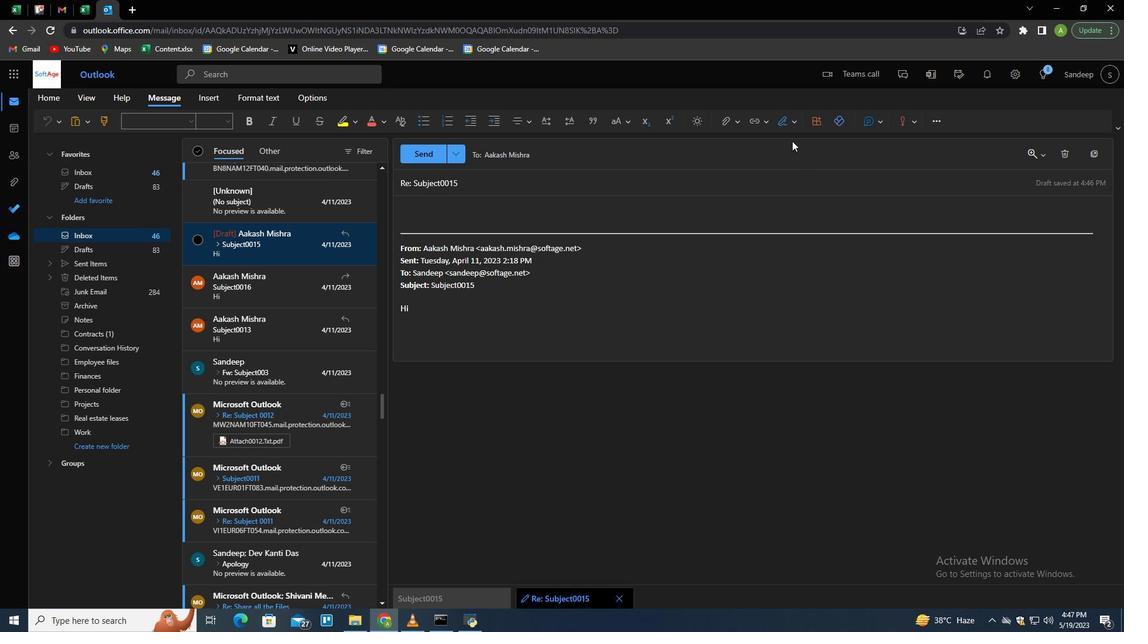 
Action: Key pressed <Key.caps_lock>I<Key.caps_lock><Key.space>would<Key.space>like<Key.space>to<Key.space>request<Key.space>a<Key.space>meeting<Key.space>to<Key.space>discuss<Key.space>
Screenshot: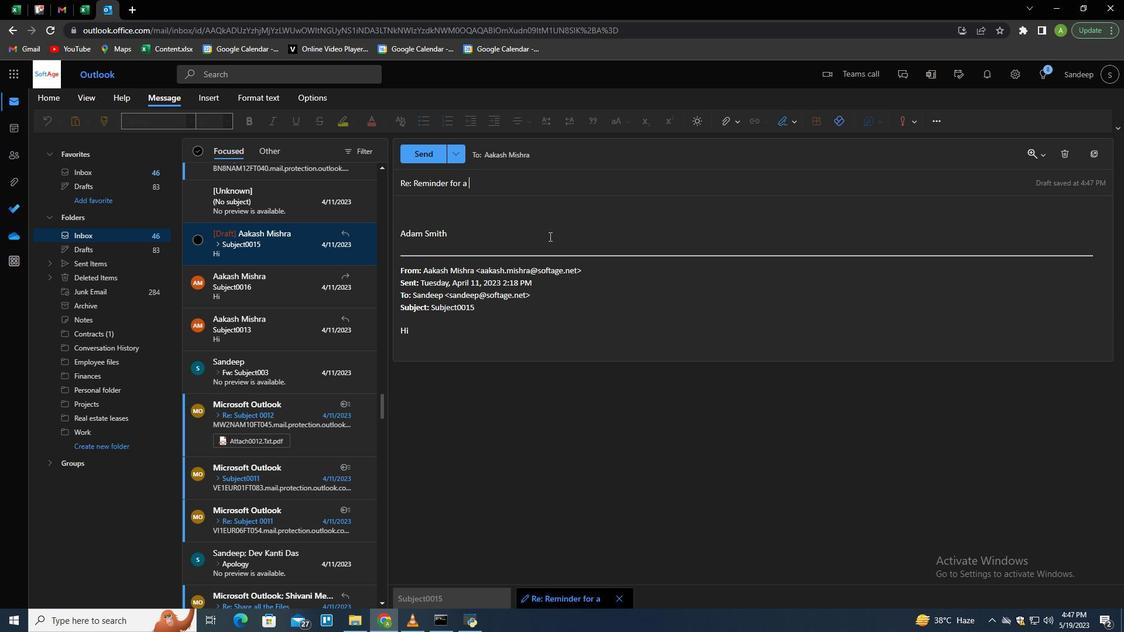 
Action: Mouse moved to (1098, 179)
Screenshot: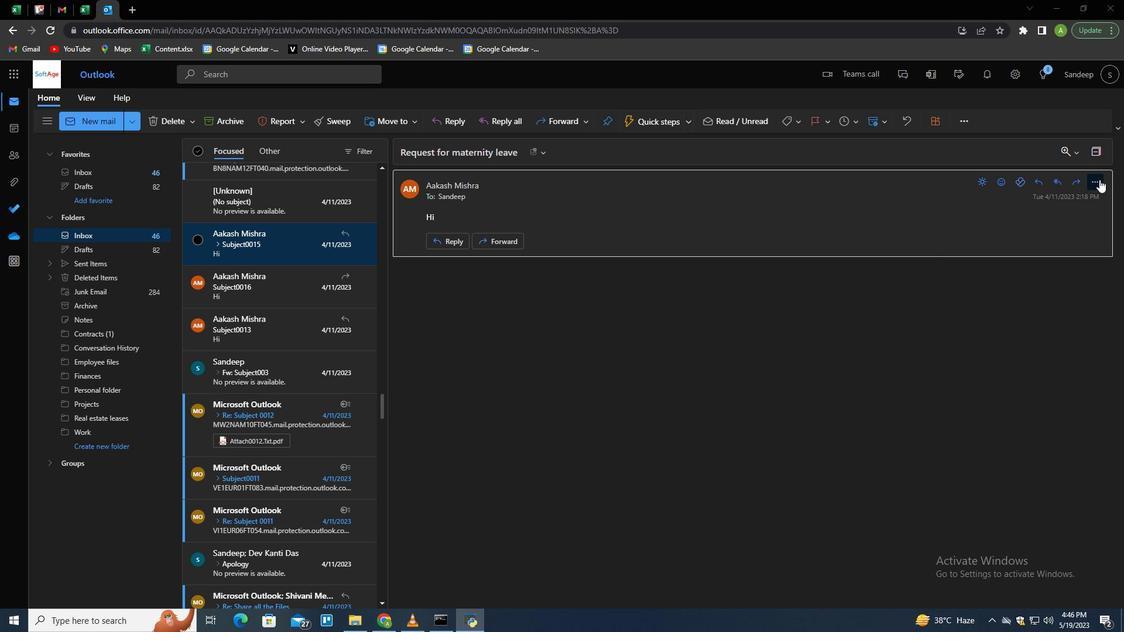 
Action: Key pressed t
Screenshot: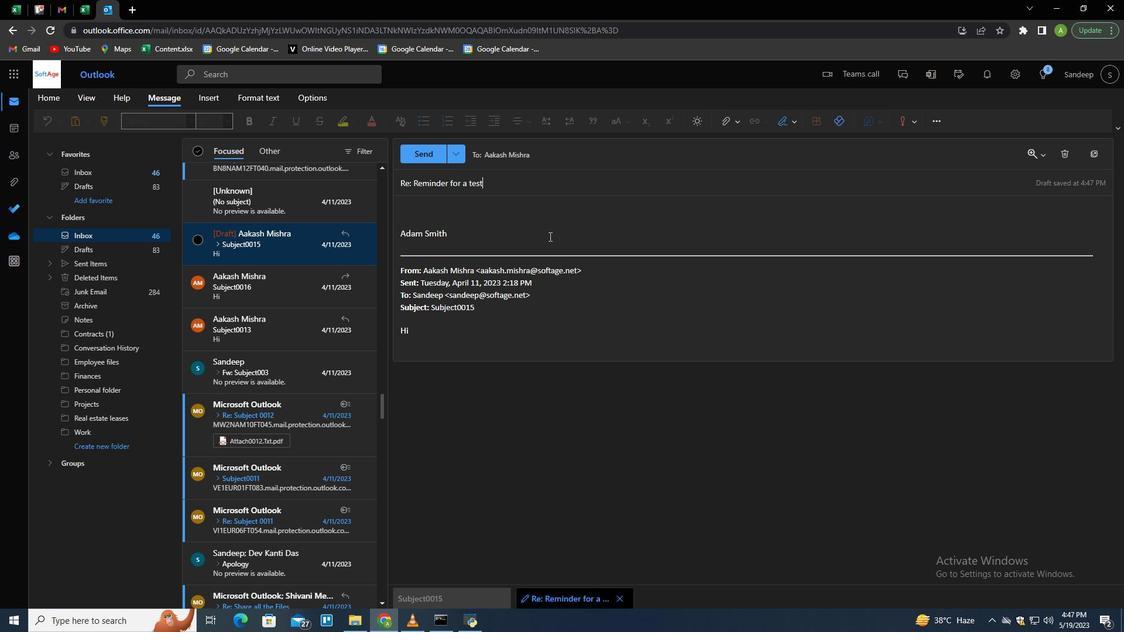 
Action: Mouse pressed left at (1098, 179)
Screenshot: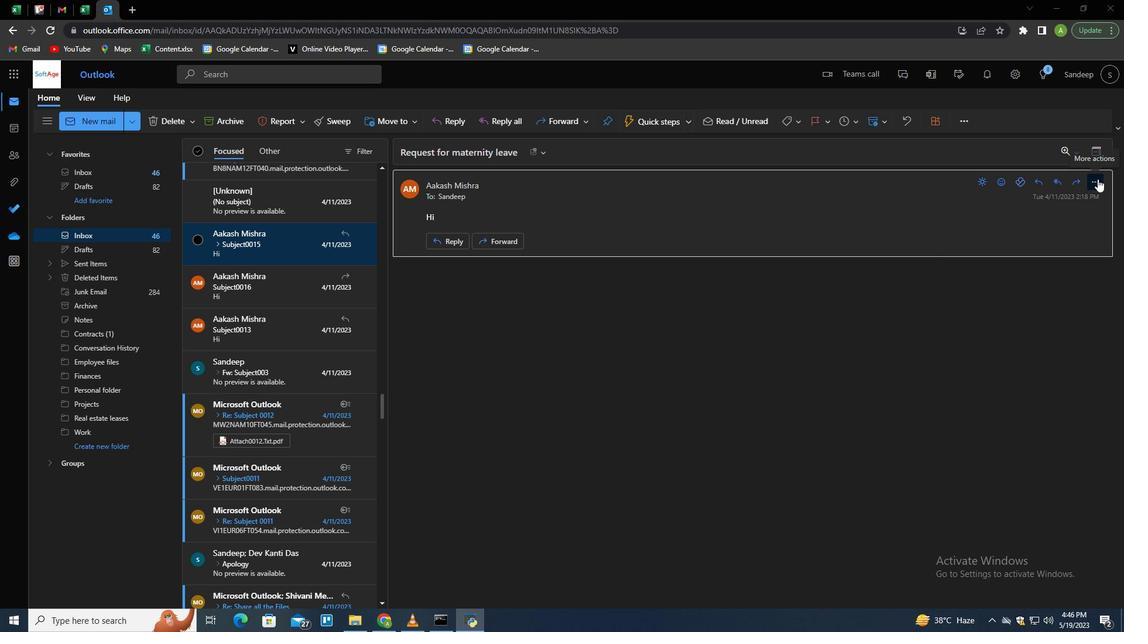 
Action: Key pressed h
Screenshot: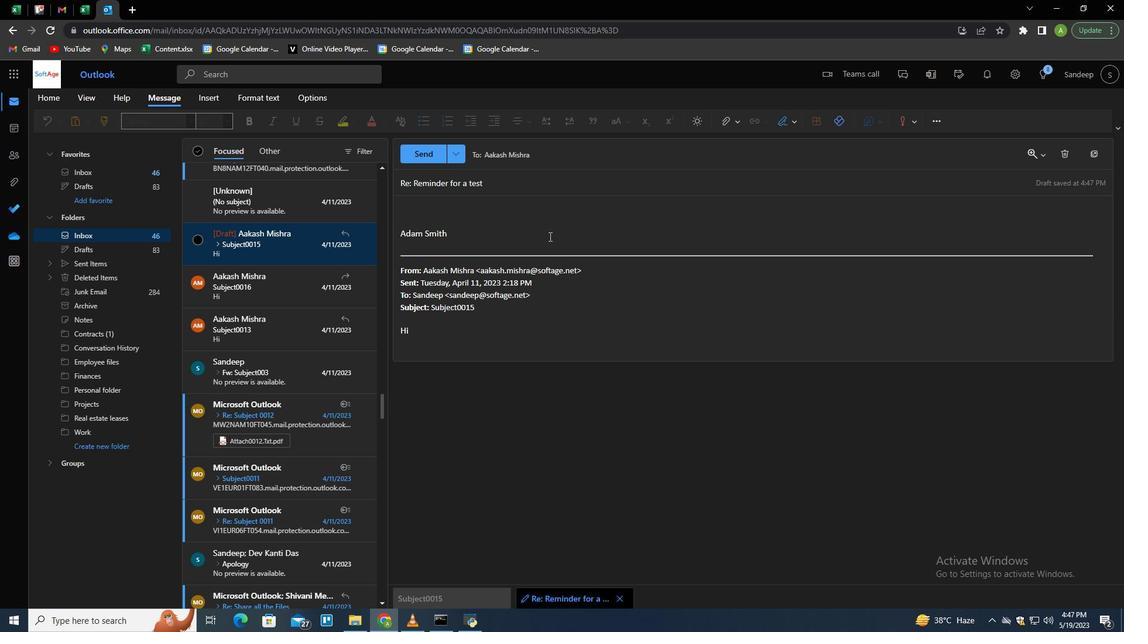 
Action: Mouse moved to (1093, 181)
Screenshot: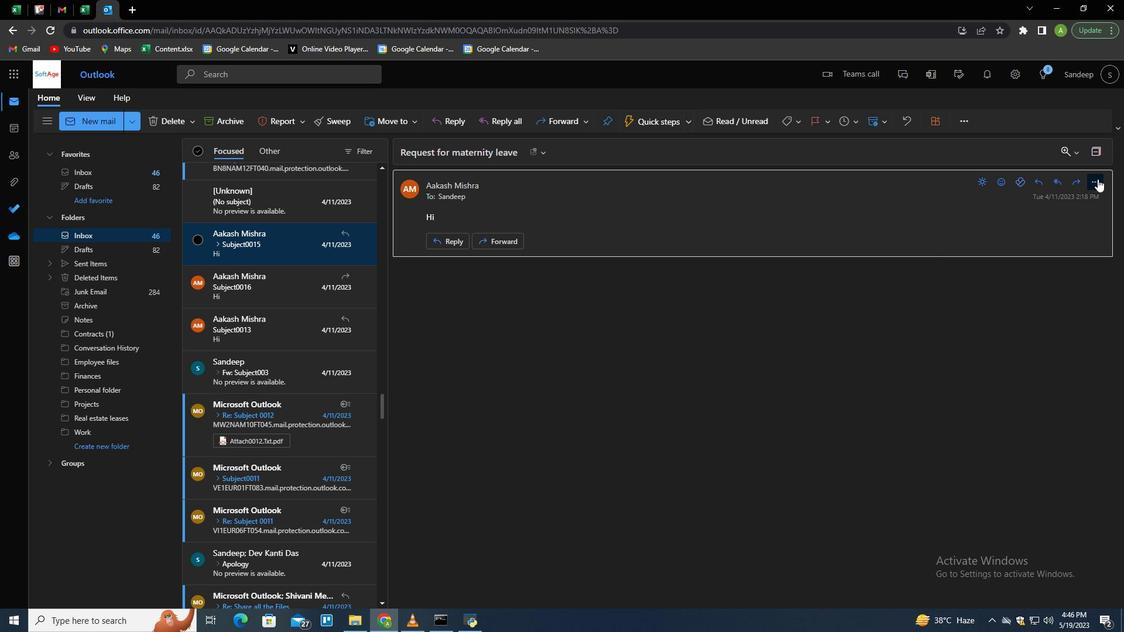 
Action: Key pressed e
Screenshot: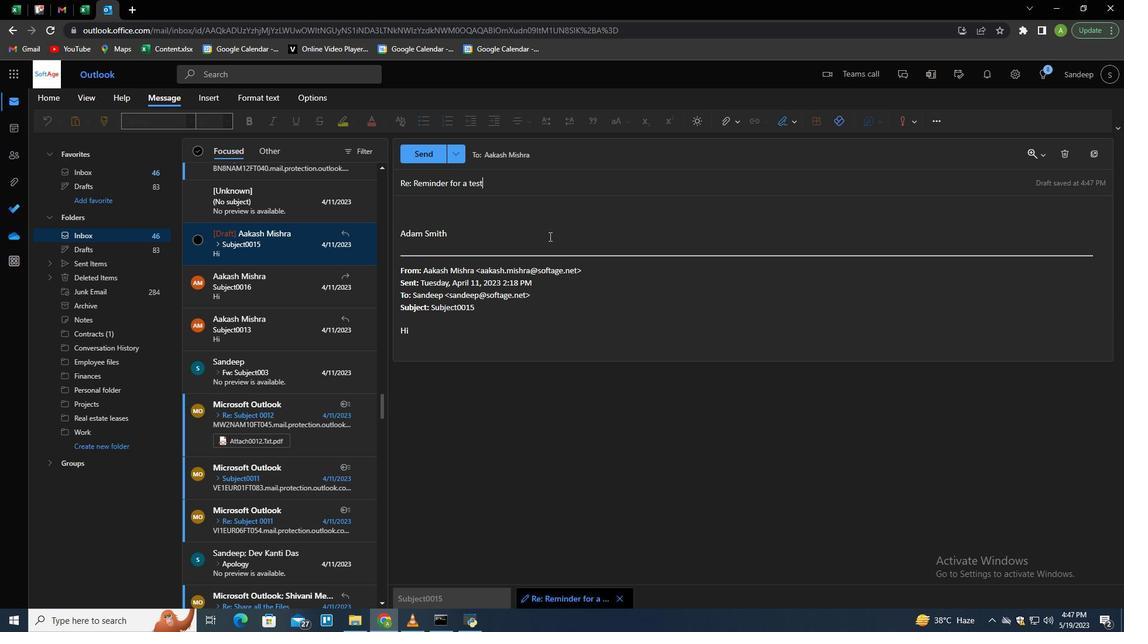 
Action: Mouse moved to (1013, 200)
Screenshot: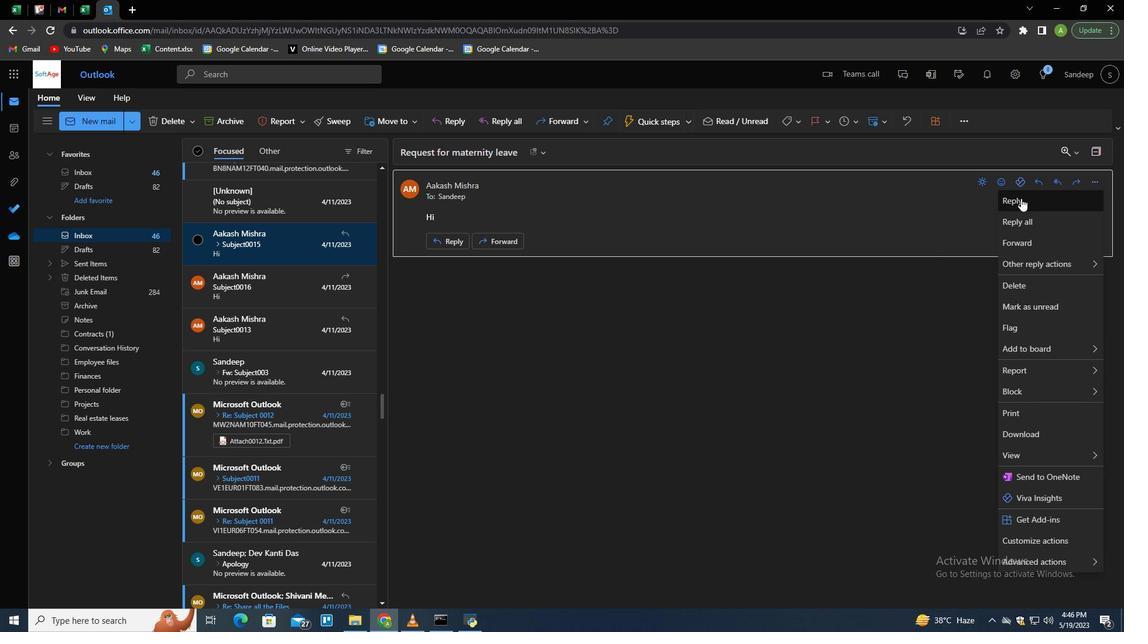 
Action: Key pressed pro
Screenshot: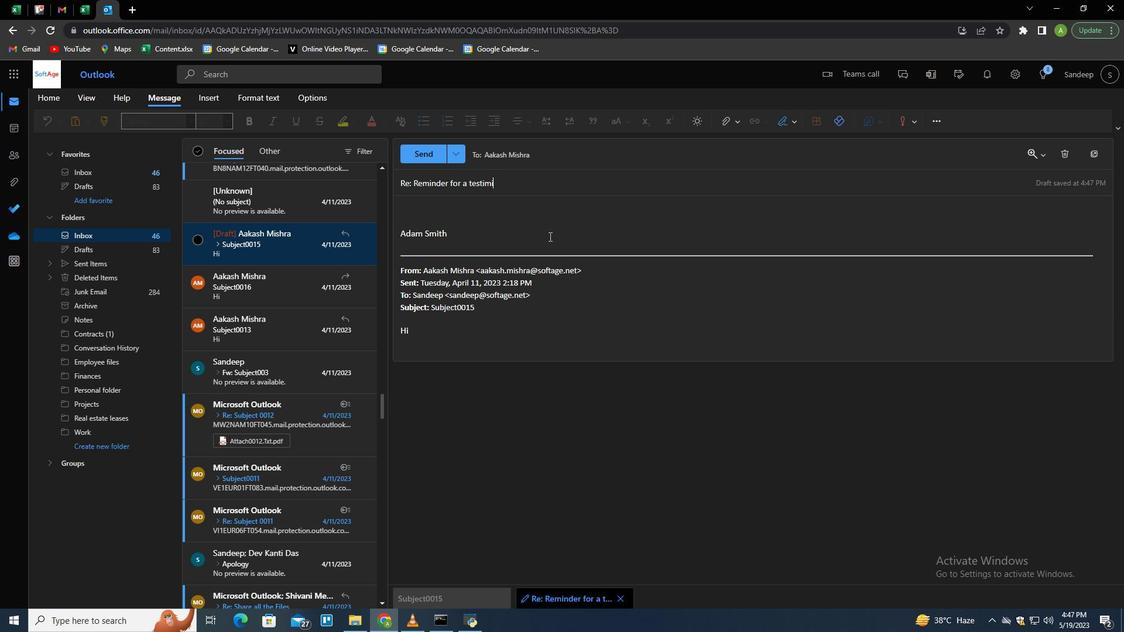 
Action: Mouse pressed left at (1013, 200)
Screenshot: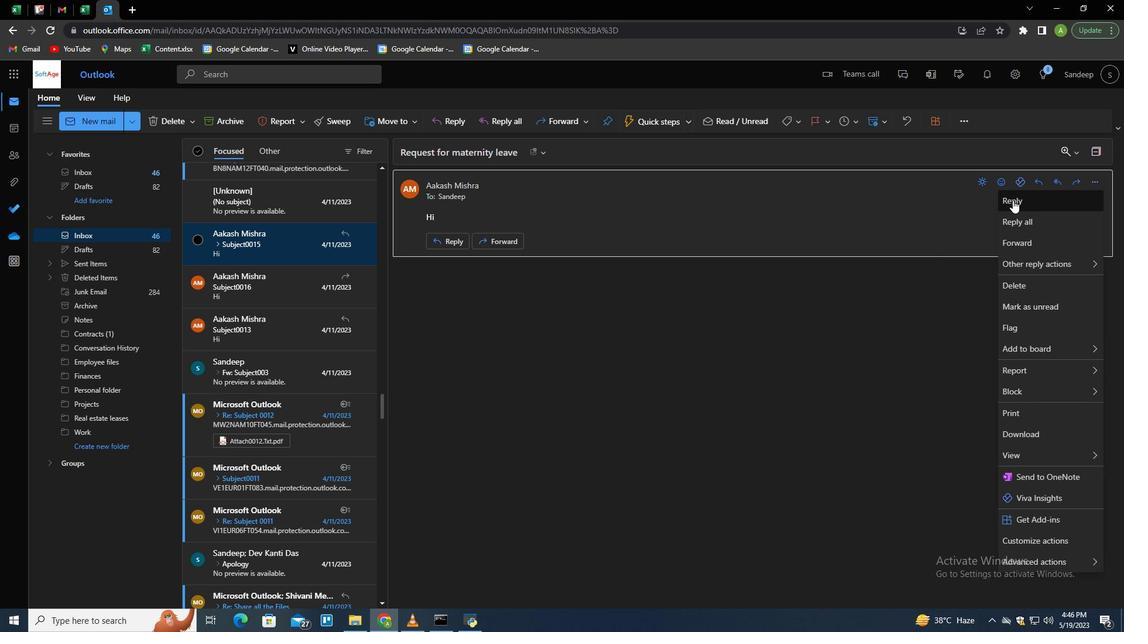 
Action: Key pressed gress<Key.space>
Screenshot: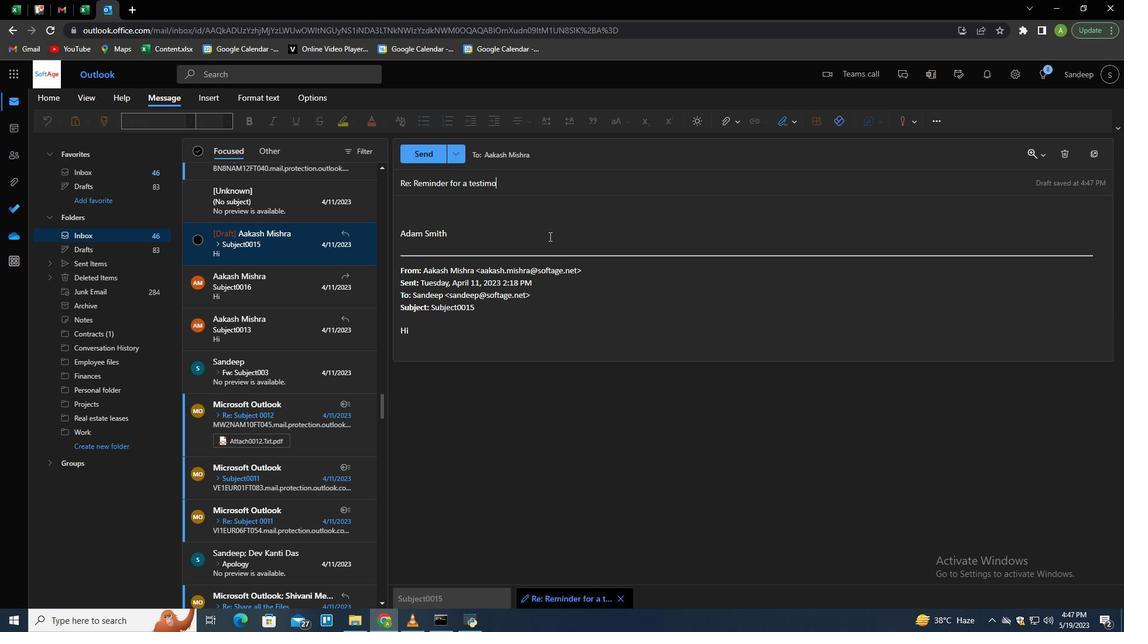 
Action: Mouse moved to (408, 331)
Screenshot: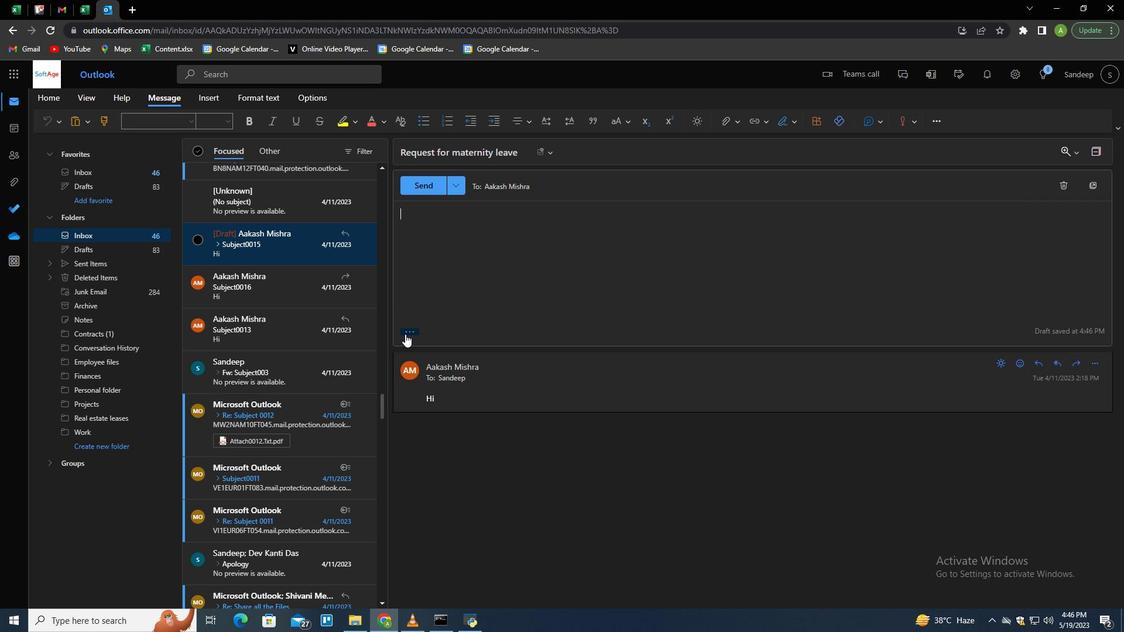 
Action: Mouse pressed left at (408, 331)
Screenshot: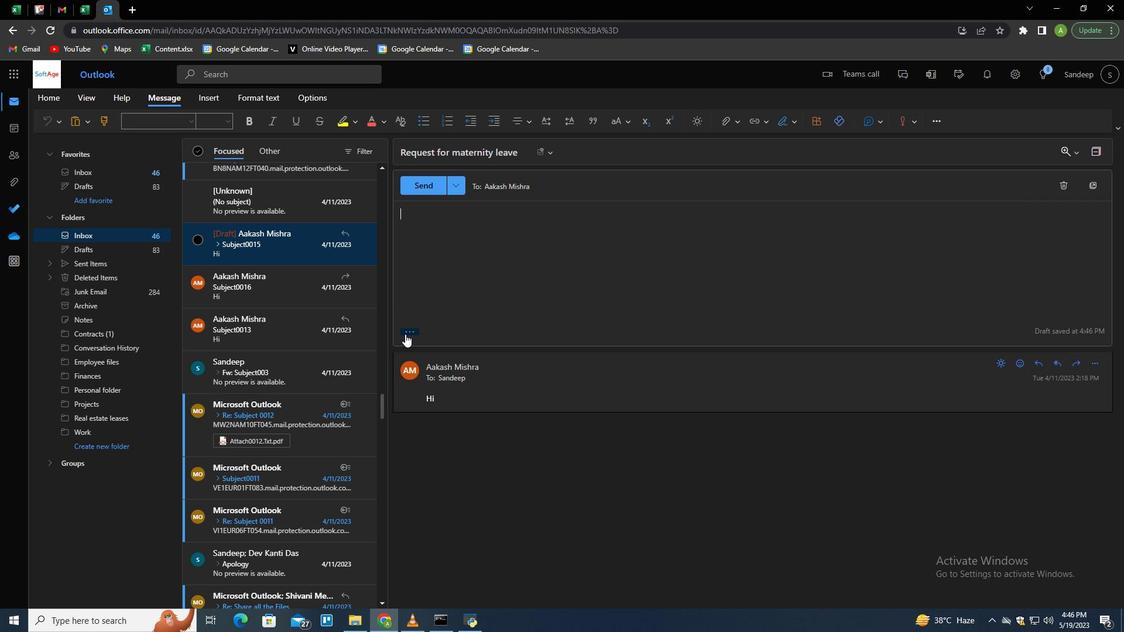 
Action: Mouse moved to (631, 289)
Screenshot: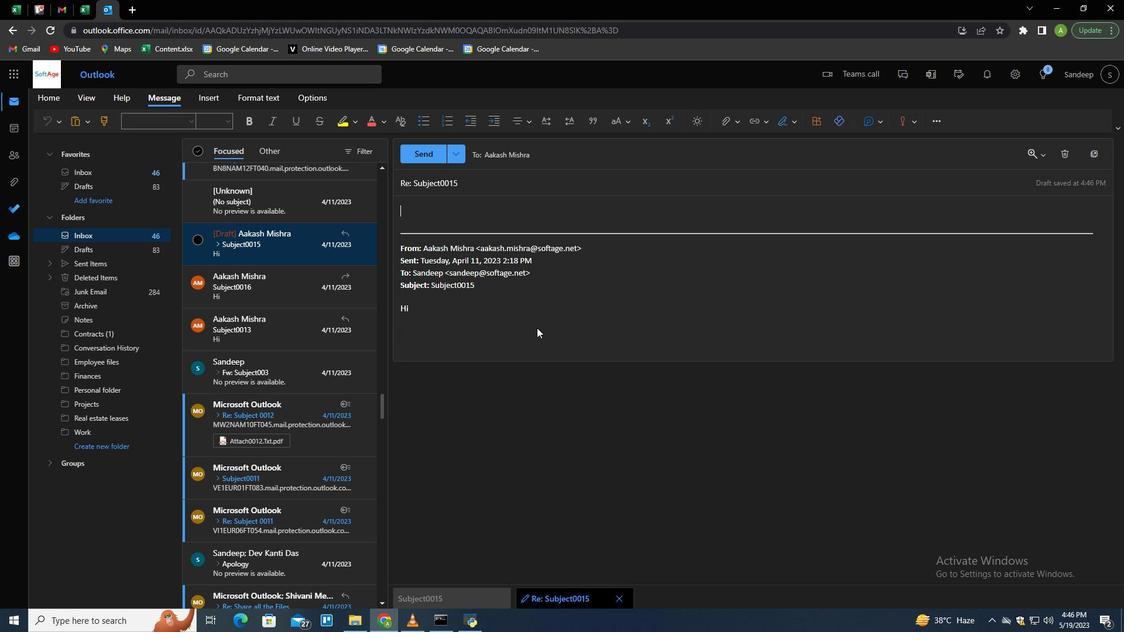 
Action: Key pressed o
Screenshot: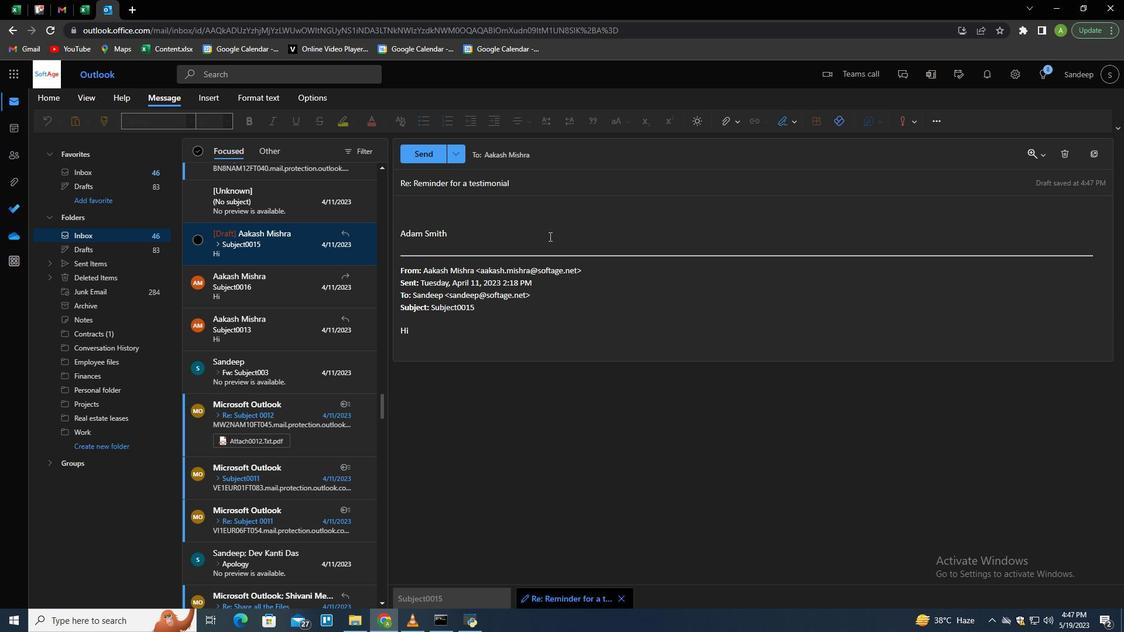 
Action: Mouse moved to (726, 186)
Screenshot: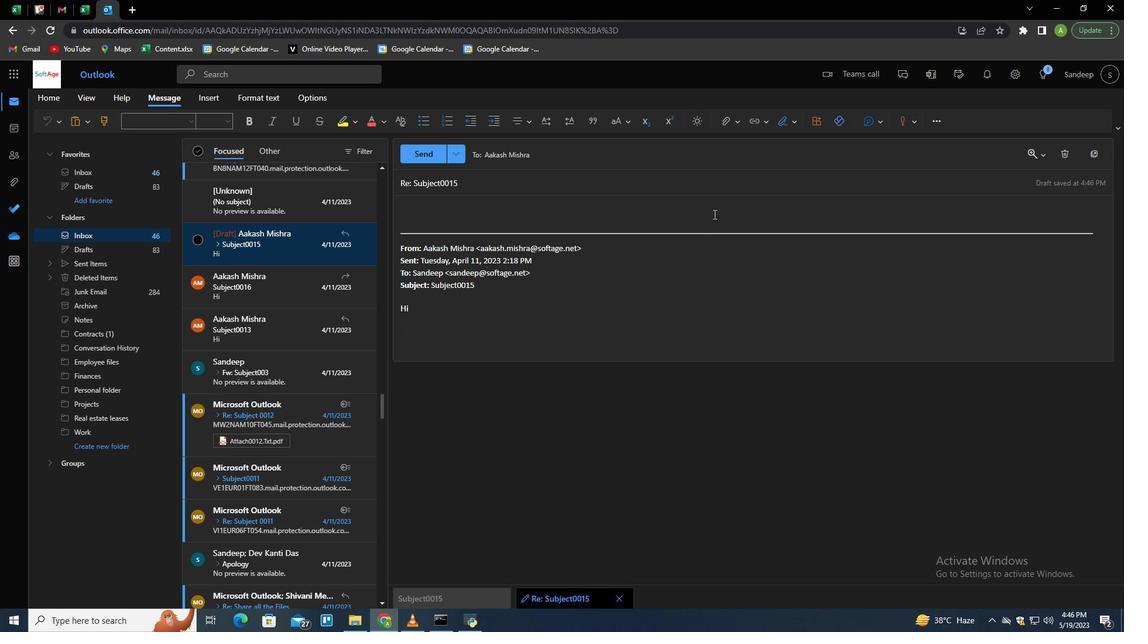 
Action: Key pressed f 242, 315)
Screenshot: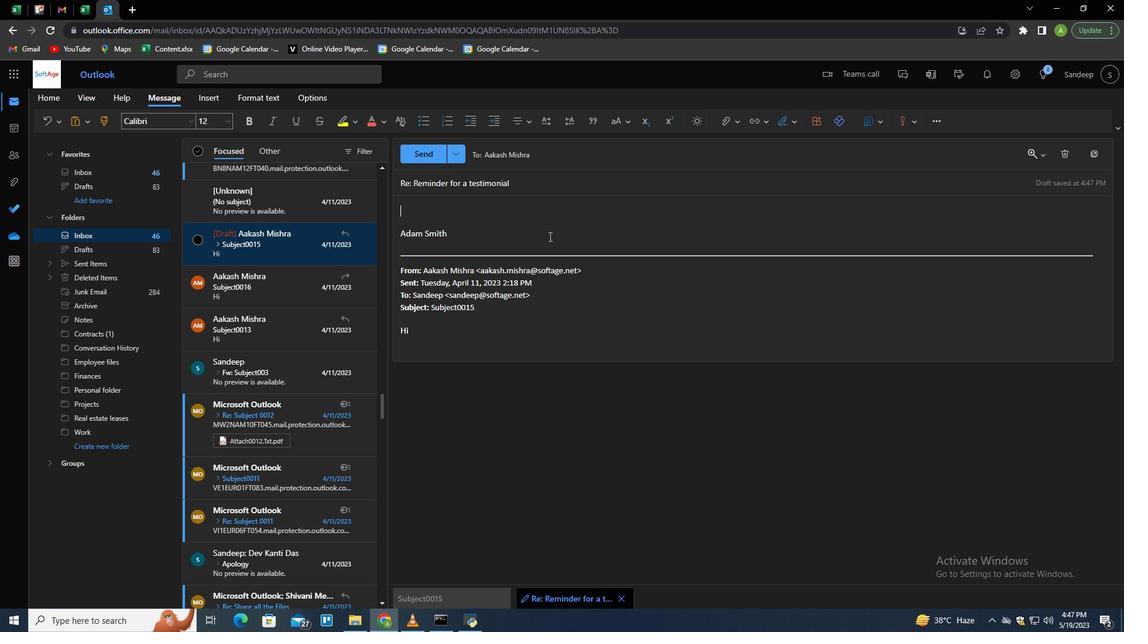 
Action: Mouse moved to (739, 148)
Screenshot: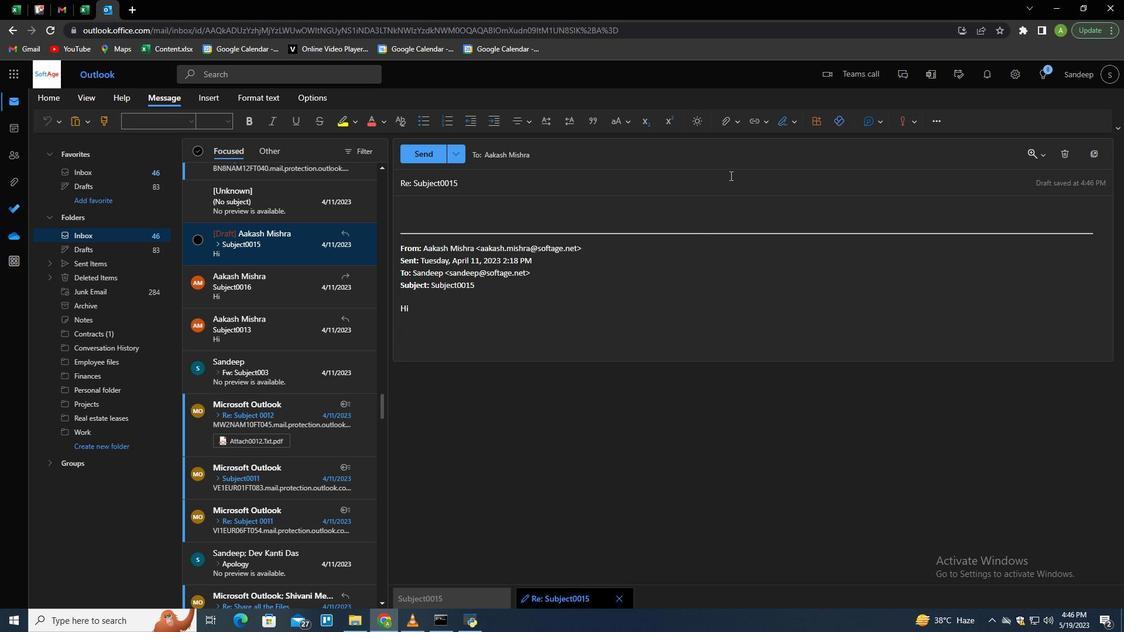 
Action: Key pressed <Key.space>
Screenshot: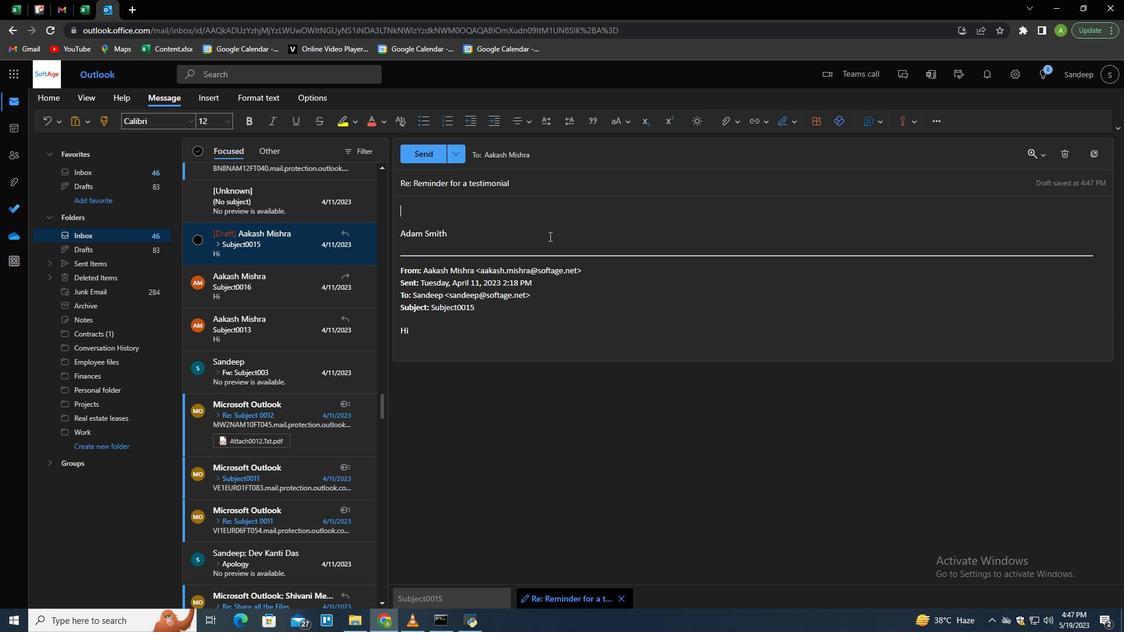 
Action: Mouse moved to (755, 132)
Screenshot: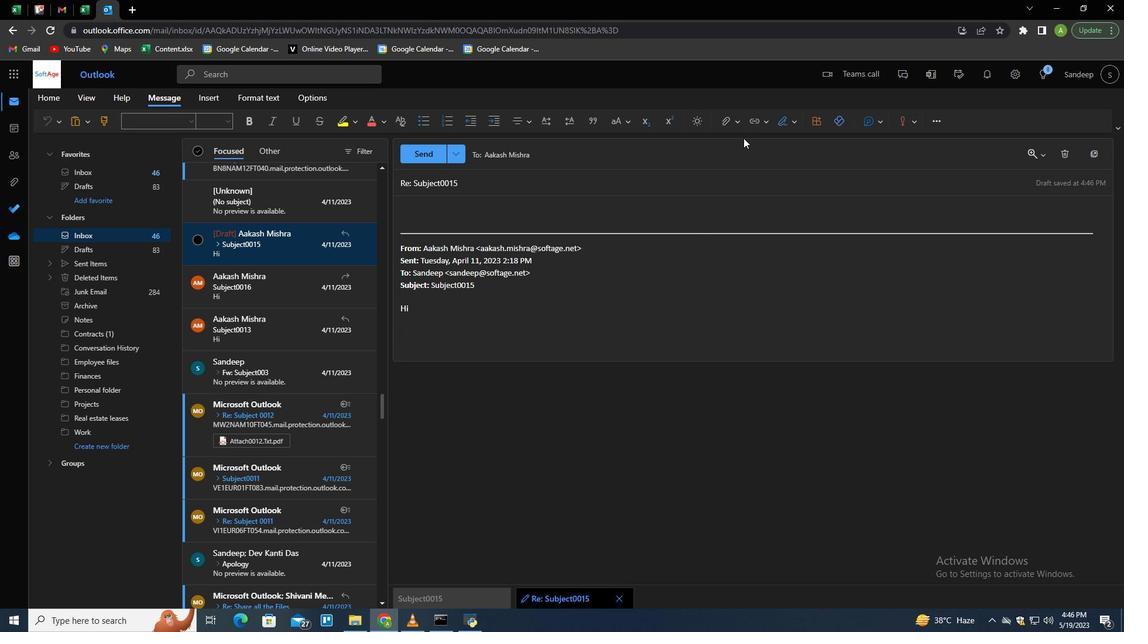 
Action: Key pressed t
Screenshot: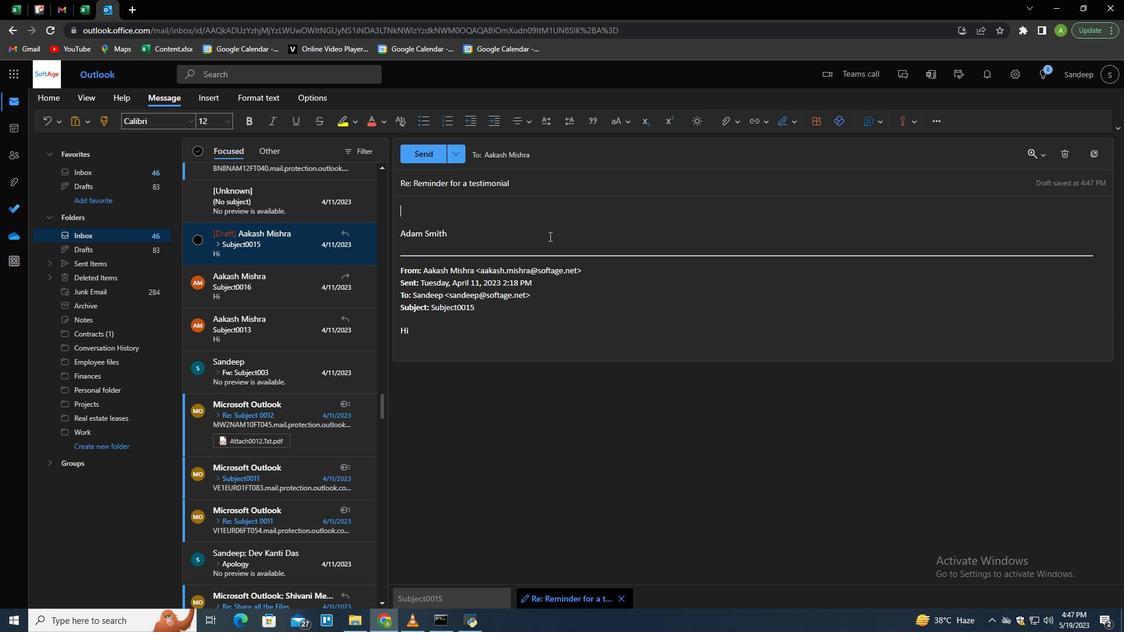 
Action: Mouse moved to (774, 128)
Screenshot: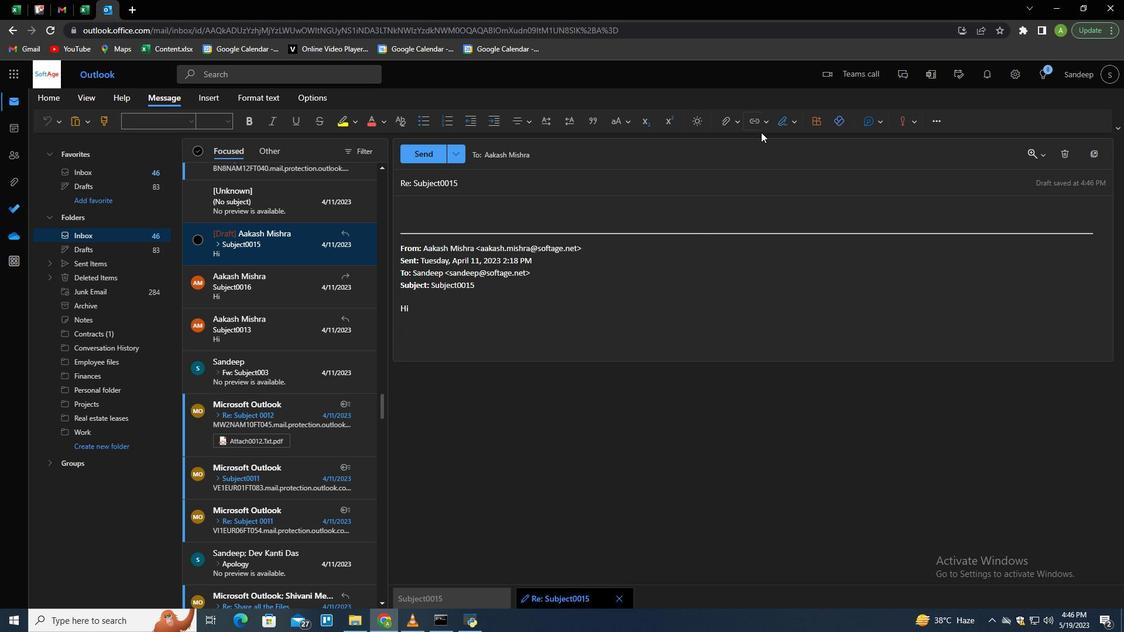 
Action: Key pressed h
Screenshot: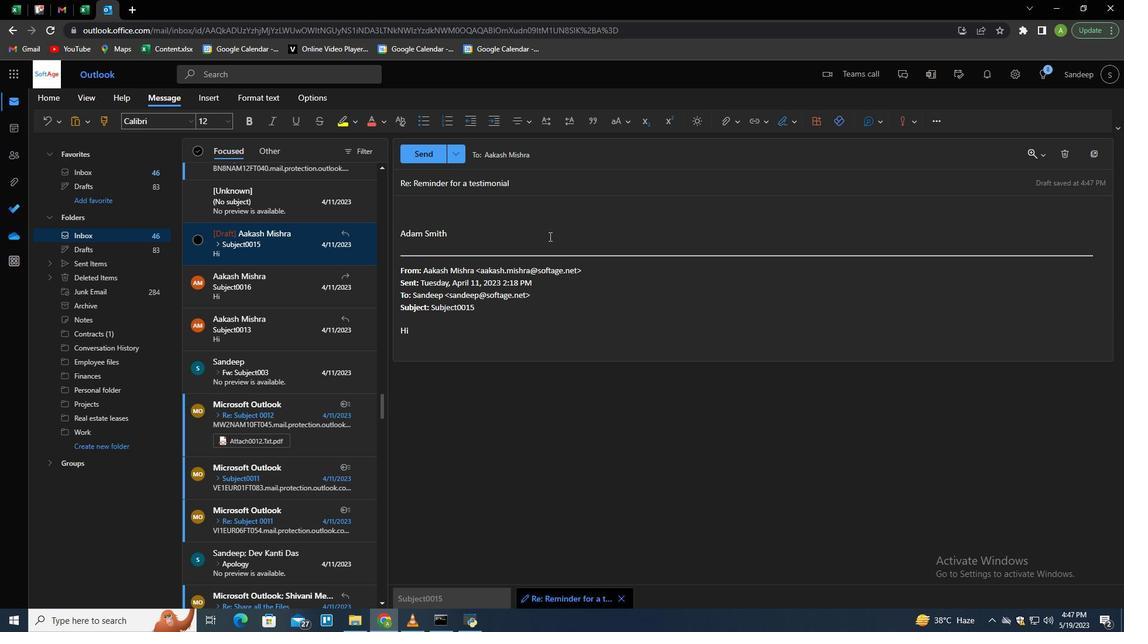 
Action: Mouse moved to (782, 126)
Screenshot: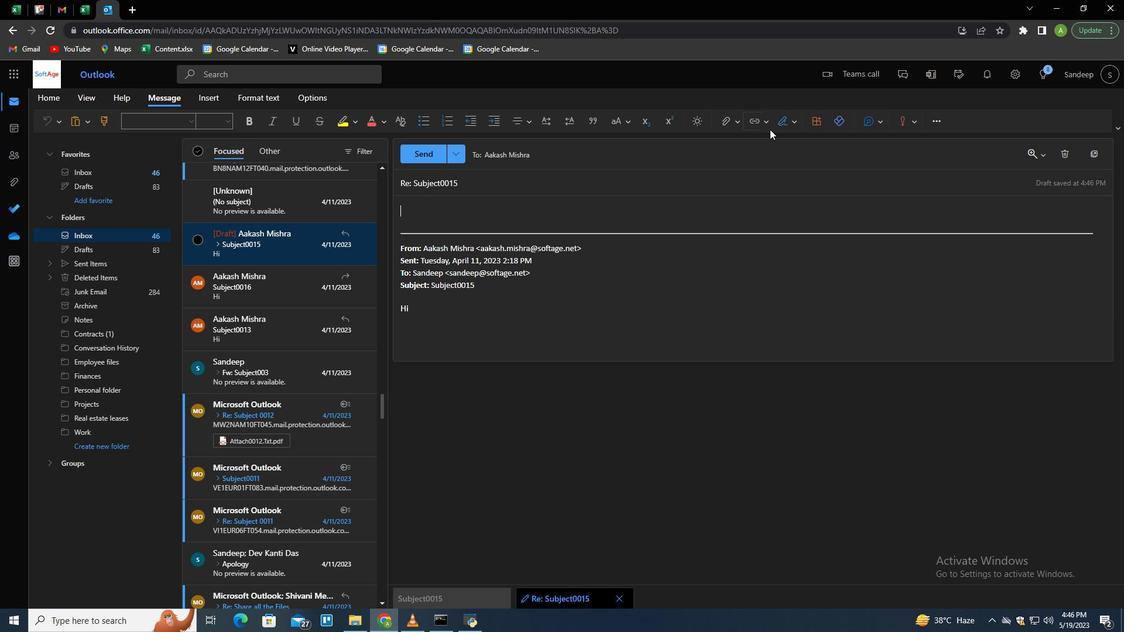 
Action: Mouse pressed left at (782, 126)
Screenshot: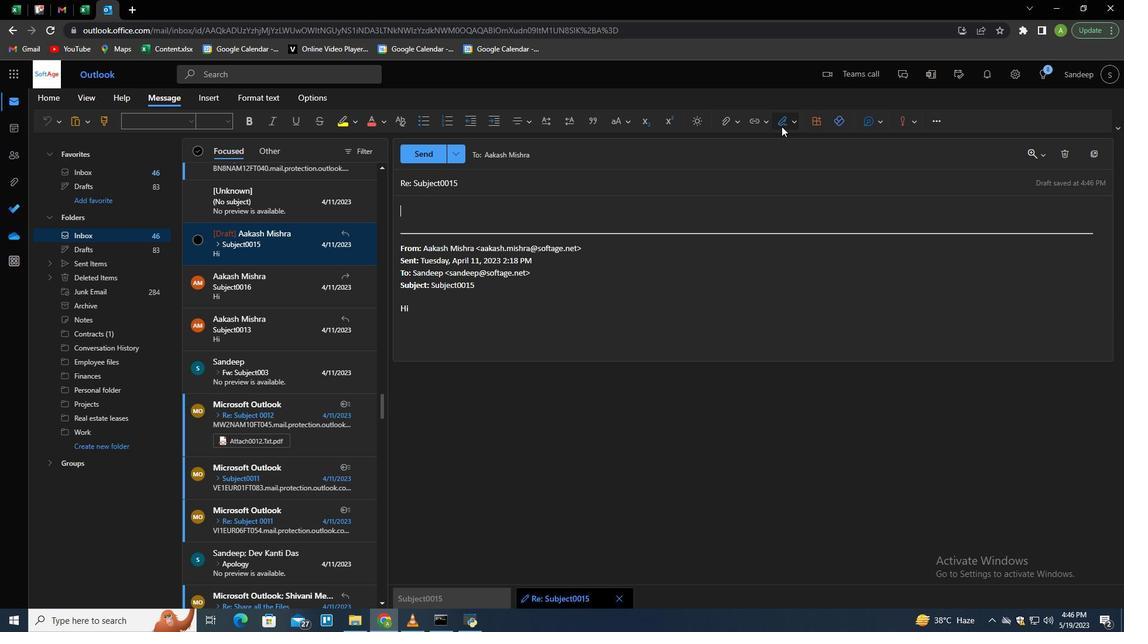 
Action: Mouse moved to (768, 145)
Screenshot: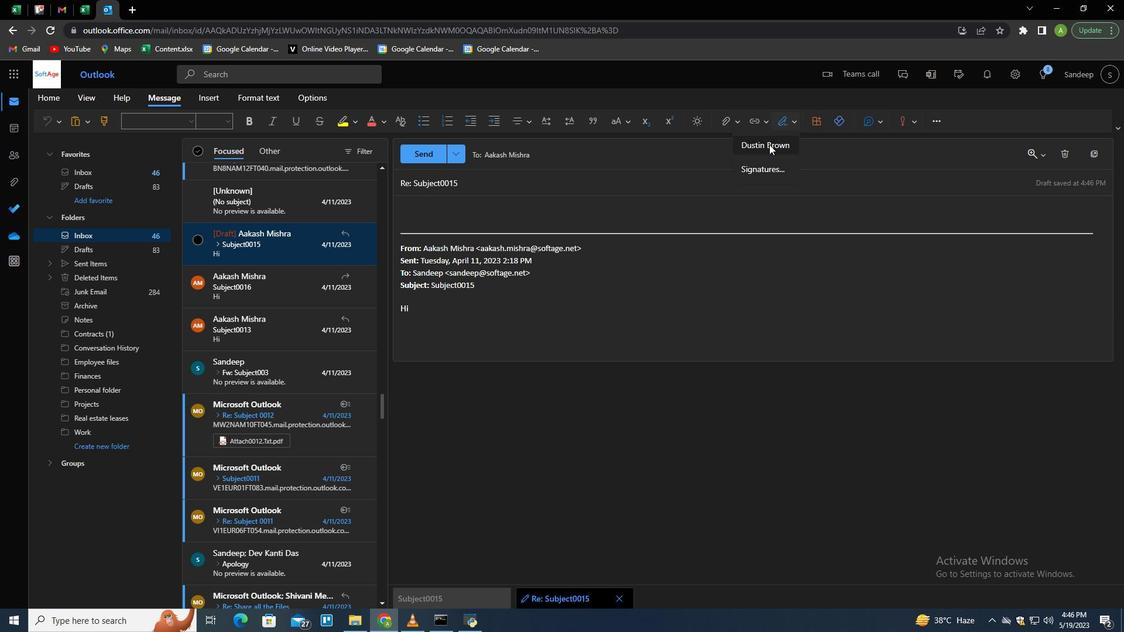 
Action: Key pressed <Key.backspace>
Screenshot: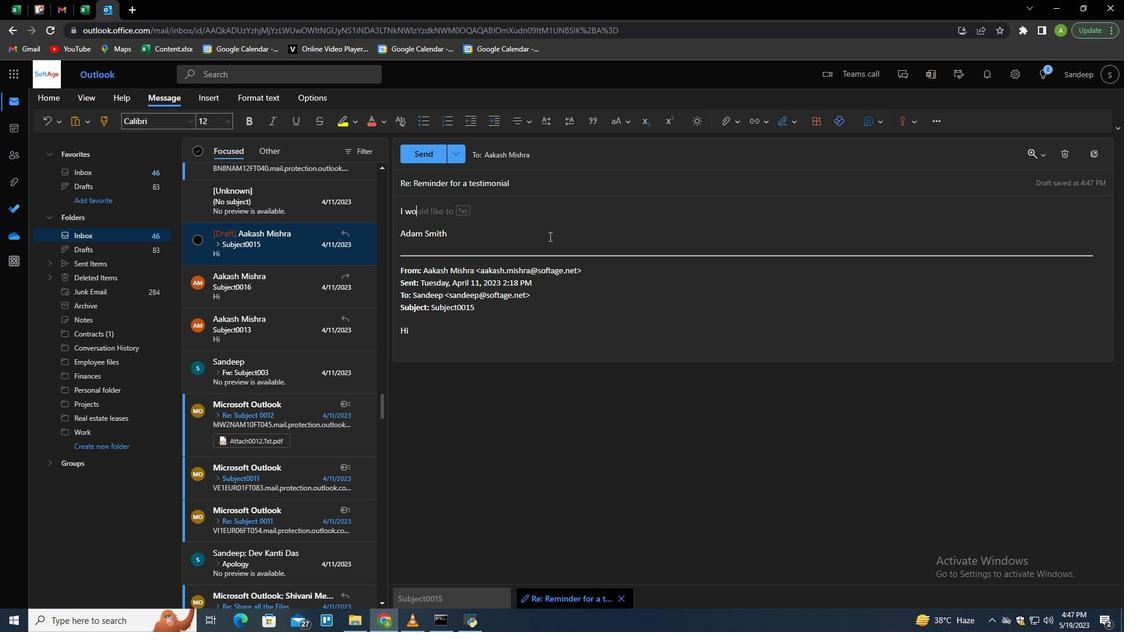 
Action: Mouse moved to (674, 195)
Screenshot: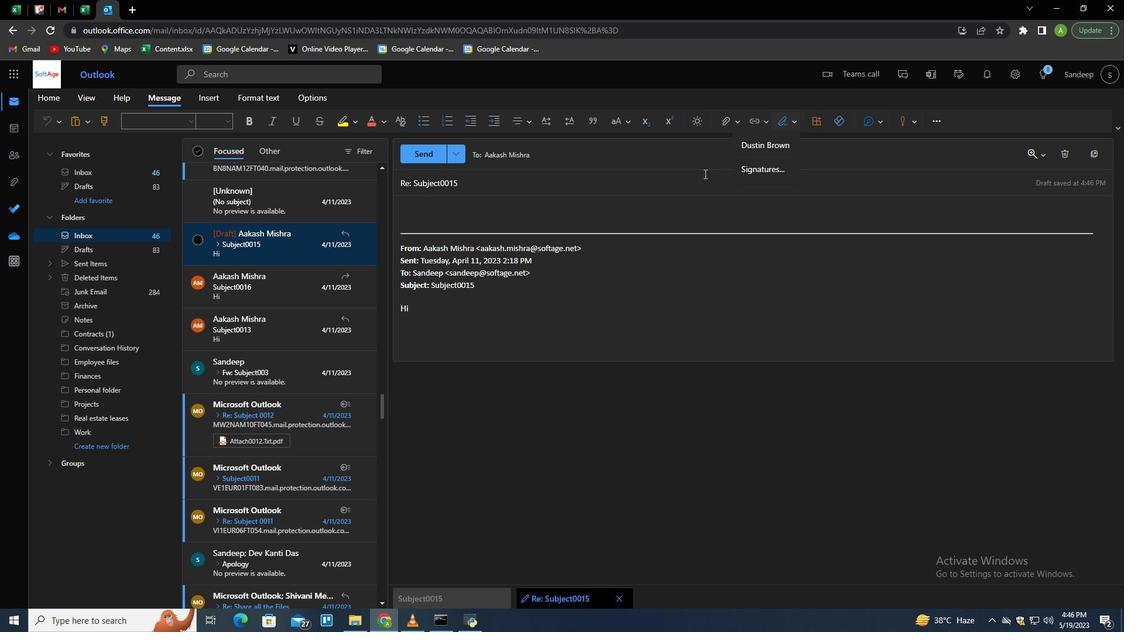 
Action: Key pressed h
Screenshot: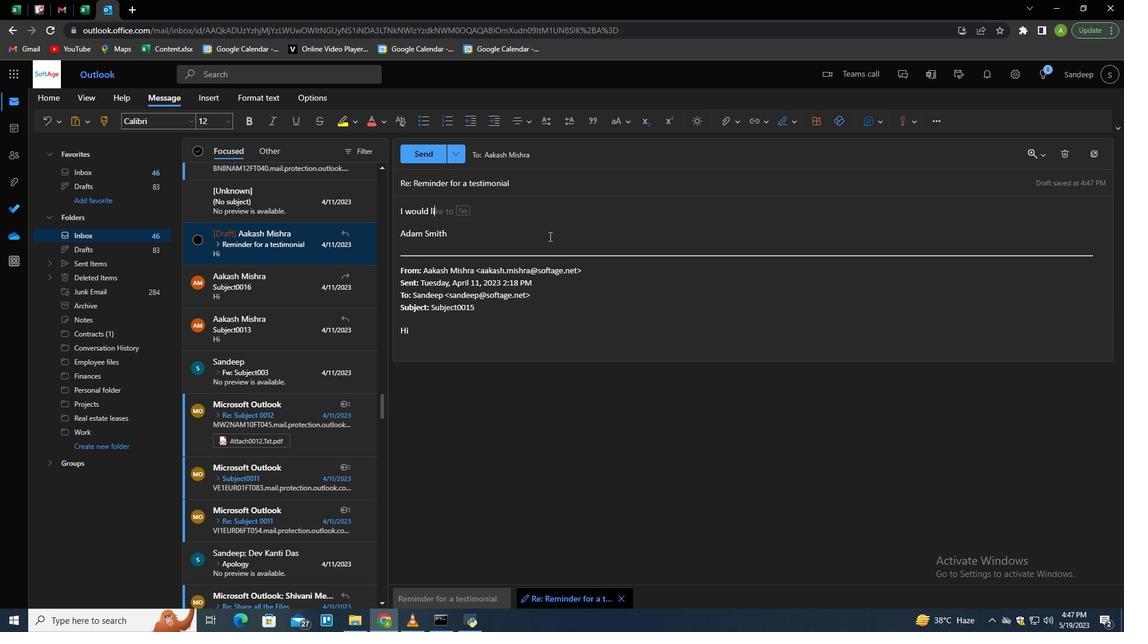 
Action: Mouse moved to (683, 194)
Screenshot: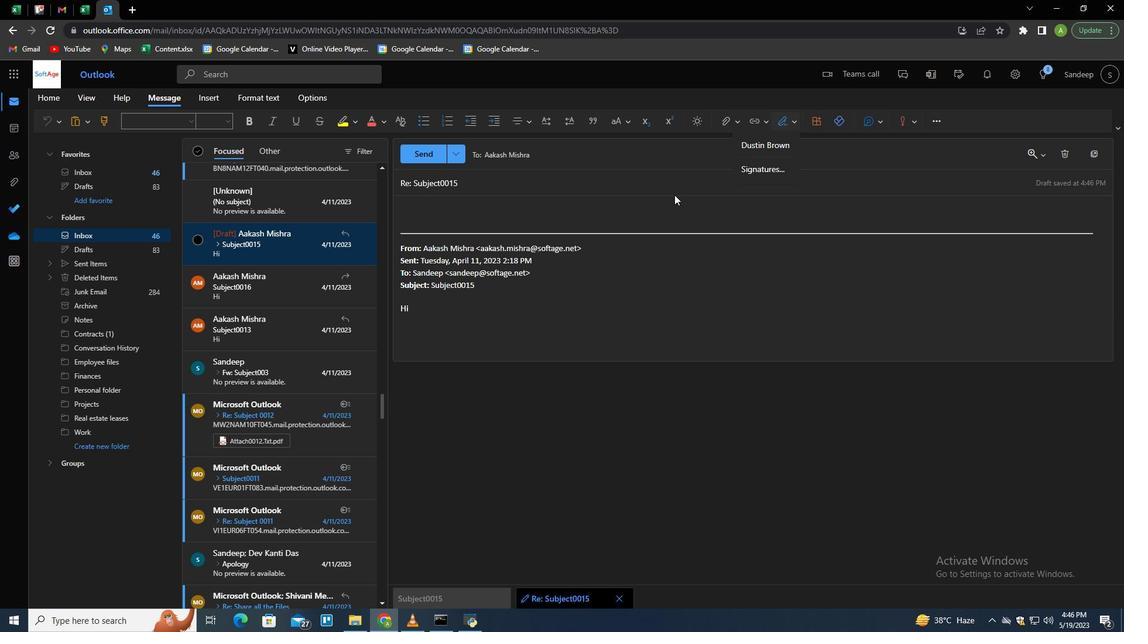 
Action: Key pressed e 1171, 332)
Screenshot: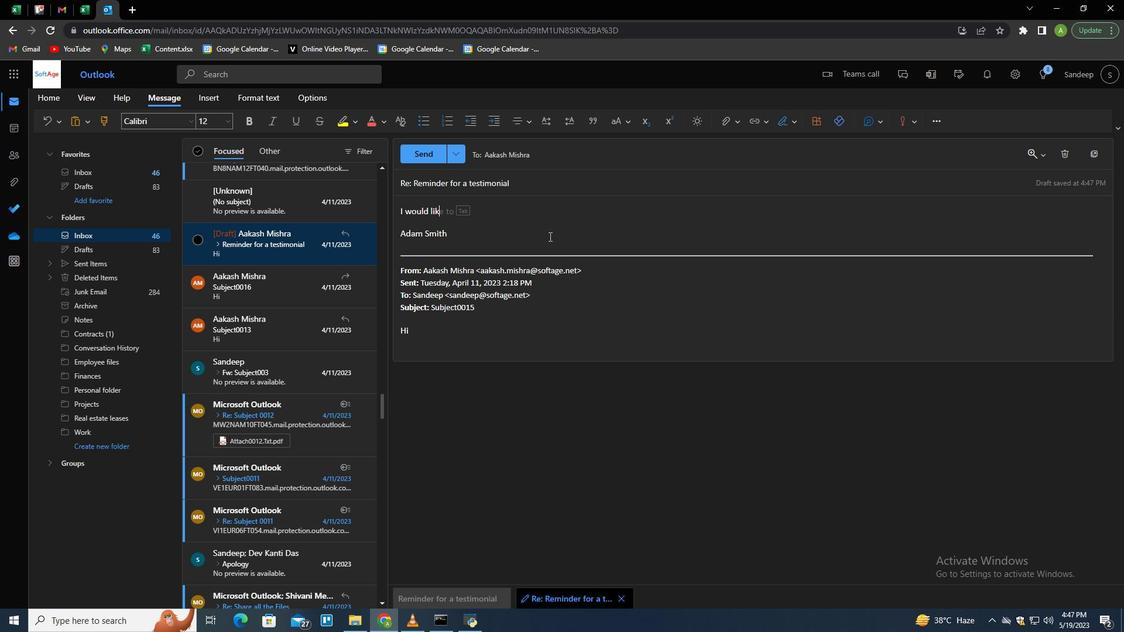 
Action: Mouse moved to (701, 192)
Screenshot: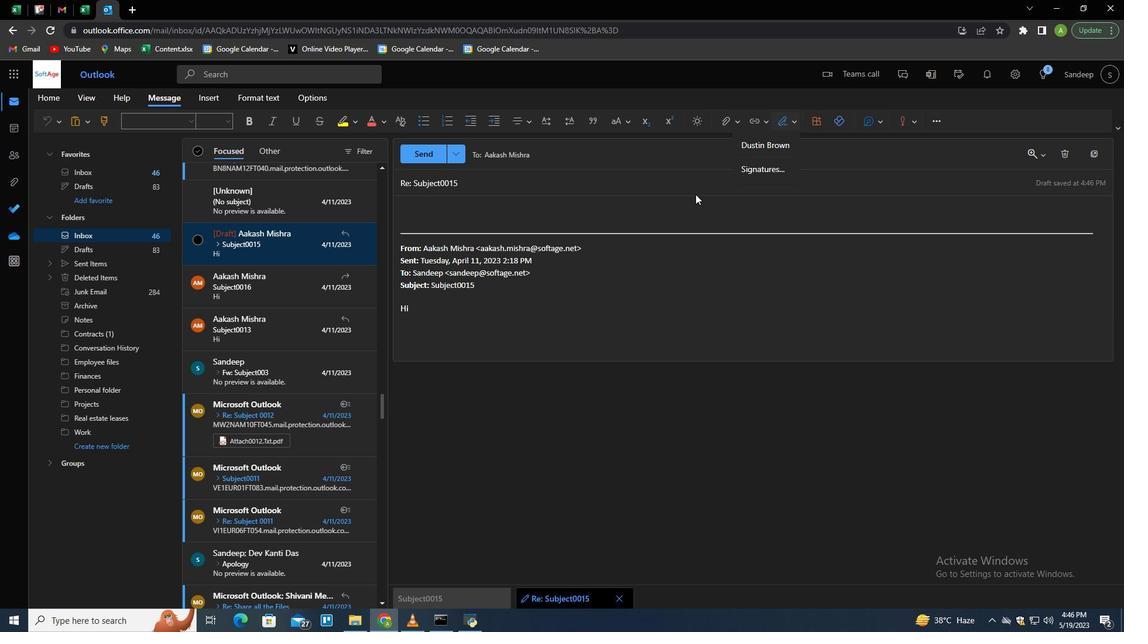
Action: Key pressed <Key.space>
Screenshot: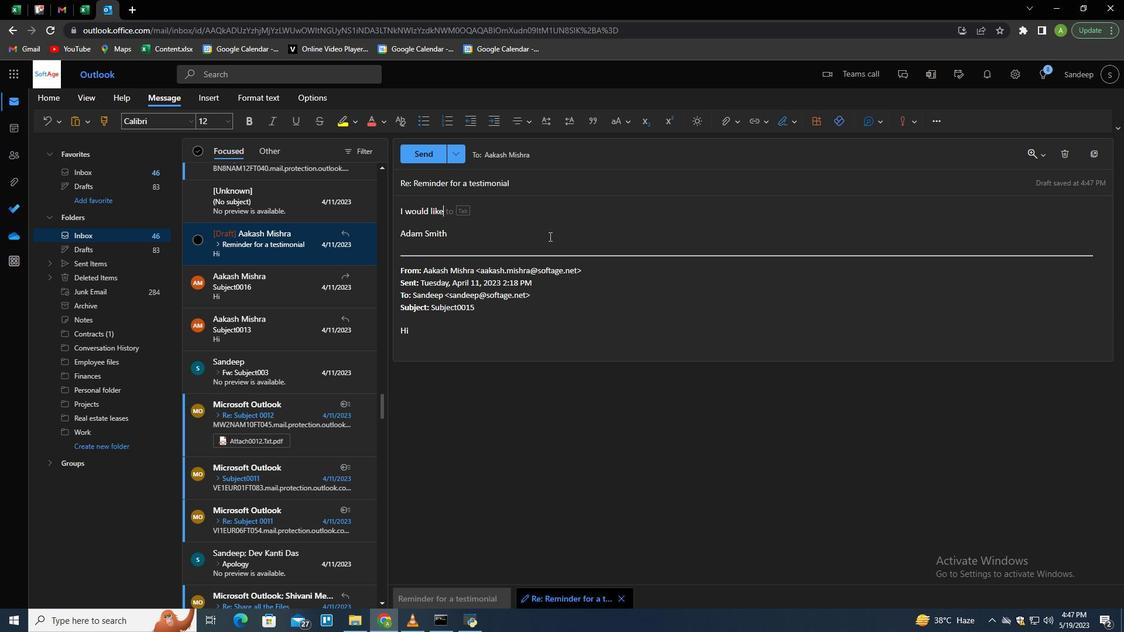 
Action: Mouse moved to (757, 175)
Screenshot: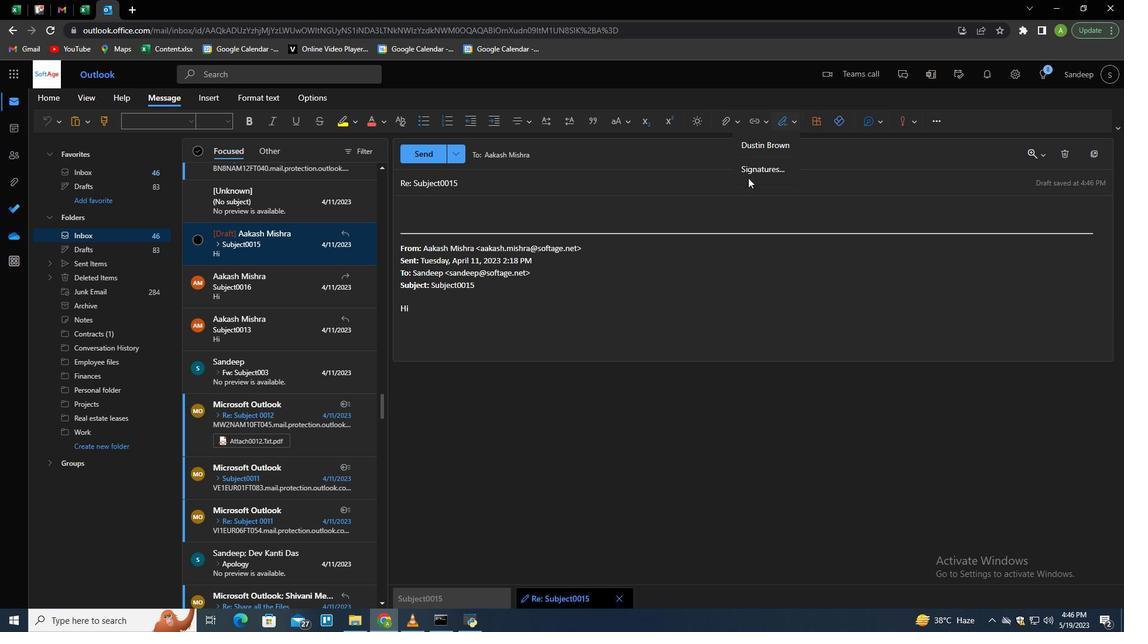 
Action: Key pressed p
Screenshot: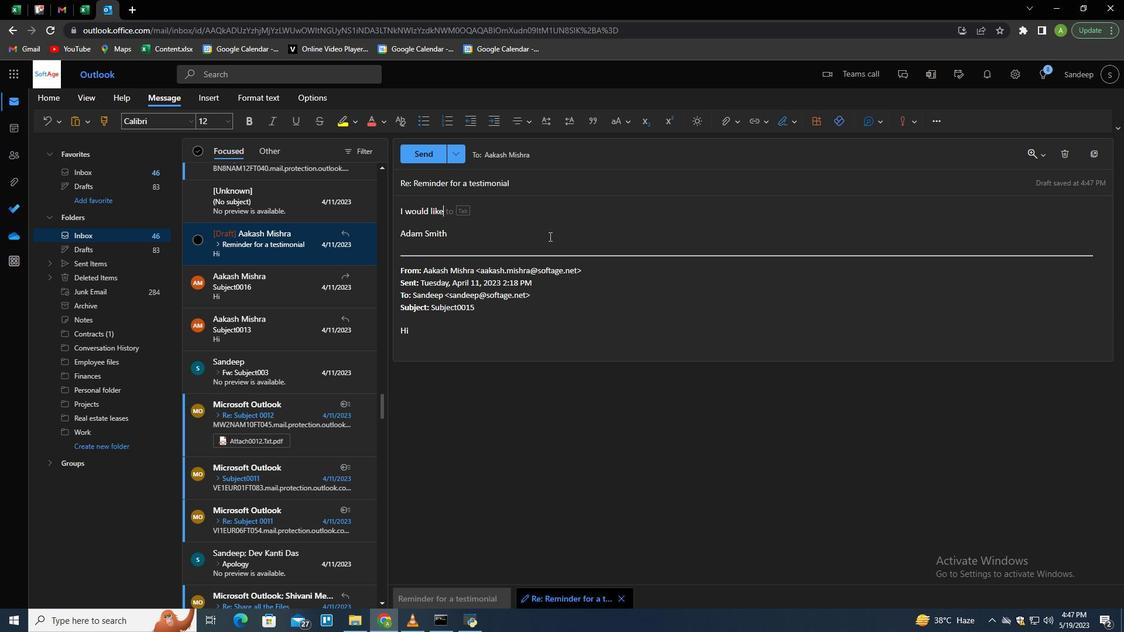 
Action: Mouse moved to (765, 170)
Screenshot: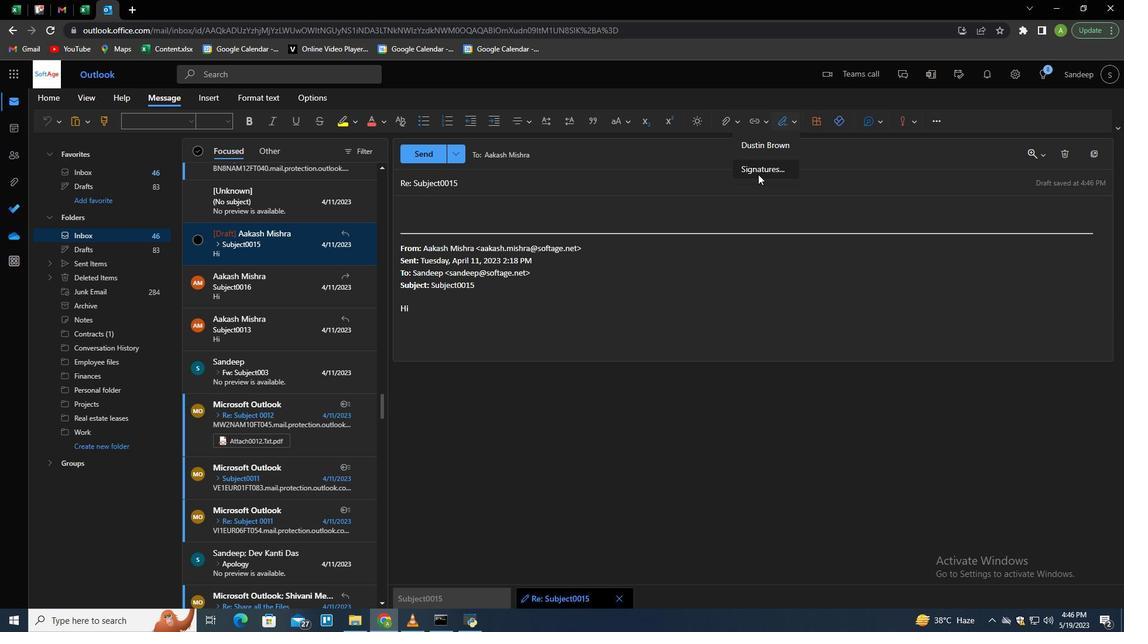 
Action: Key pressed ro
Screenshot: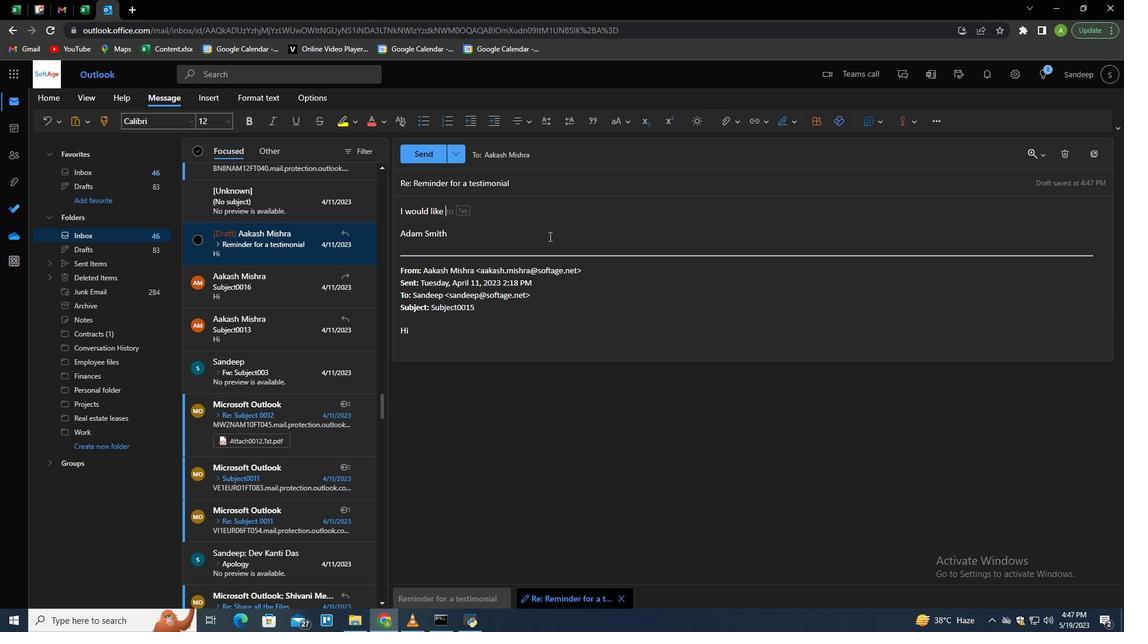 
Action: Mouse pressed left at (765, 170)
Screenshot: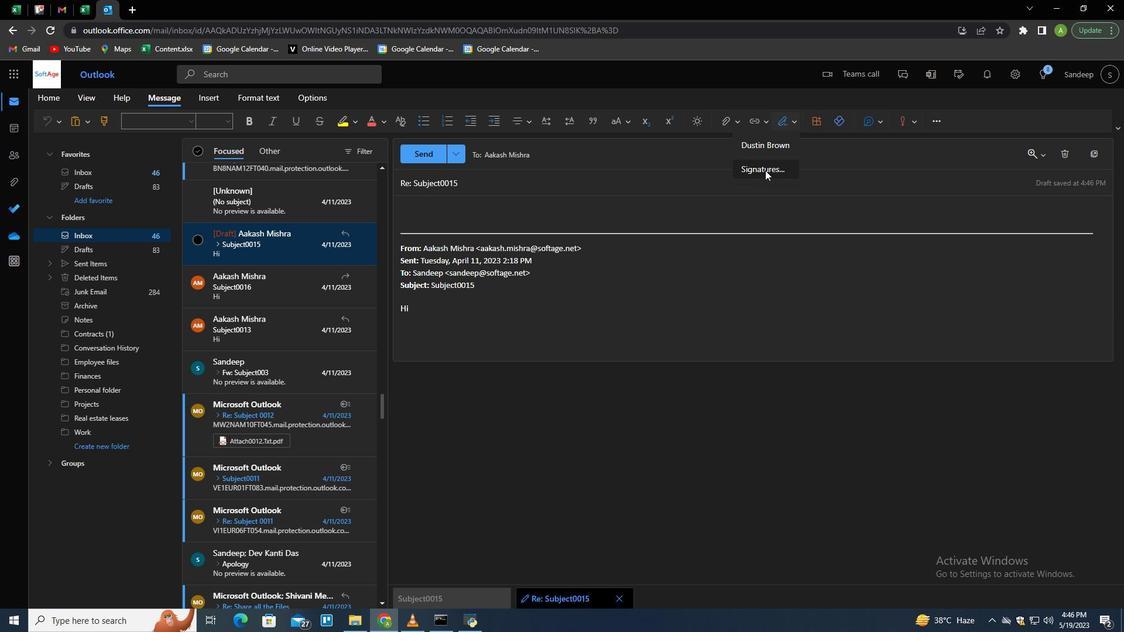 
Action: Key pressed jec
Screenshot: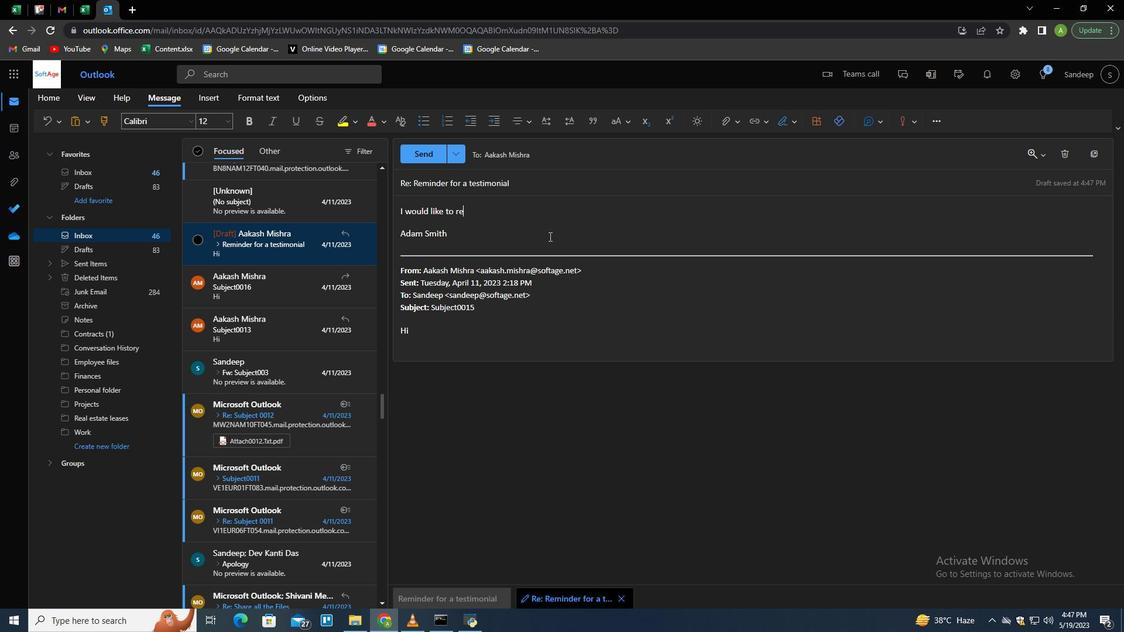 
Action: Mouse moved to (791, 221)
Screenshot: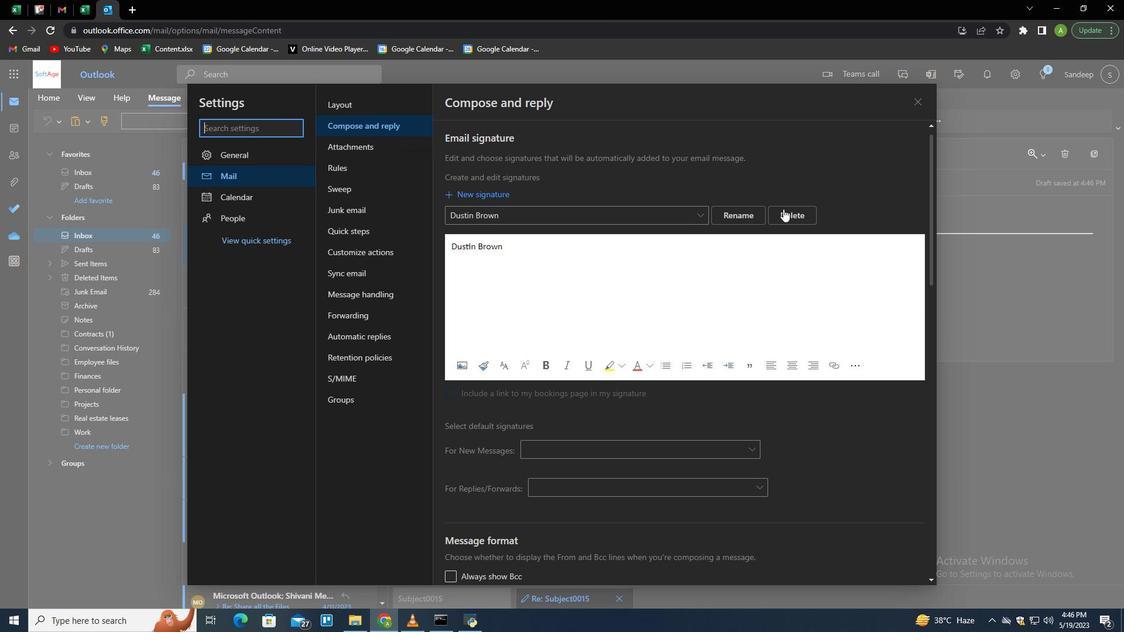 
Action: Mouse pressed left at (791, 221)
Screenshot: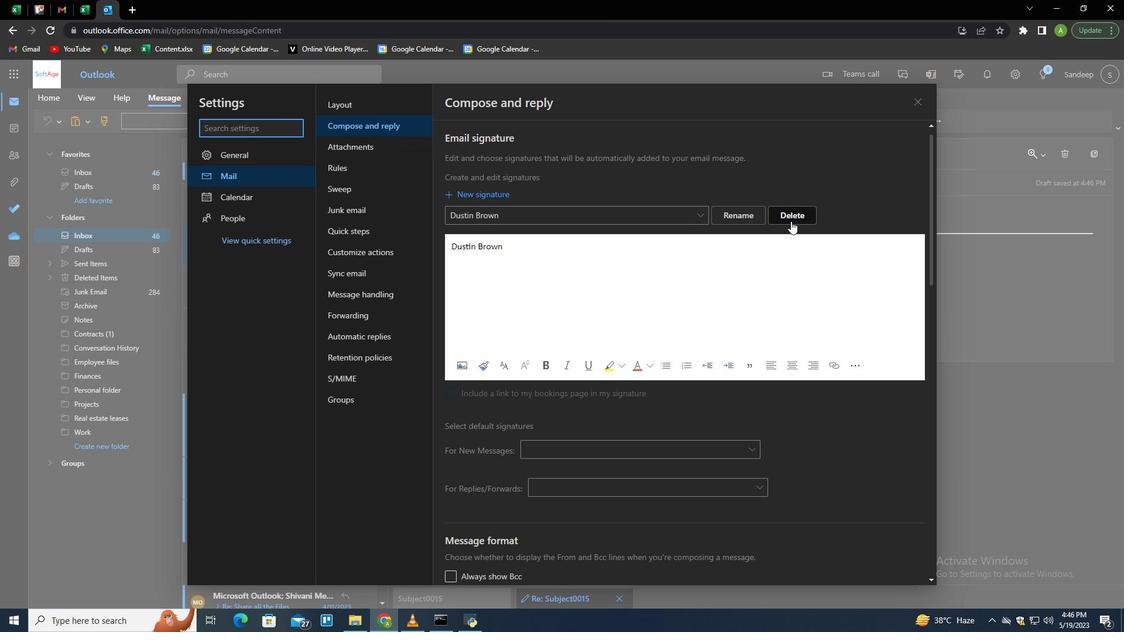 
Action: Key pressed t
Screenshot: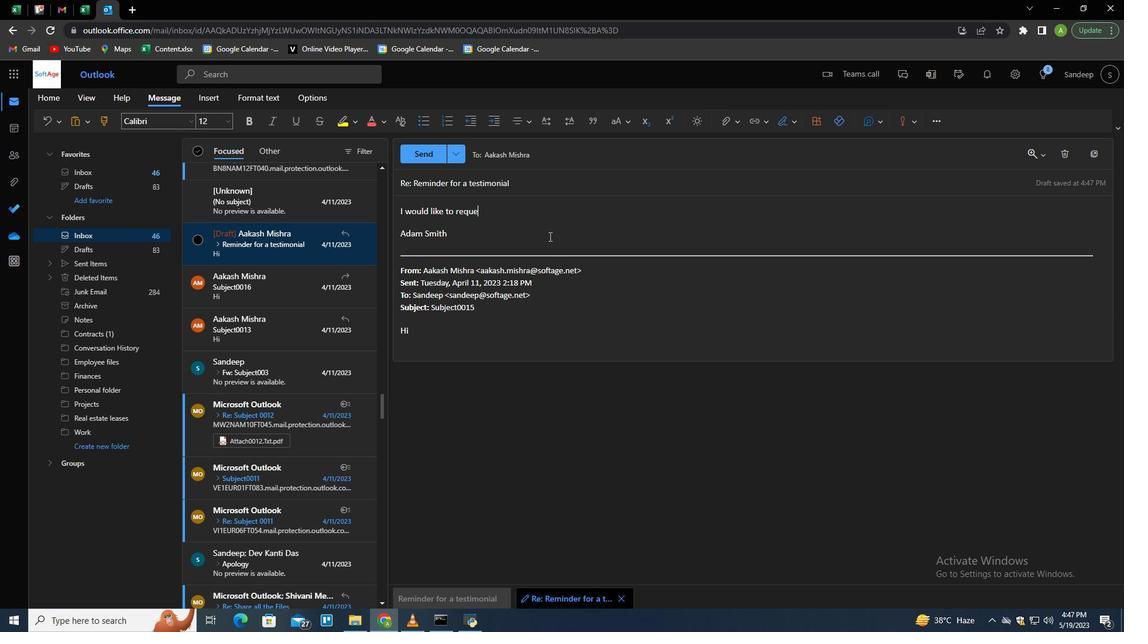 
Action: Mouse moved to (736, 213)
Screenshot: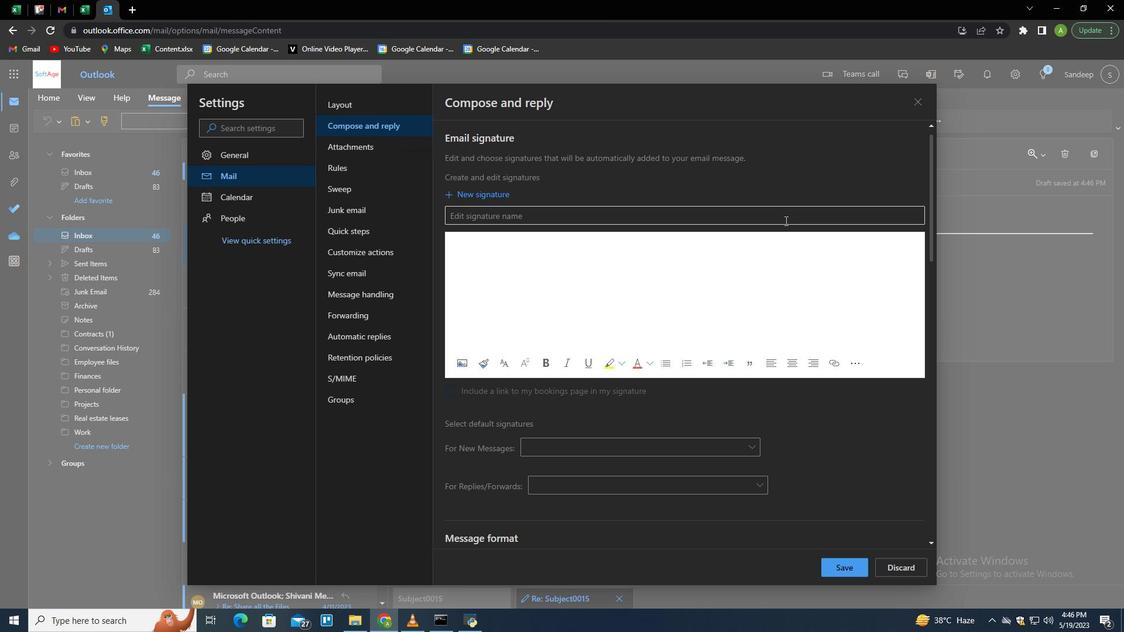 
Action: Key pressed <Key.space>
Screenshot: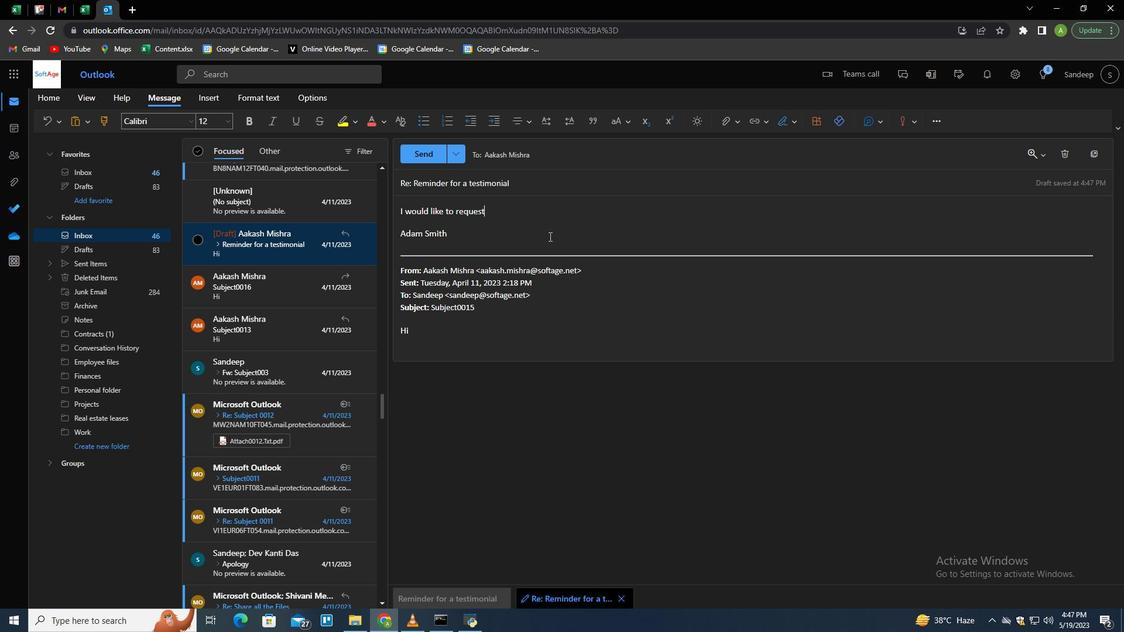 
Action: Mouse moved to (724, 211)
Screenshot: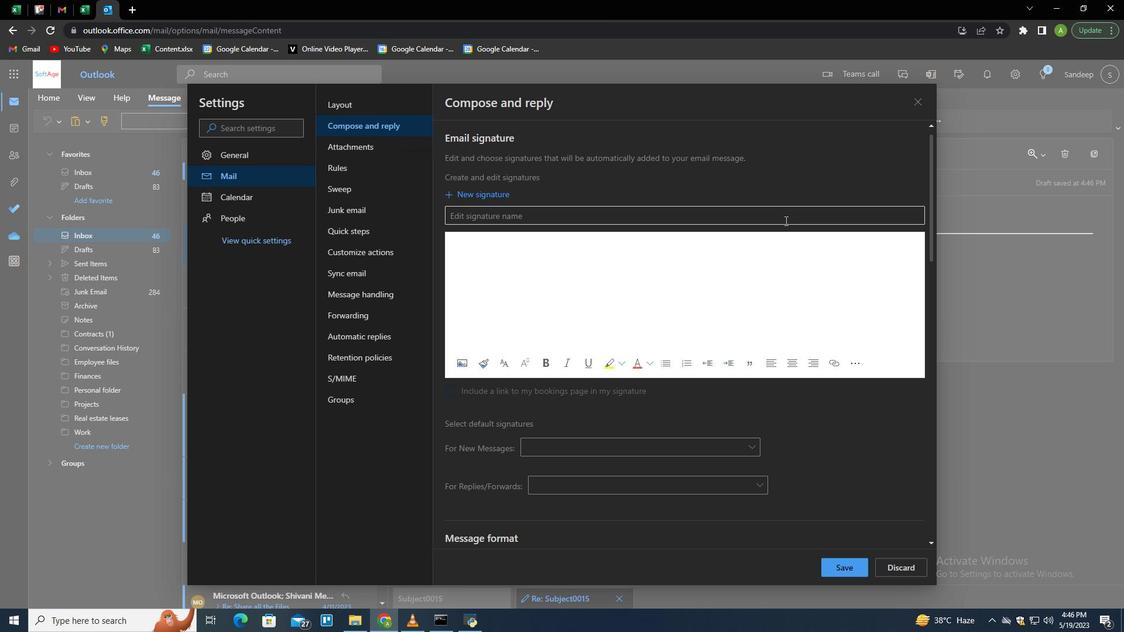 
Action: Mouse pressed left at (724, 211)
Screenshot: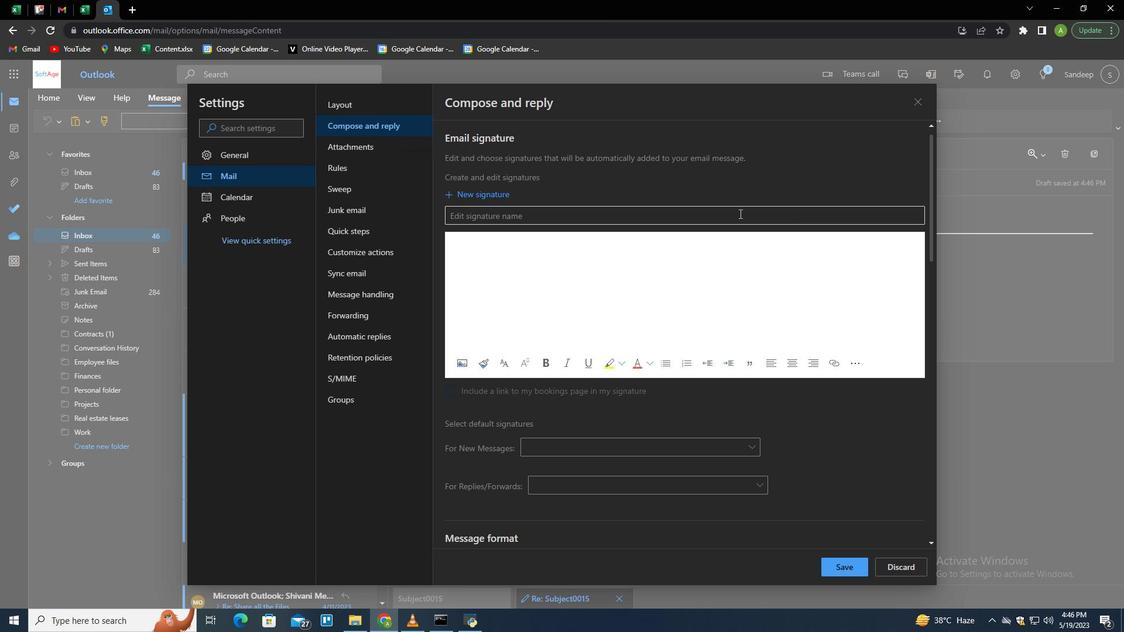 
Action: Key pressed <Key.shift>Adam<Key.space><Key.shift>Smit
Screenshot: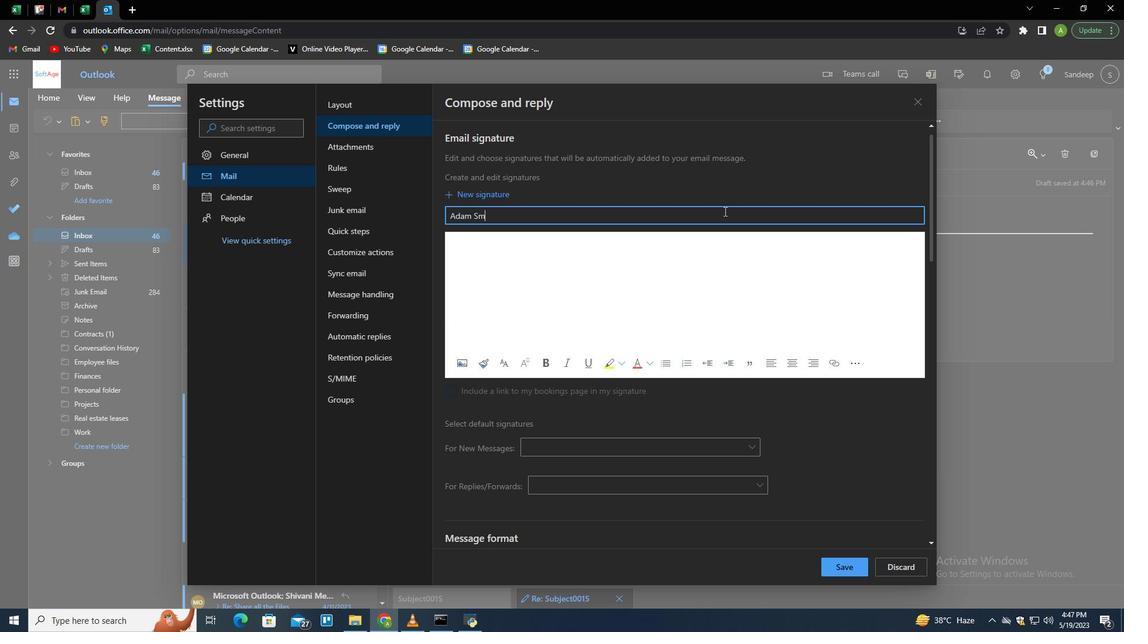 
Action: Mouse moved to (599, 143)
Screenshot: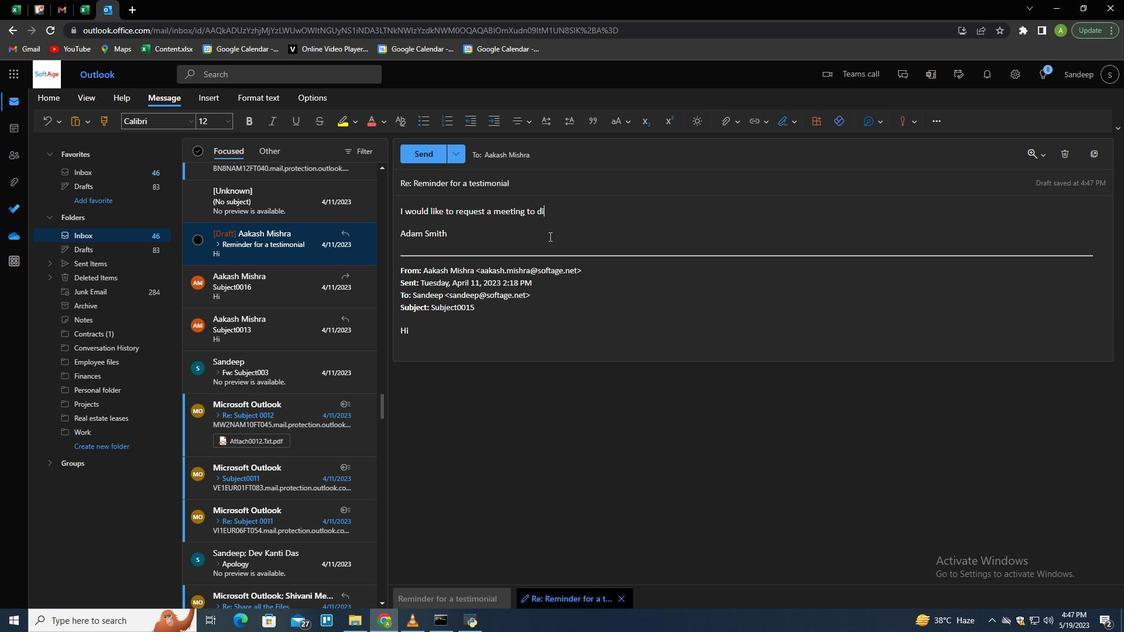 
Action: Key pressed h
Screenshot: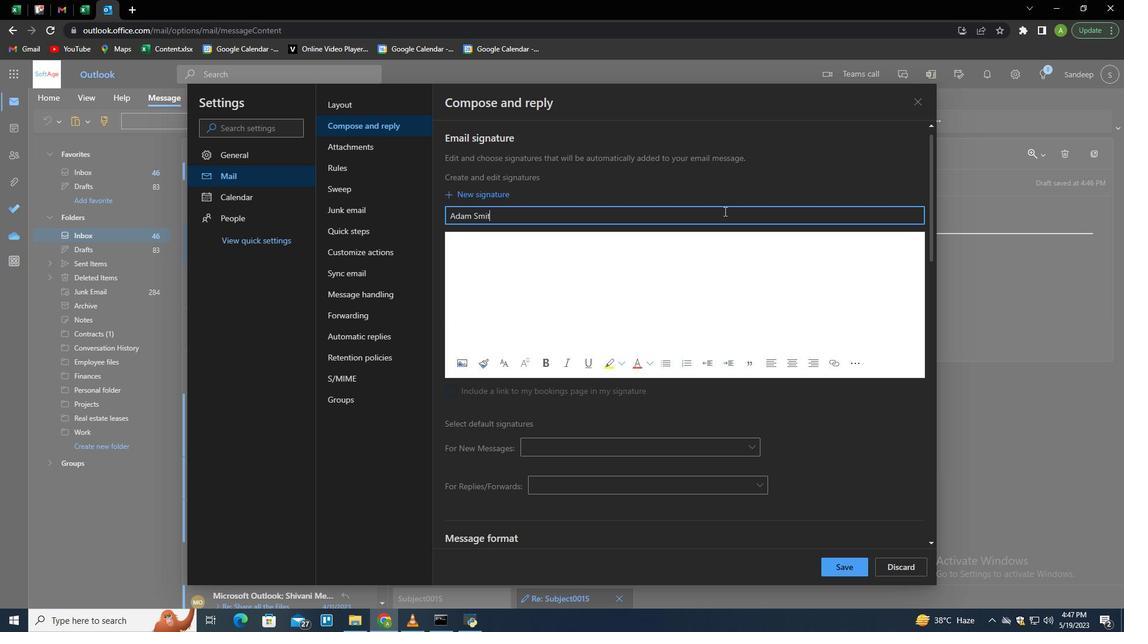 
Action: Mouse moved to (751, 105)
Screenshot: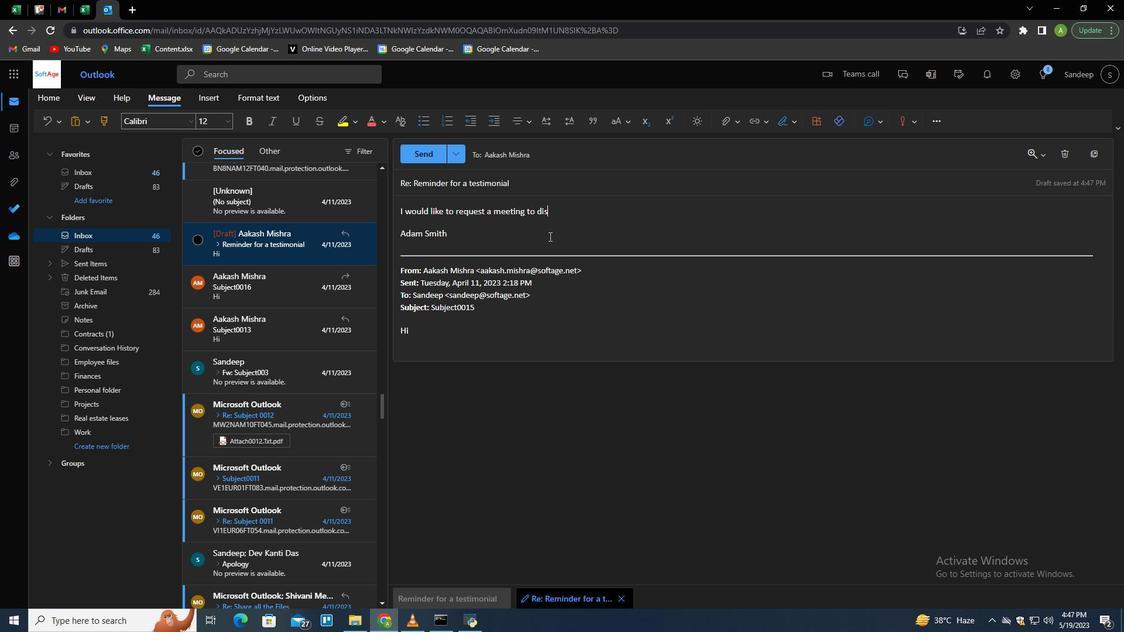 
Action: Key pressed <Key.space>
Screenshot: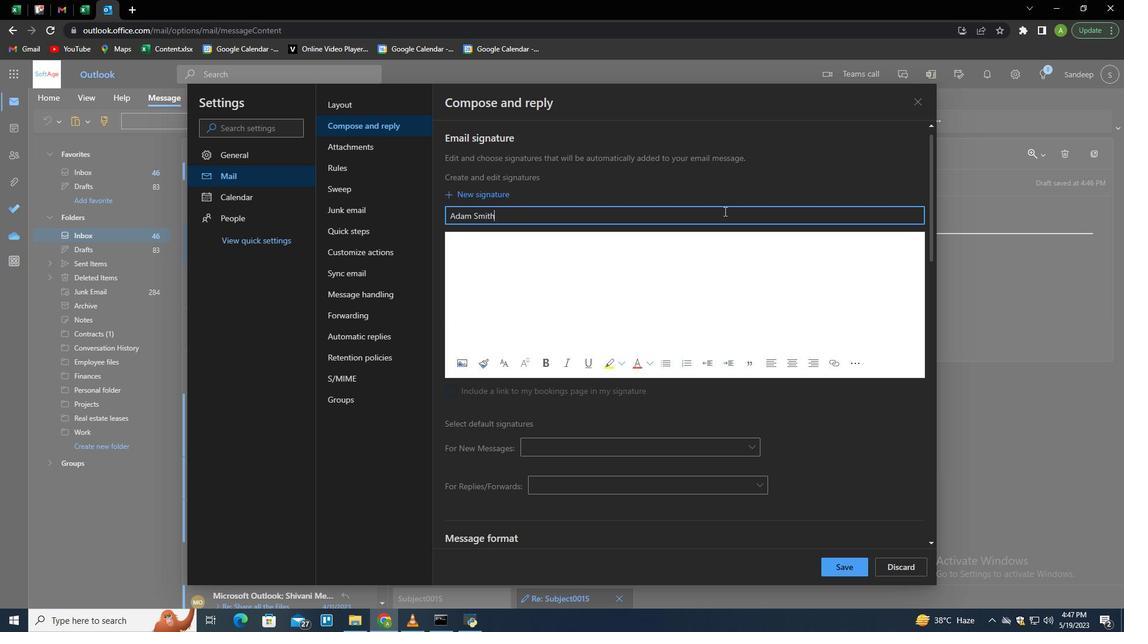 
Action: Mouse pressed left at (751, 105)
Screenshot: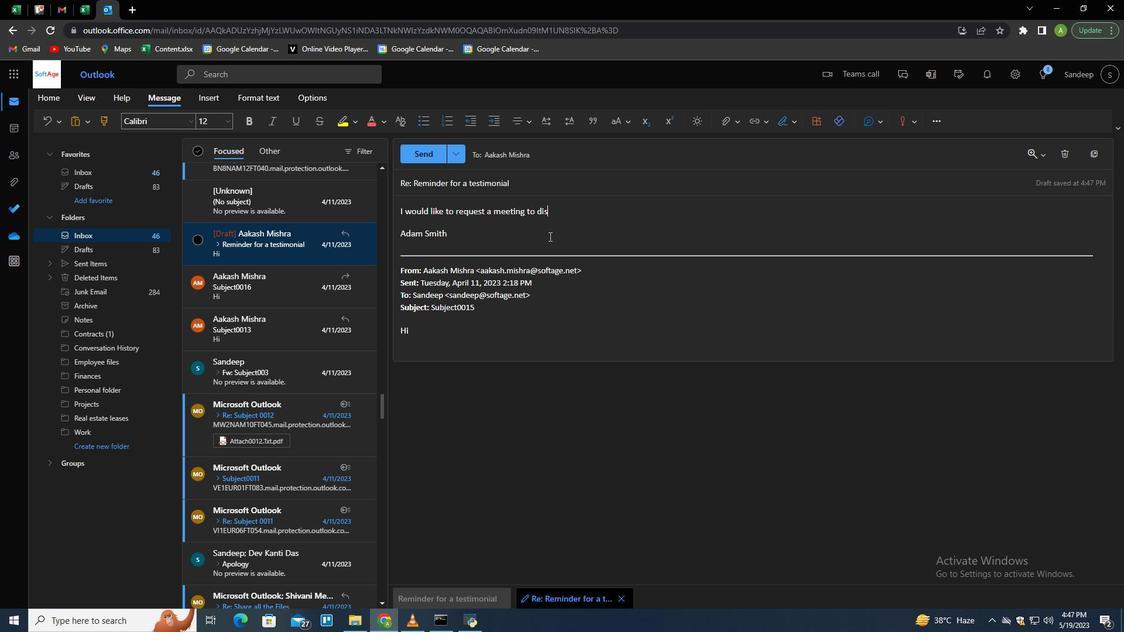 
Action: Mouse moved to (742, 148)
Screenshot: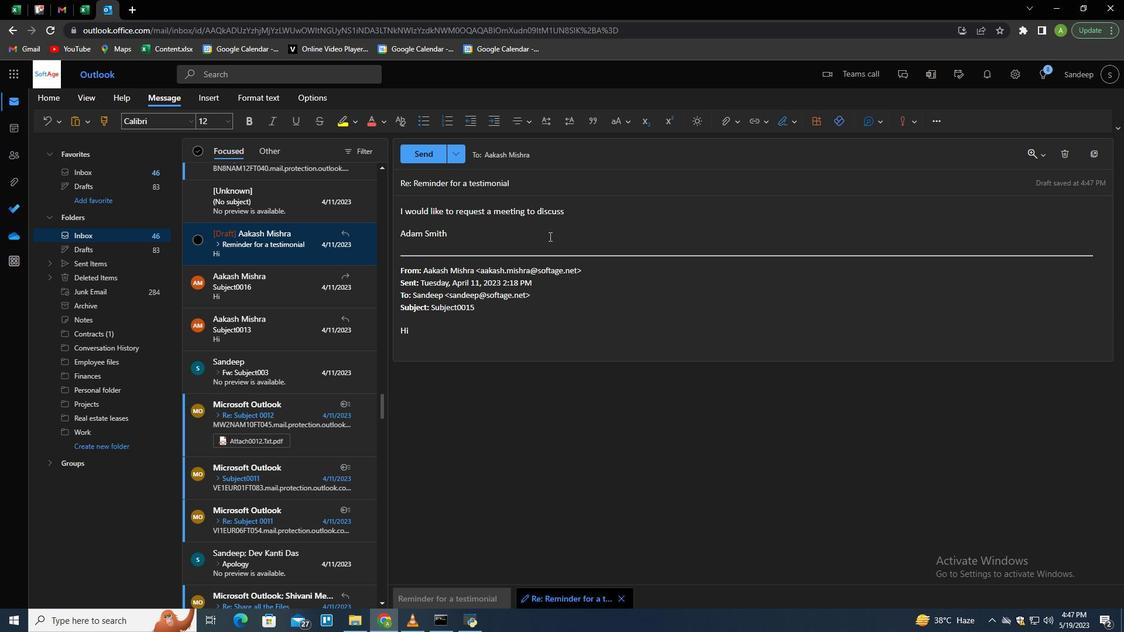 
Action: Mouse pressed left at (742, 148)
Screenshot: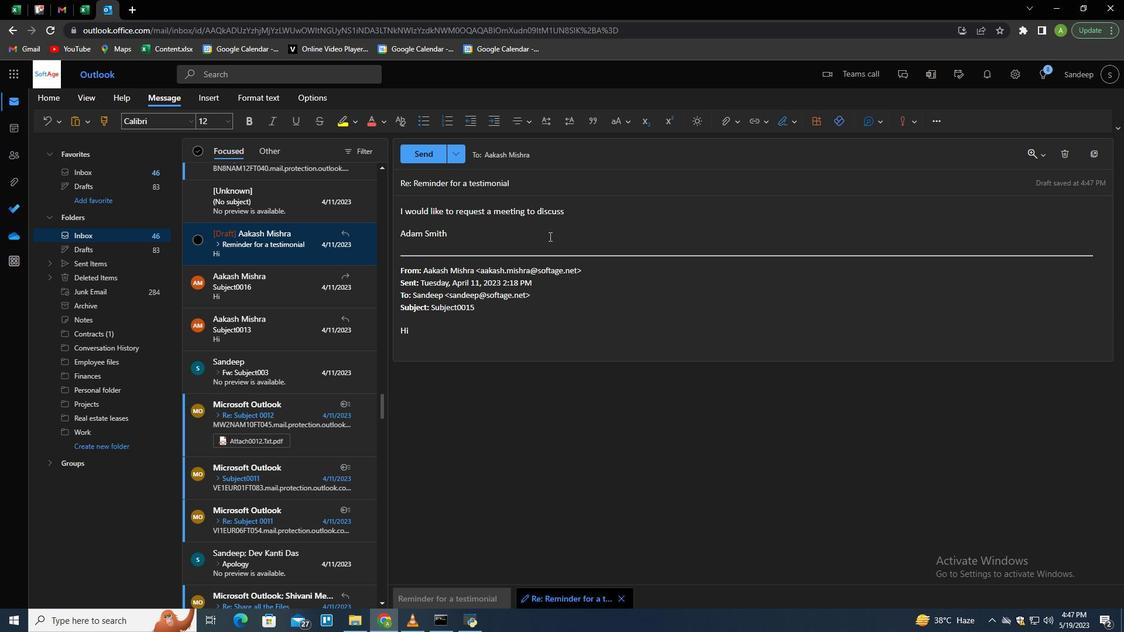 
Action: Mouse moved to (800, 192)
Screenshot: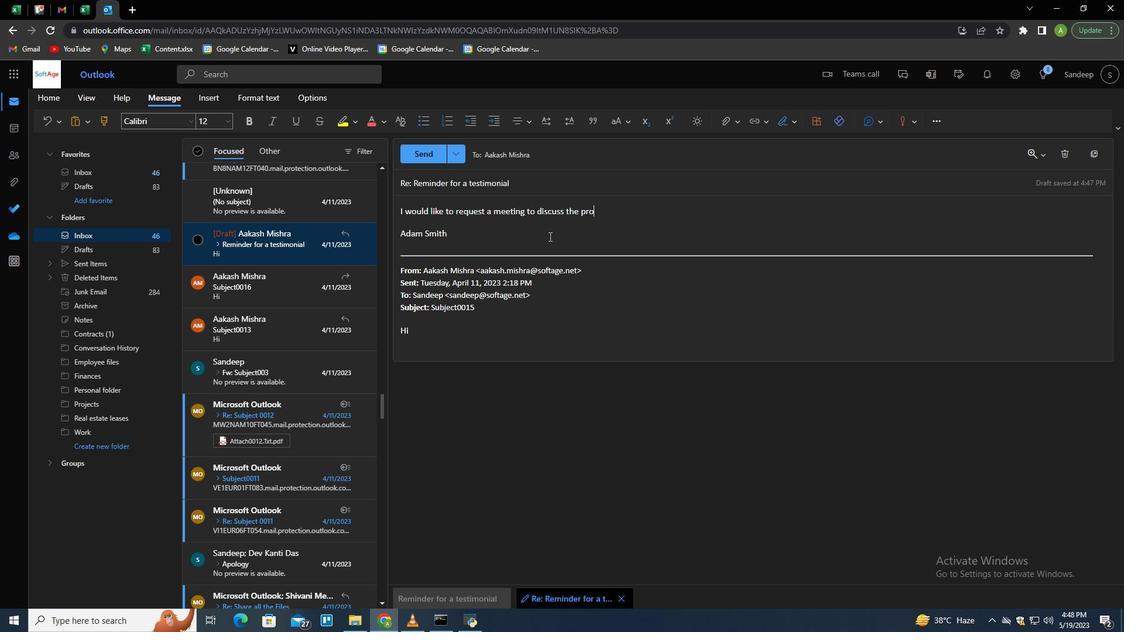 
Action: Mouse pressed left at (800, 192)
Screenshot: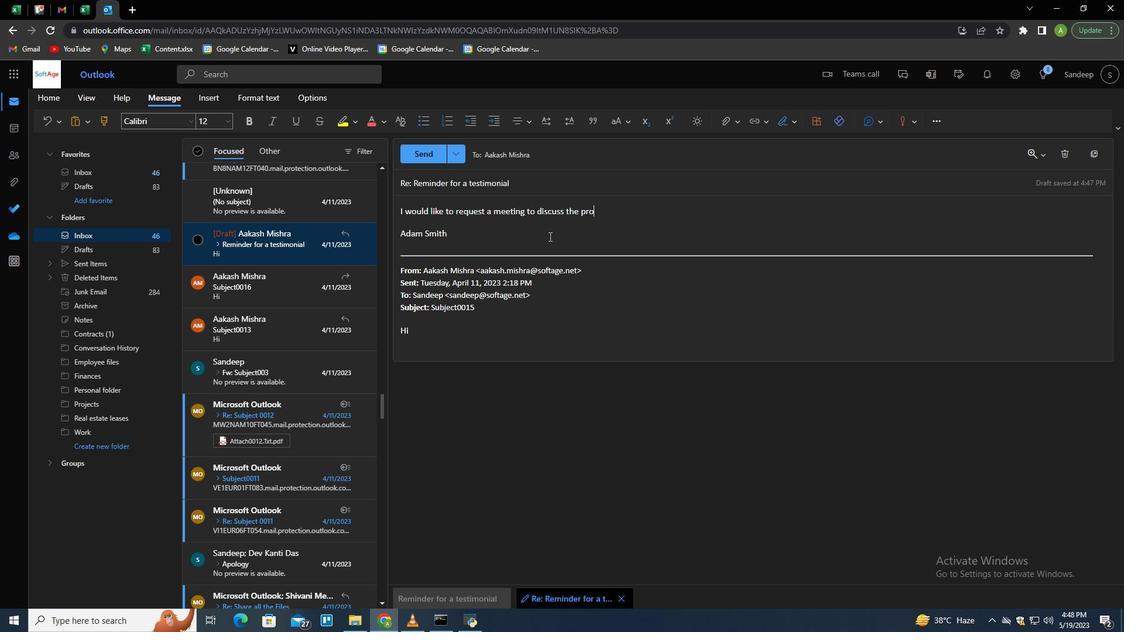 
Action: Mouse moved to (482, 199)
Screenshot: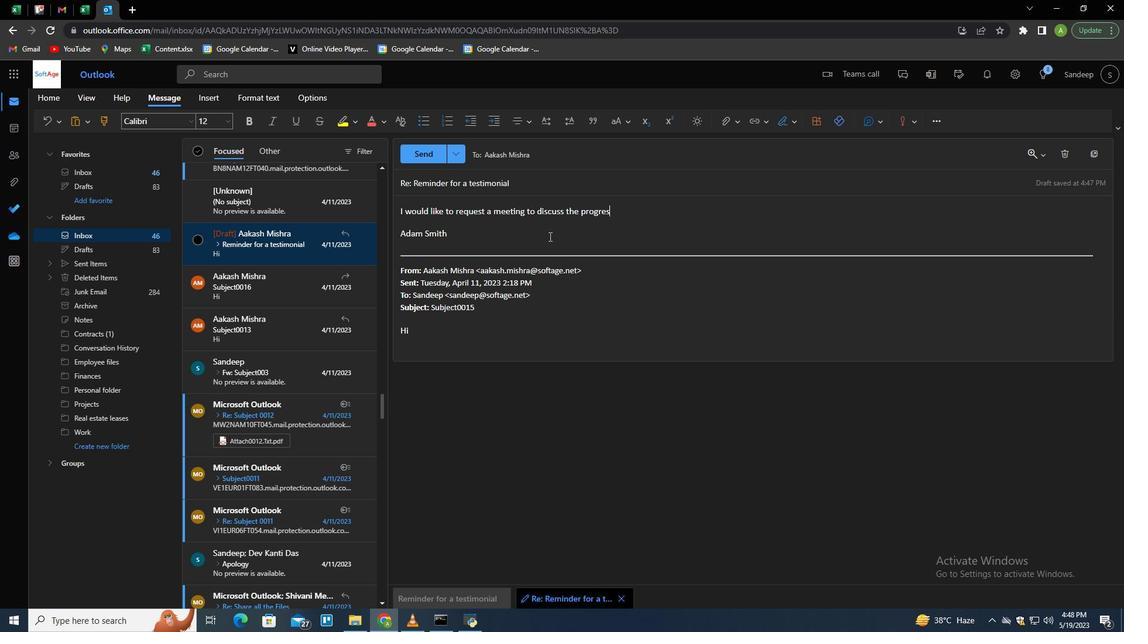 
Action: Mouse pressed left at (482, 199)
